 Task: Open the event Second Interview with AnchalD on '2023/10/14', change the date to 2023/12/27, change the font style of the description to Tahoma, set the availability to Busy, insert an emoji Earth, logged in from the account softage.10@softage.net and add another guest for the event, softage.1@softage.net. Change the alignment of the event description to Align center.Change the font color of the description to Blue and select an event charm, 
Action: Mouse moved to (282, 448)
Screenshot: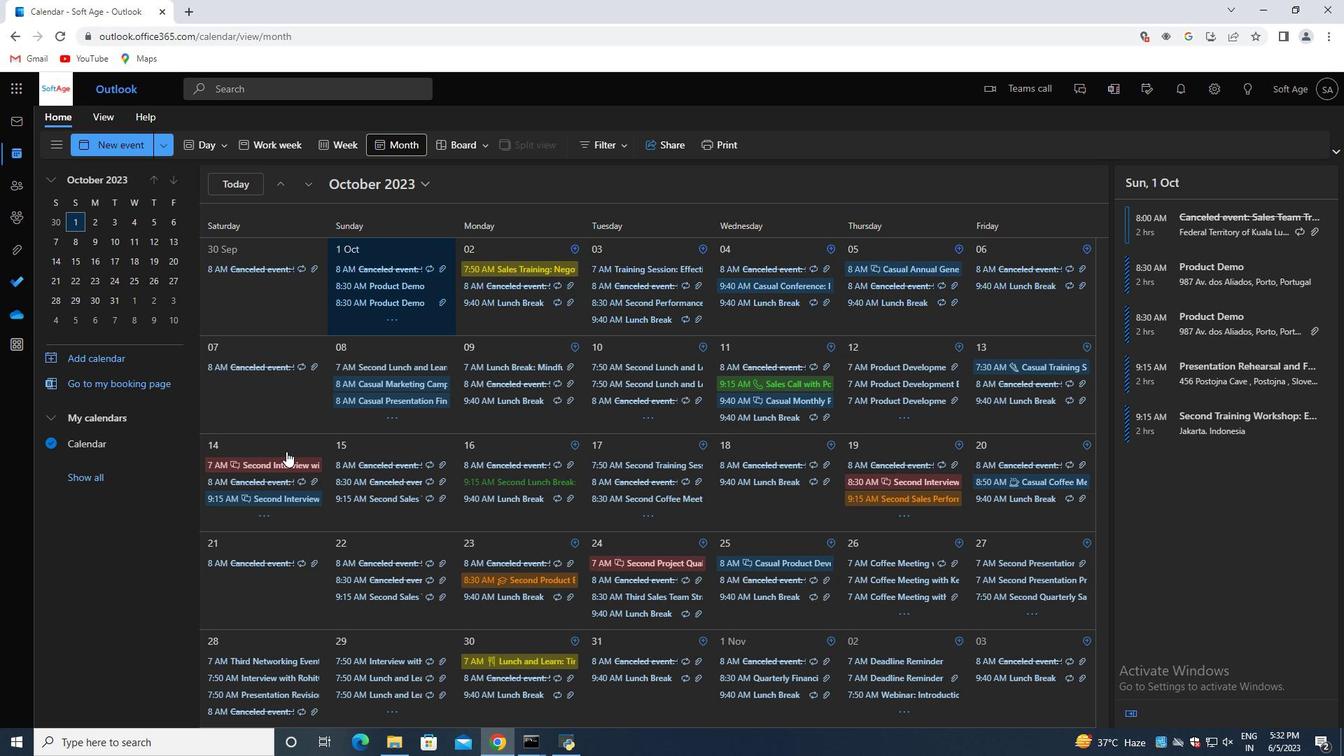 
Action: Mouse pressed left at (282, 448)
Screenshot: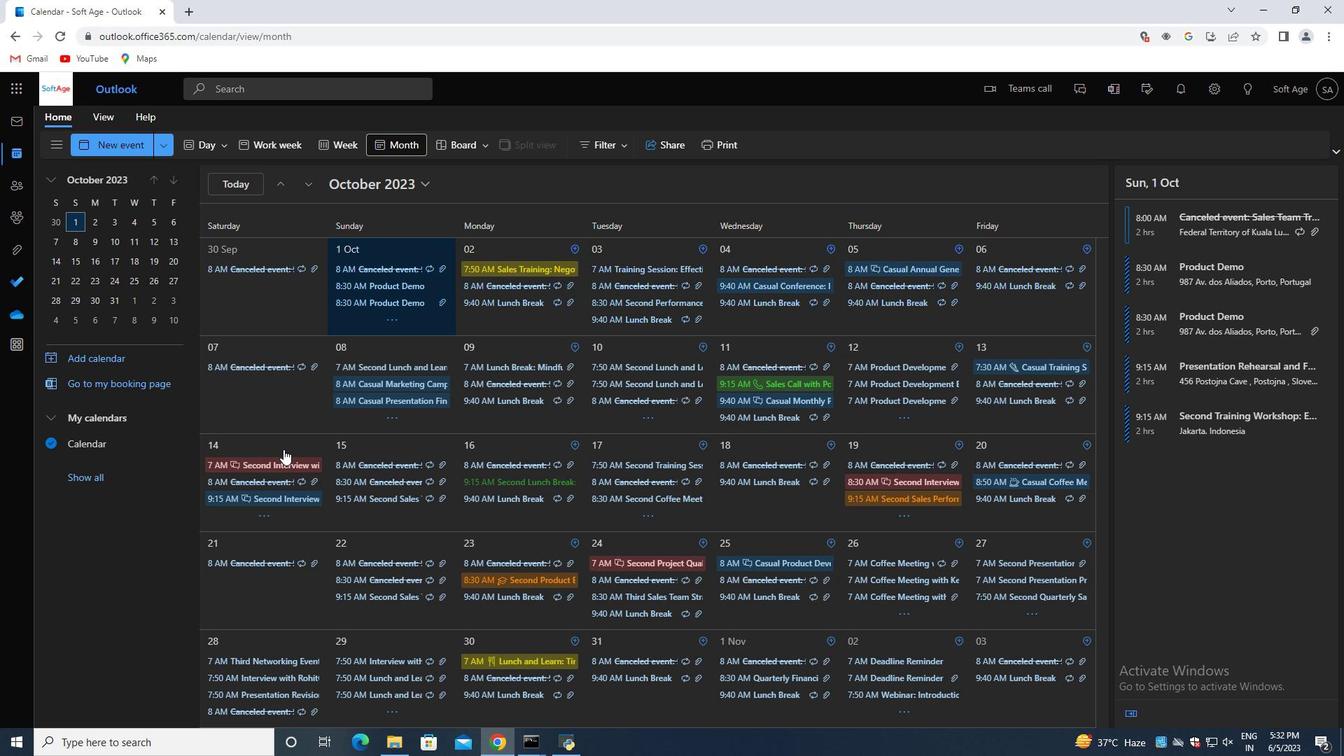 
Action: Mouse moved to (1321, 330)
Screenshot: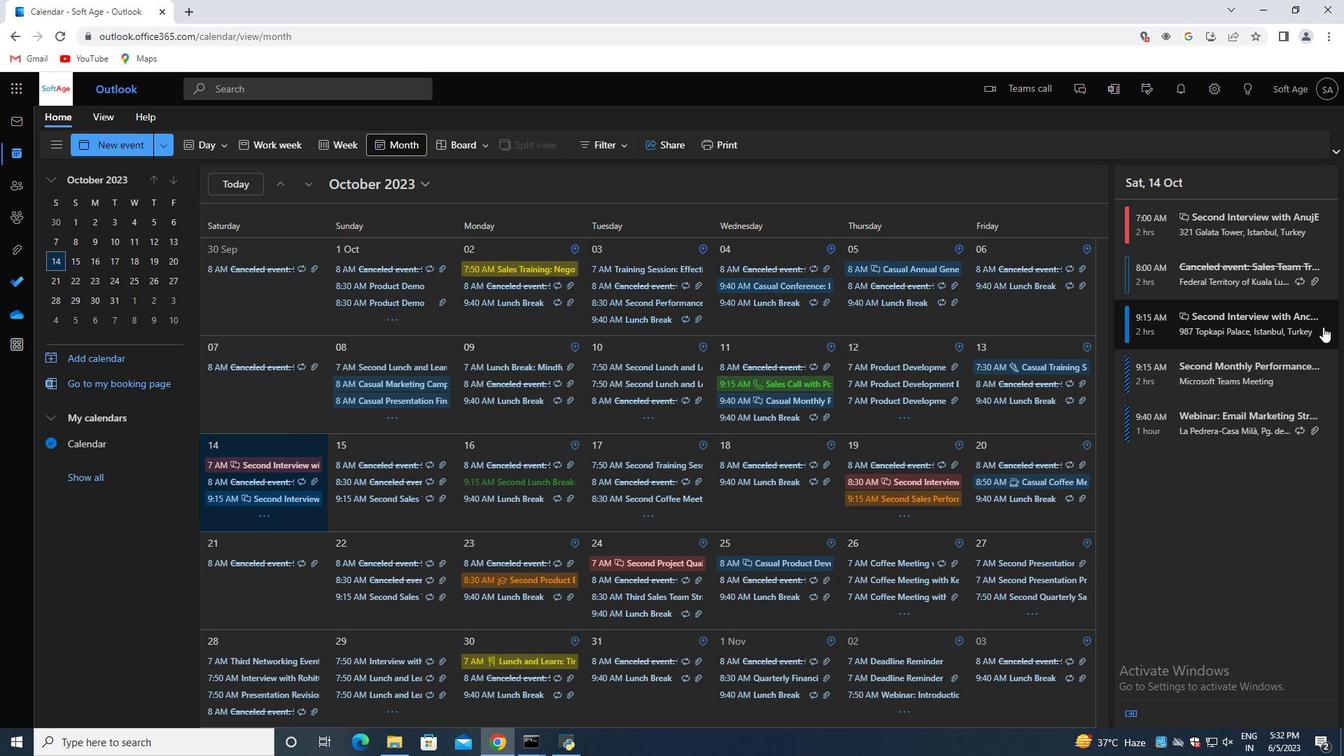 
Action: Mouse pressed left at (1321, 330)
Screenshot: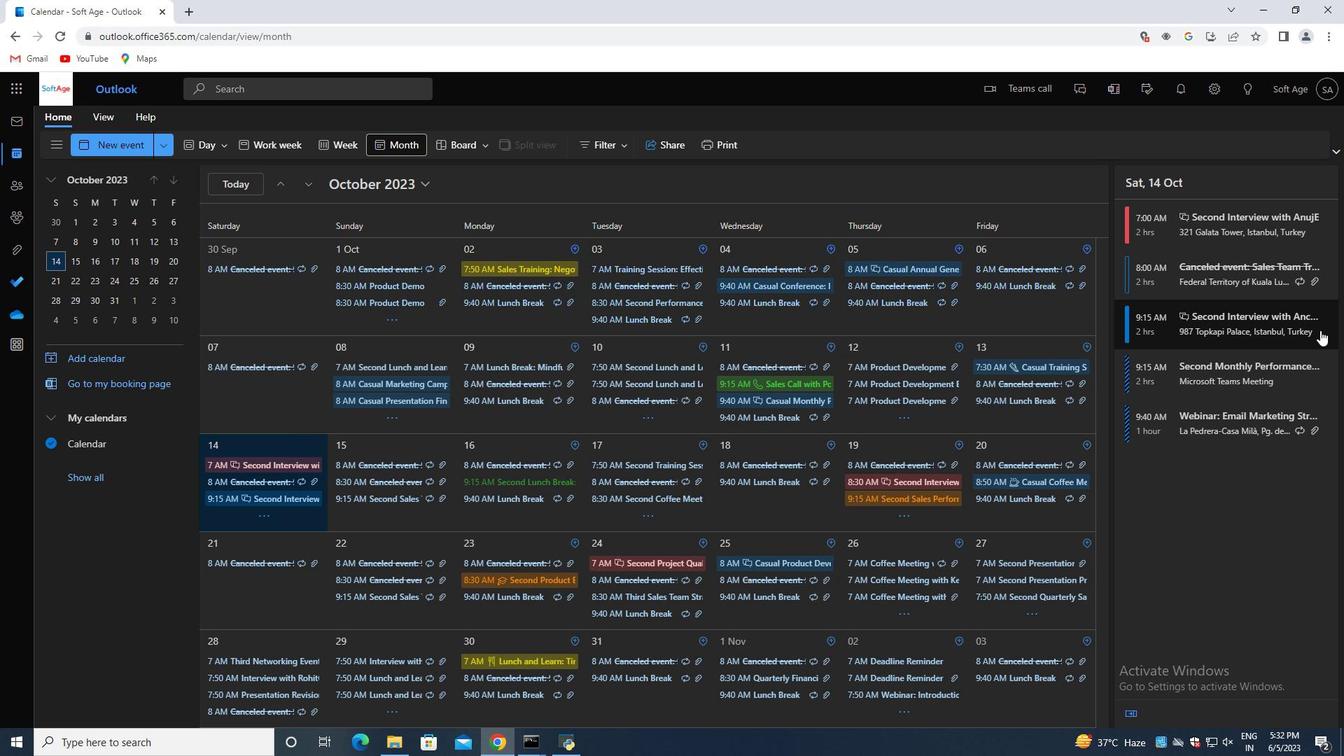 
Action: Mouse moved to (897, 523)
Screenshot: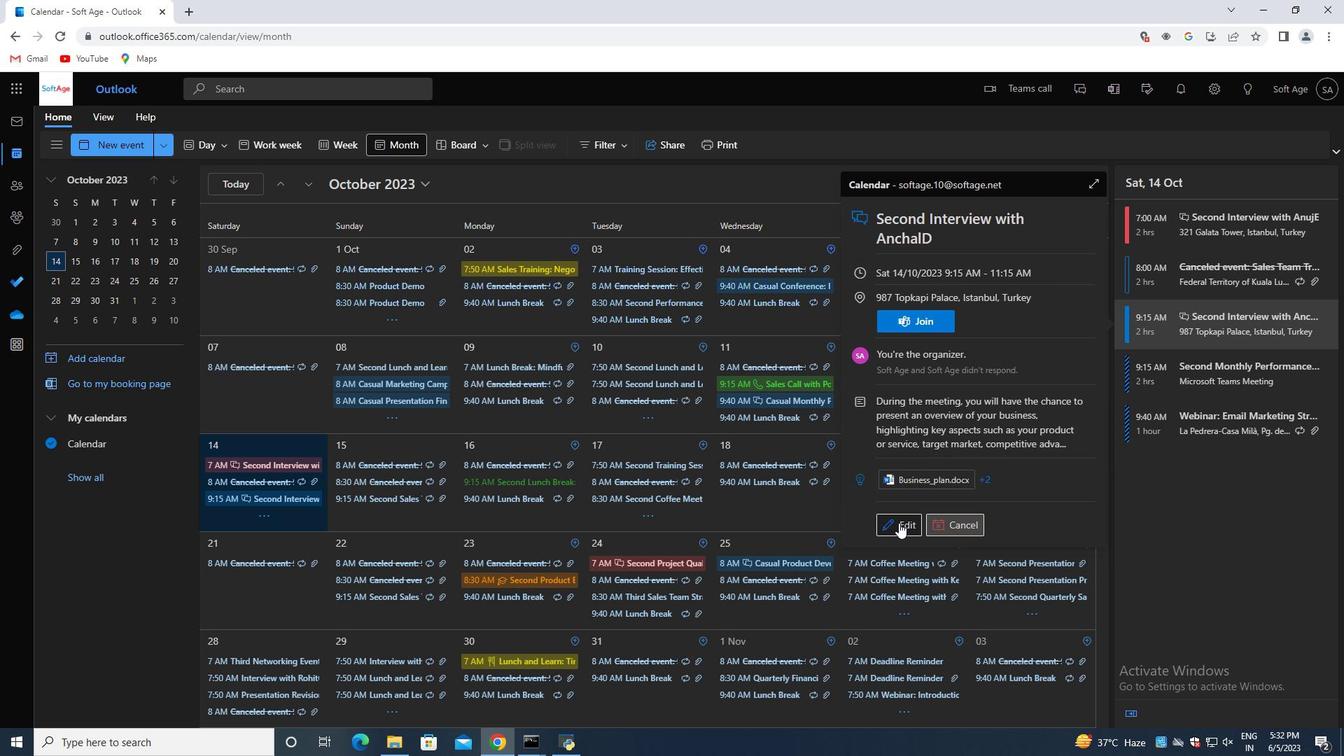 
Action: Mouse pressed left at (897, 523)
Screenshot: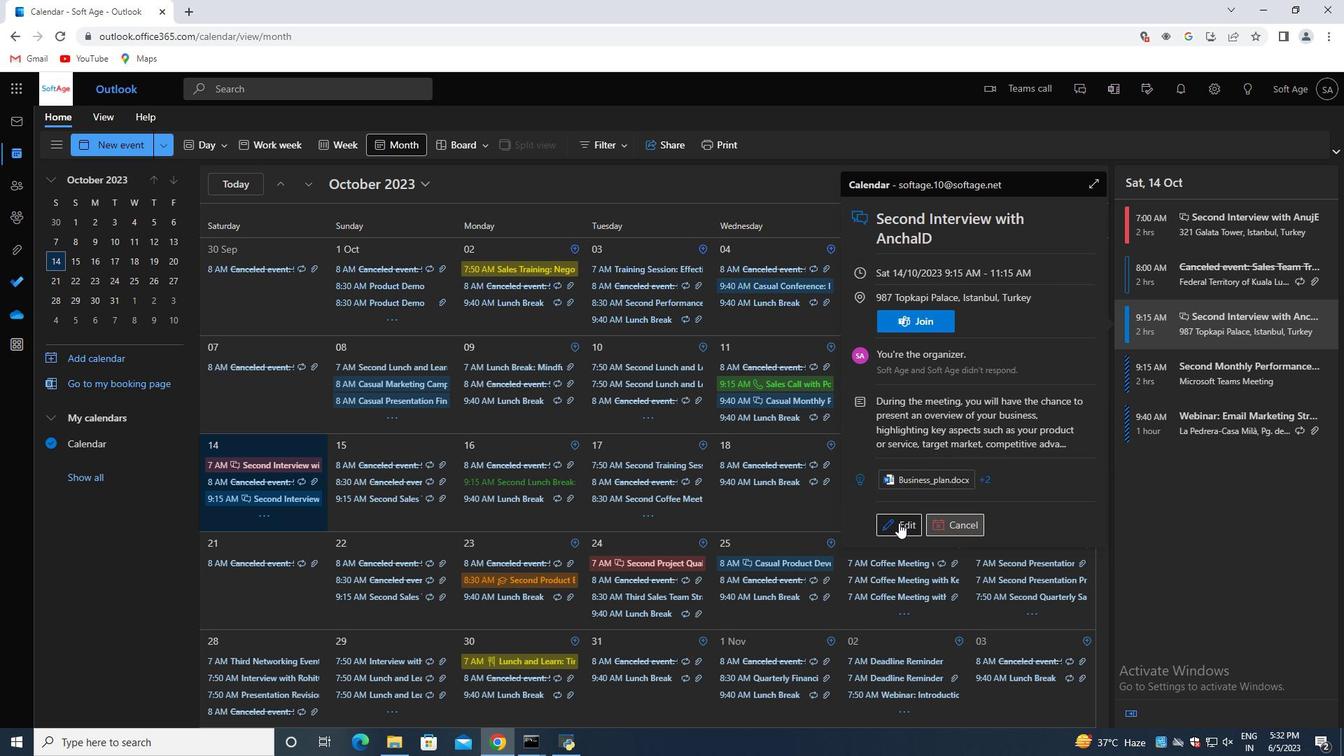 
Action: Mouse moved to (409, 388)
Screenshot: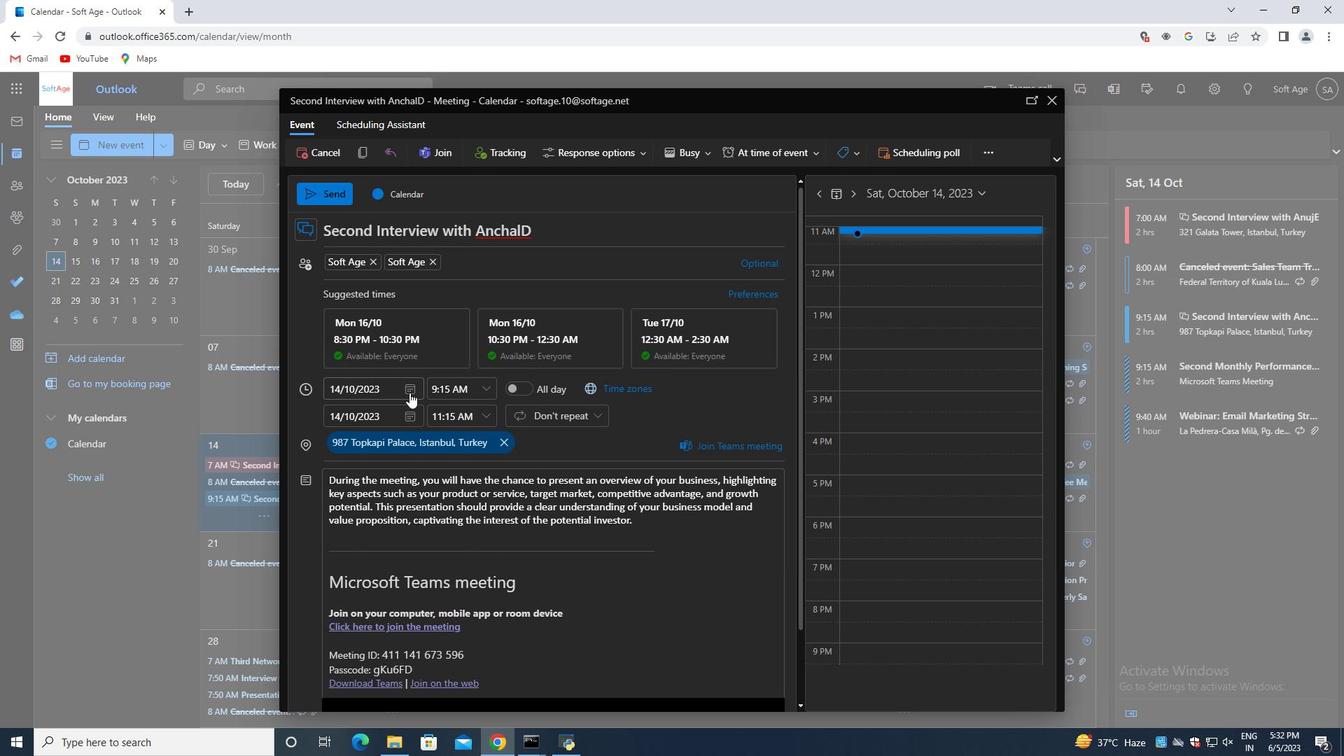 
Action: Mouse pressed left at (409, 388)
Screenshot: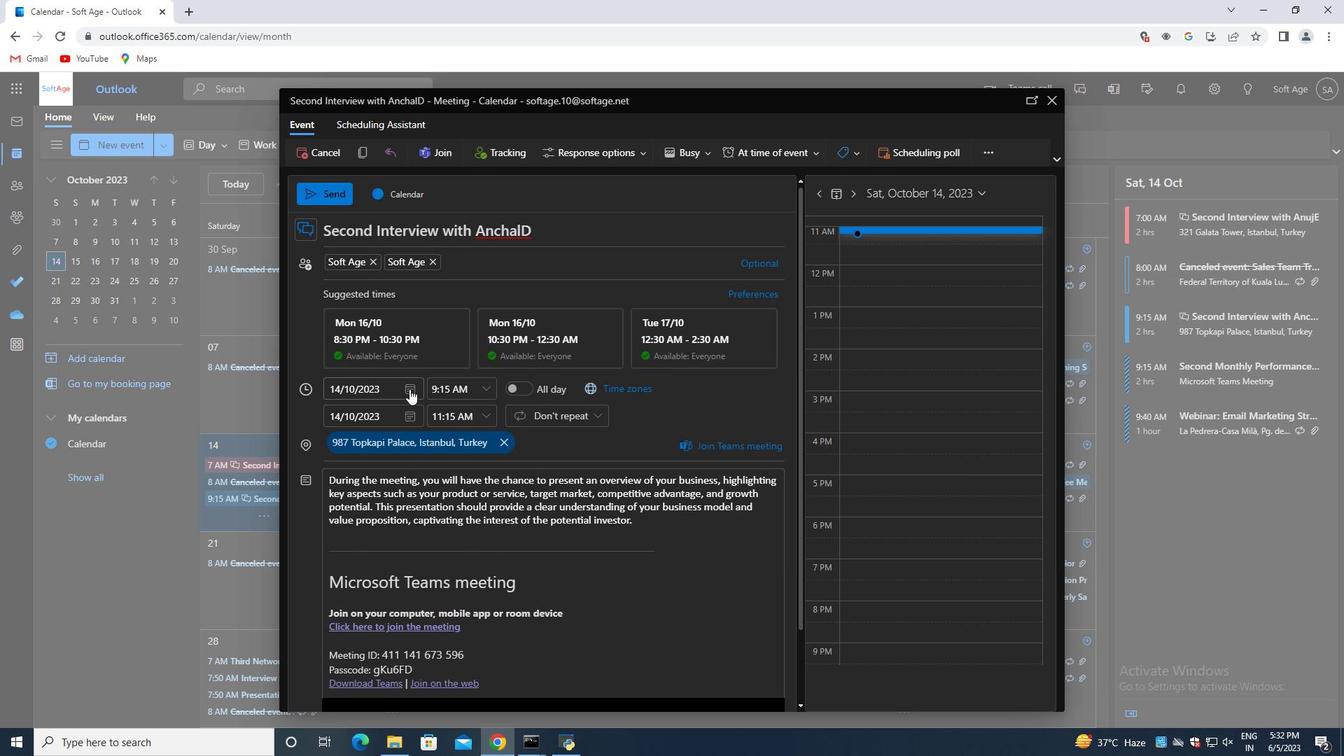 
Action: Mouse moved to (458, 418)
Screenshot: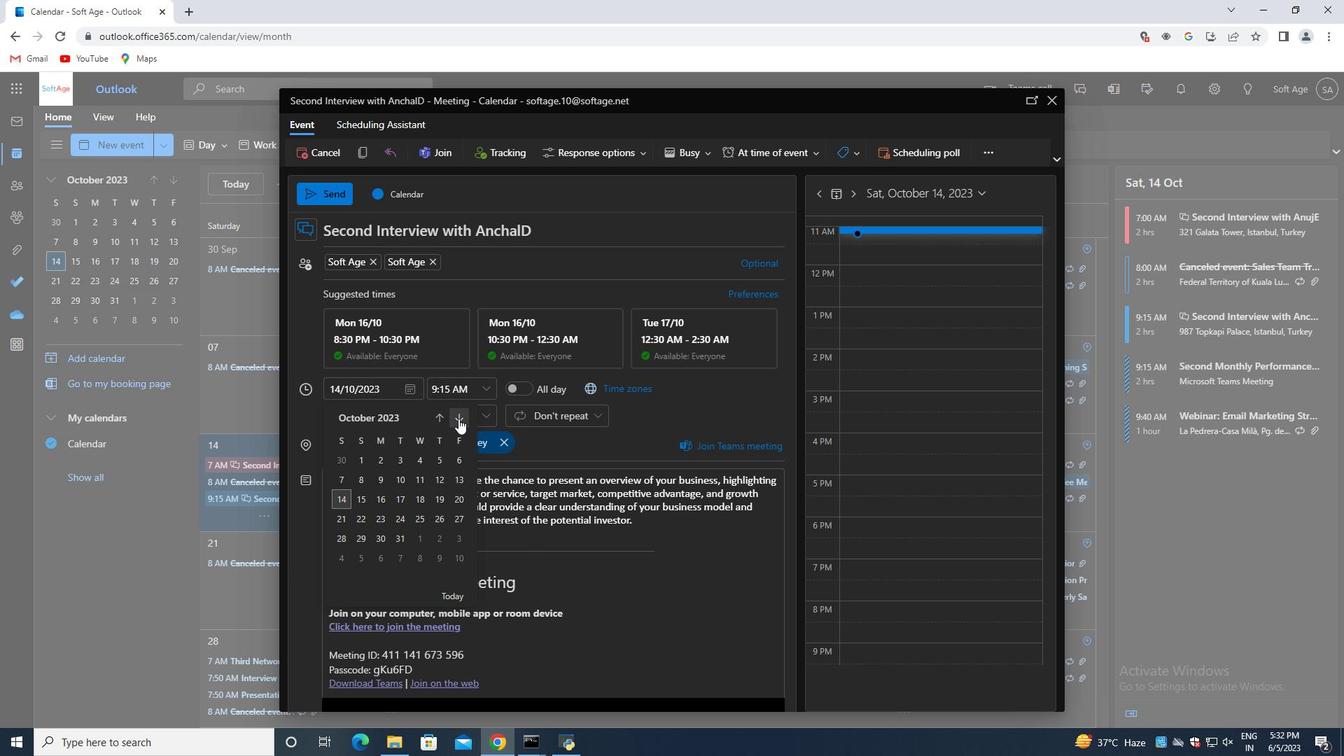 
Action: Mouse pressed left at (458, 418)
Screenshot: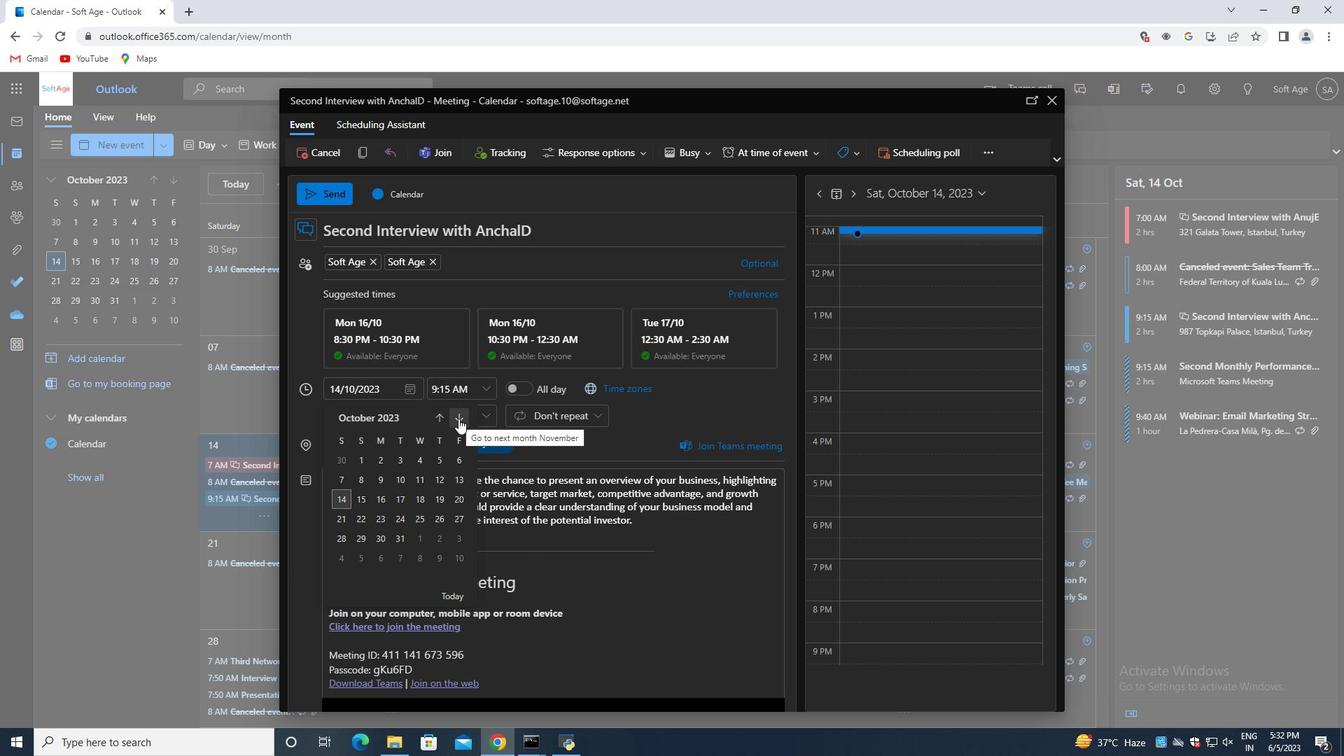 
Action: Mouse pressed left at (458, 418)
Screenshot: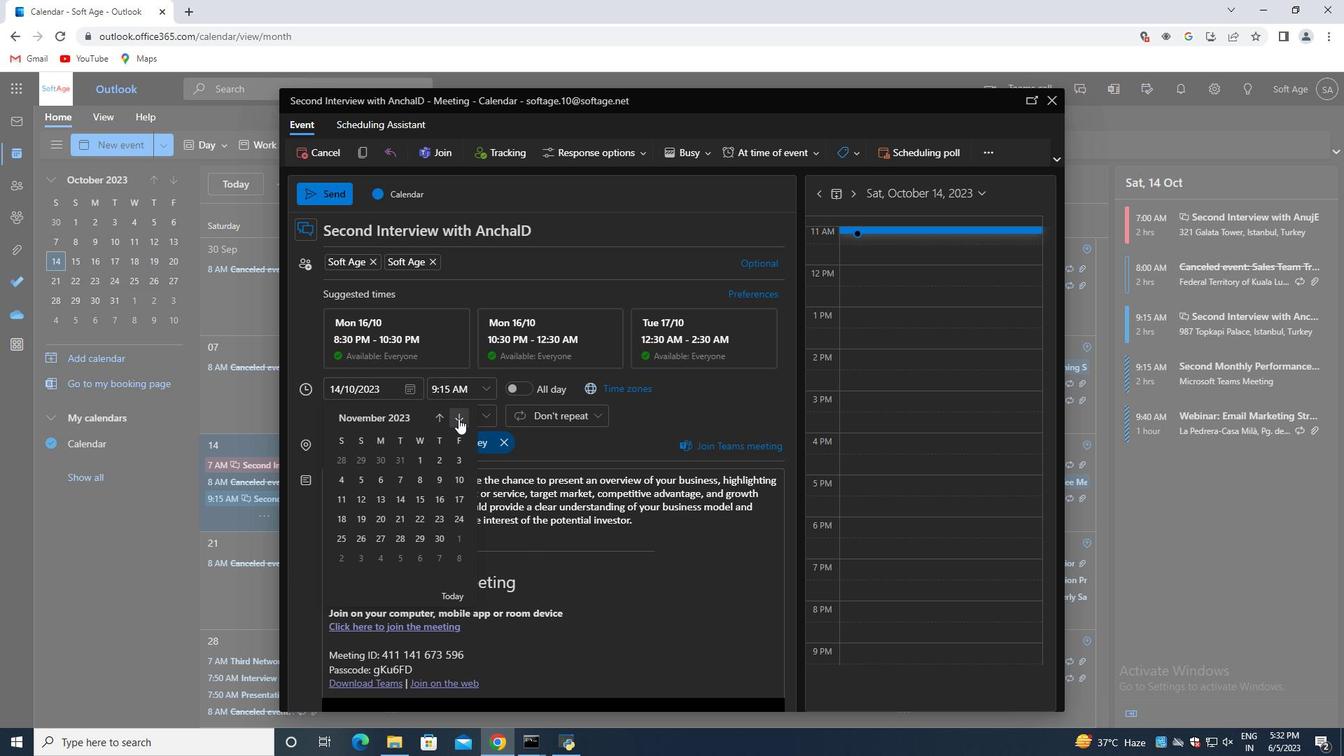 
Action: Mouse moved to (422, 535)
Screenshot: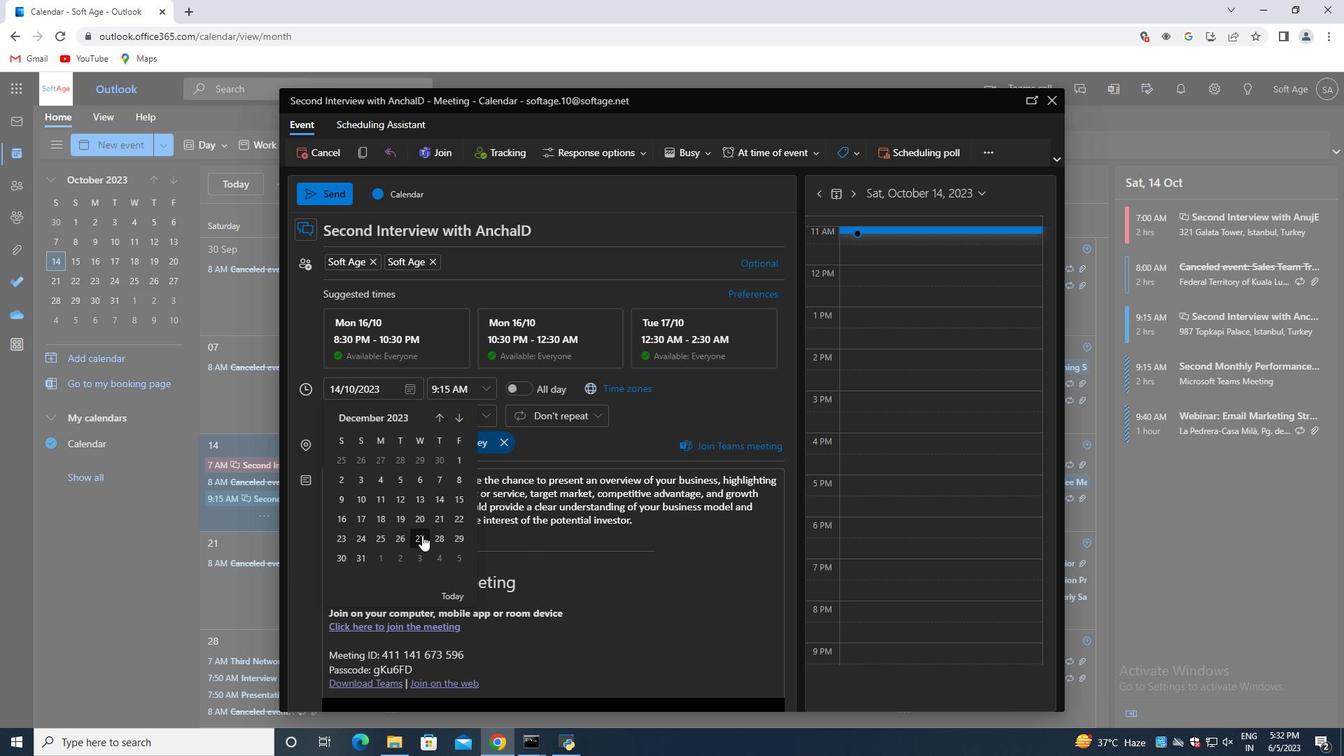 
Action: Mouse pressed left at (422, 535)
Screenshot: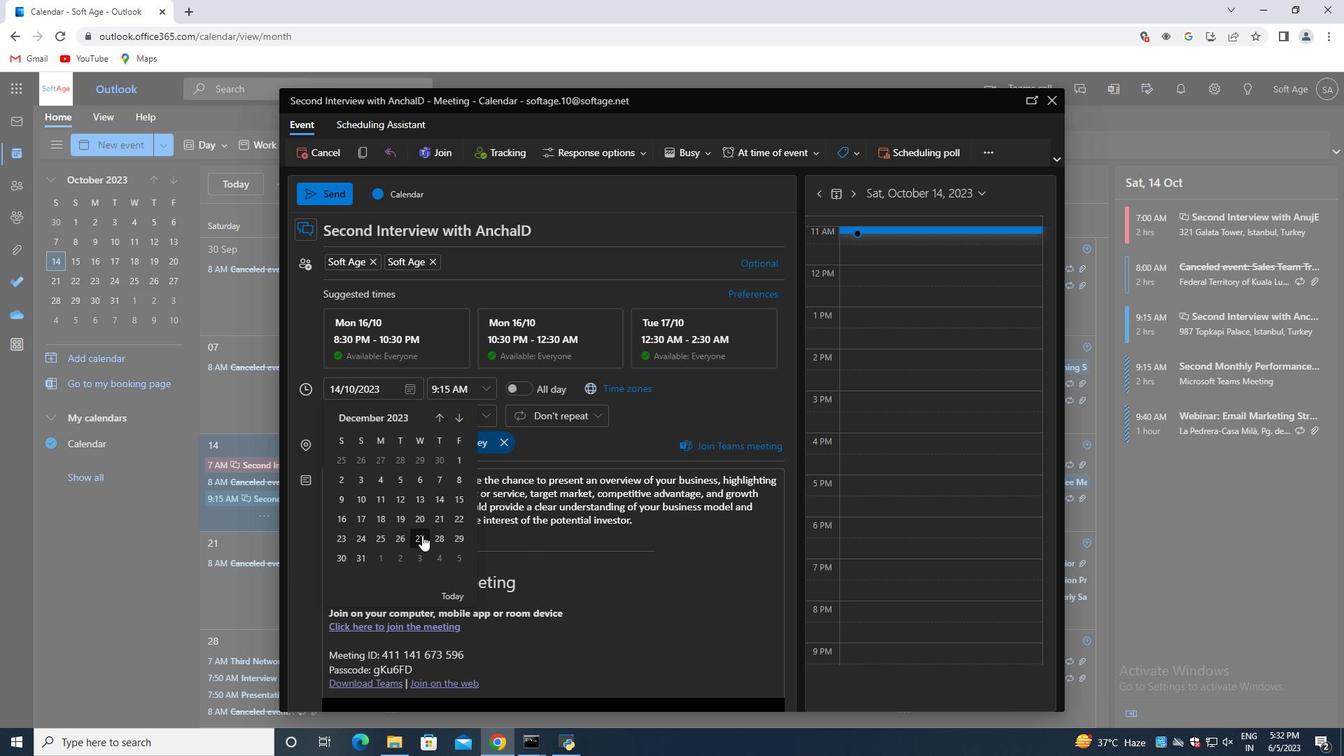 
Action: Mouse moved to (633, 523)
Screenshot: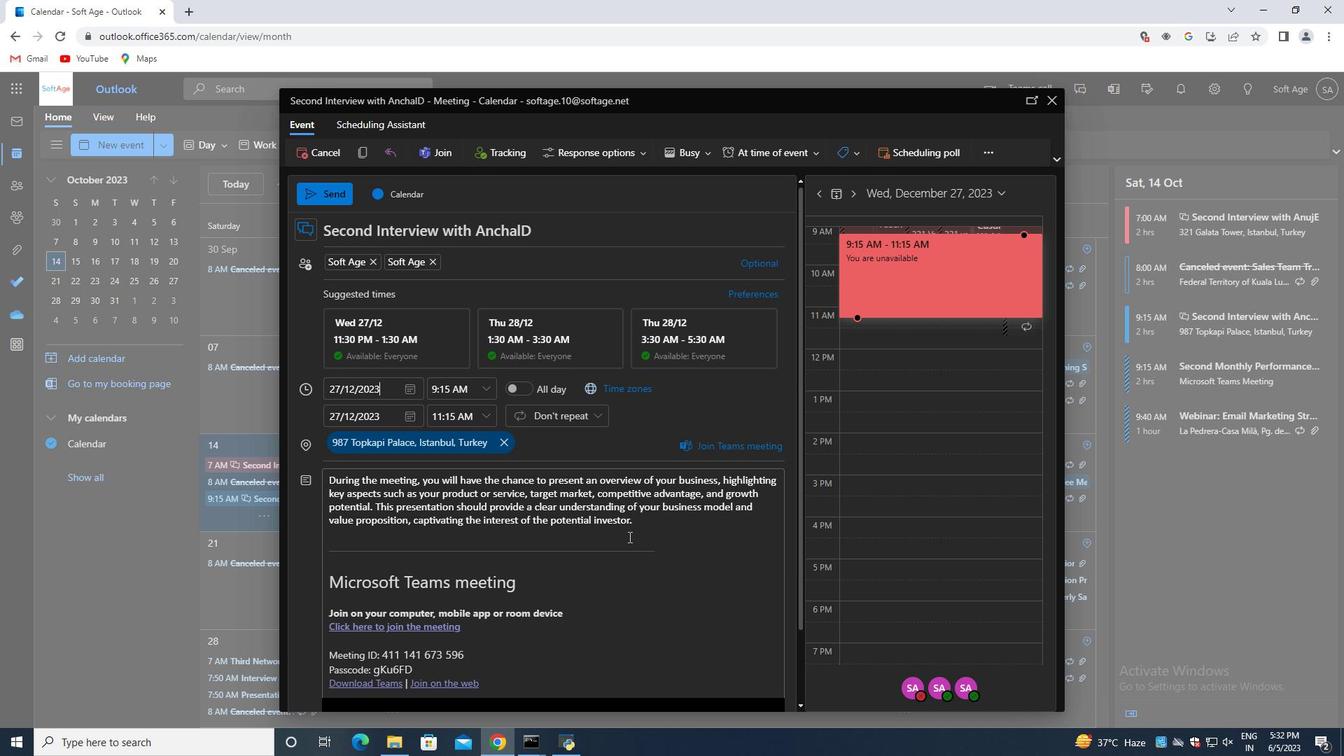 
Action: Mouse pressed left at (633, 523)
Screenshot: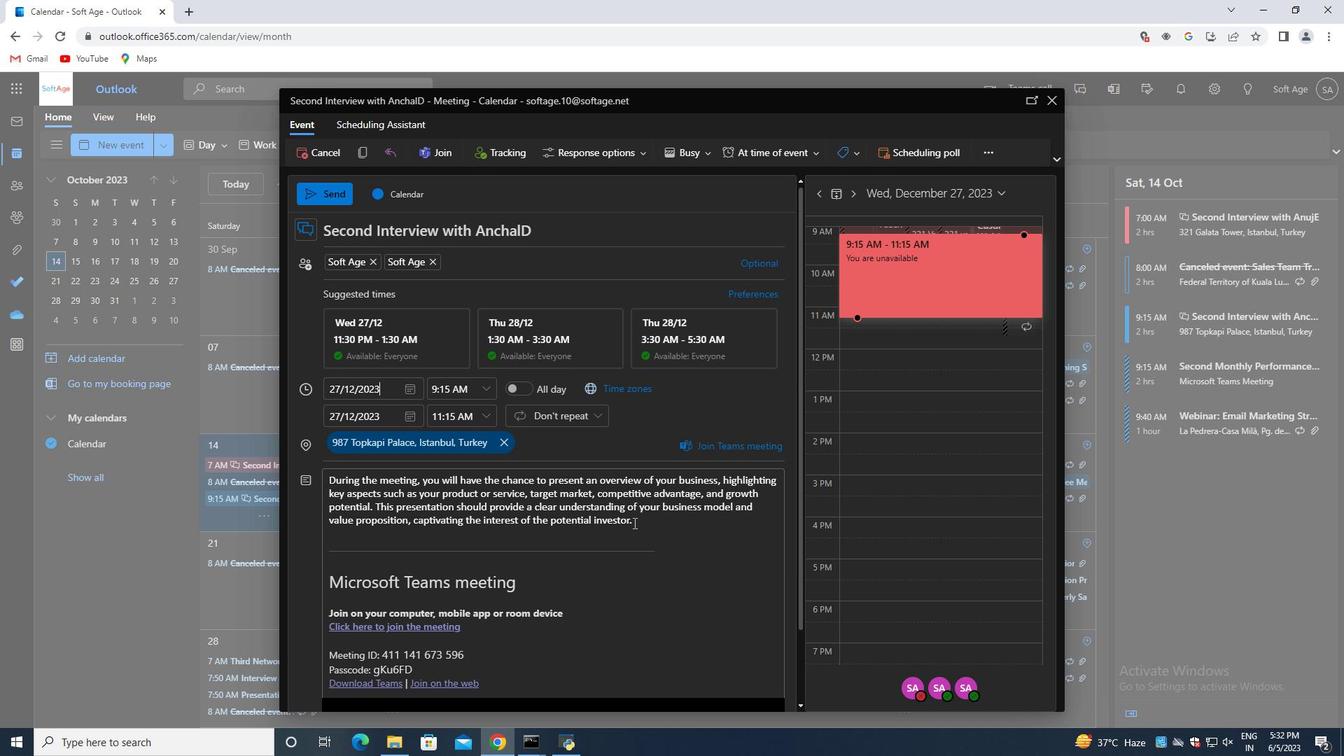 
Action: Mouse moved to (471, 617)
Screenshot: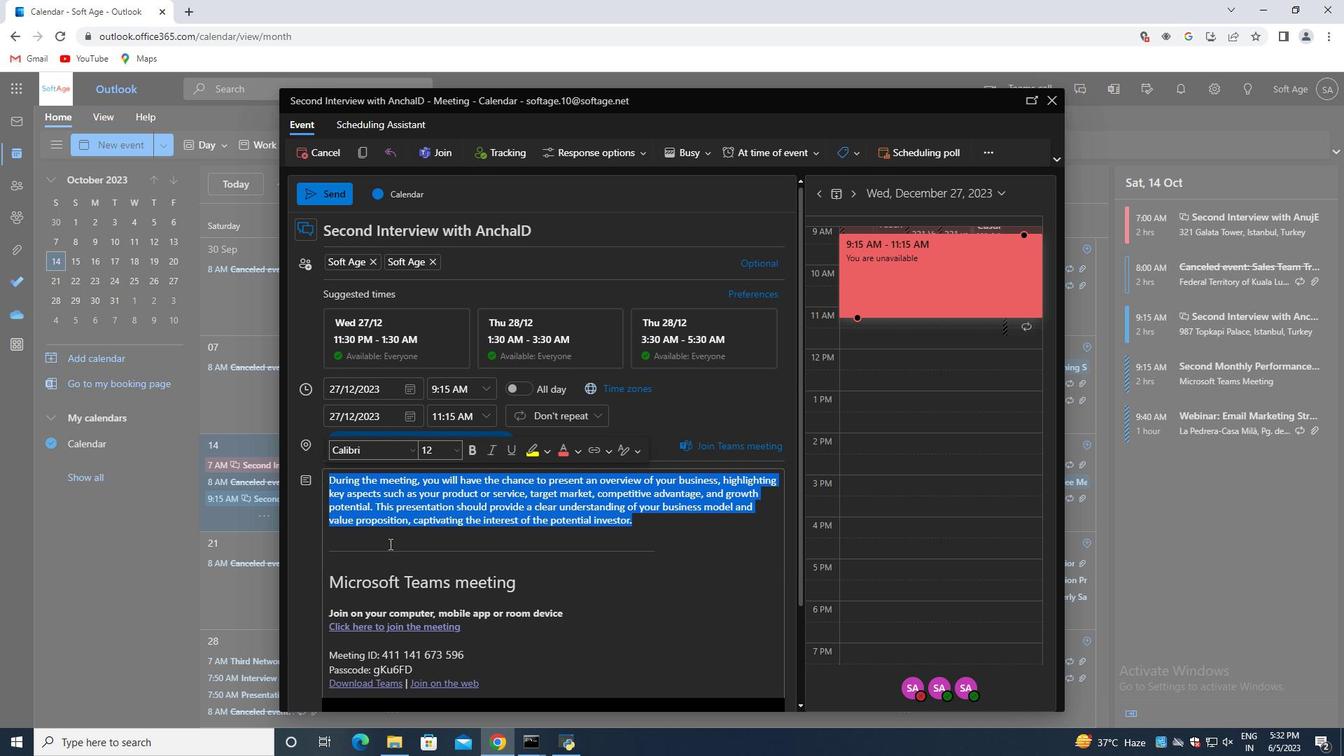 
Action: Mouse scrolled (471, 616) with delta (0, 0)
Screenshot: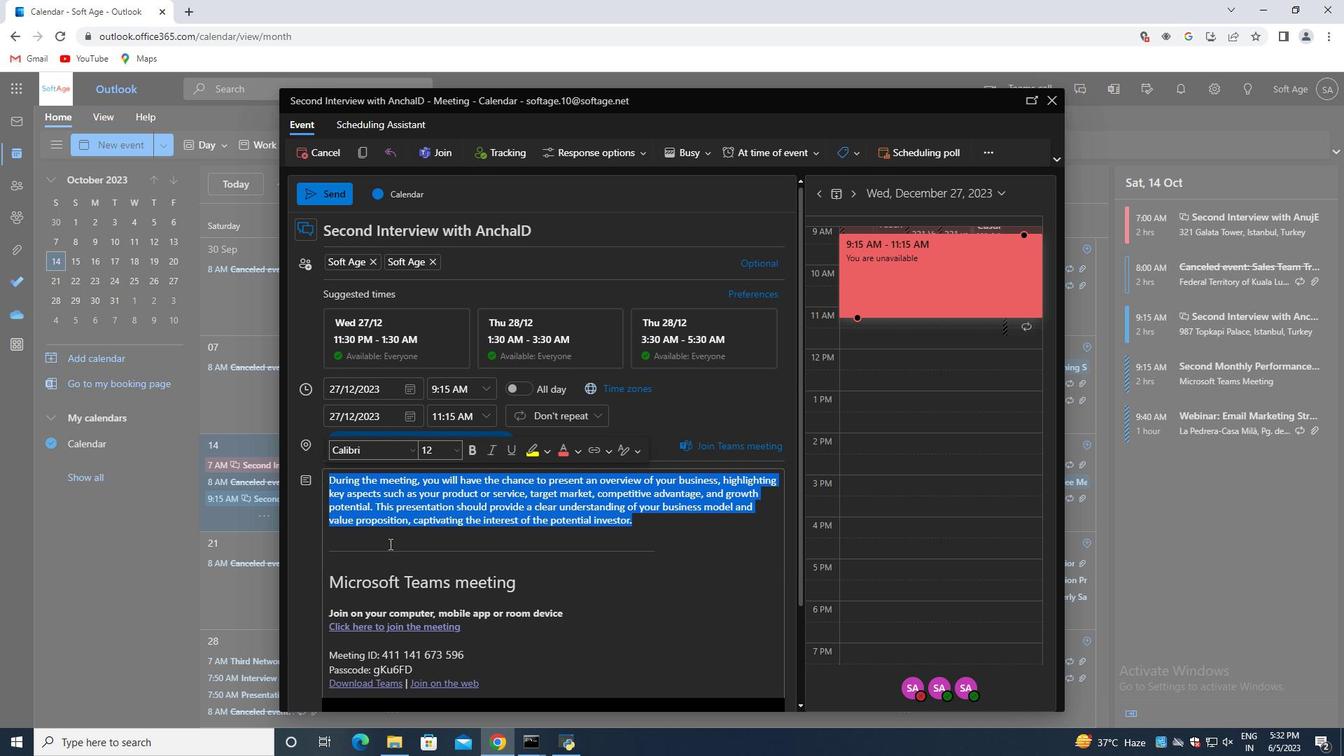 
Action: Mouse moved to (471, 619)
Screenshot: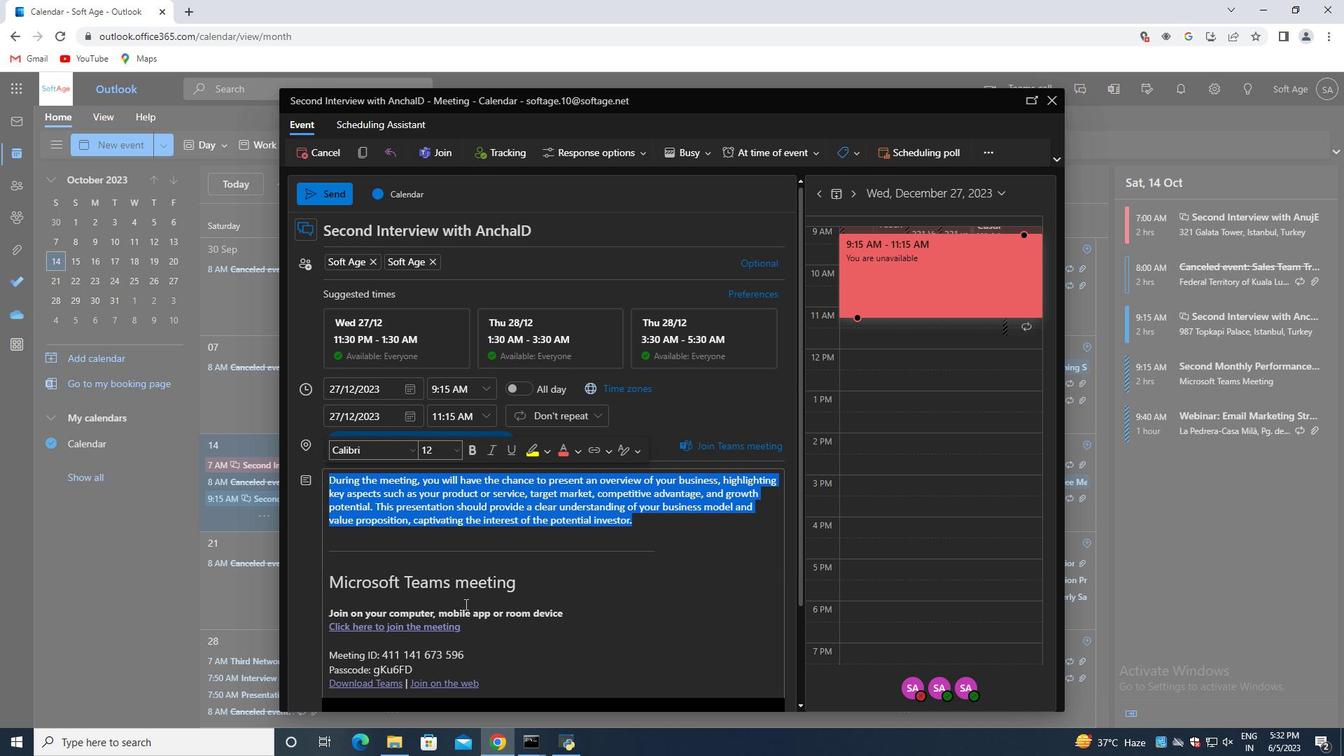 
Action: Mouse scrolled (471, 618) with delta (0, 0)
Screenshot: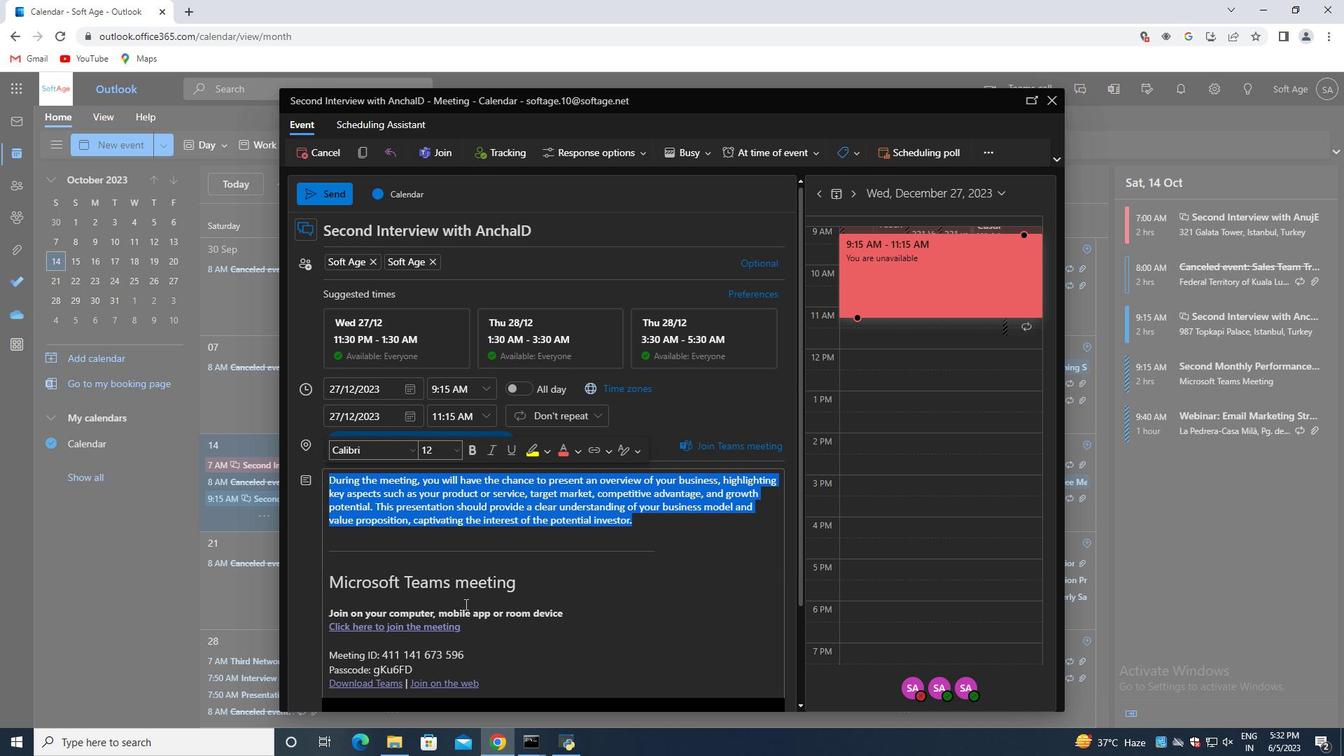 
Action: Mouse moved to (471, 622)
Screenshot: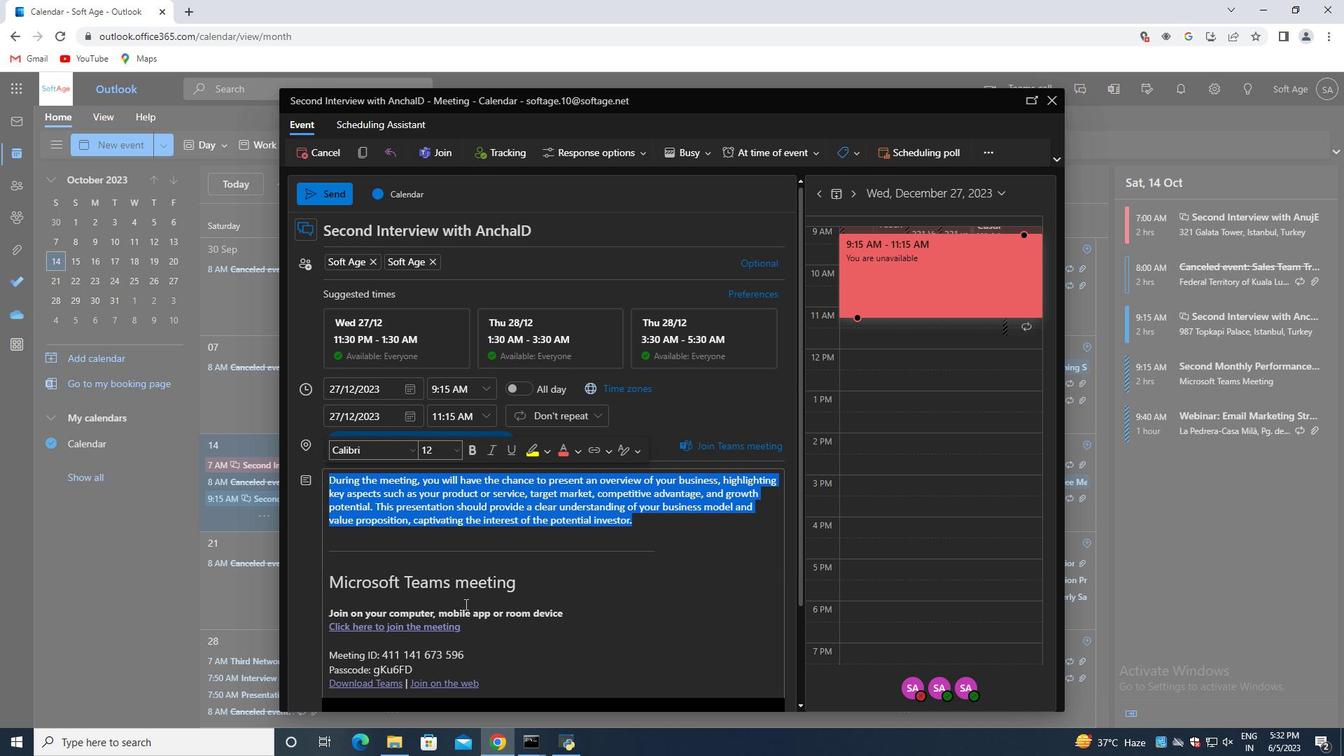 
Action: Mouse scrolled (471, 621) with delta (0, 0)
Screenshot: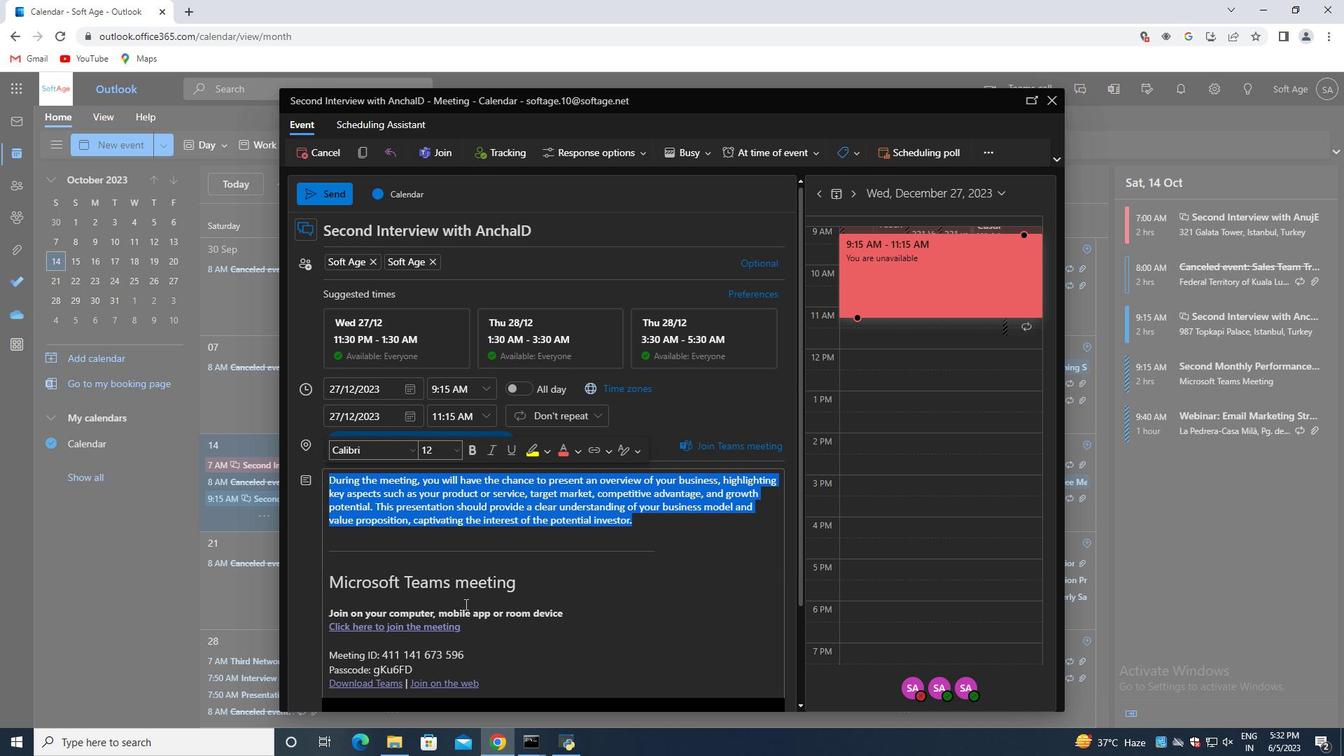 
Action: Mouse moved to (471, 626)
Screenshot: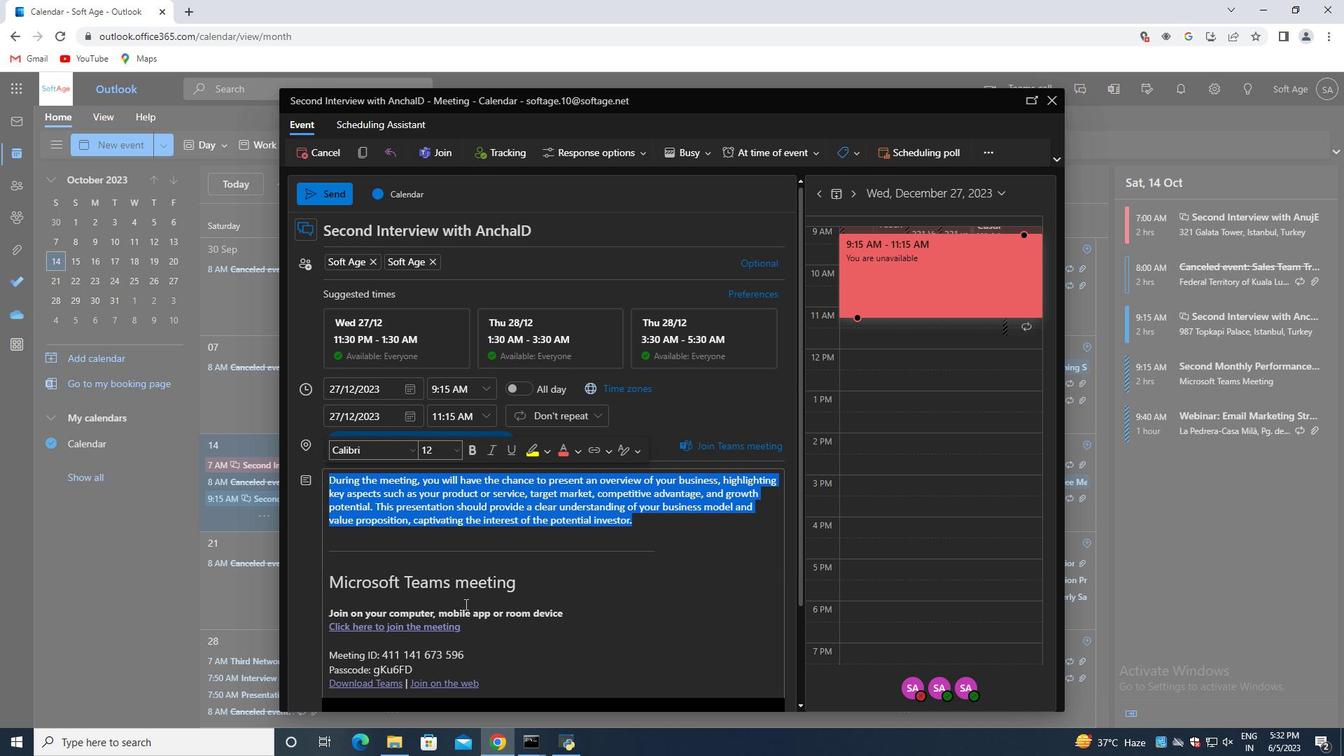 
Action: Mouse scrolled (471, 626) with delta (0, 0)
Screenshot: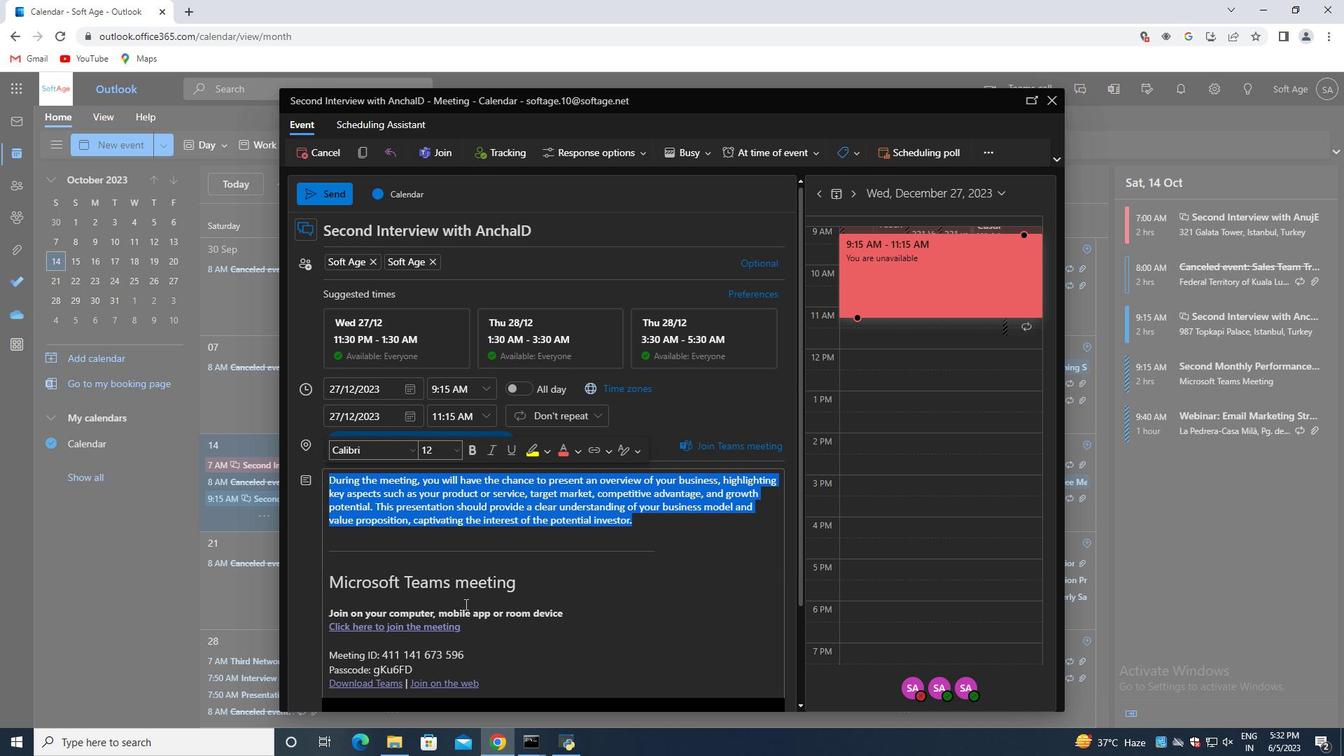 
Action: Mouse moved to (470, 631)
Screenshot: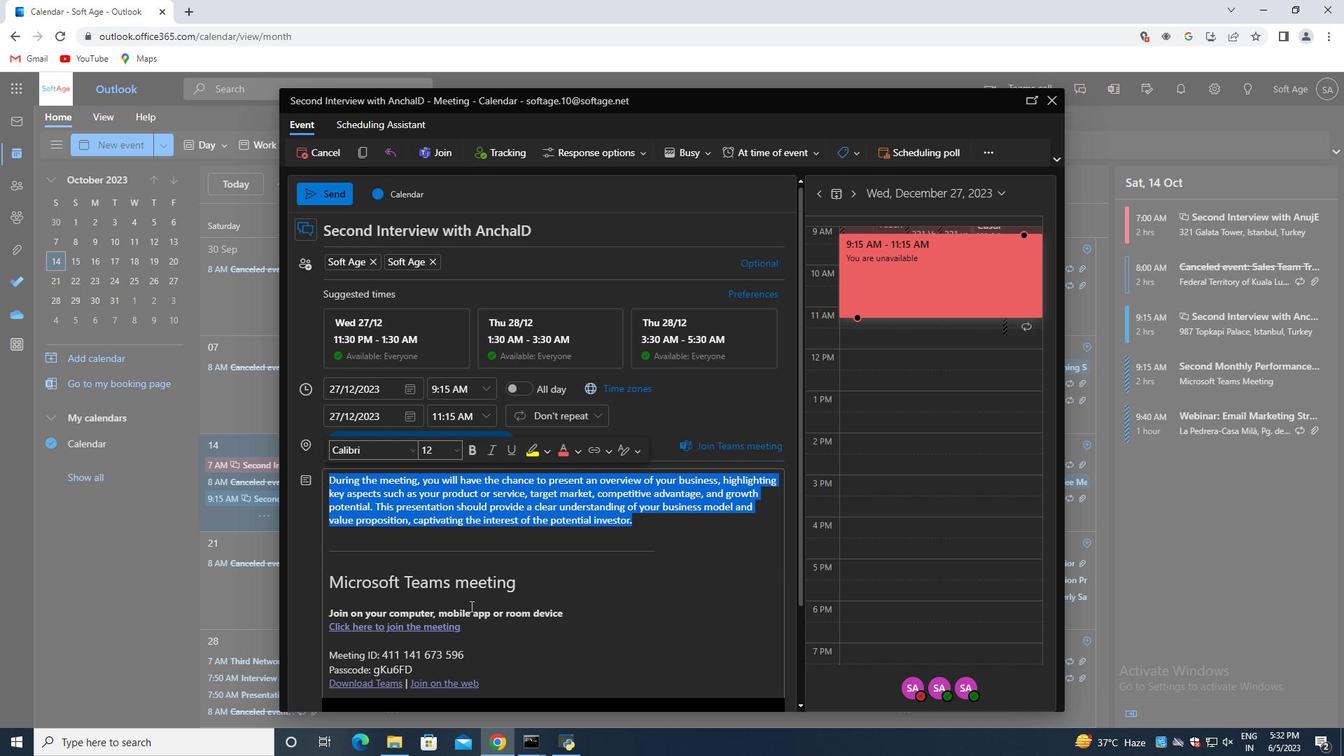 
Action: Mouse scrolled (470, 630) with delta (0, 0)
Screenshot: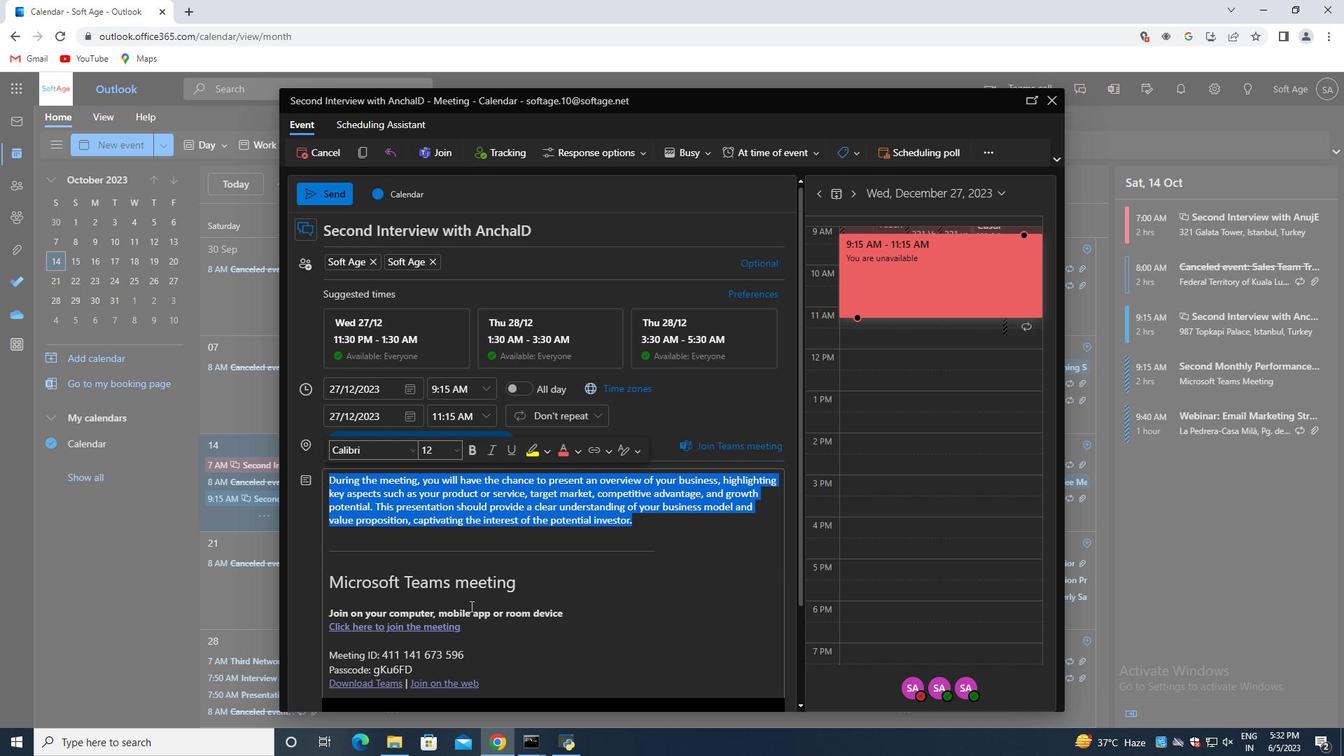 
Action: Mouse moved to (373, 647)
Screenshot: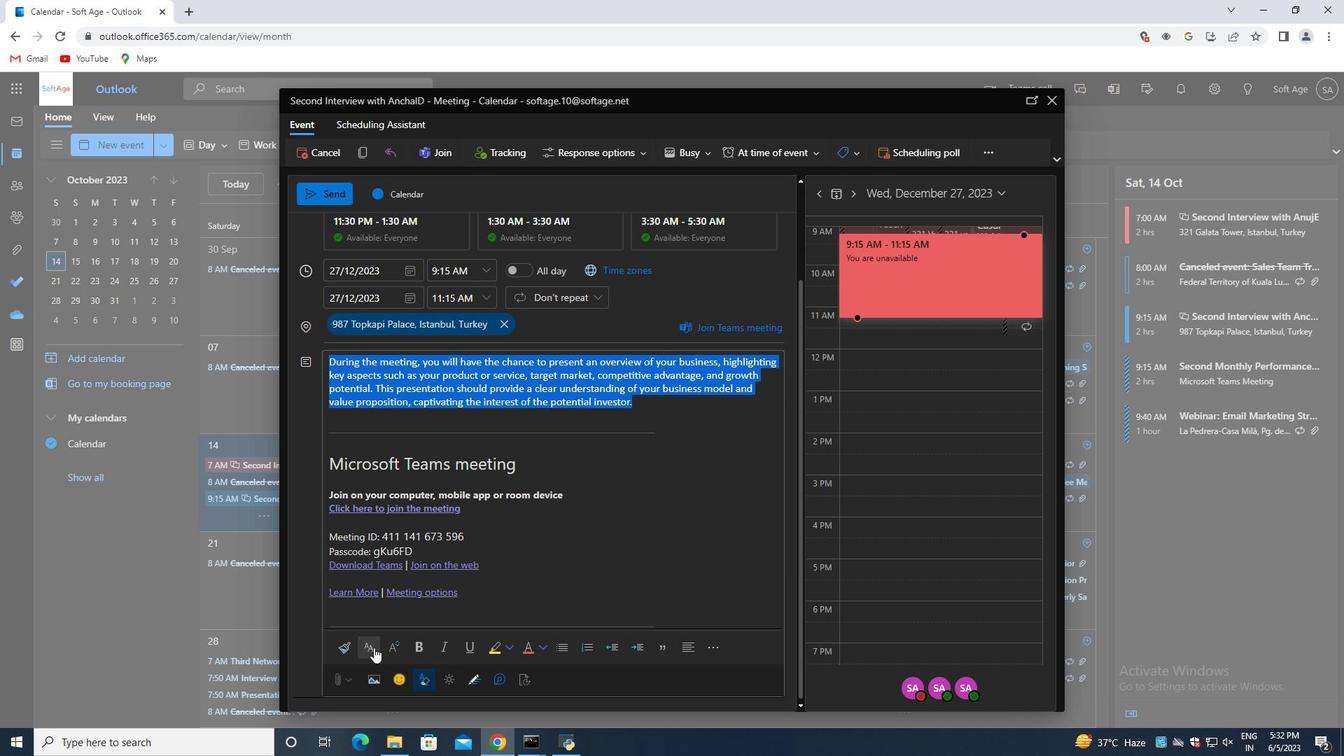 
Action: Mouse pressed left at (373, 647)
Screenshot: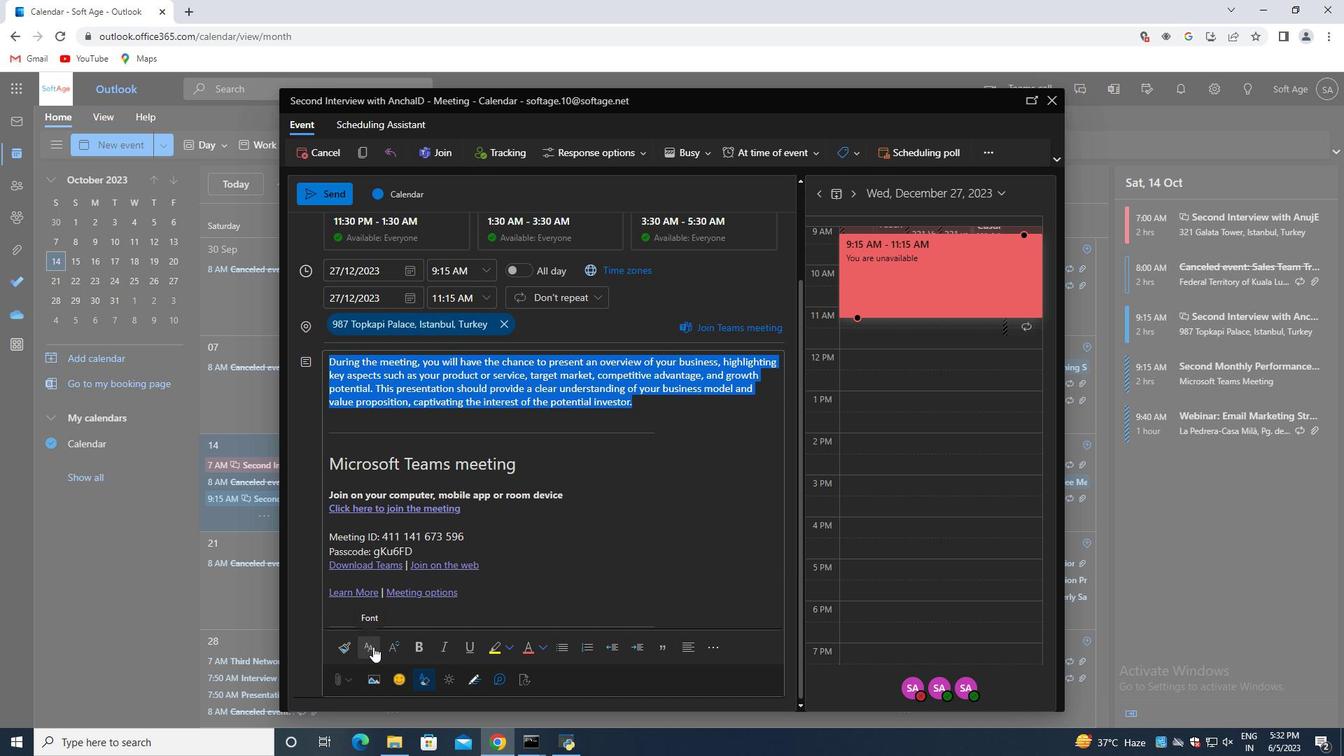 
Action: Mouse moved to (415, 605)
Screenshot: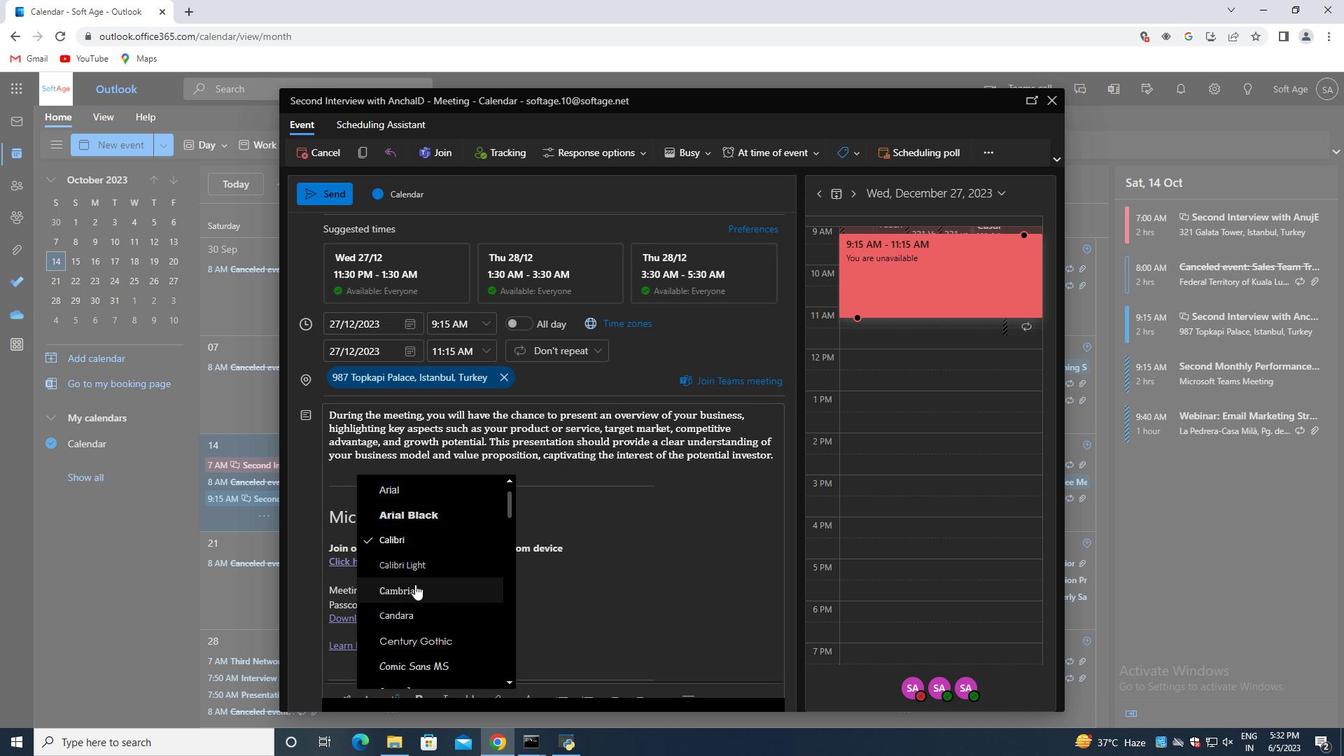 
Action: Mouse scrolled (415, 604) with delta (0, 0)
Screenshot: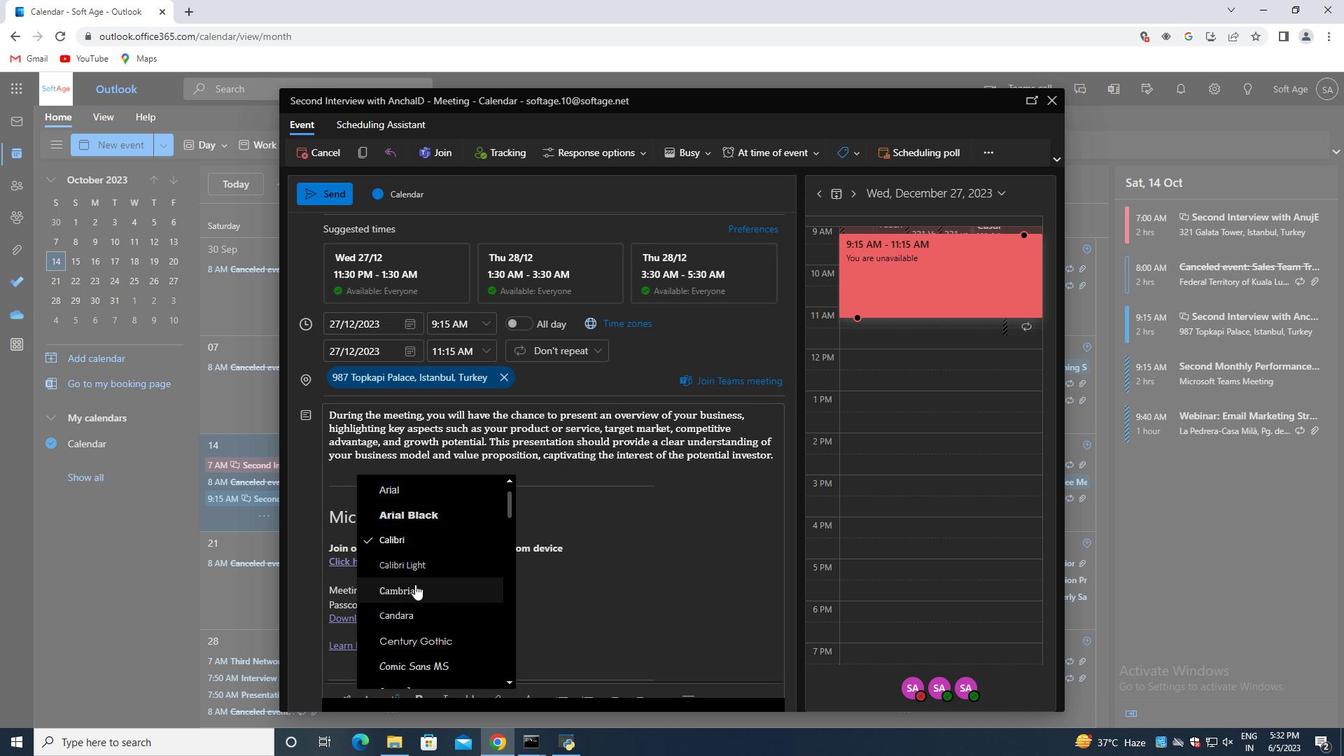 
Action: Mouse moved to (415, 609)
Screenshot: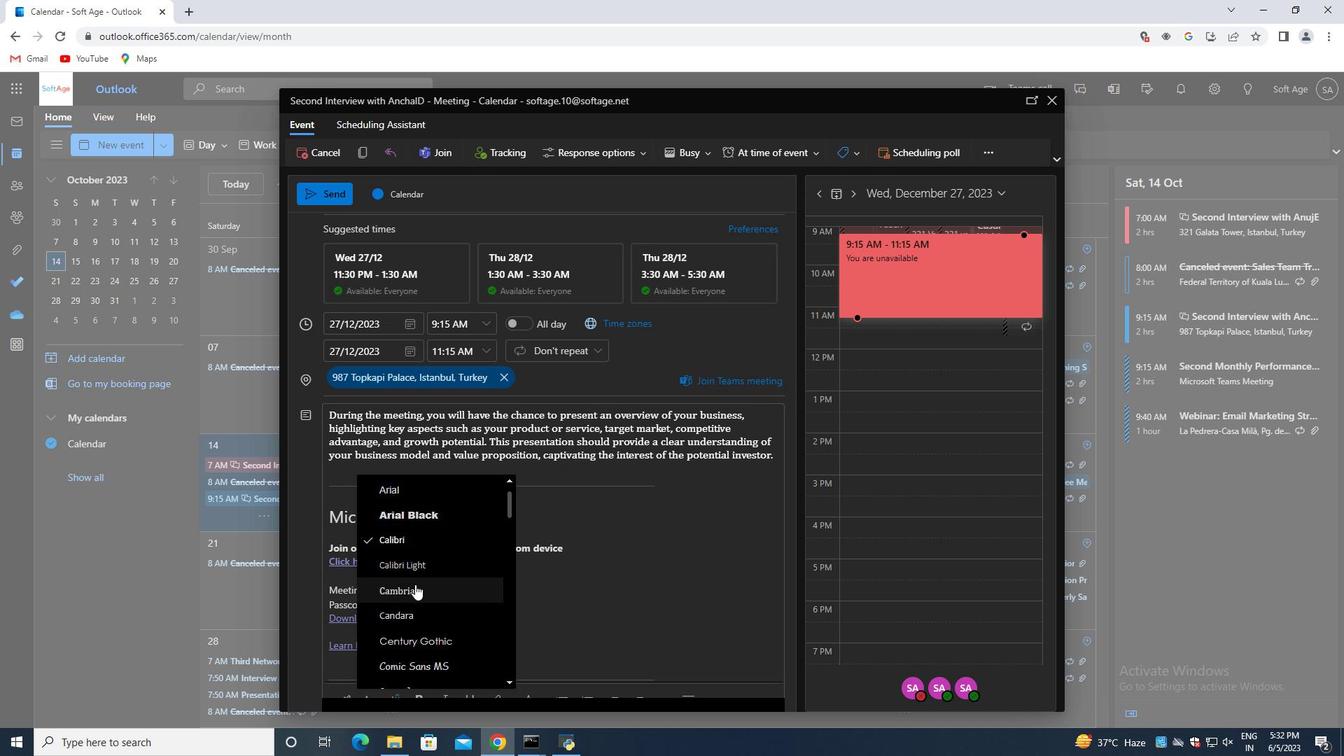 
Action: Mouse scrolled (415, 608) with delta (0, 0)
Screenshot: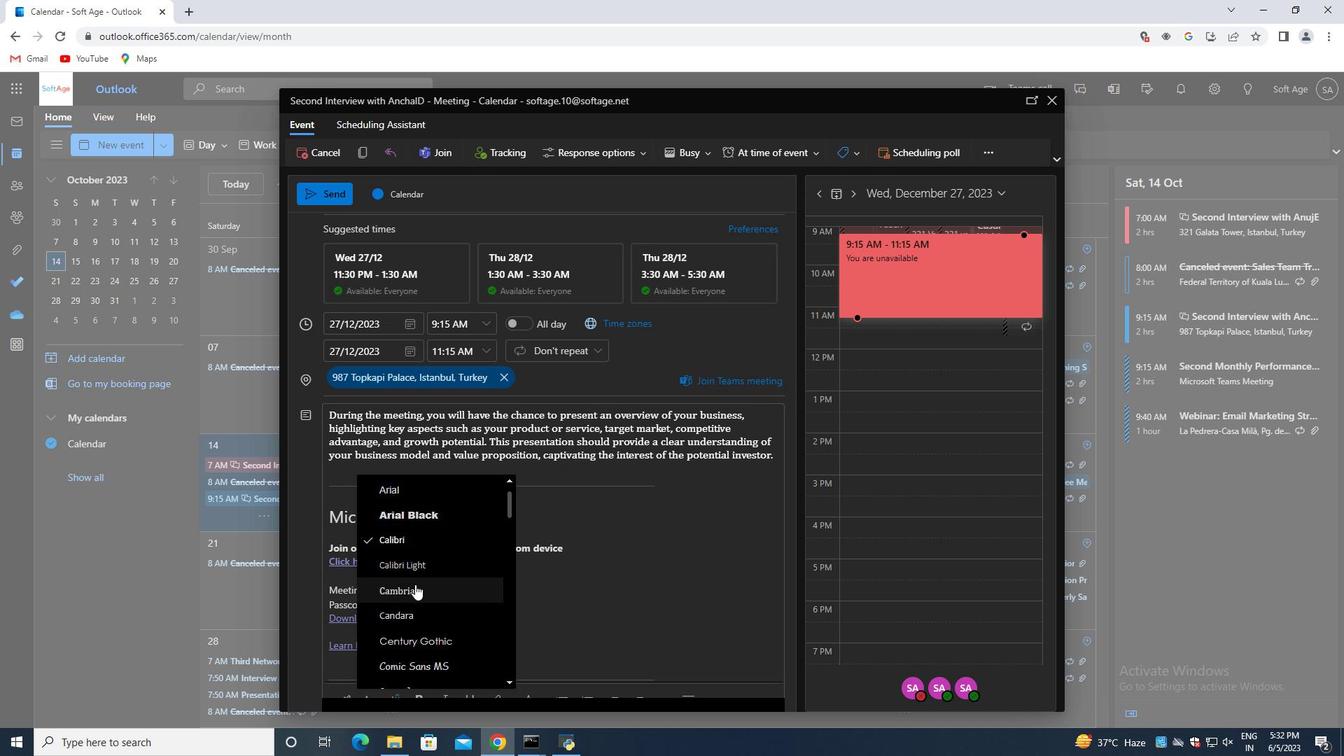 
Action: Mouse moved to (413, 612)
Screenshot: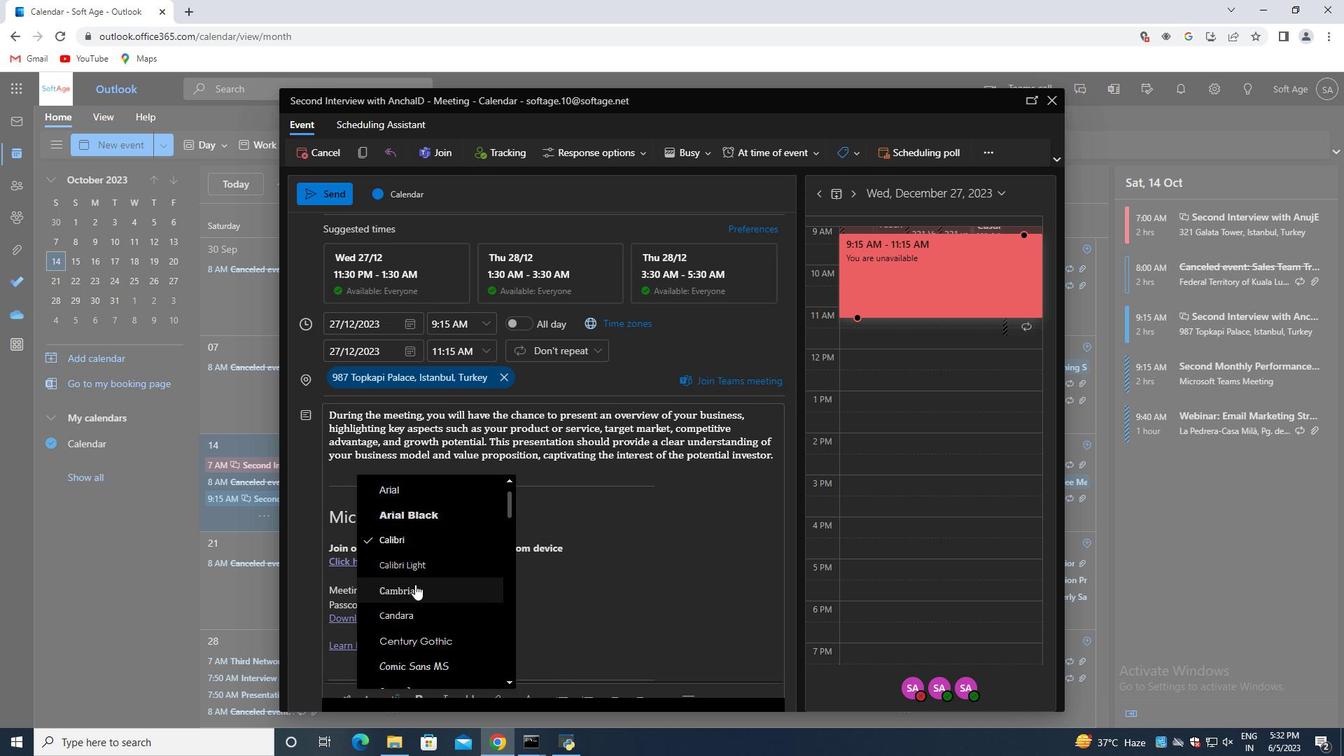 
Action: Mouse scrolled (413, 611) with delta (0, 0)
Screenshot: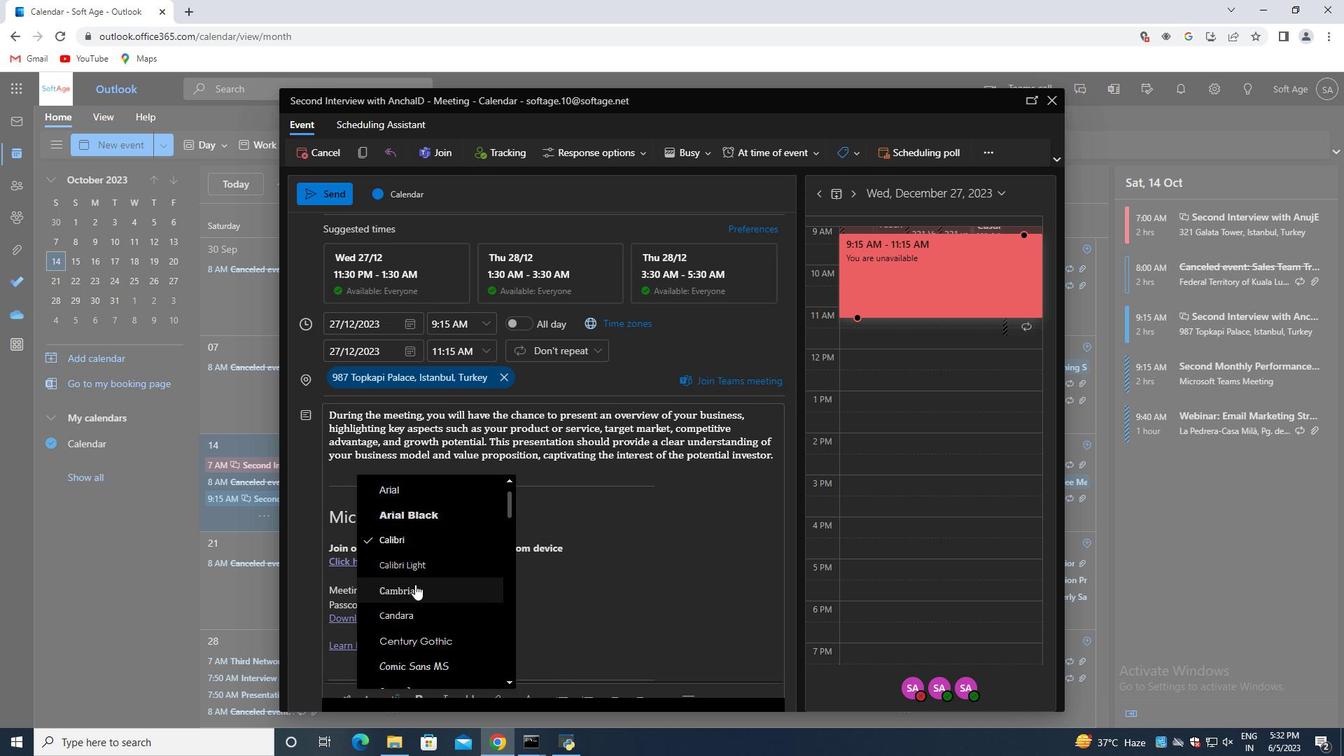 
Action: Mouse moved to (422, 605)
Screenshot: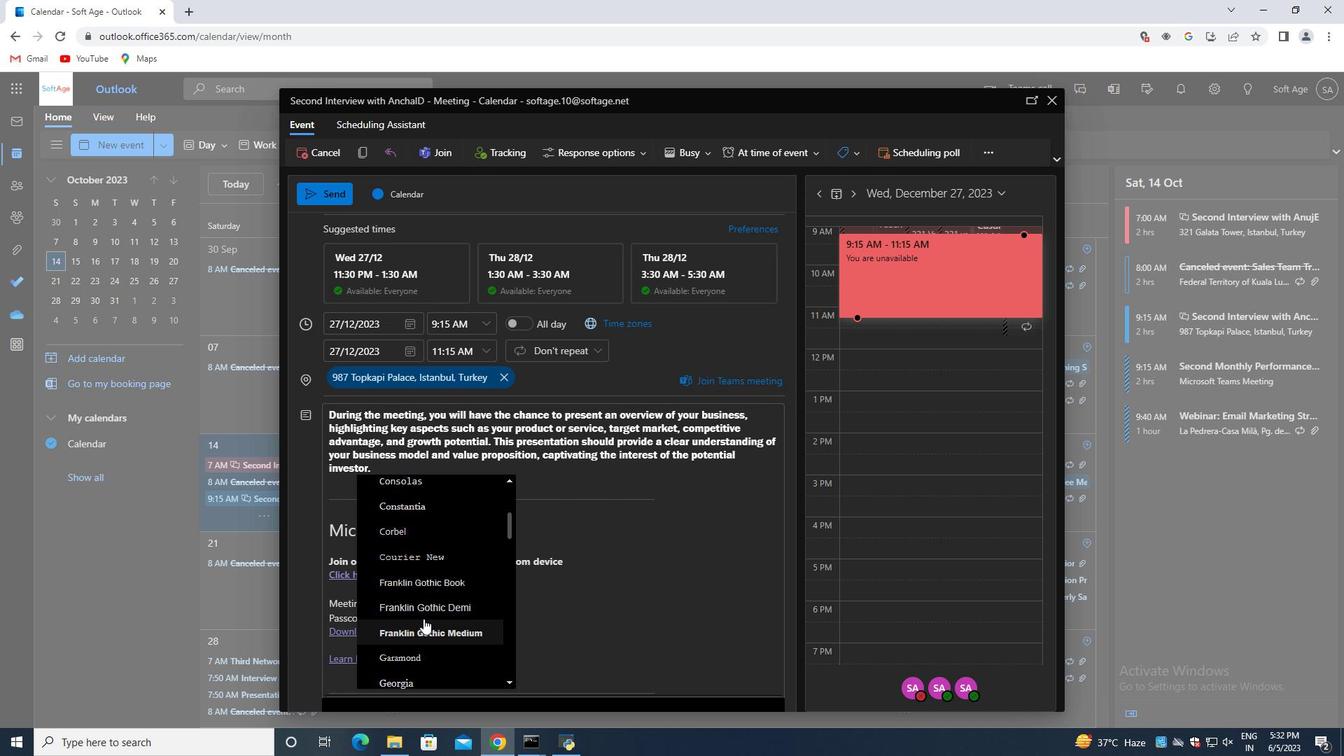 
Action: Mouse scrolled (422, 605) with delta (0, 0)
Screenshot: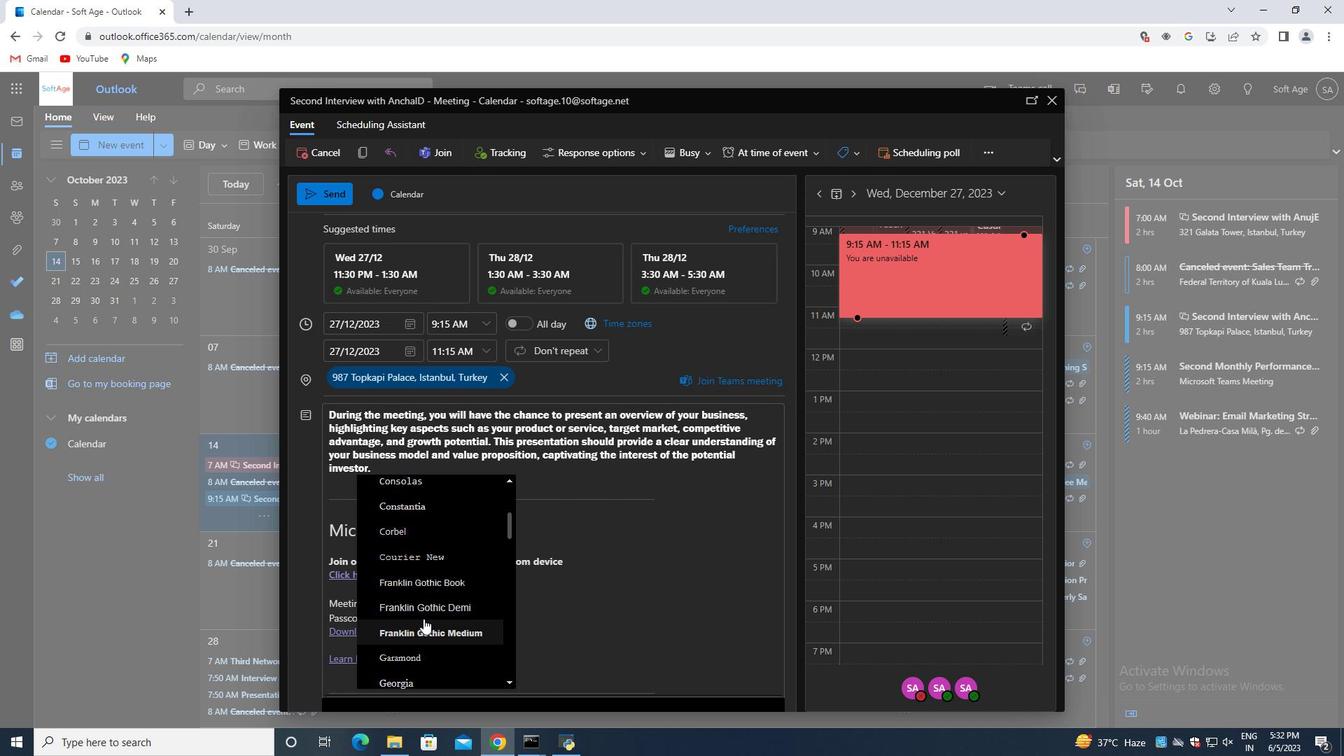 
Action: Mouse scrolled (422, 605) with delta (0, 0)
Screenshot: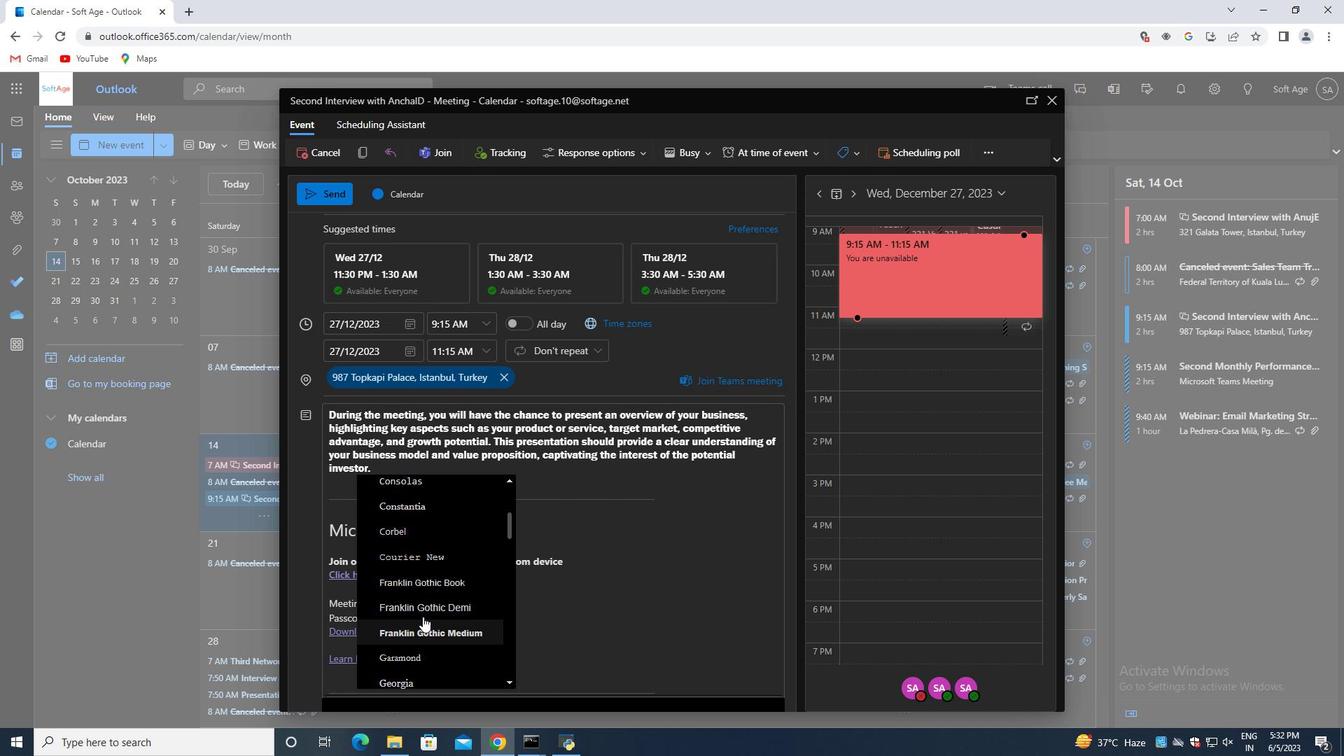 
Action: Mouse moved to (420, 594)
Screenshot: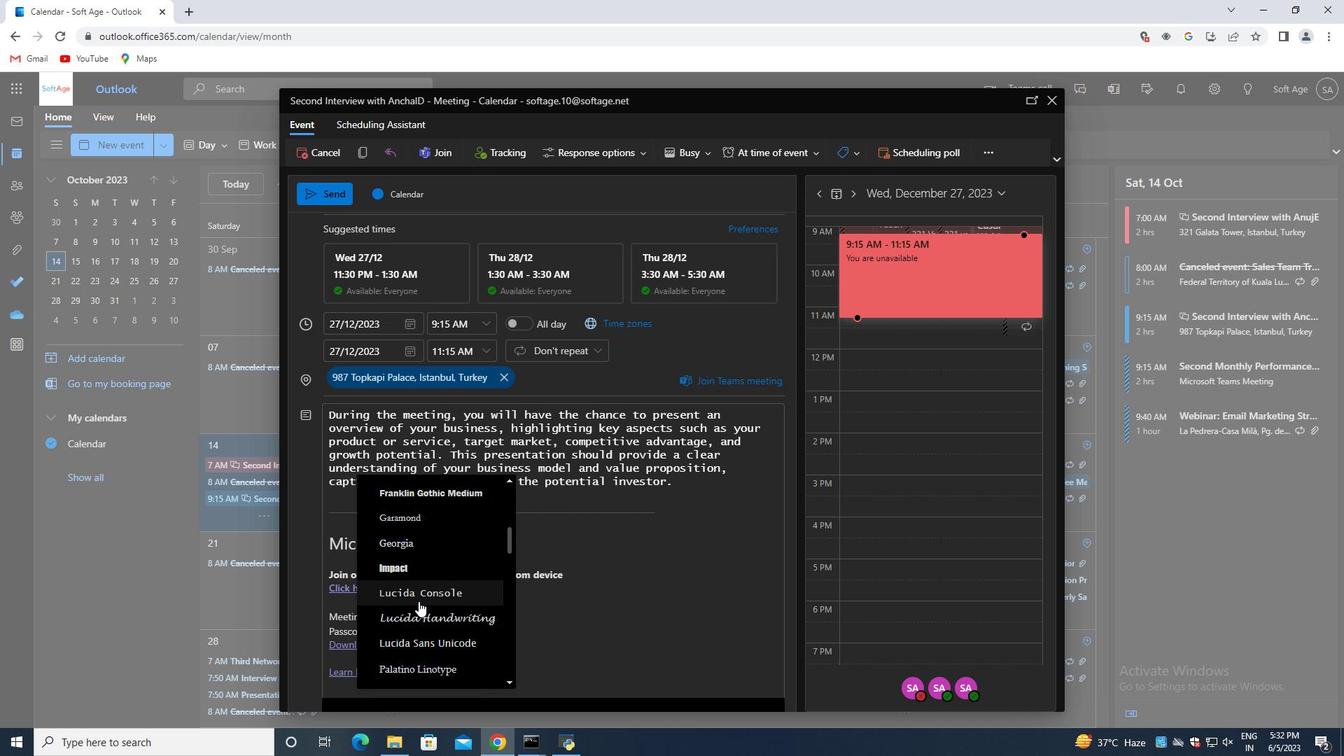 
Action: Mouse scrolled (420, 594) with delta (0, 0)
Screenshot: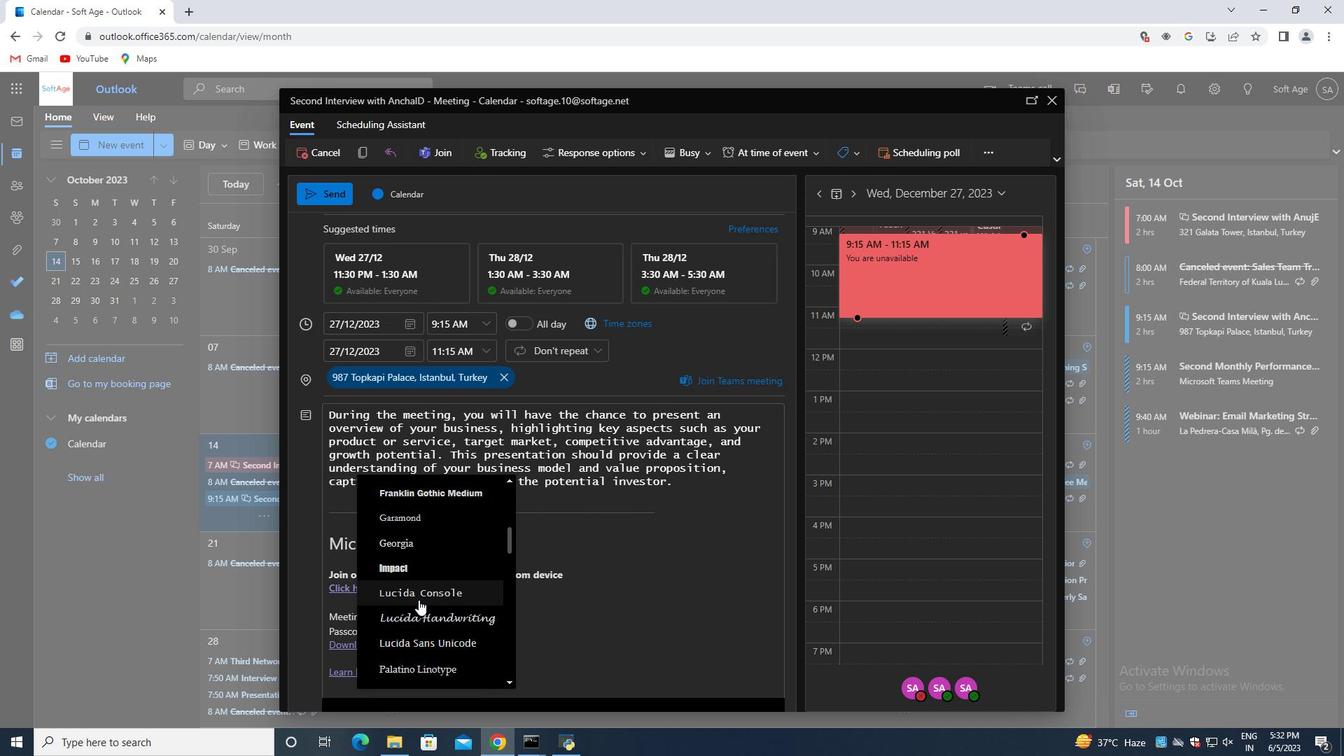 
Action: Mouse scrolled (420, 594) with delta (0, 0)
Screenshot: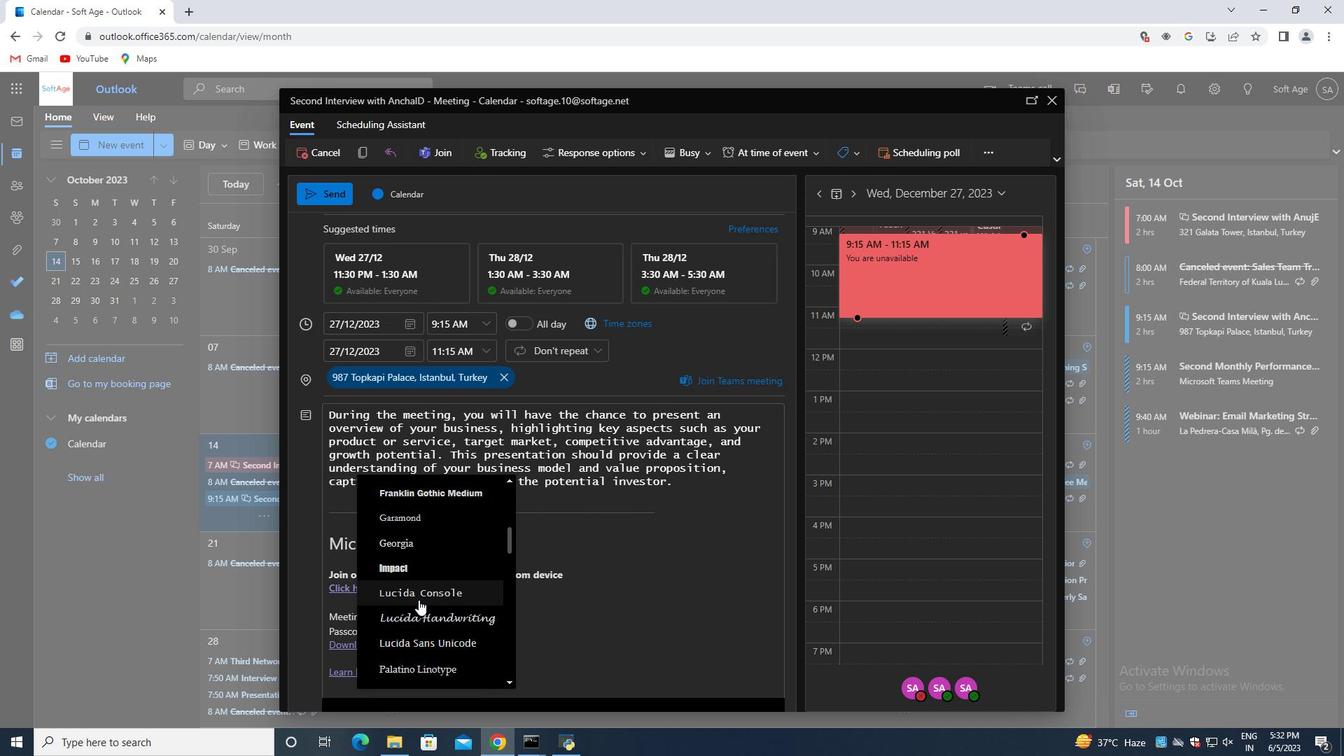 
Action: Mouse moved to (425, 594)
Screenshot: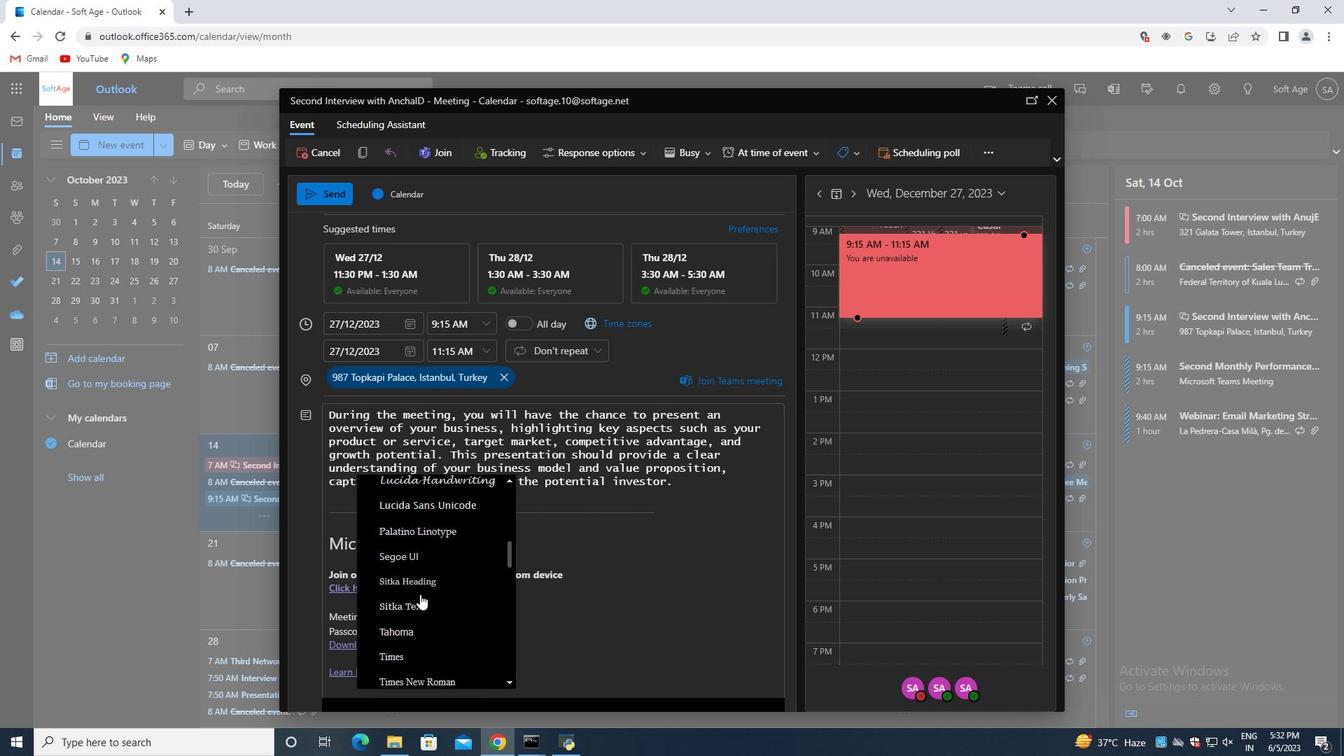 
Action: Mouse scrolled (425, 594) with delta (0, 0)
Screenshot: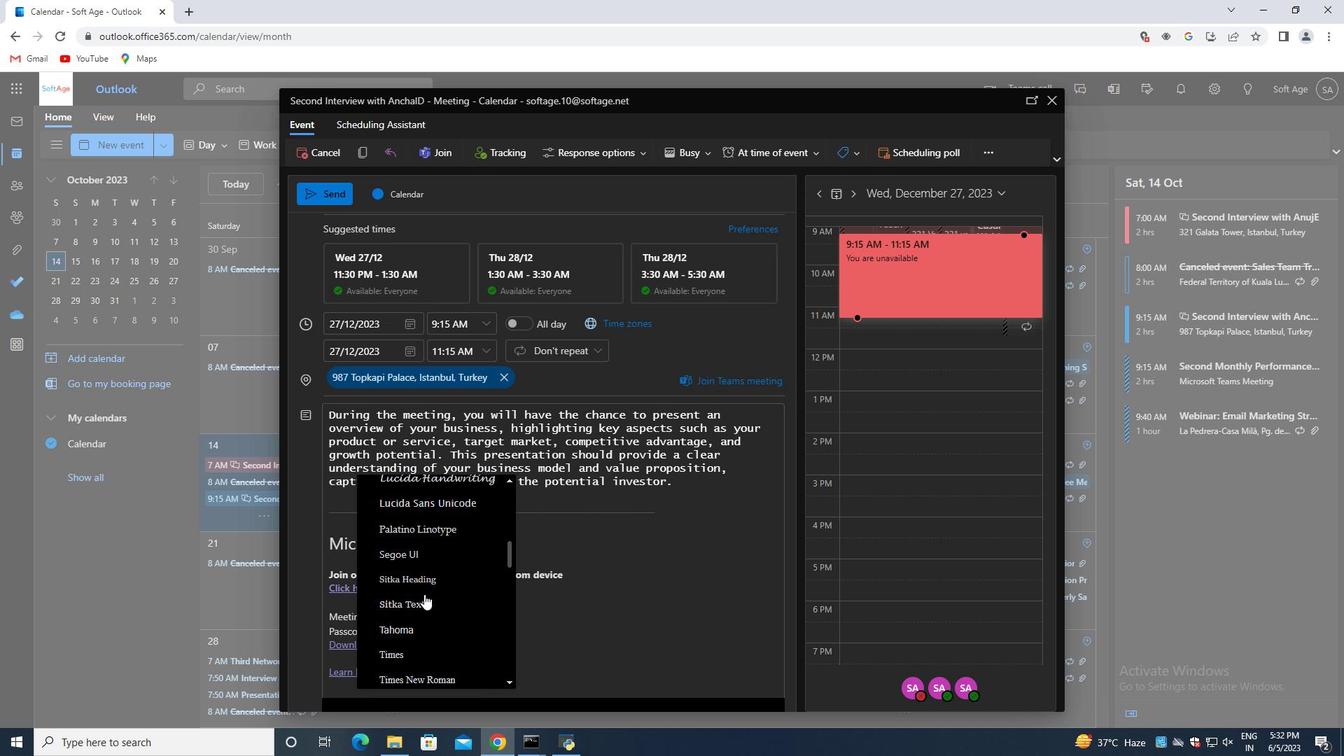 
Action: Mouse moved to (423, 561)
Screenshot: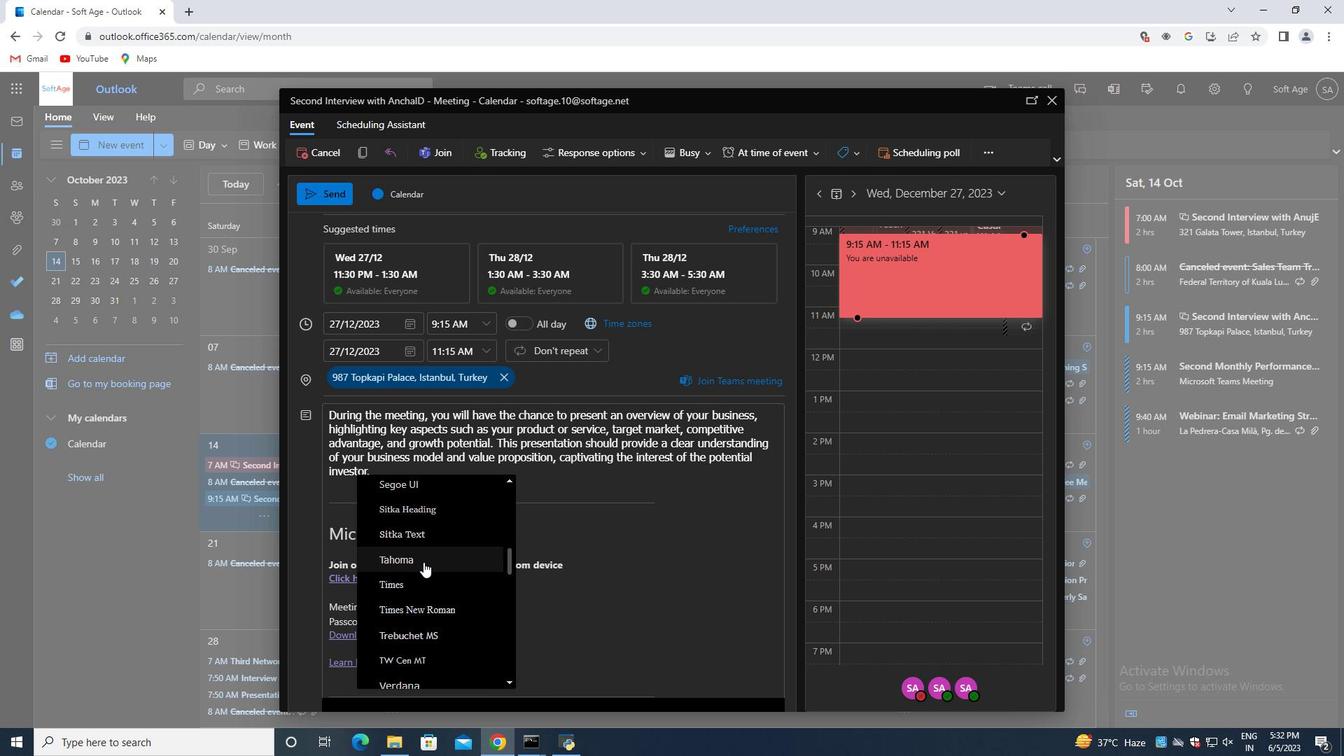 
Action: Mouse pressed left at (423, 561)
Screenshot: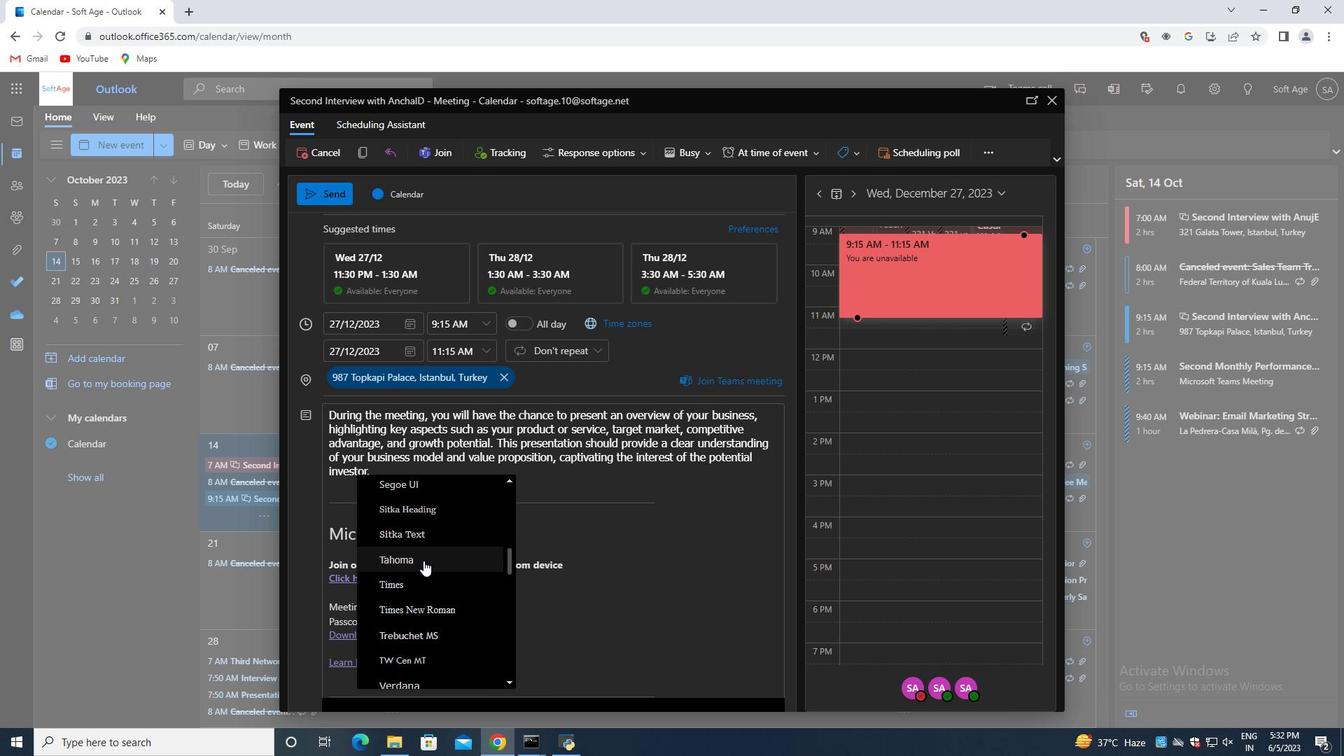 
Action: Mouse moved to (456, 515)
Screenshot: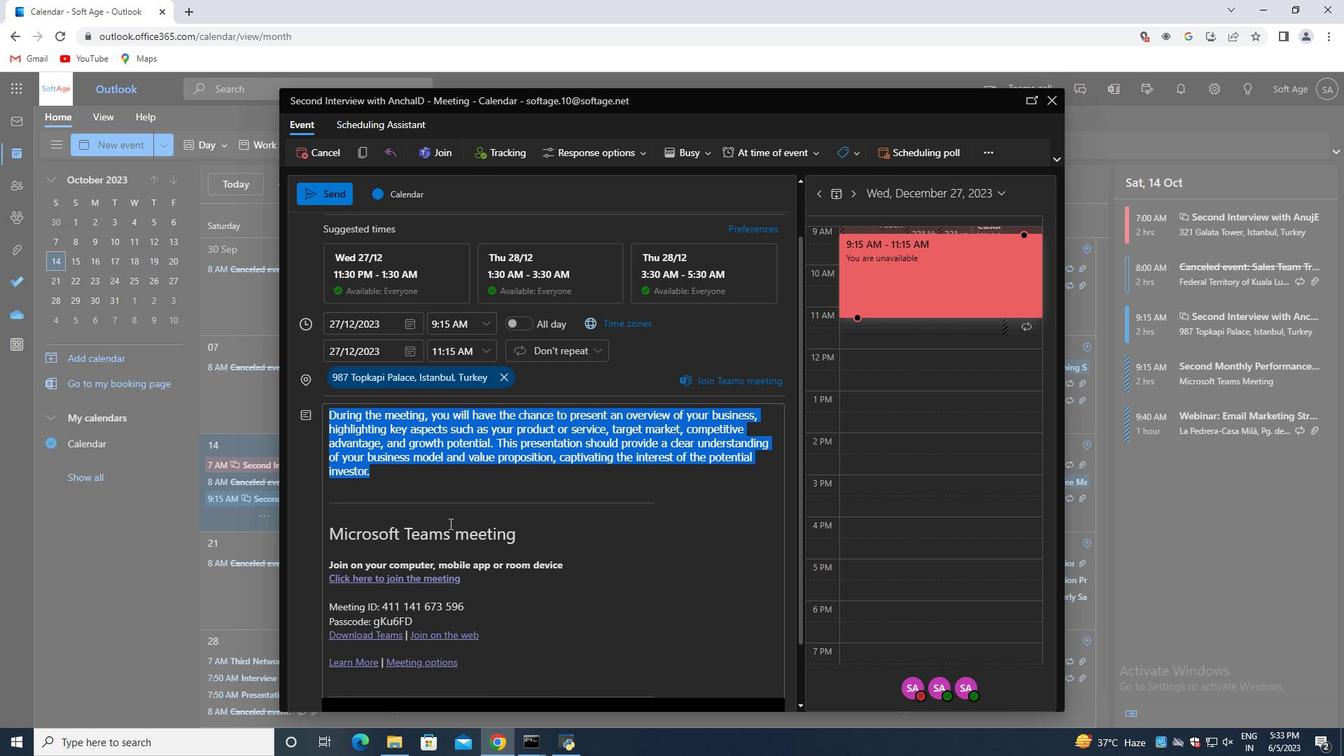 
Action: Mouse scrolled (456, 516) with delta (0, 0)
Screenshot: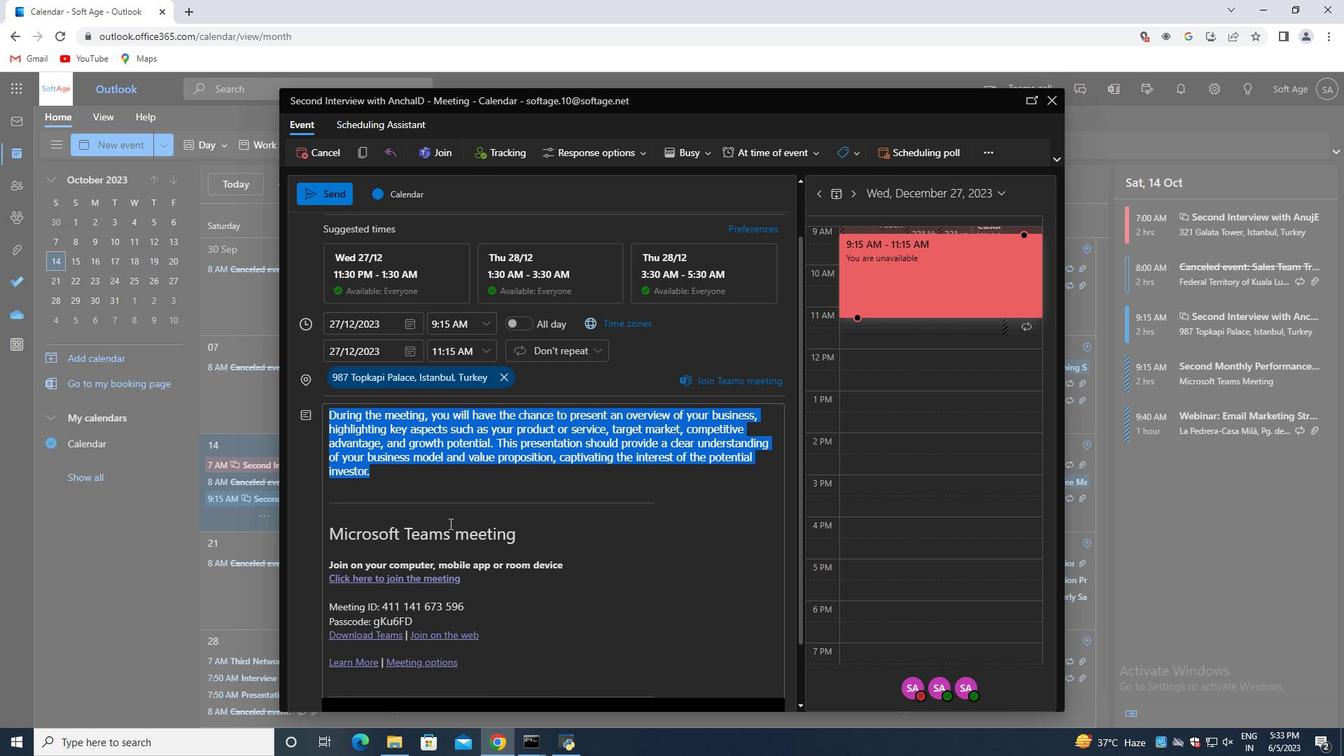 
Action: Mouse moved to (456, 514)
Screenshot: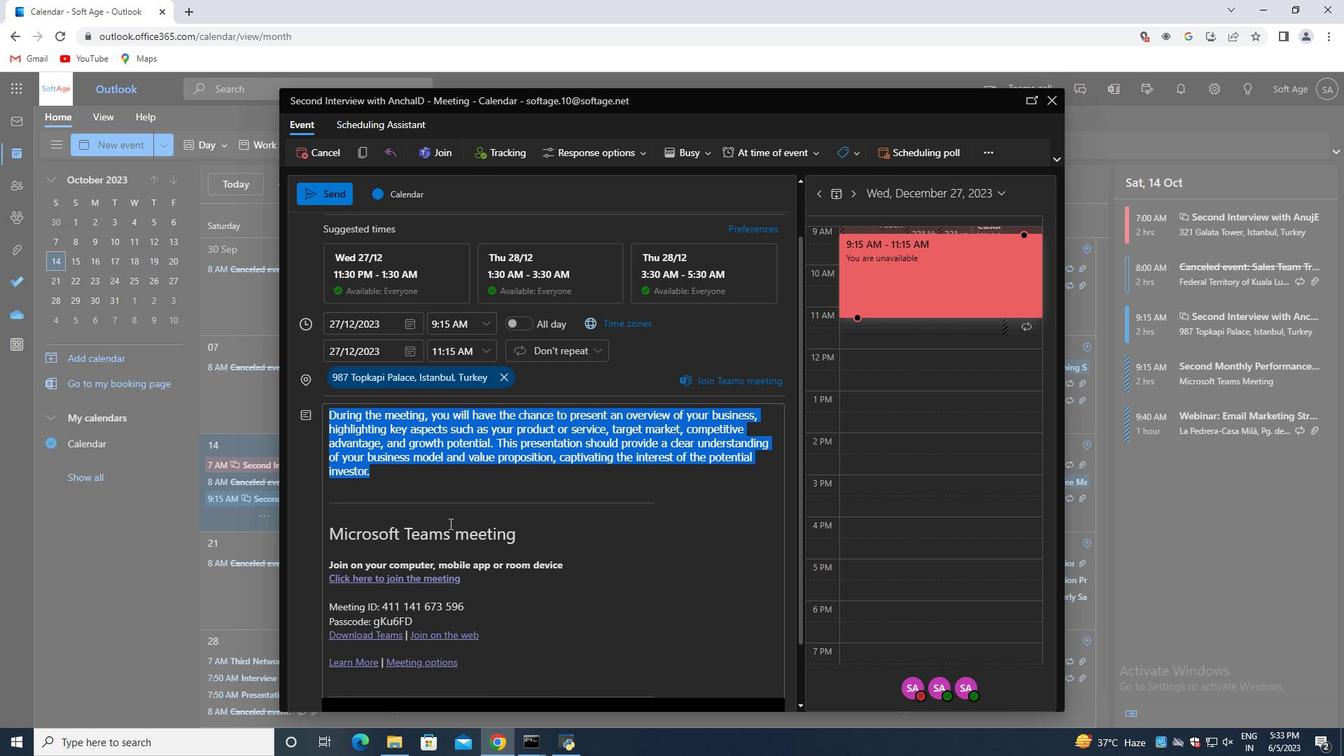 
Action: Mouse scrolled (456, 515) with delta (0, 0)
Screenshot: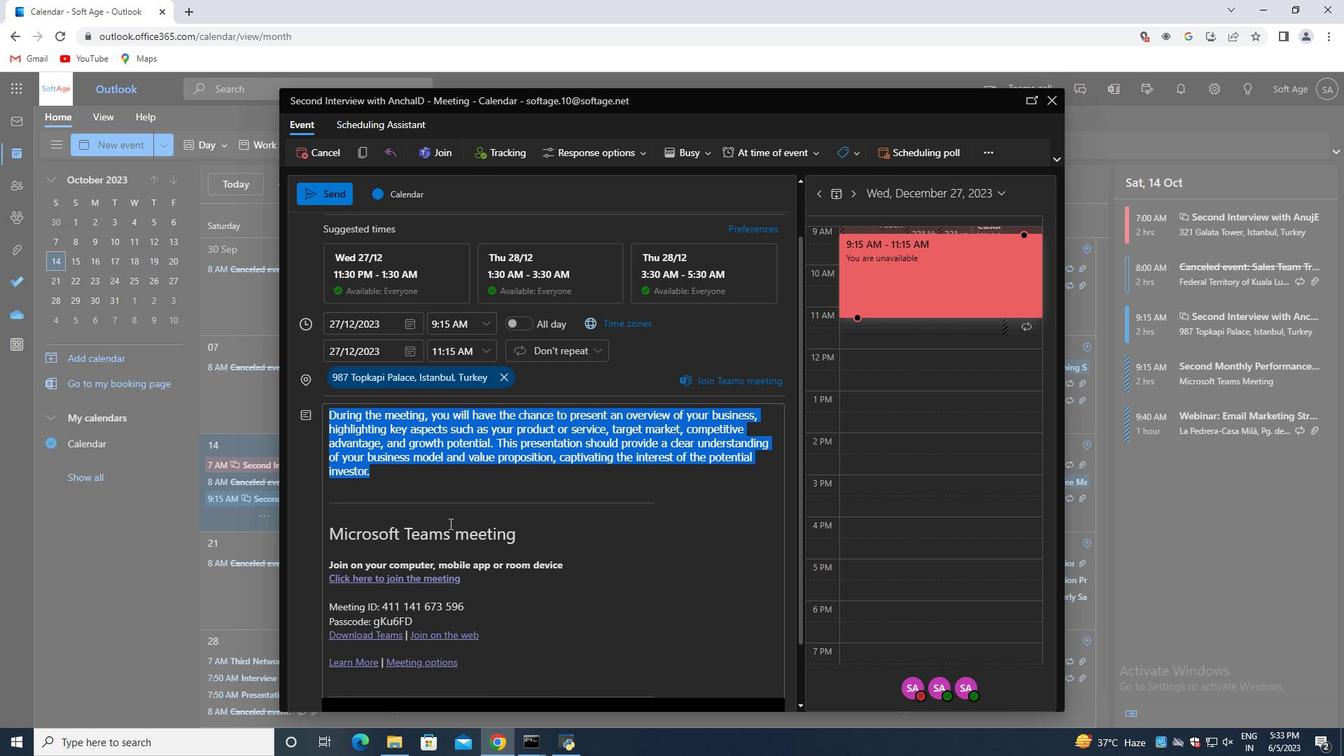 
Action: Mouse scrolled (456, 515) with delta (0, 0)
Screenshot: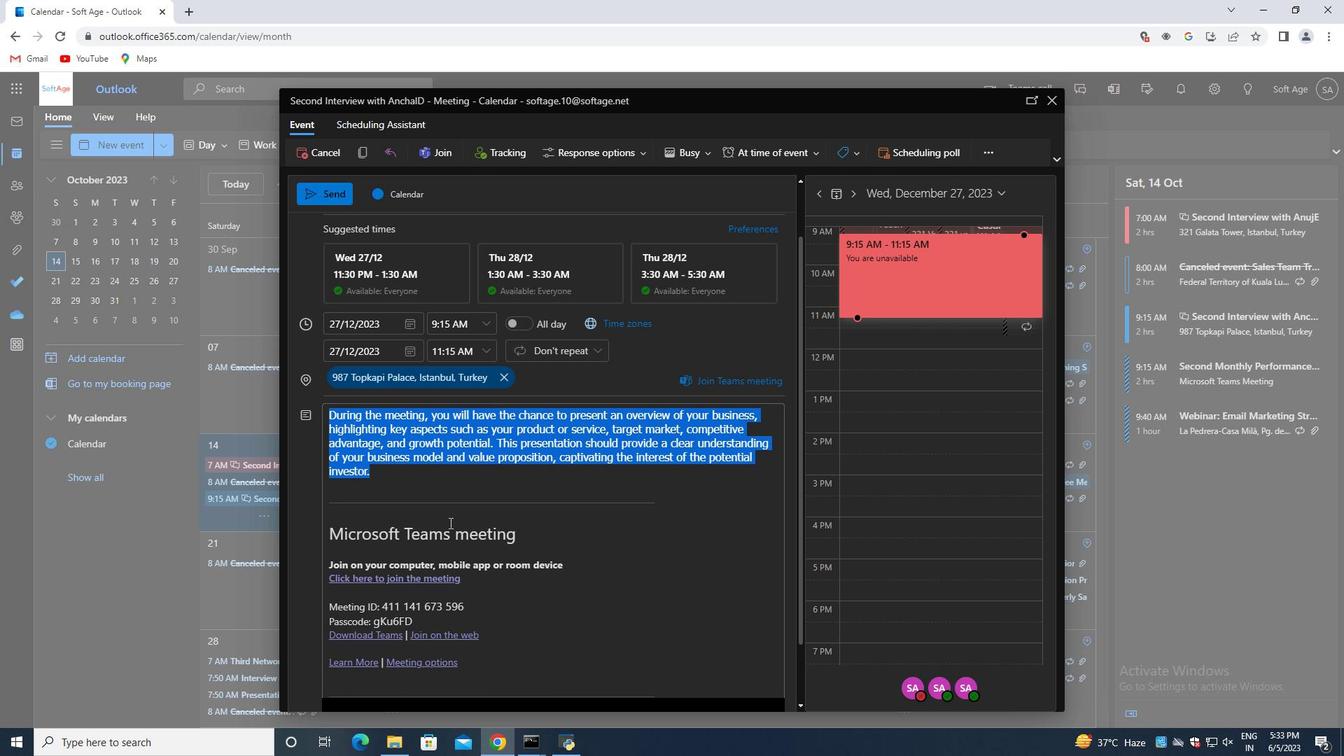 
Action: Mouse scrolled (456, 515) with delta (0, 0)
Screenshot: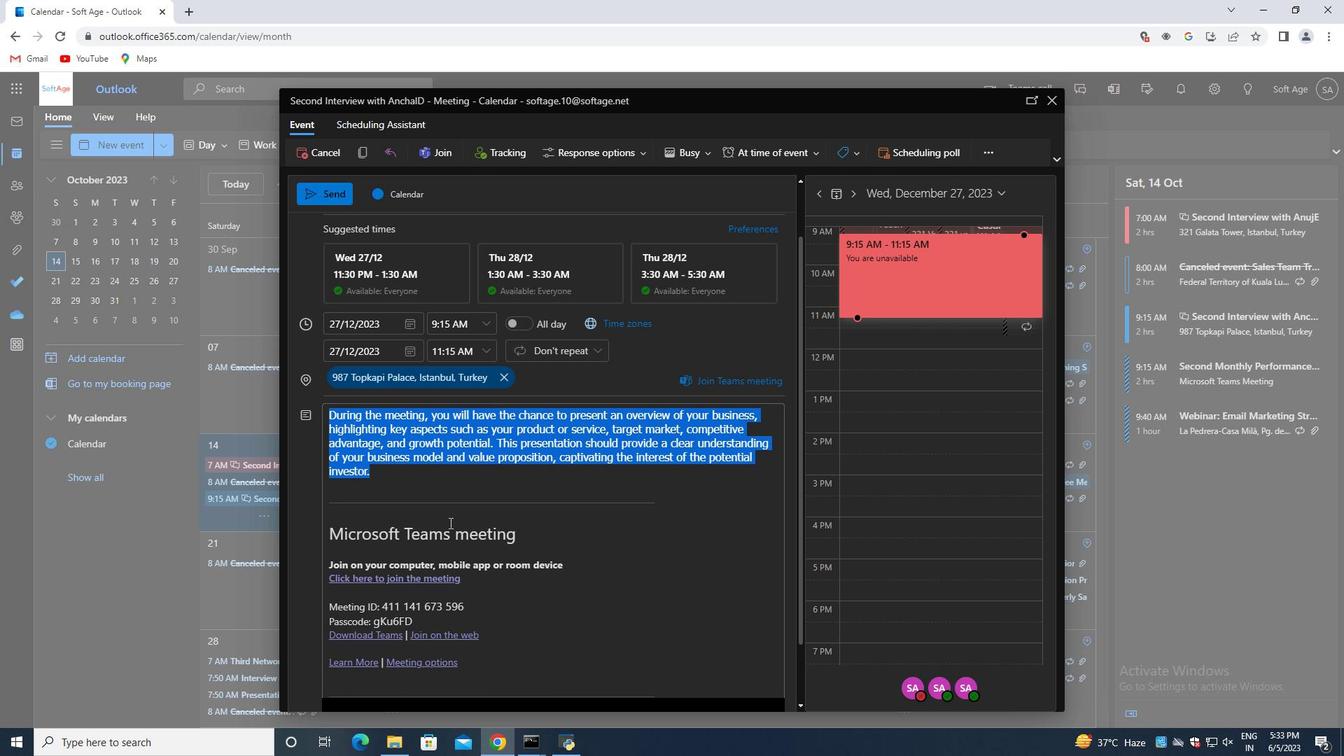 
Action: Mouse scrolled (456, 515) with delta (0, 0)
Screenshot: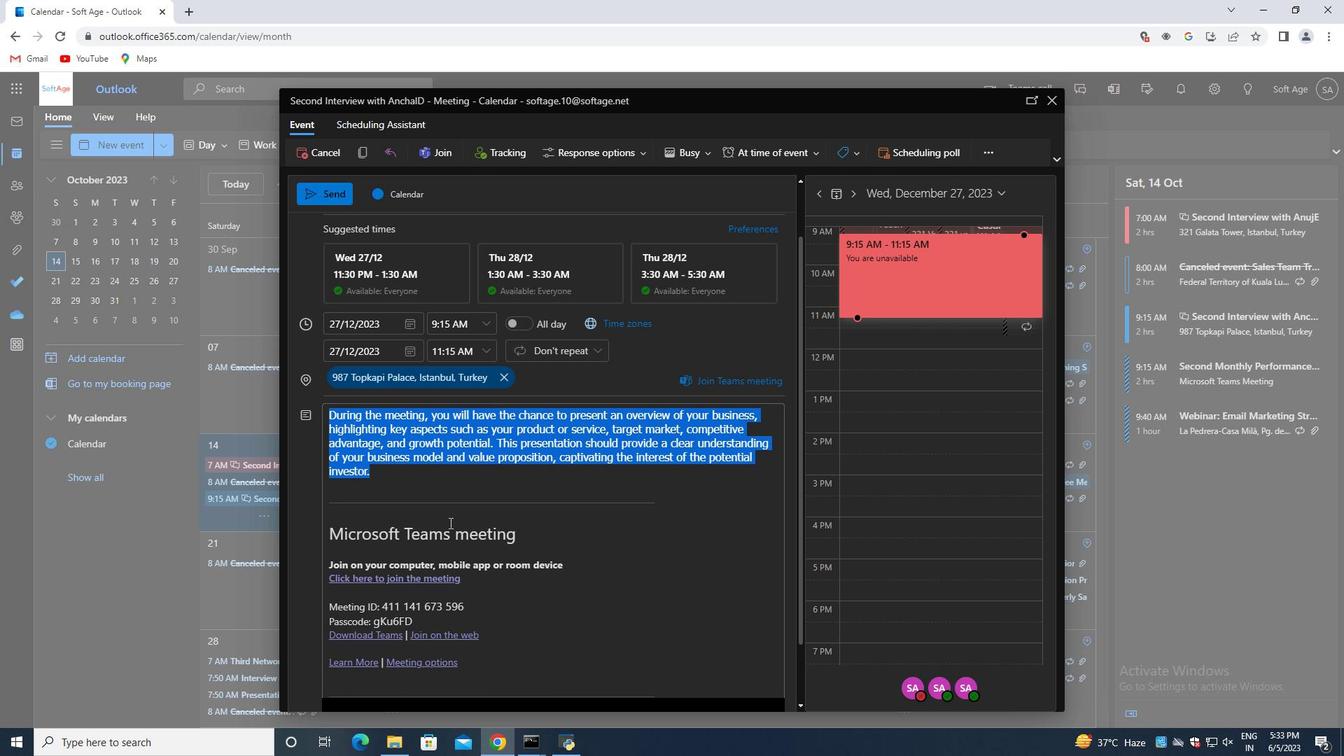 
Action: Mouse moved to (662, 323)
Screenshot: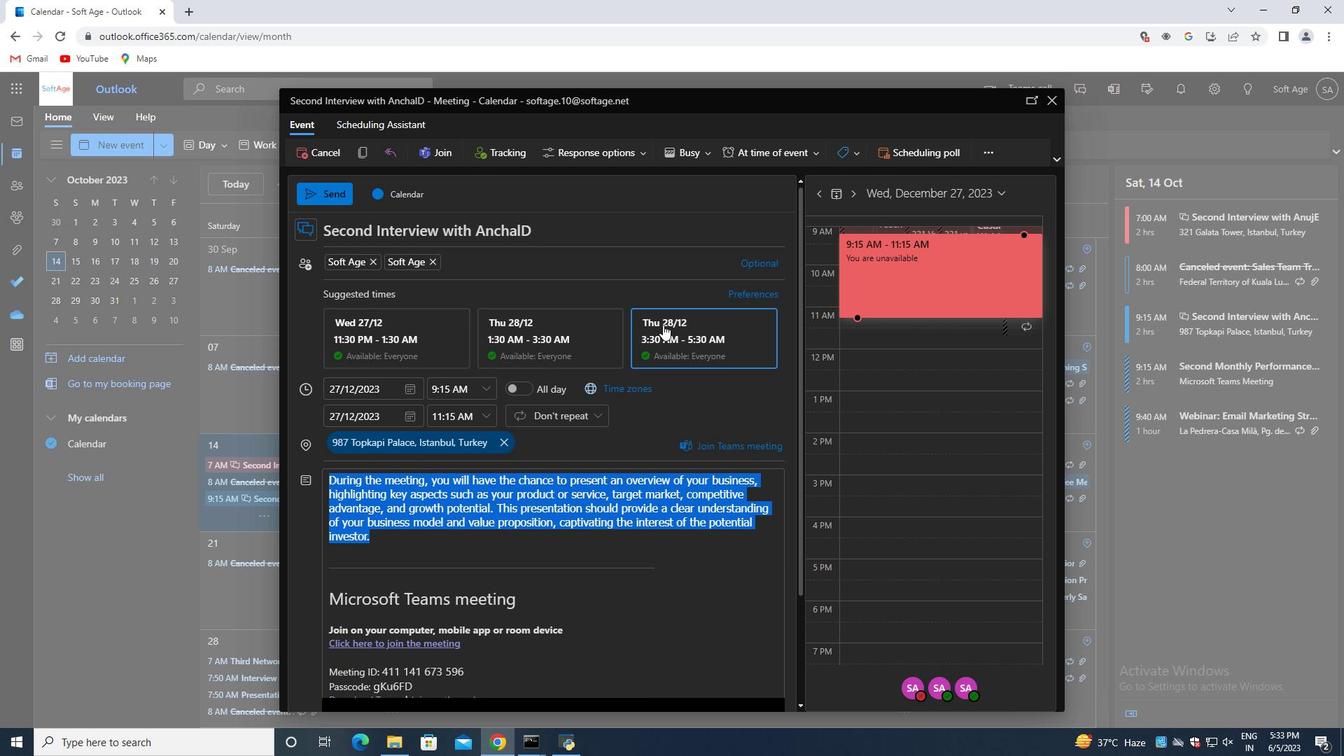 
Action: Mouse scrolled (662, 324) with delta (0, 0)
Screenshot: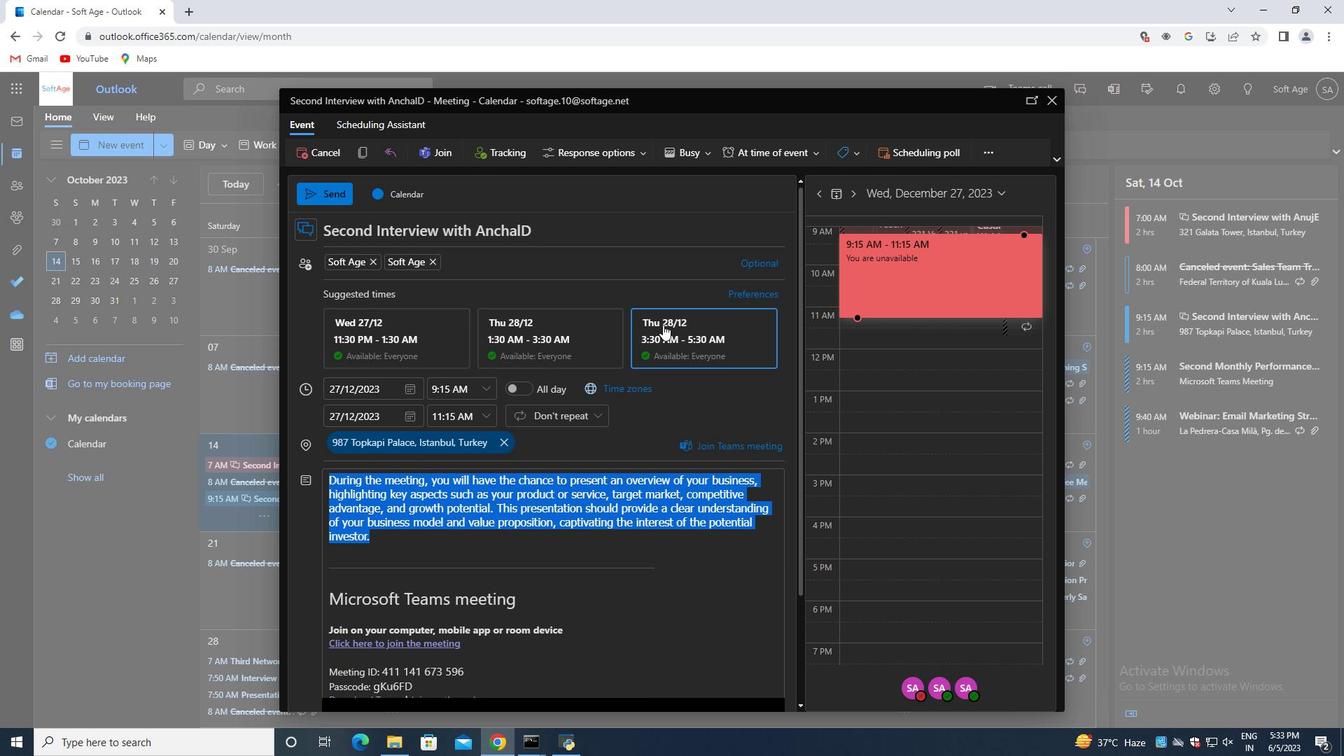 
Action: Mouse moved to (662, 322)
Screenshot: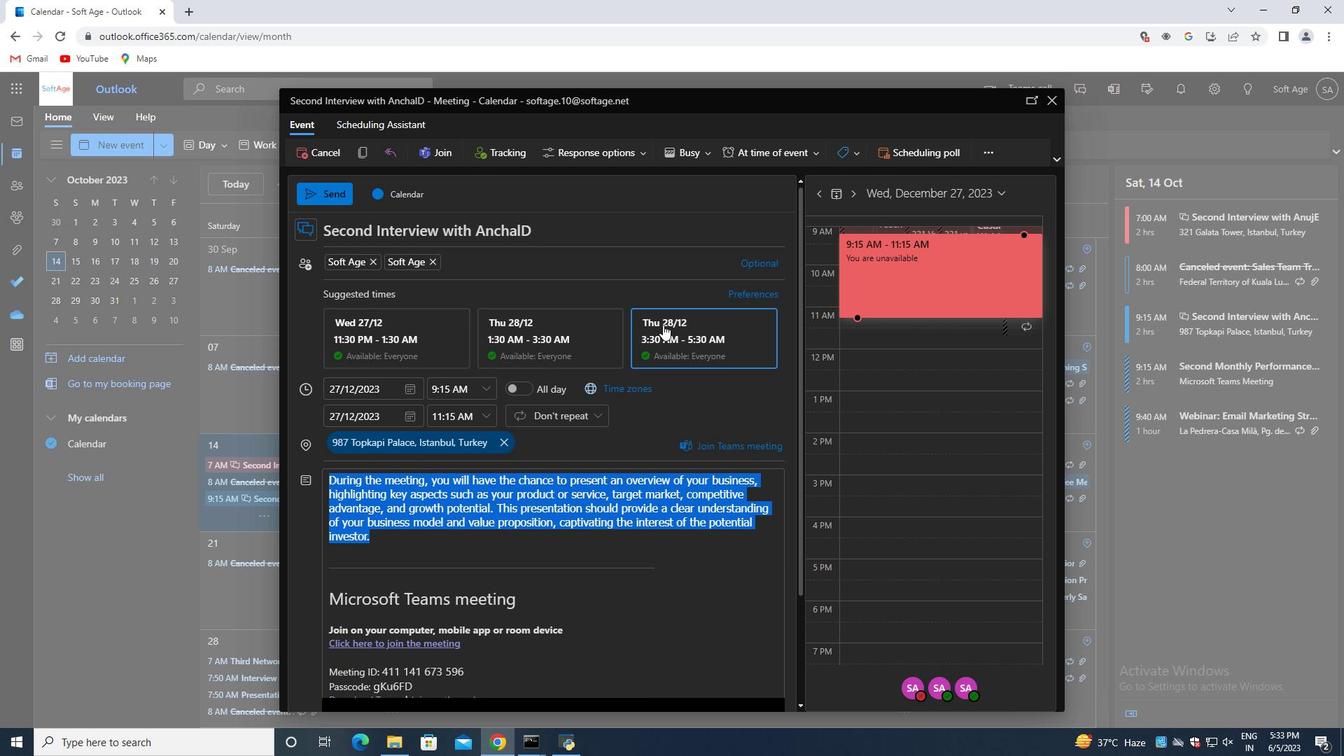 
Action: Mouse scrolled (662, 323) with delta (0, 0)
Screenshot: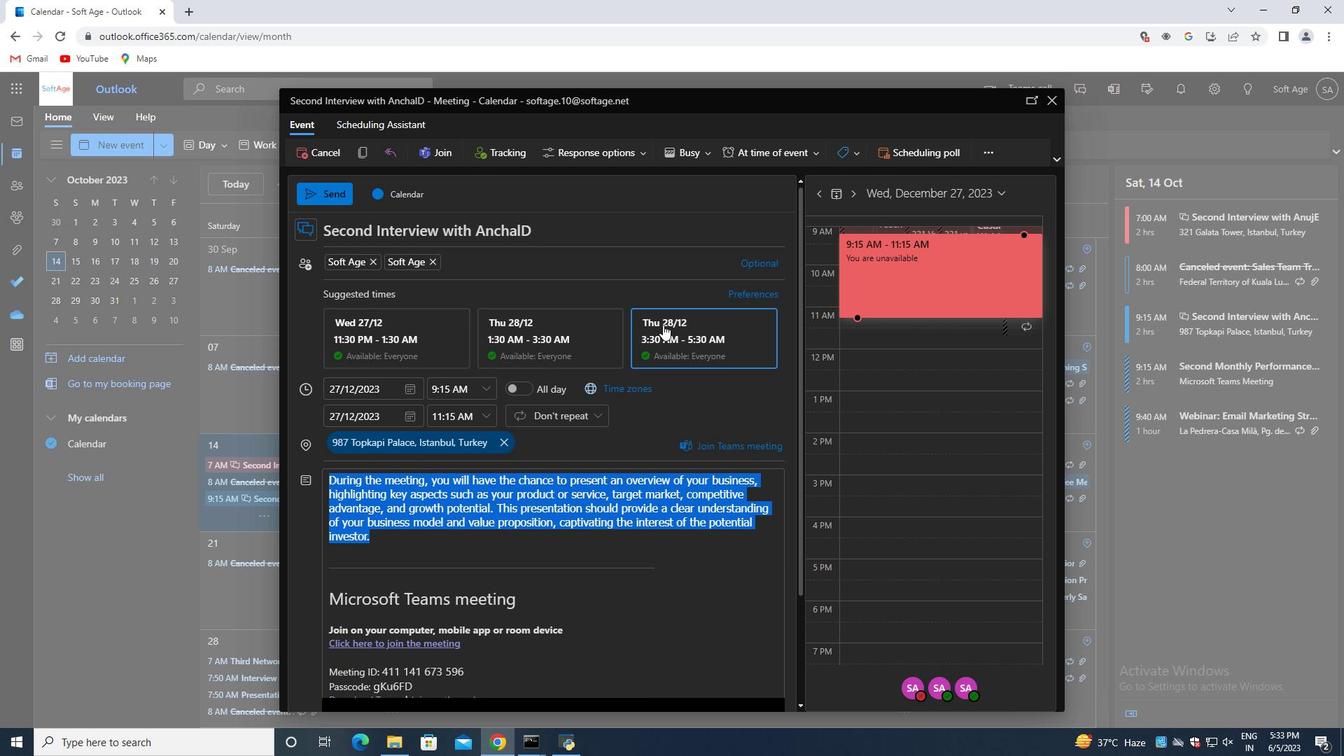 
Action: Mouse scrolled (662, 323) with delta (0, 0)
Screenshot: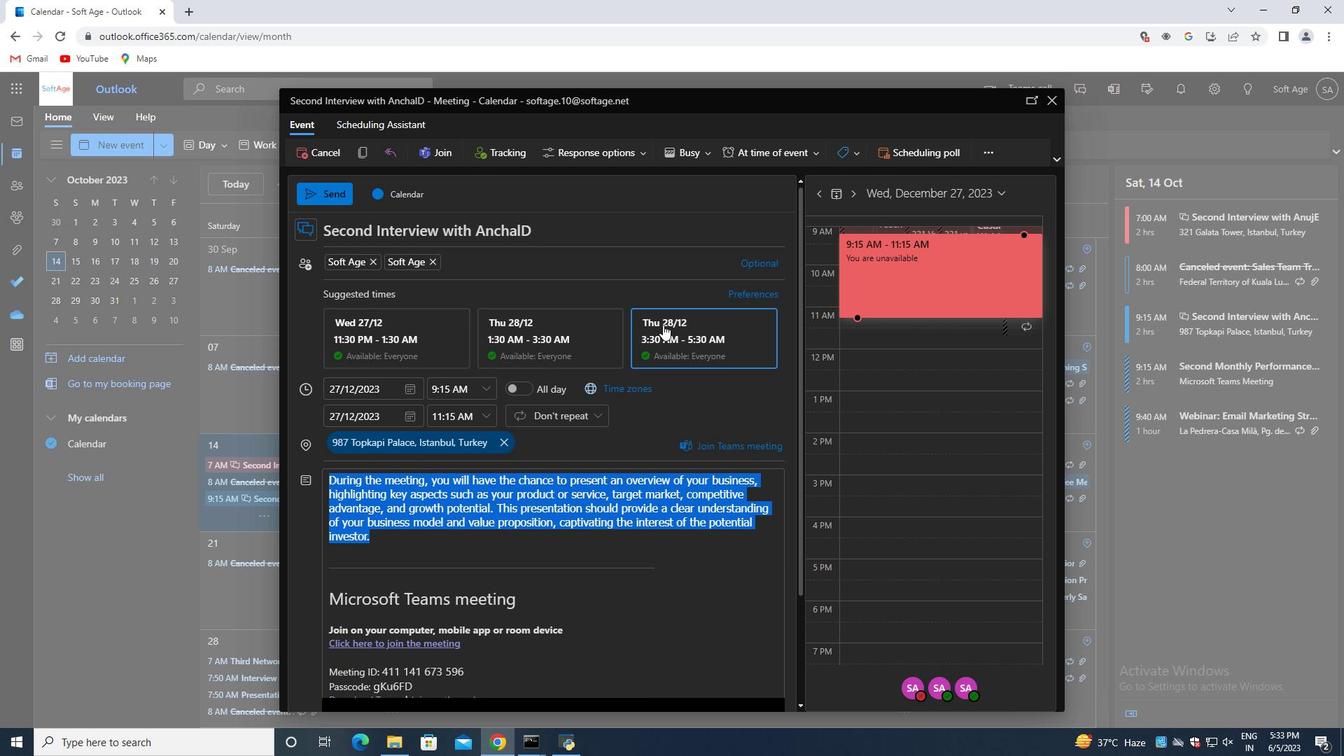 
Action: Mouse scrolled (662, 323) with delta (0, 0)
Screenshot: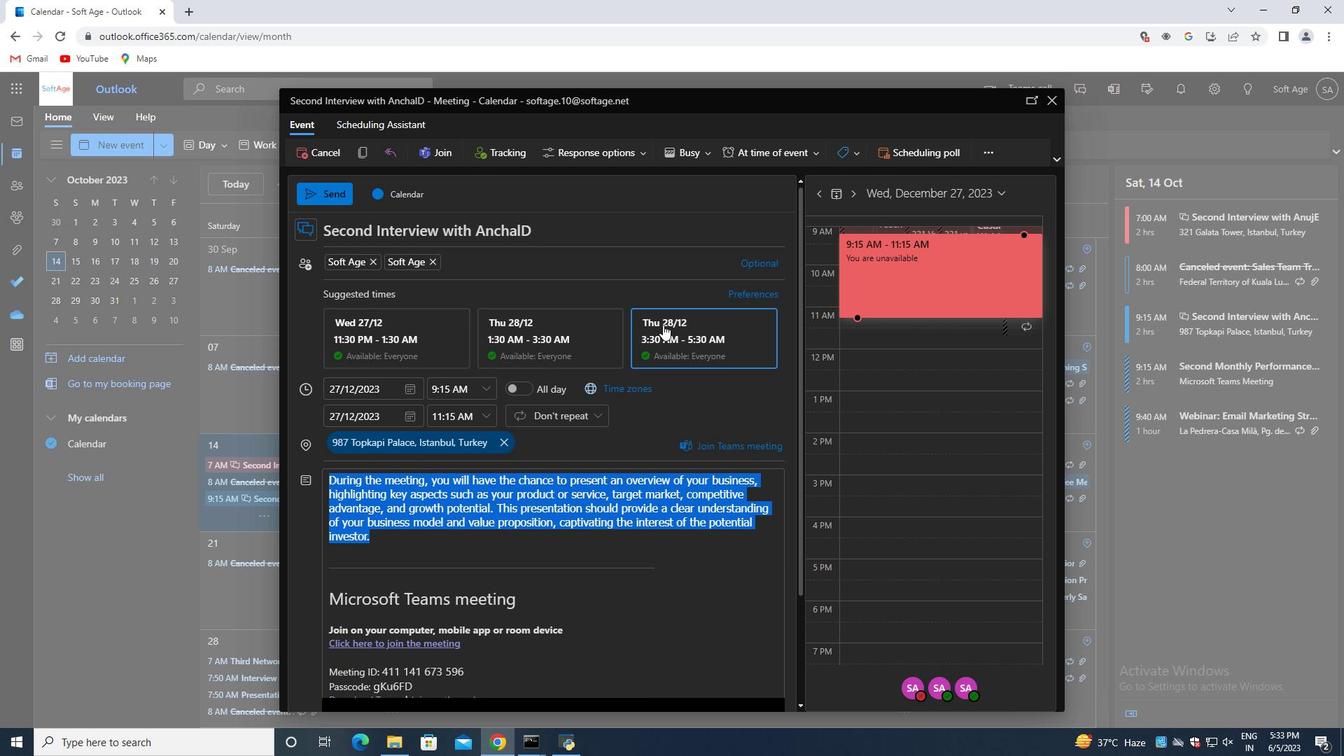 
Action: Mouse scrolled (662, 323) with delta (0, 0)
Screenshot: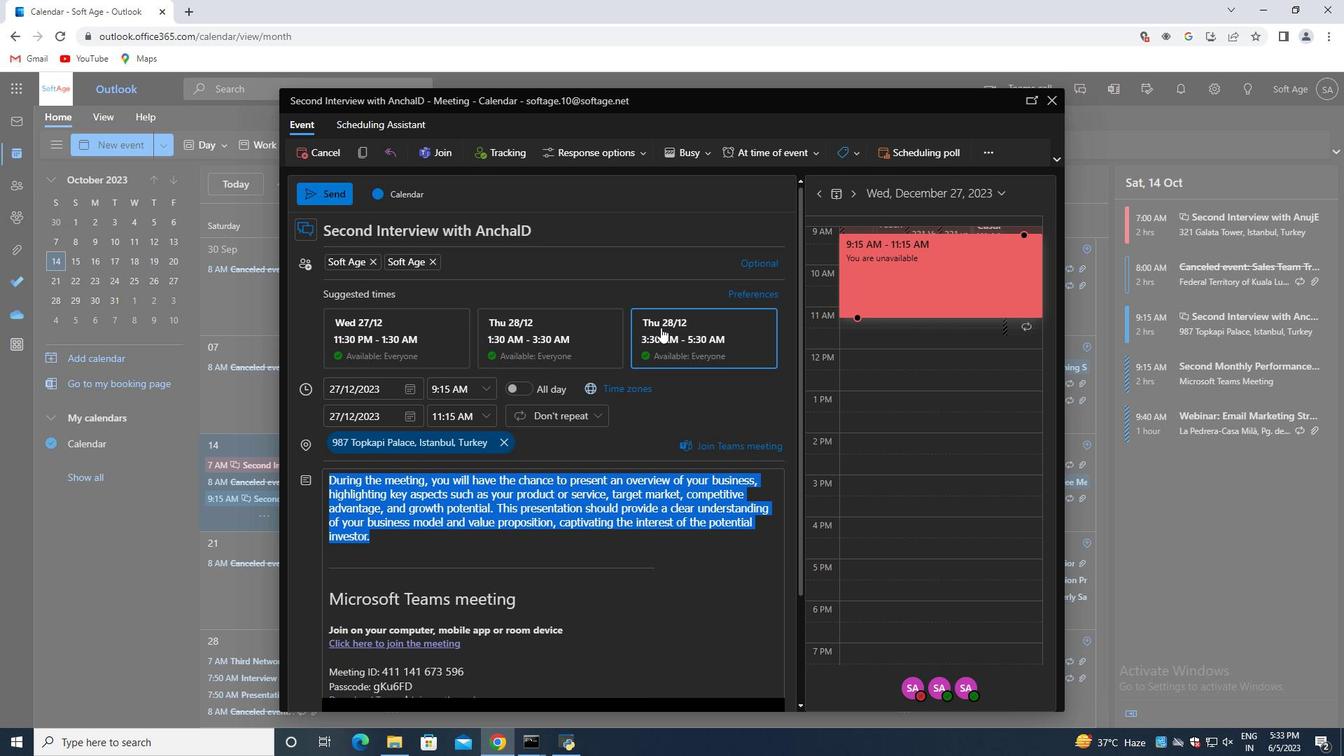 
Action: Mouse moved to (687, 155)
Screenshot: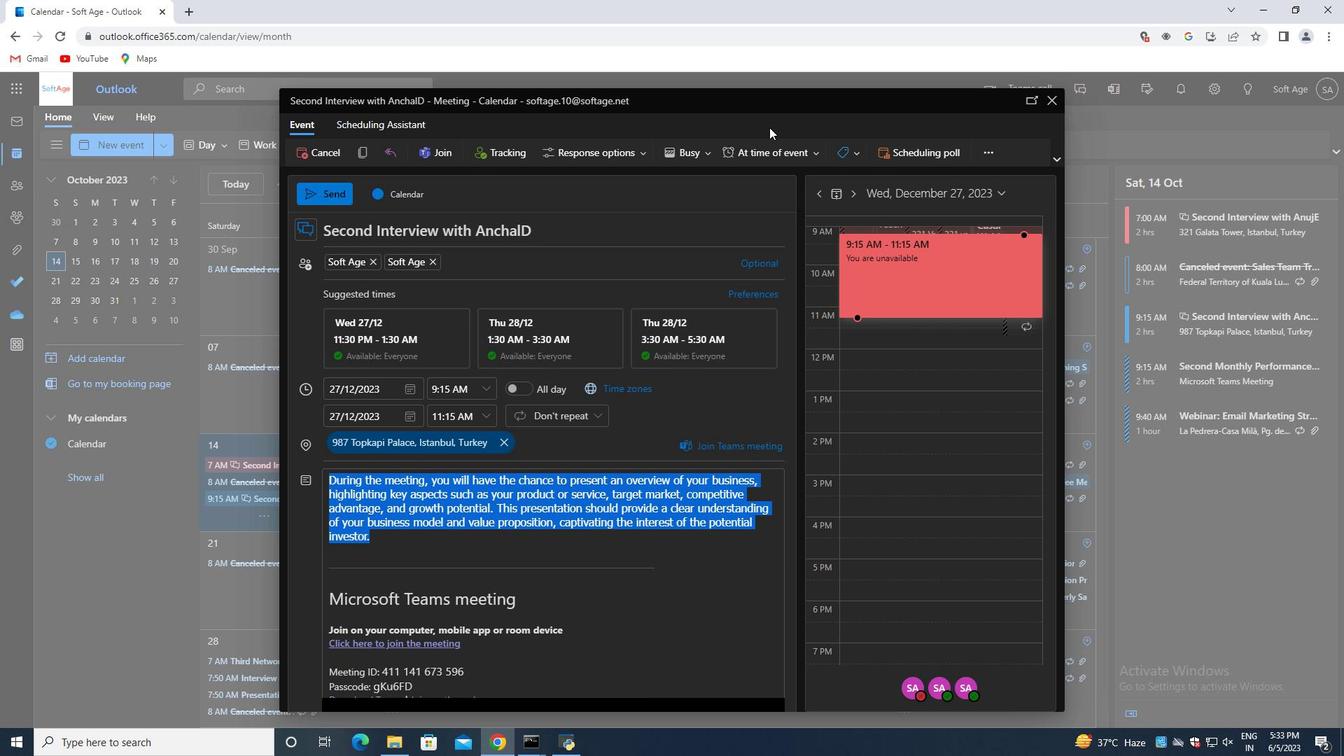 
Action: Mouse pressed left at (687, 155)
Screenshot: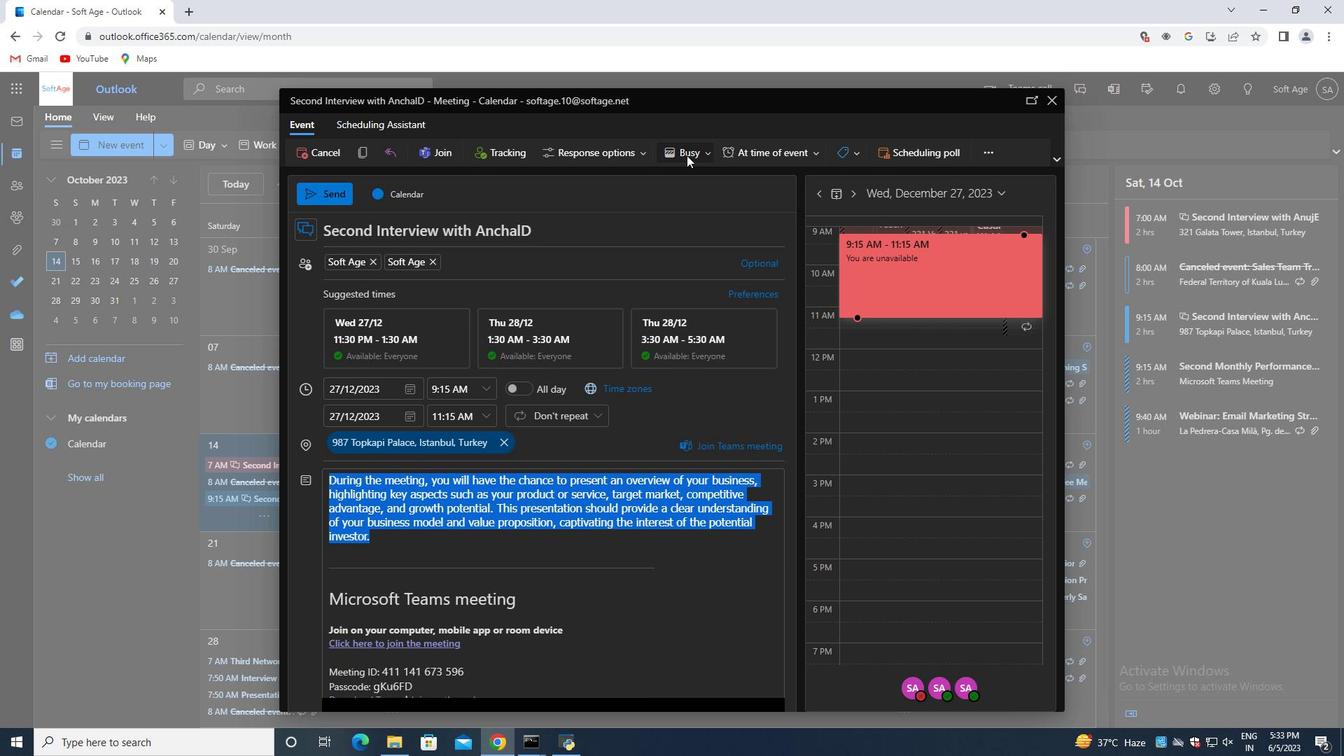 
Action: Mouse moved to (646, 256)
Screenshot: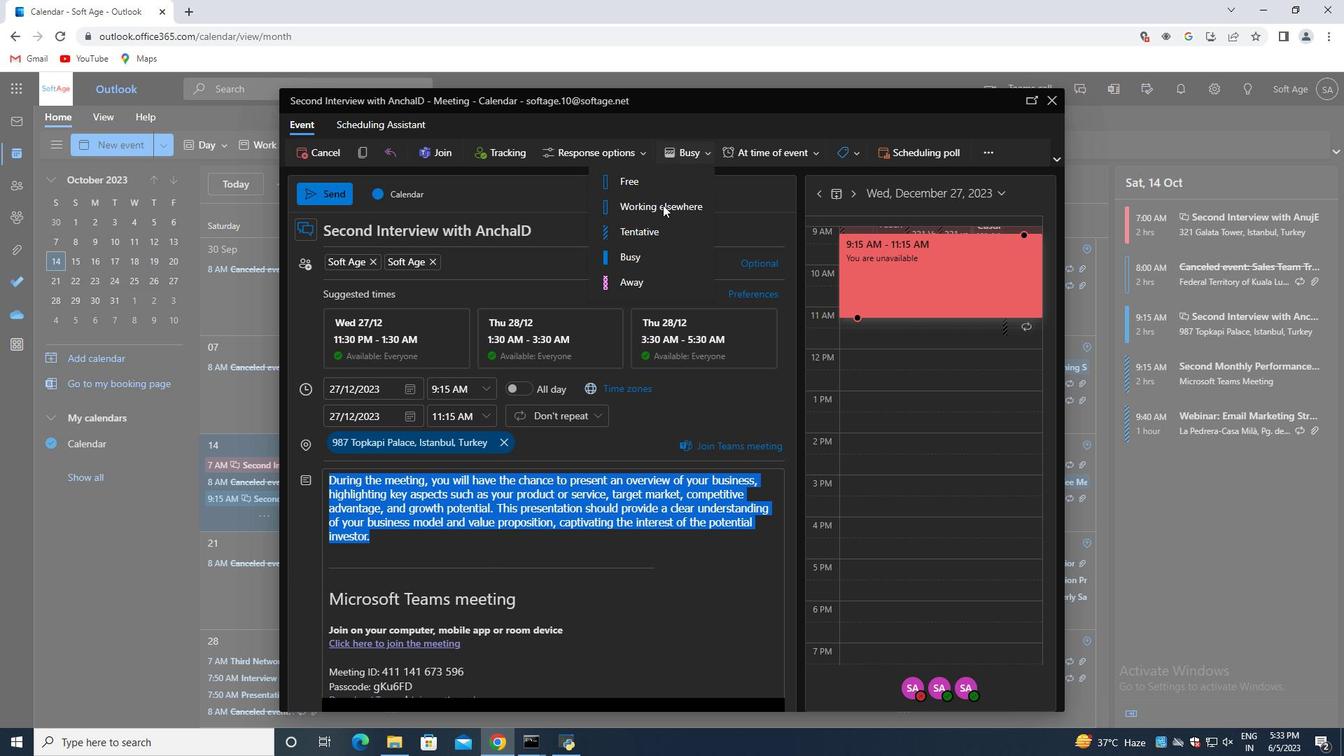 
Action: Mouse pressed left at (646, 256)
Screenshot: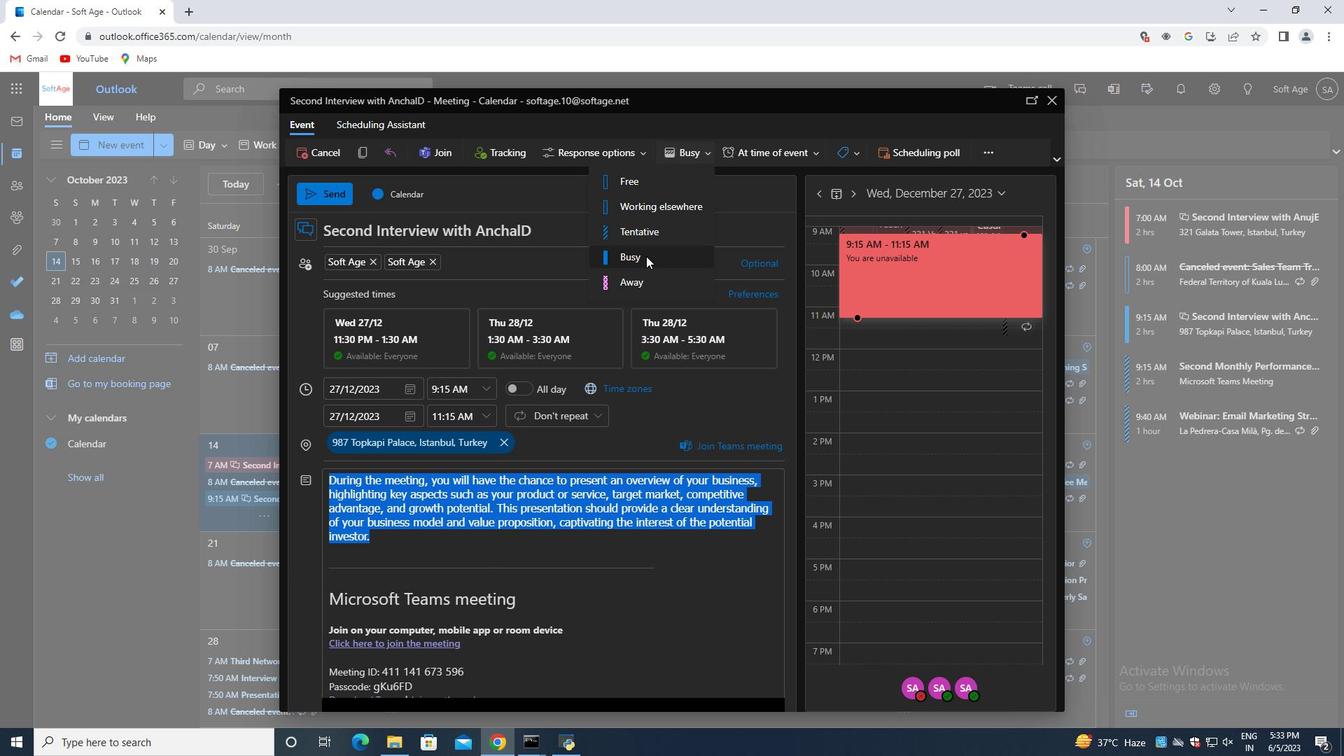 
Action: Mouse moved to (405, 543)
Screenshot: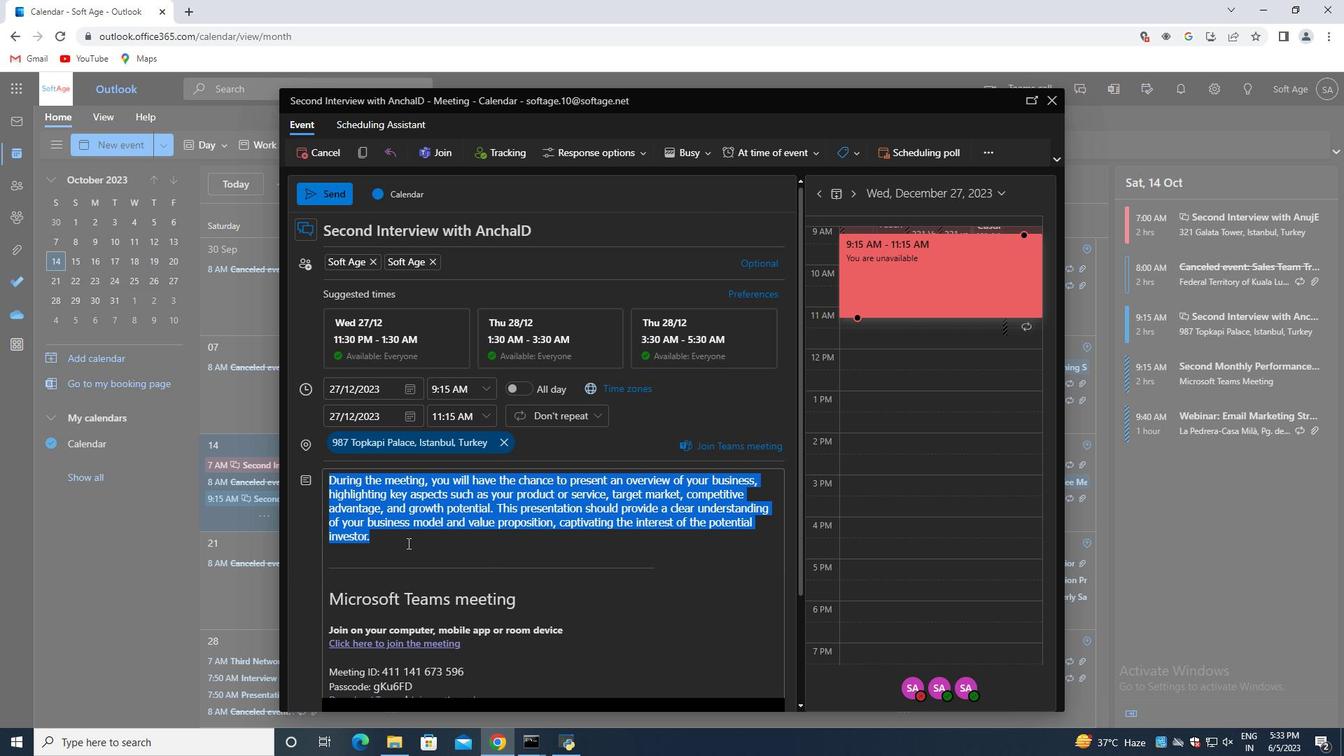 
Action: Mouse pressed left at (405, 543)
Screenshot: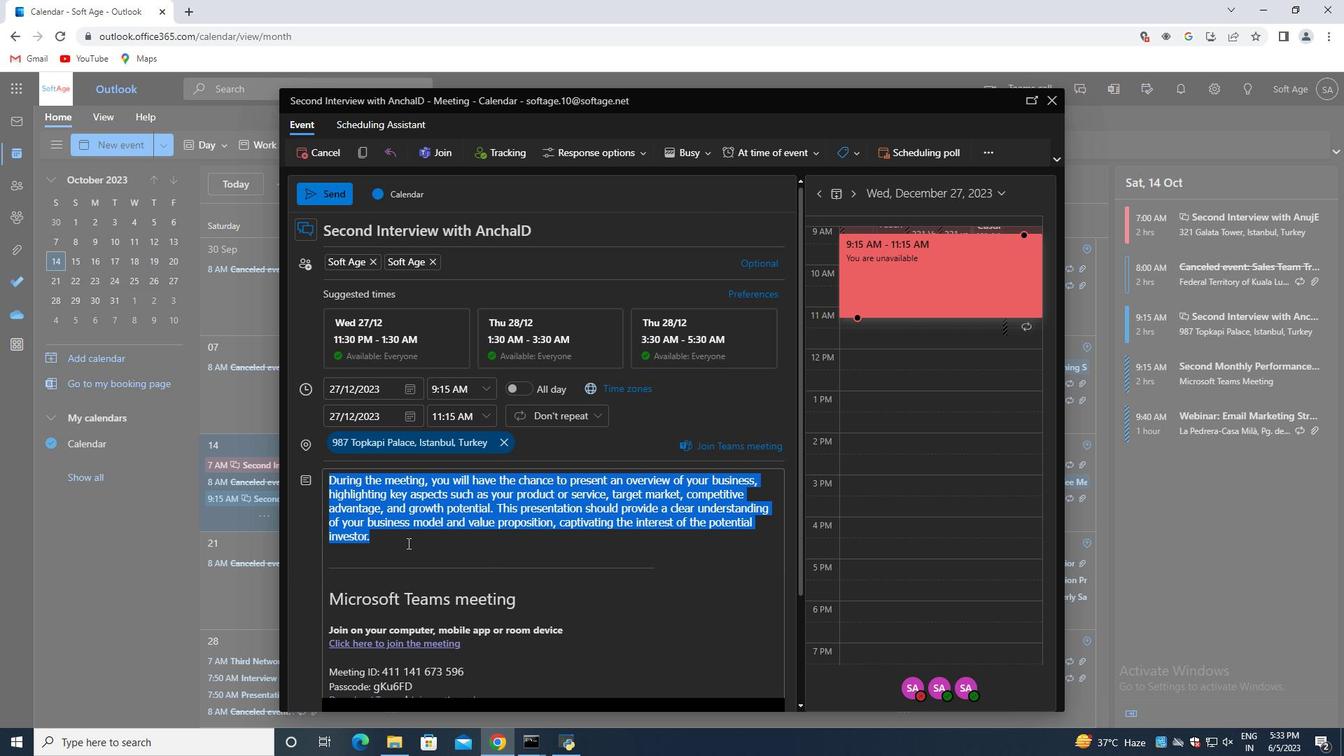 
Action: Mouse moved to (378, 536)
Screenshot: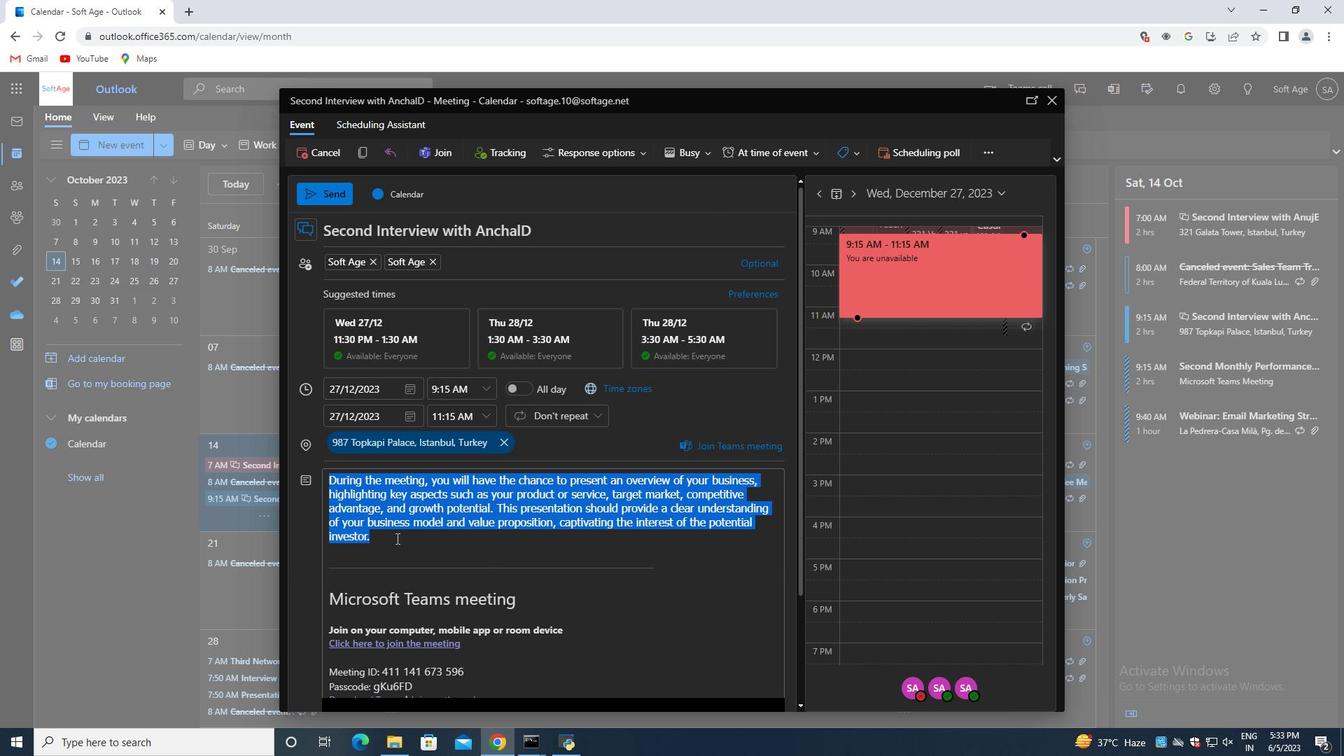 
Action: Mouse pressed left at (378, 536)
Screenshot: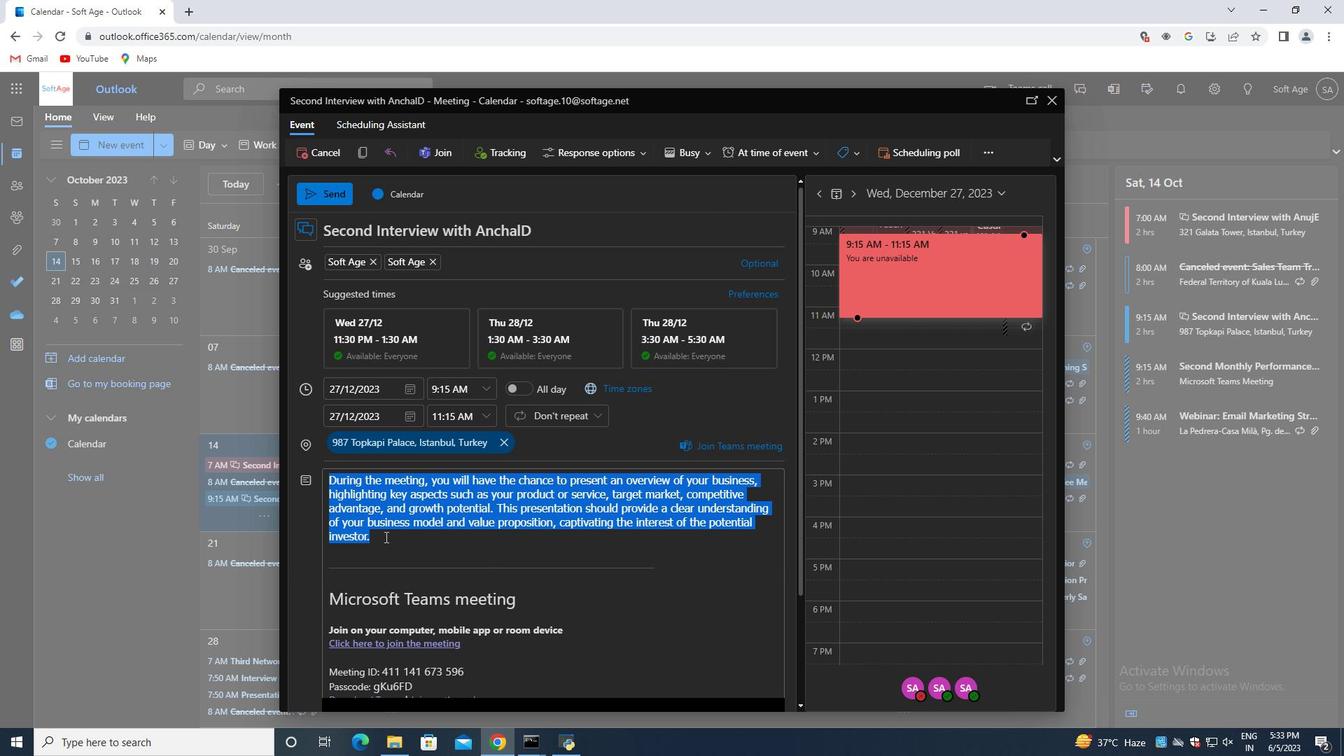 
Action: Mouse moved to (383, 544)
Screenshot: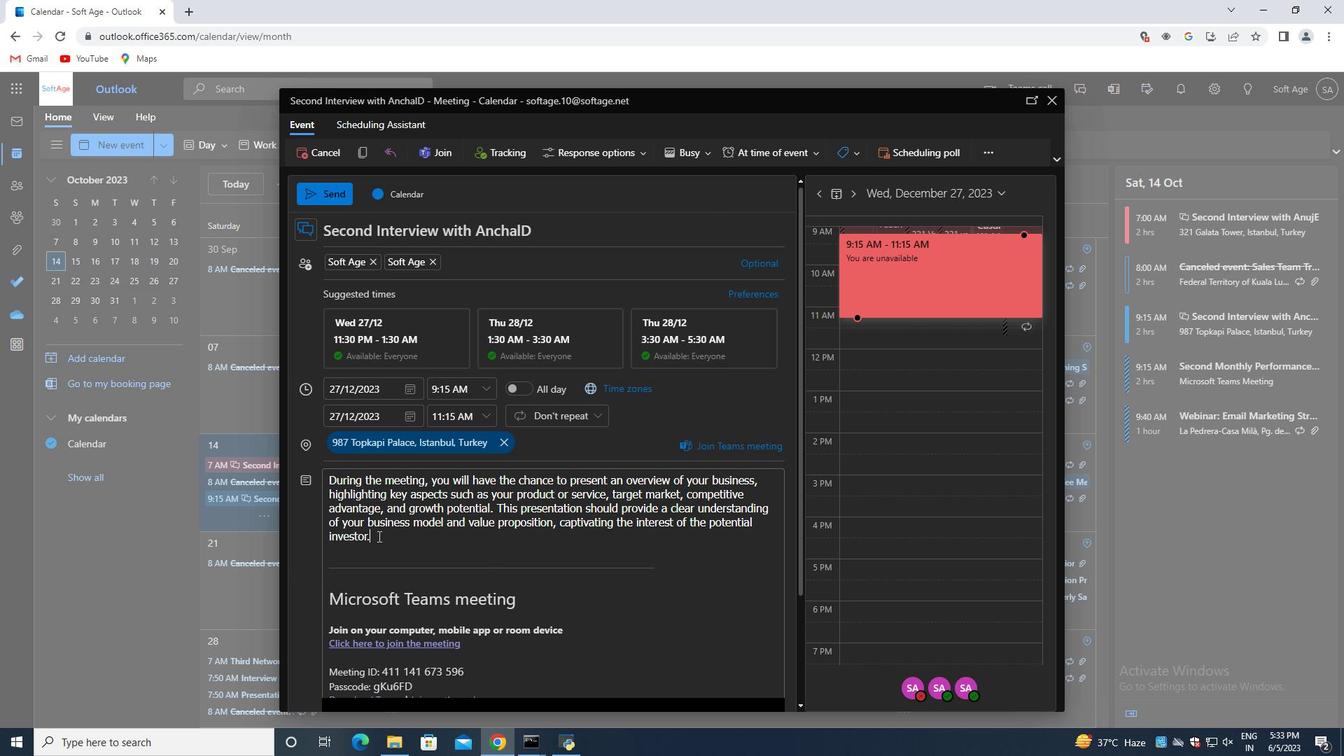 
Action: Mouse scrolled (383, 543) with delta (0, 0)
Screenshot: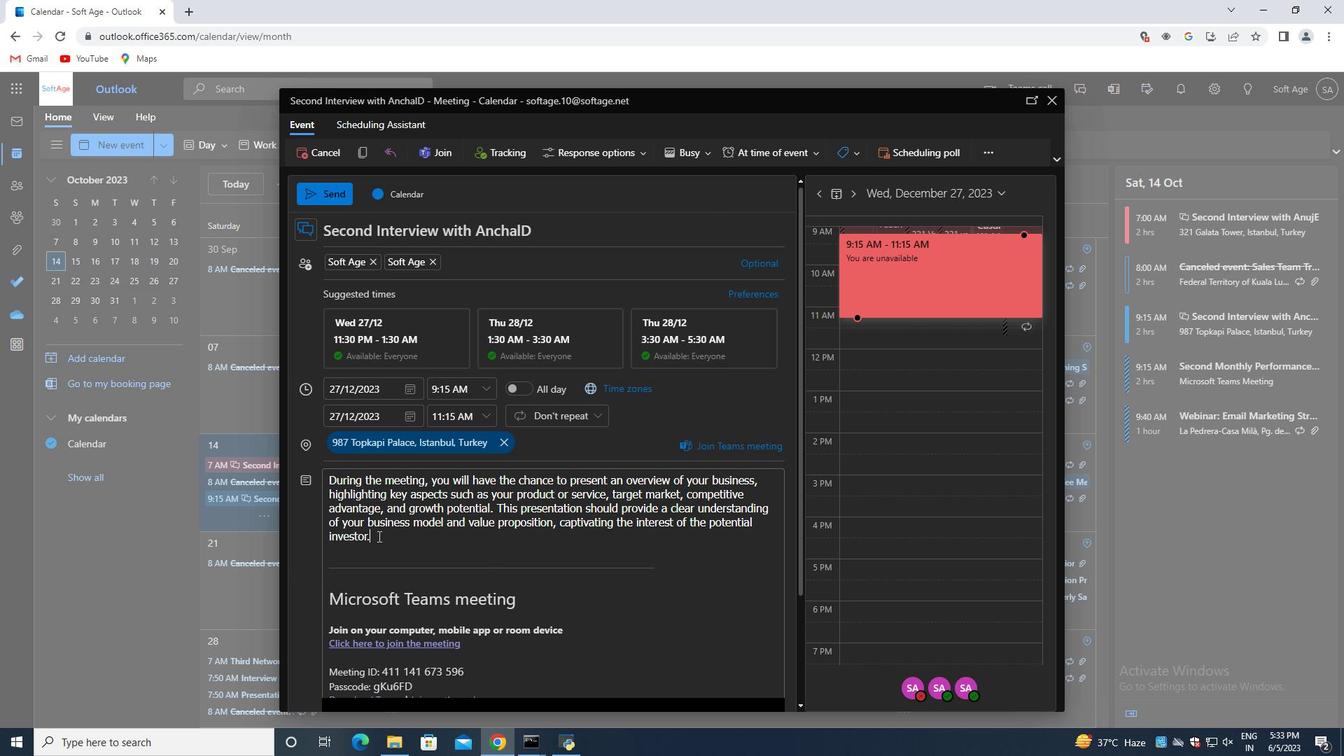 
Action: Mouse moved to (388, 550)
Screenshot: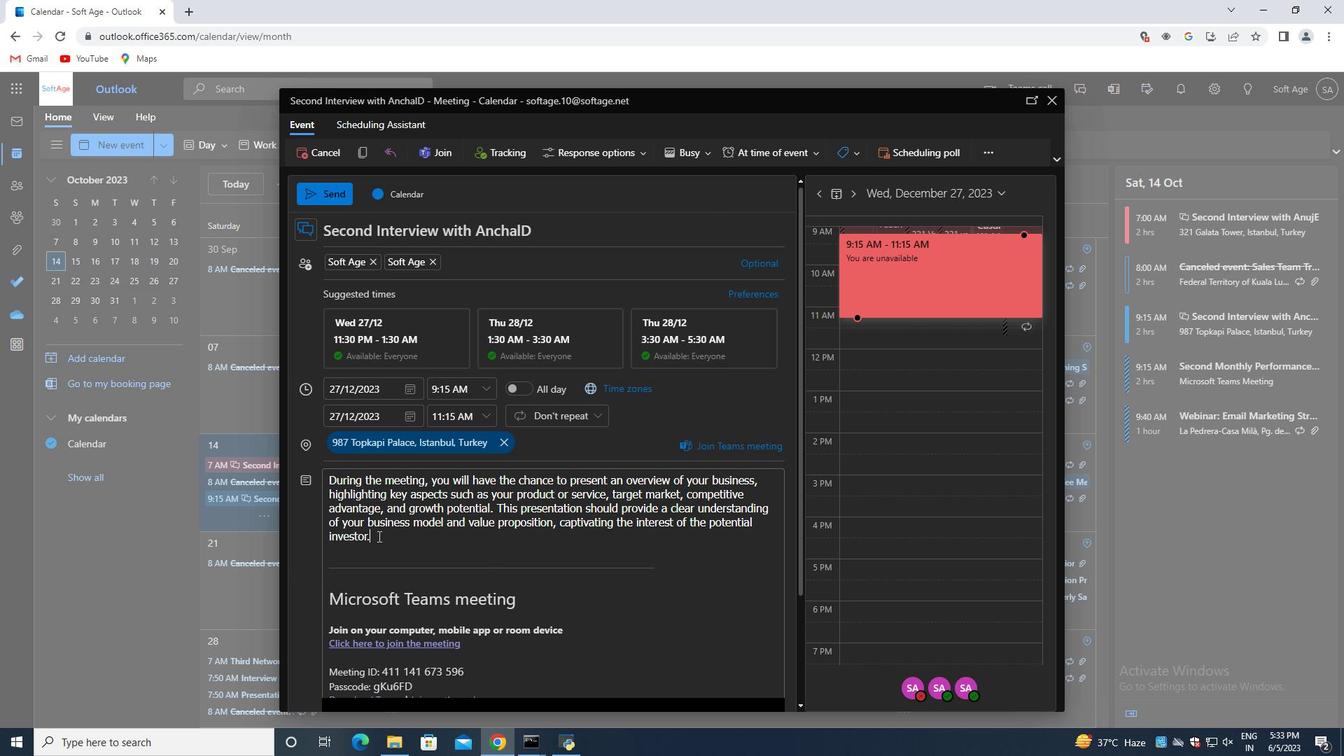 
Action: Mouse scrolled (388, 549) with delta (0, 0)
Screenshot: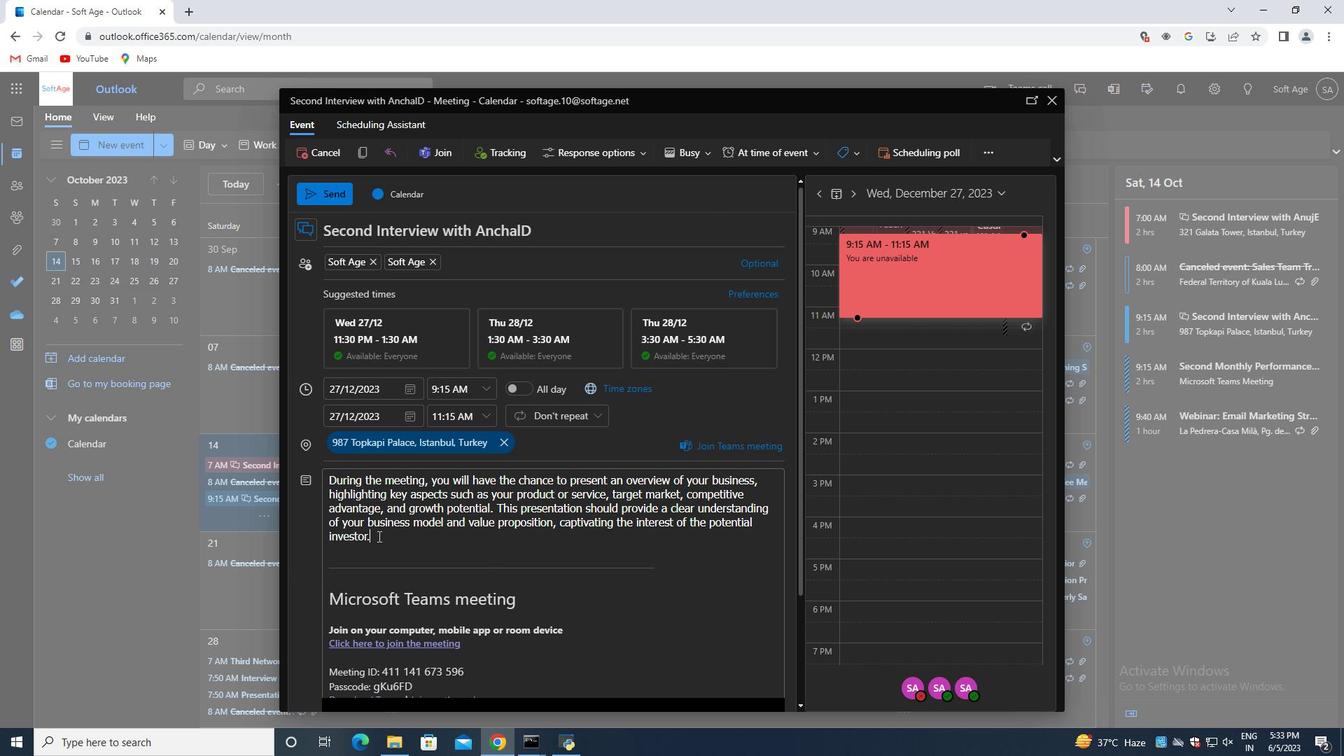 
Action: Mouse moved to (388, 550)
Screenshot: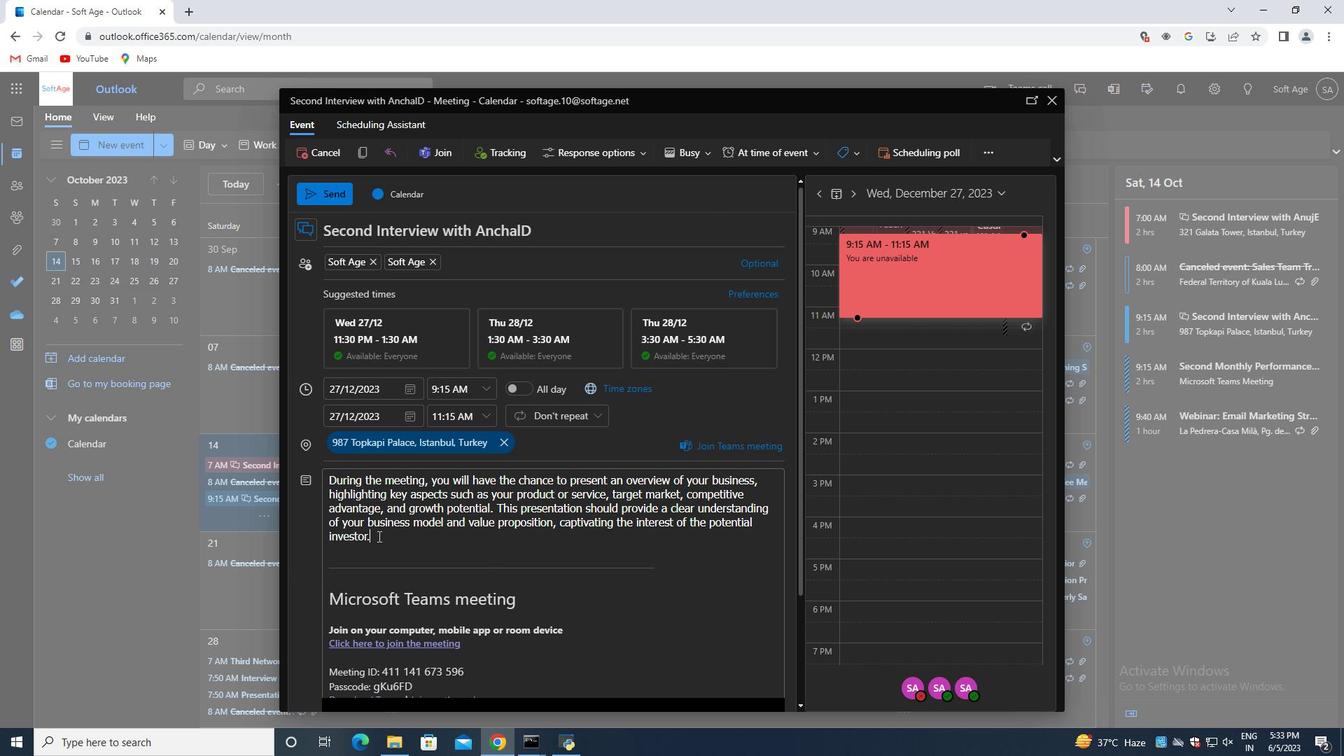 
Action: Mouse scrolled (388, 549) with delta (0, 0)
Screenshot: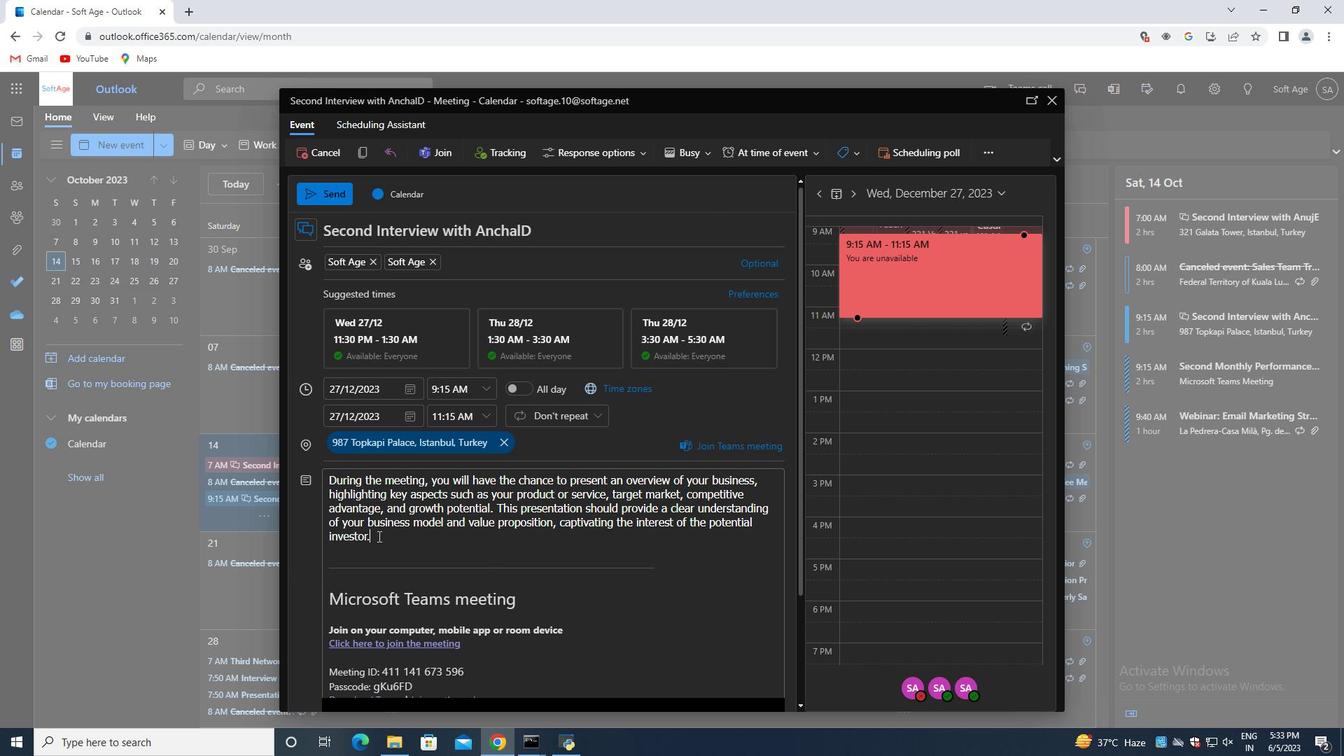 
Action: Mouse moved to (390, 553)
Screenshot: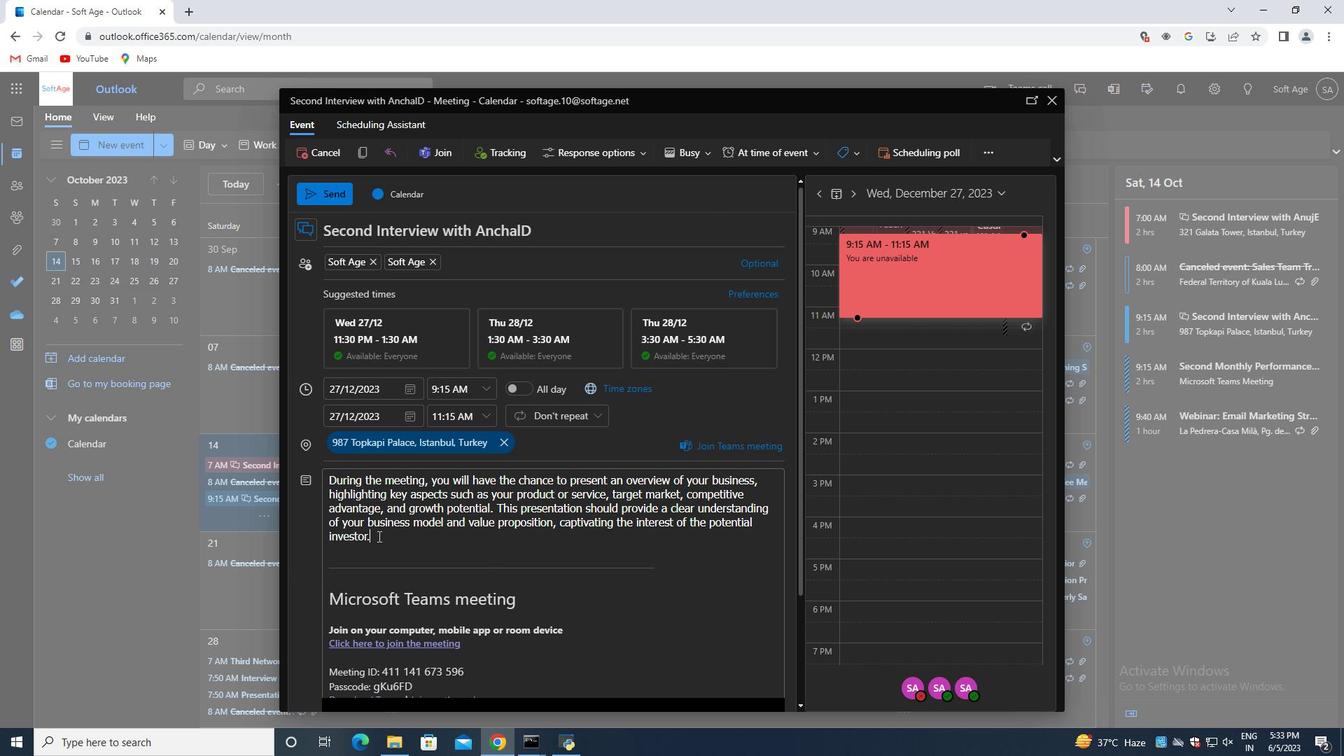 
Action: Mouse scrolled (390, 551) with delta (0, 0)
Screenshot: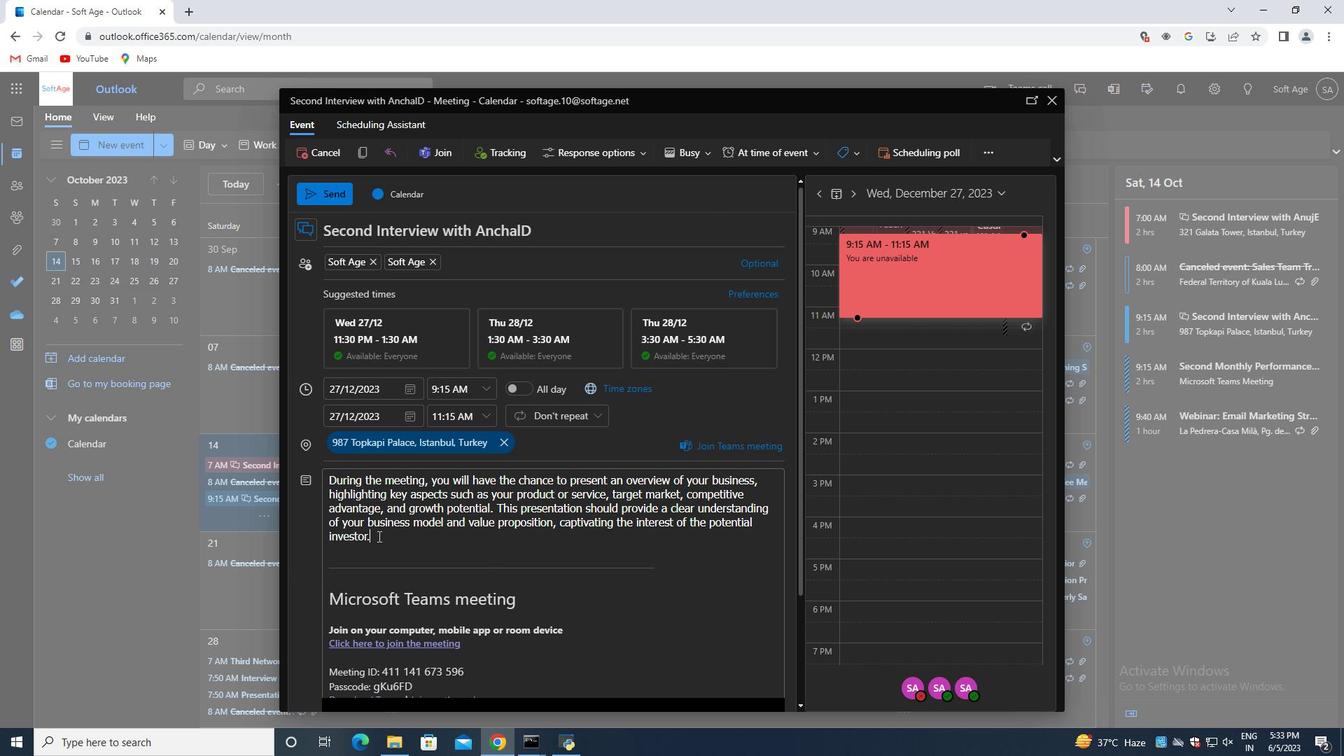 
Action: Mouse moved to (392, 554)
Screenshot: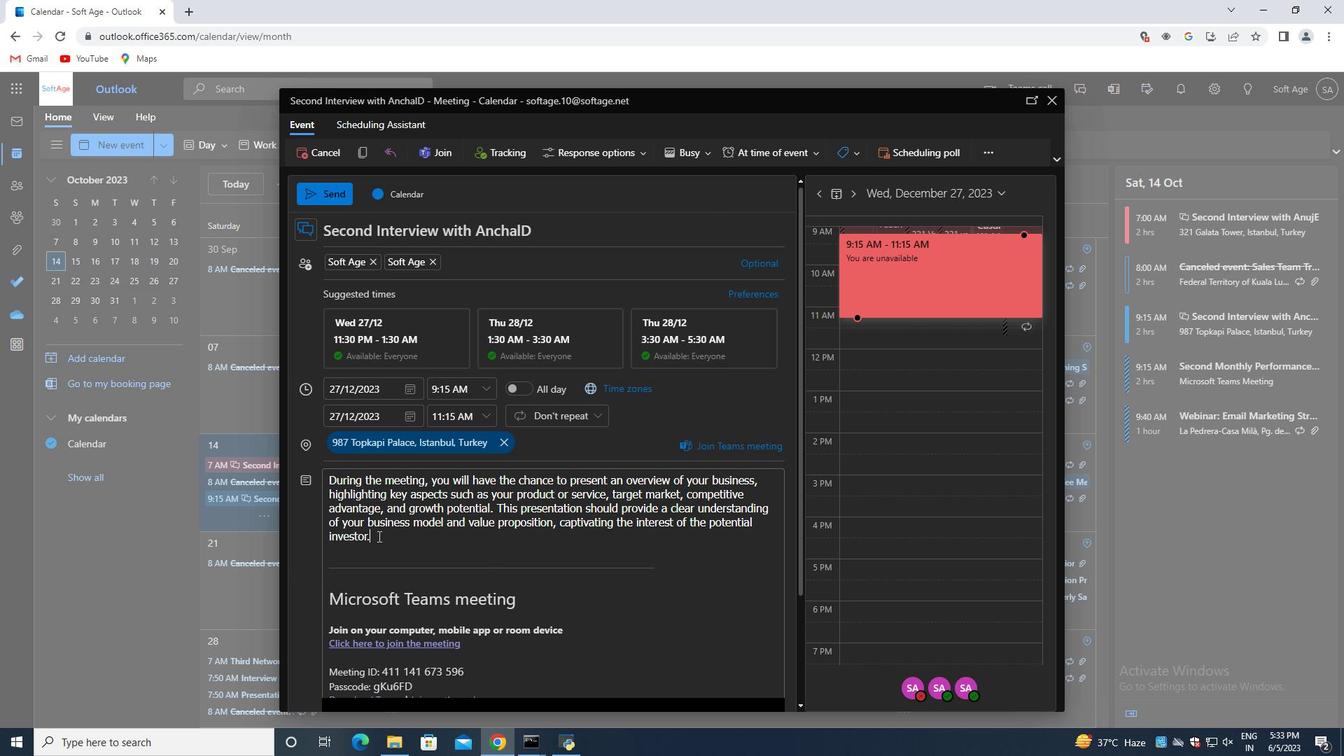 
Action: Mouse scrolled (391, 552) with delta (0, 0)
Screenshot: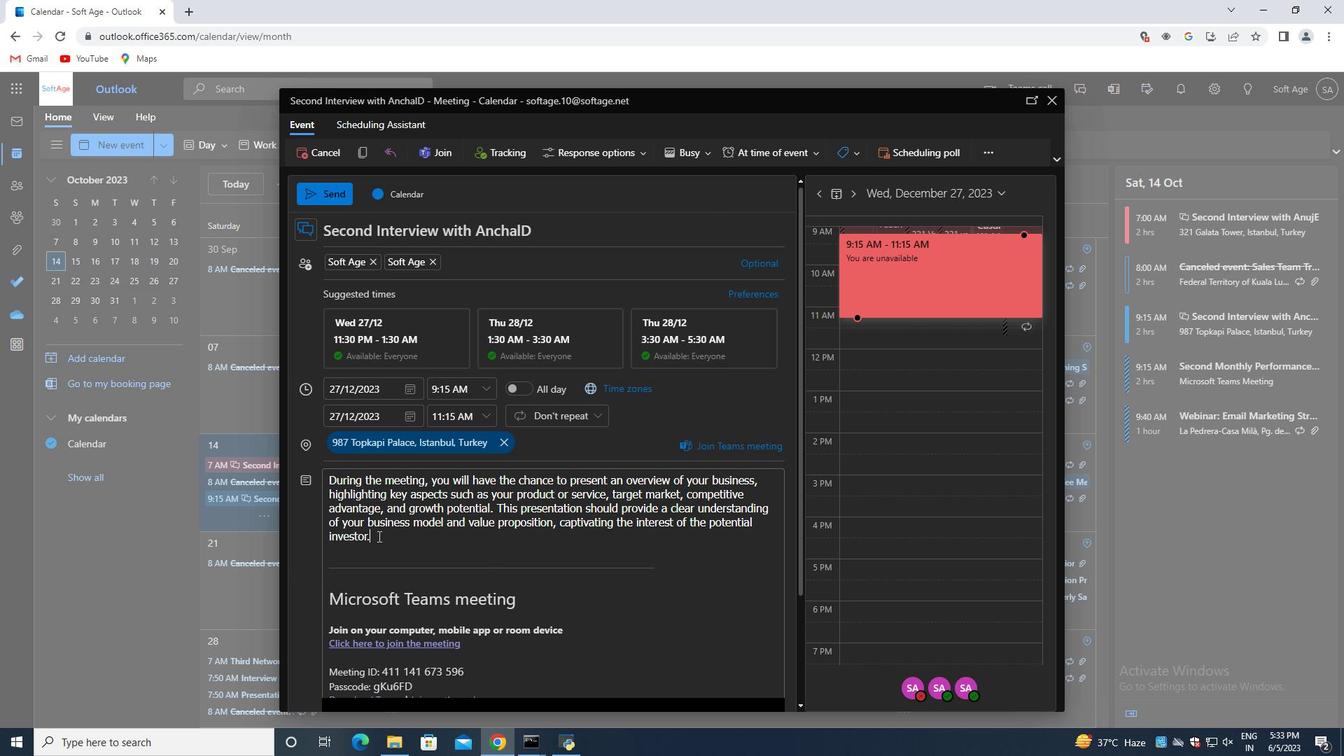 
Action: Mouse moved to (392, 556)
Screenshot: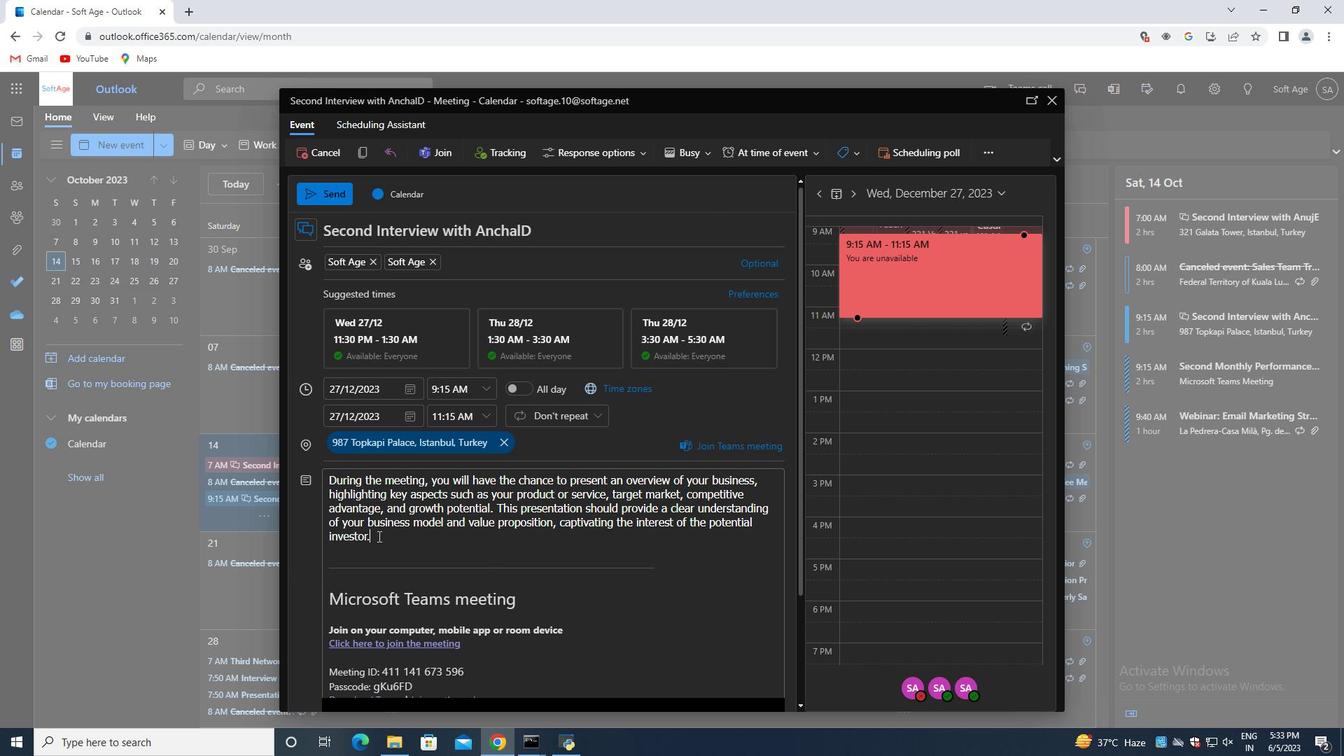 
Action: Mouse scrolled (392, 556) with delta (0, 0)
Screenshot: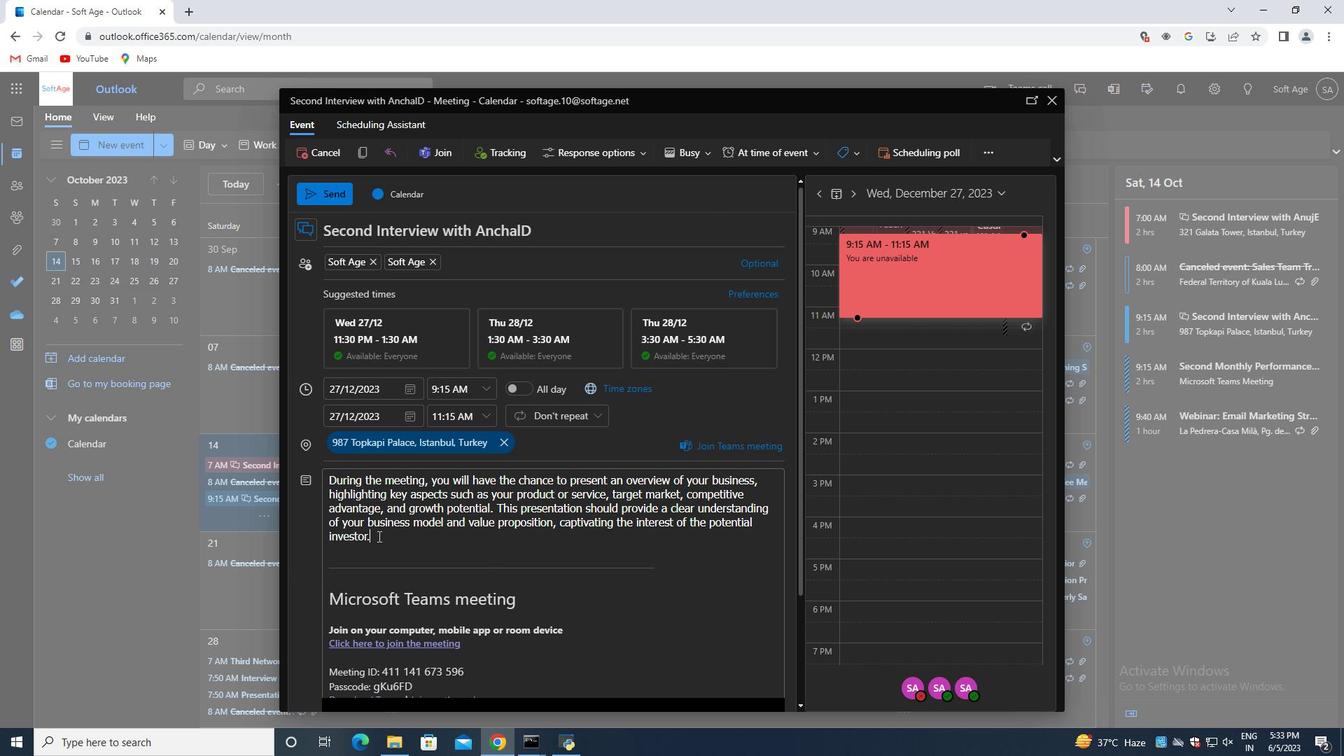 
Action: Mouse moved to (420, 551)
Screenshot: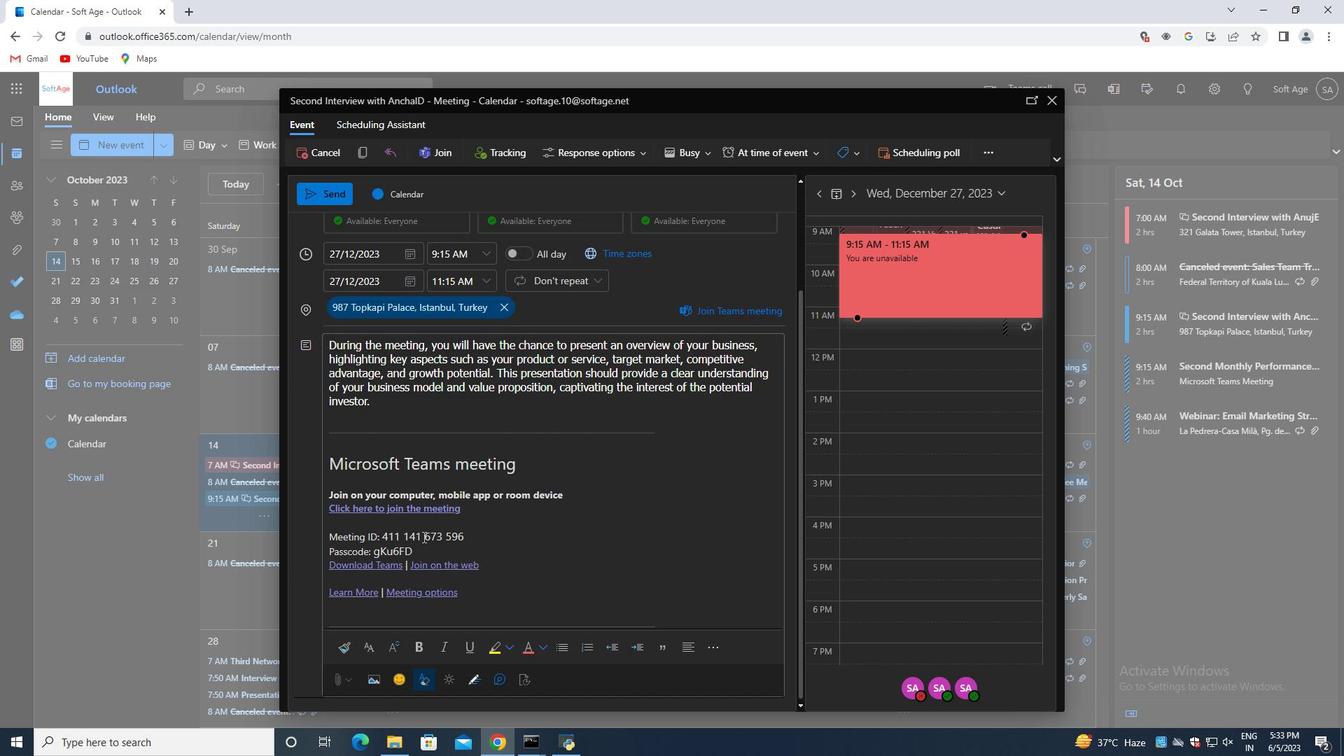 
Action: Mouse scrolled (420, 551) with delta (0, 0)
Screenshot: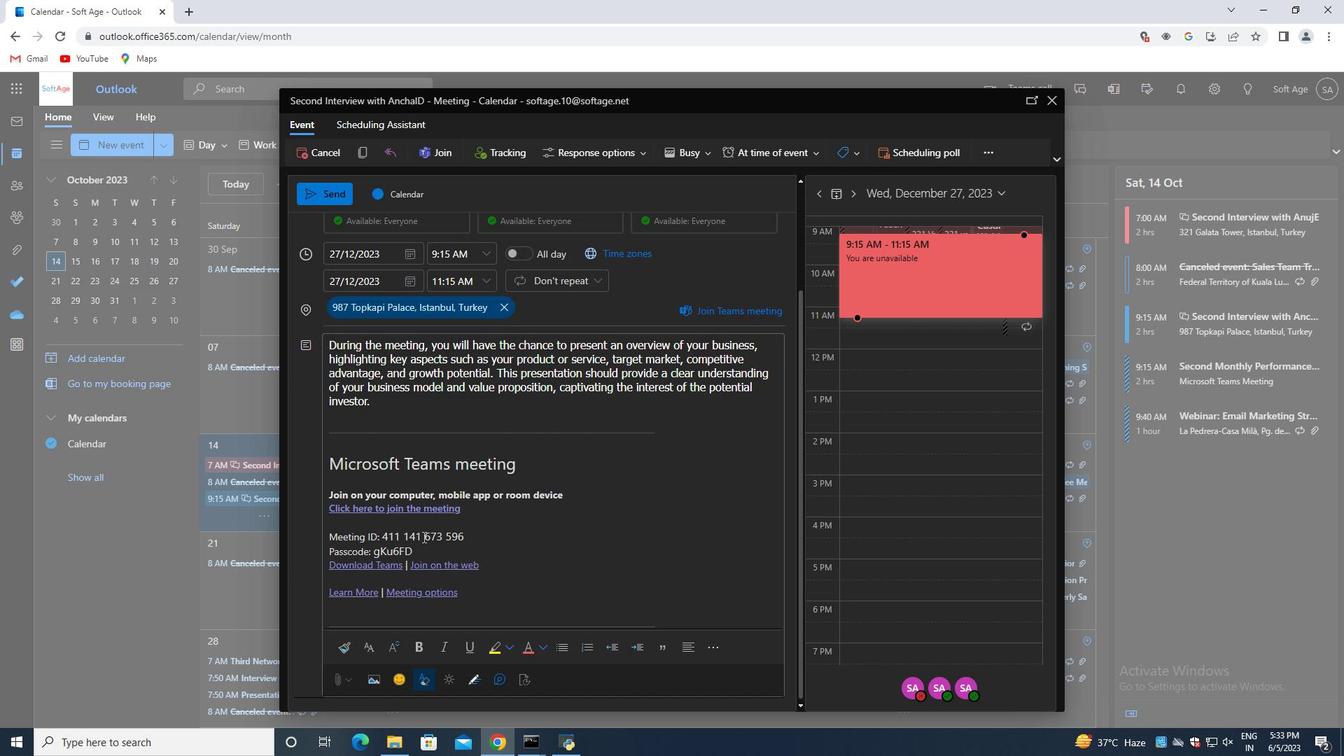 
Action: Mouse moved to (409, 577)
Screenshot: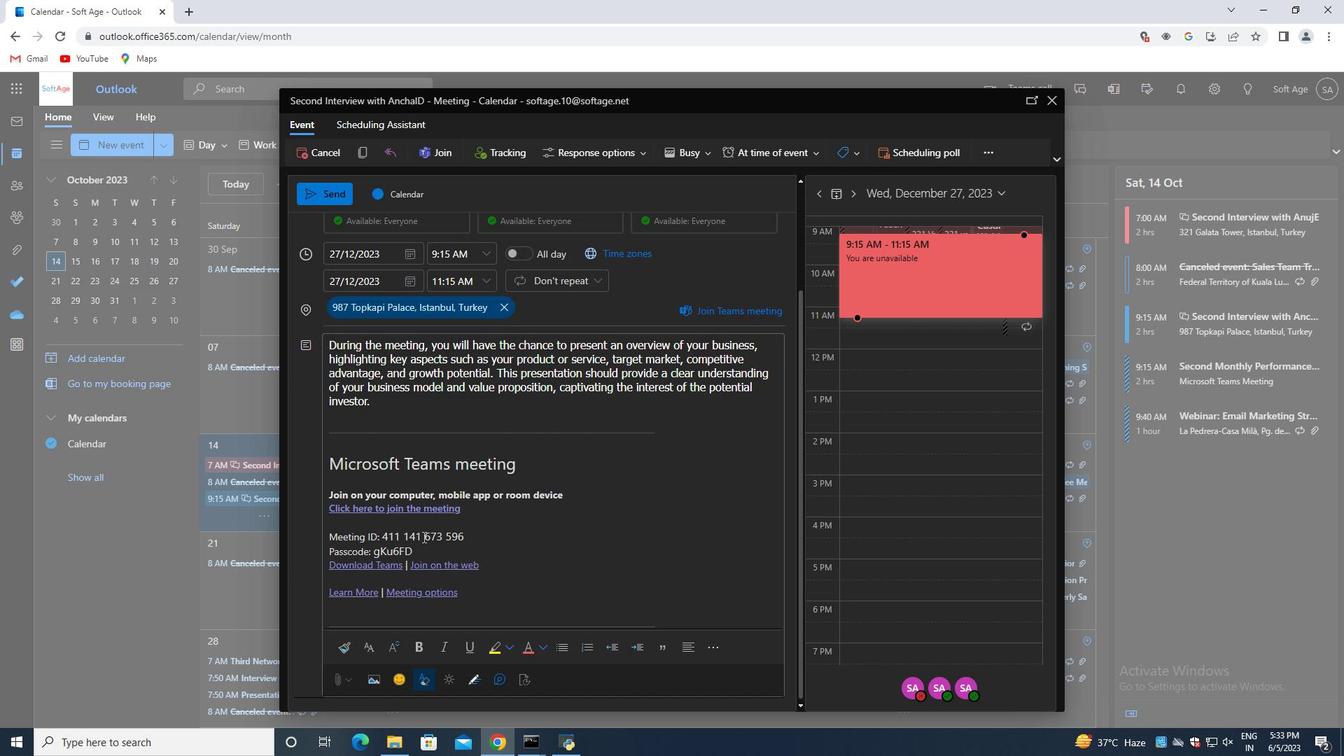 
Action: Mouse scrolled (409, 576) with delta (0, 0)
Screenshot: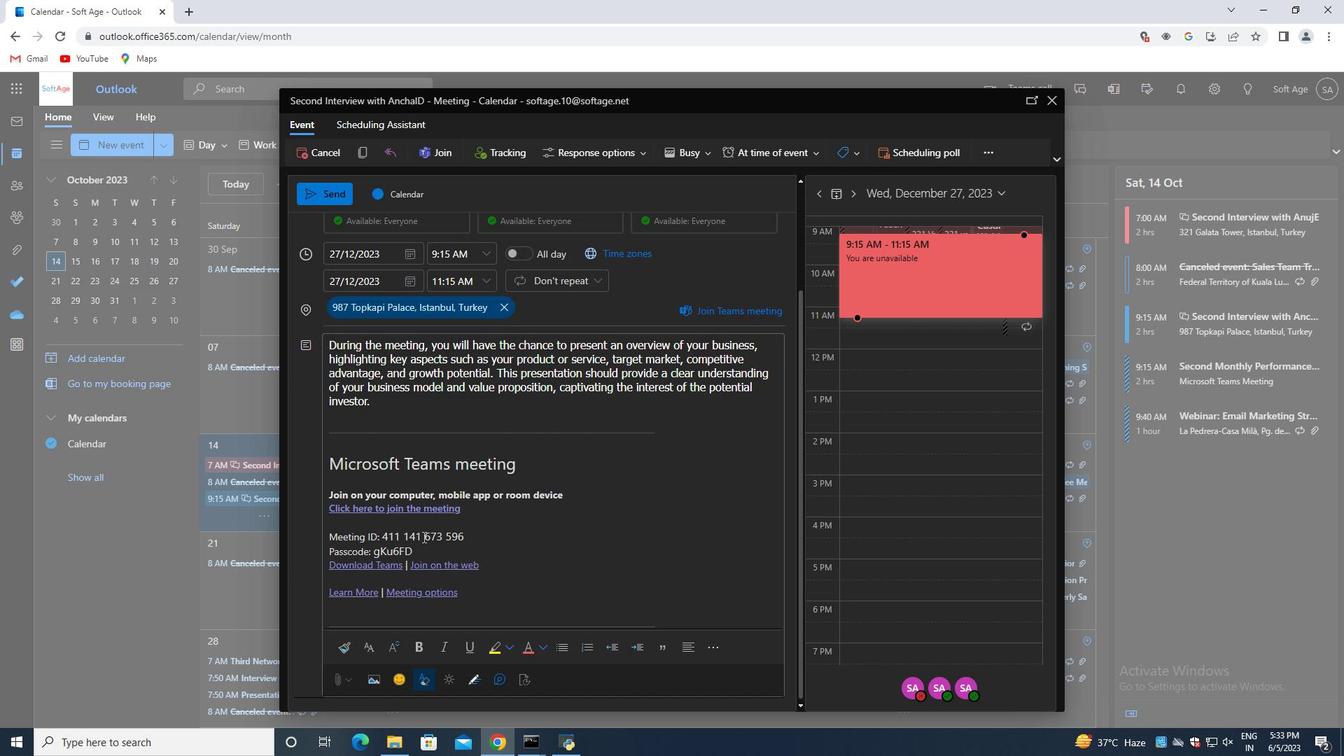 
Action: Mouse moved to (402, 601)
Screenshot: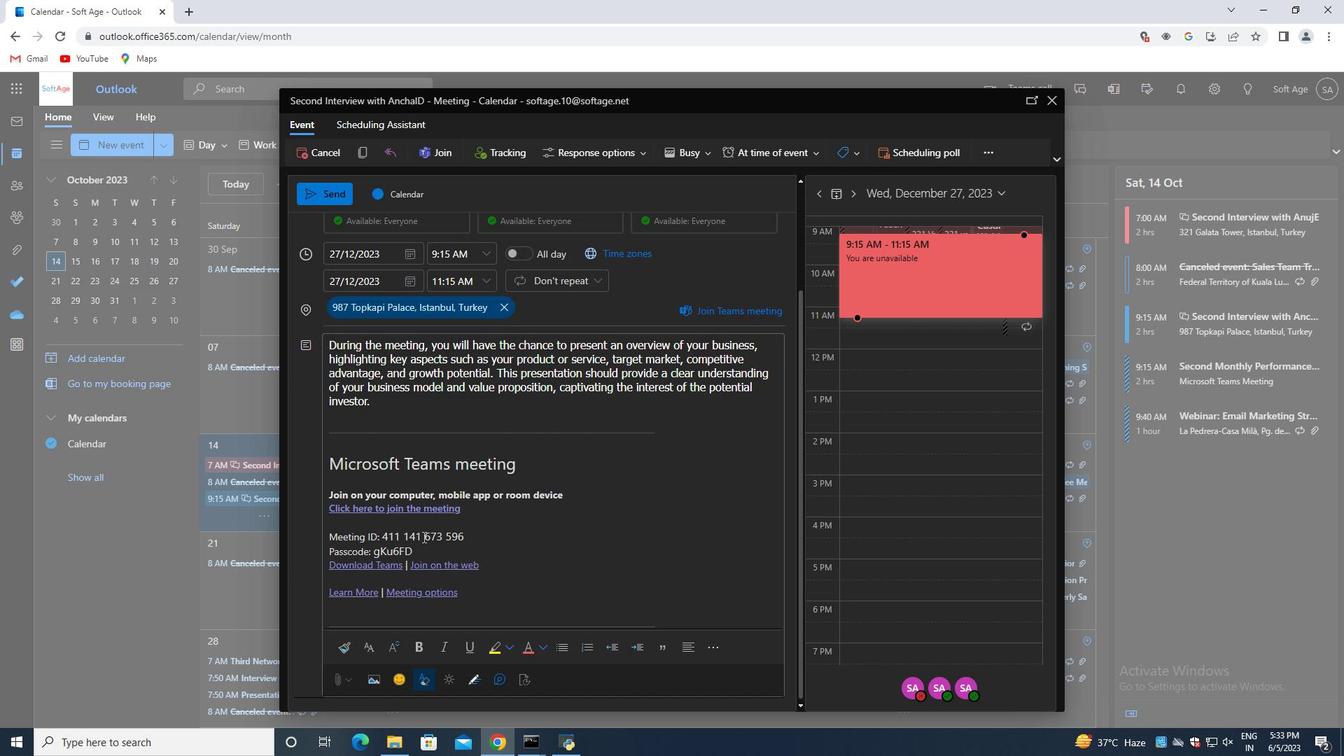 
Action: Mouse scrolled (402, 601) with delta (0, 0)
Screenshot: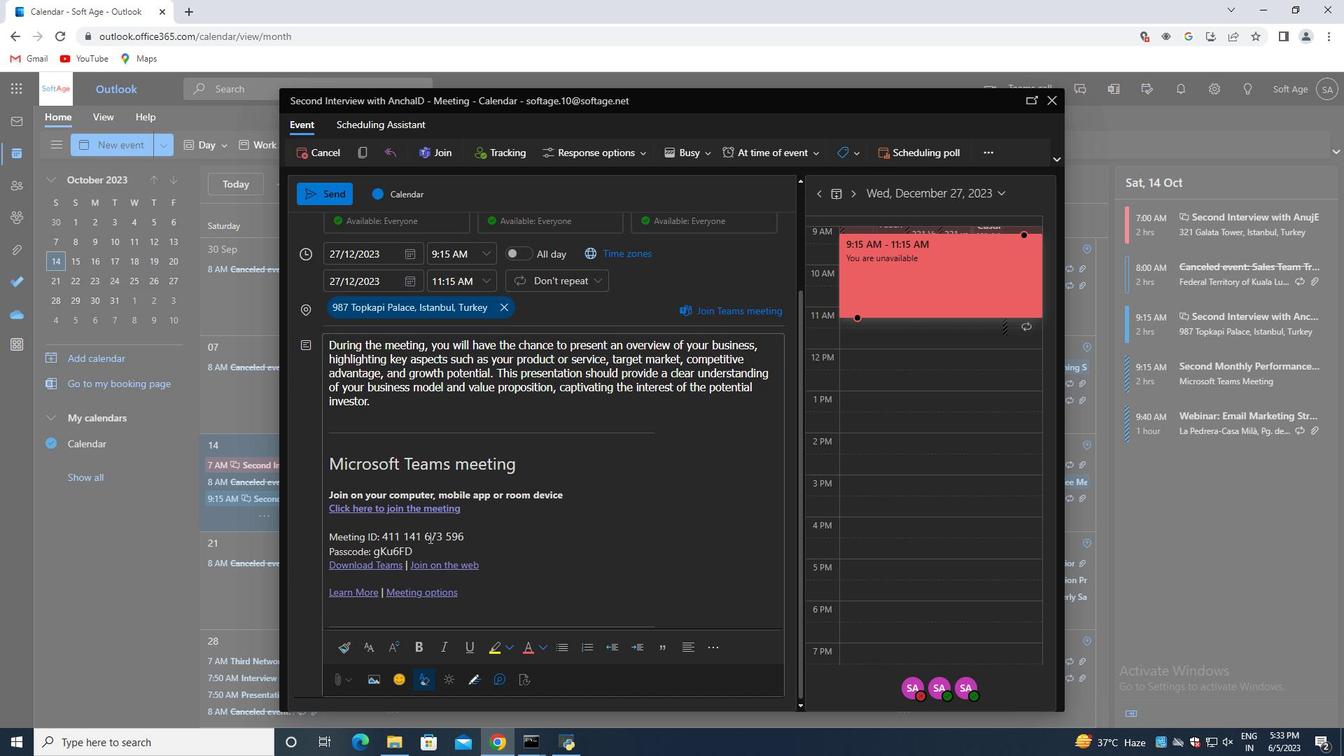 
Action: Mouse moved to (399, 617)
Screenshot: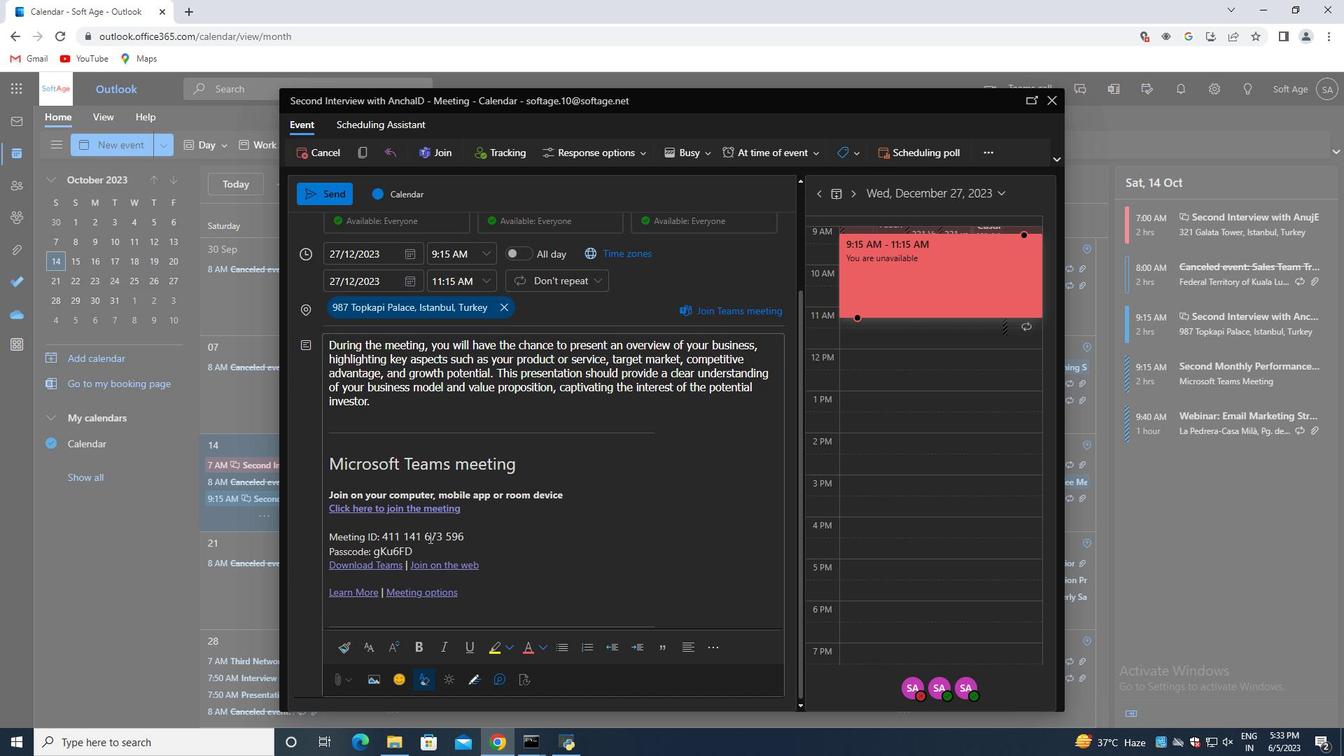 
Action: Mouse scrolled (399, 617) with delta (0, 0)
Screenshot: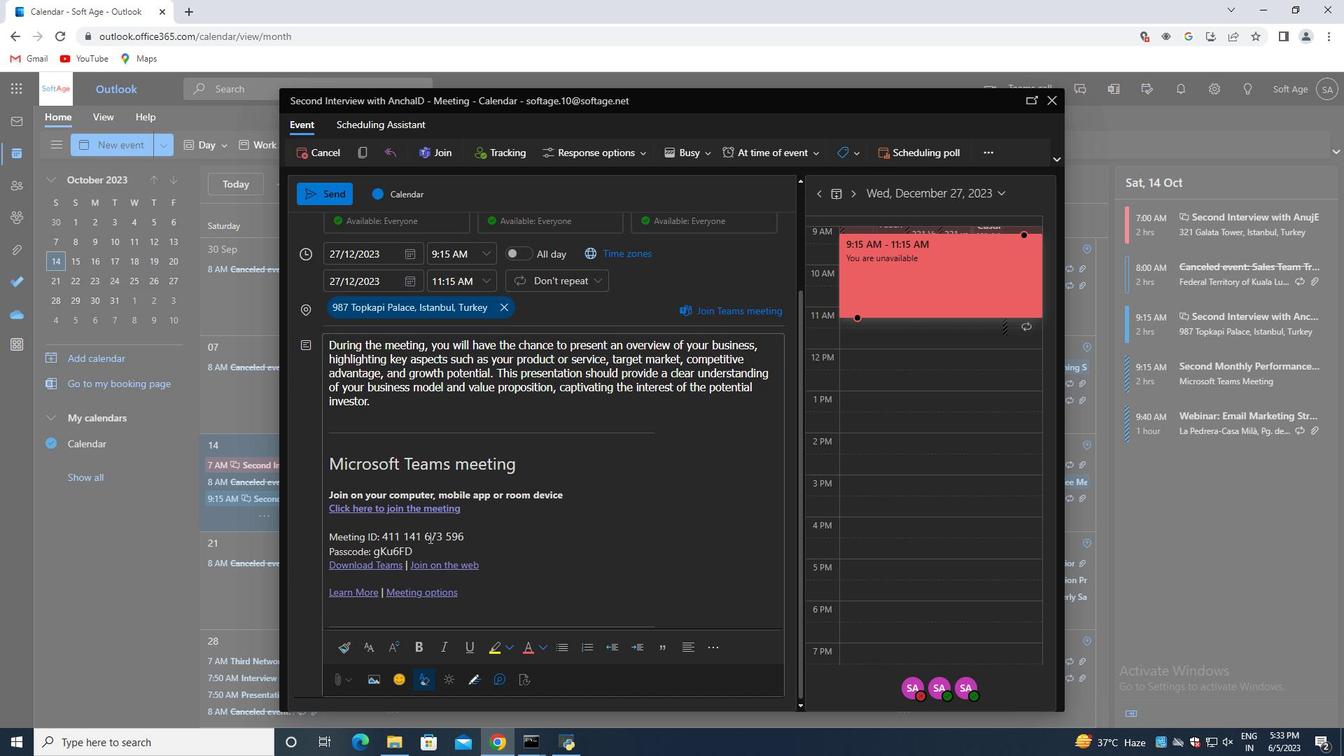 
Action: Mouse moved to (400, 685)
Screenshot: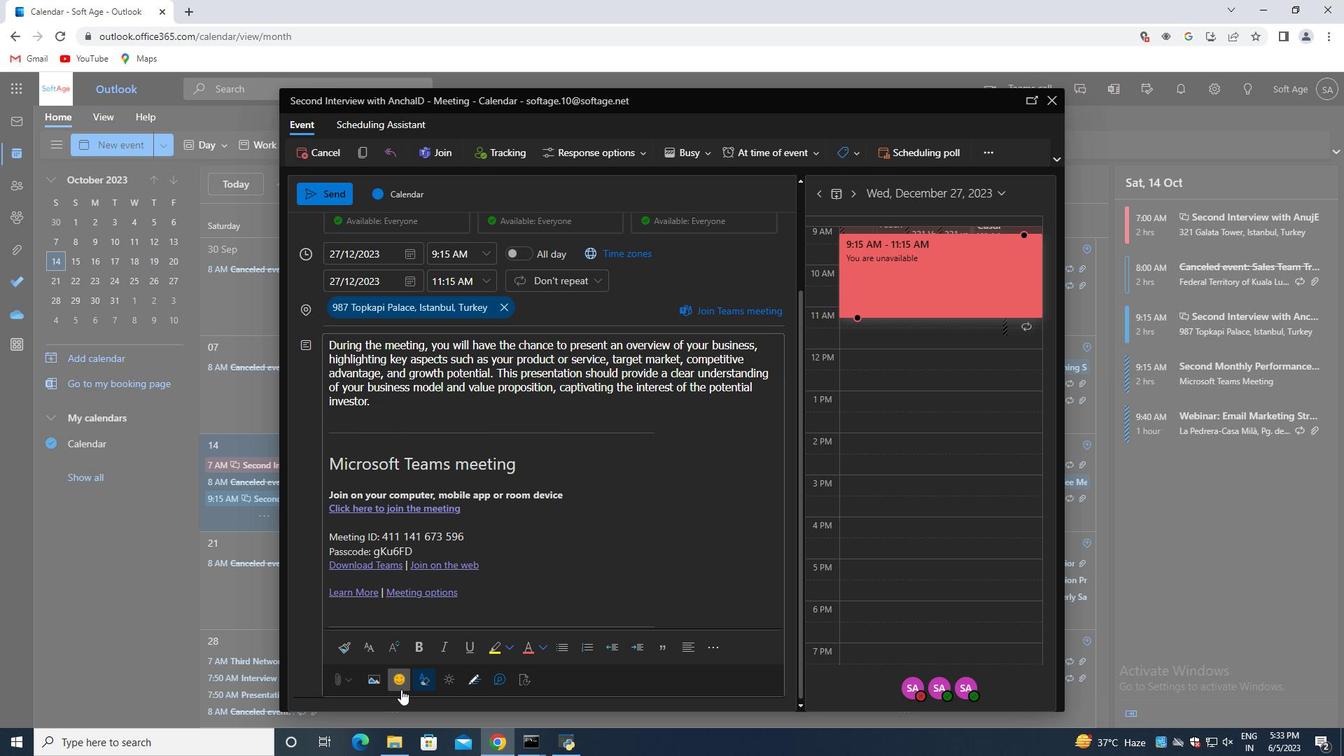
Action: Mouse pressed left at (400, 685)
Screenshot: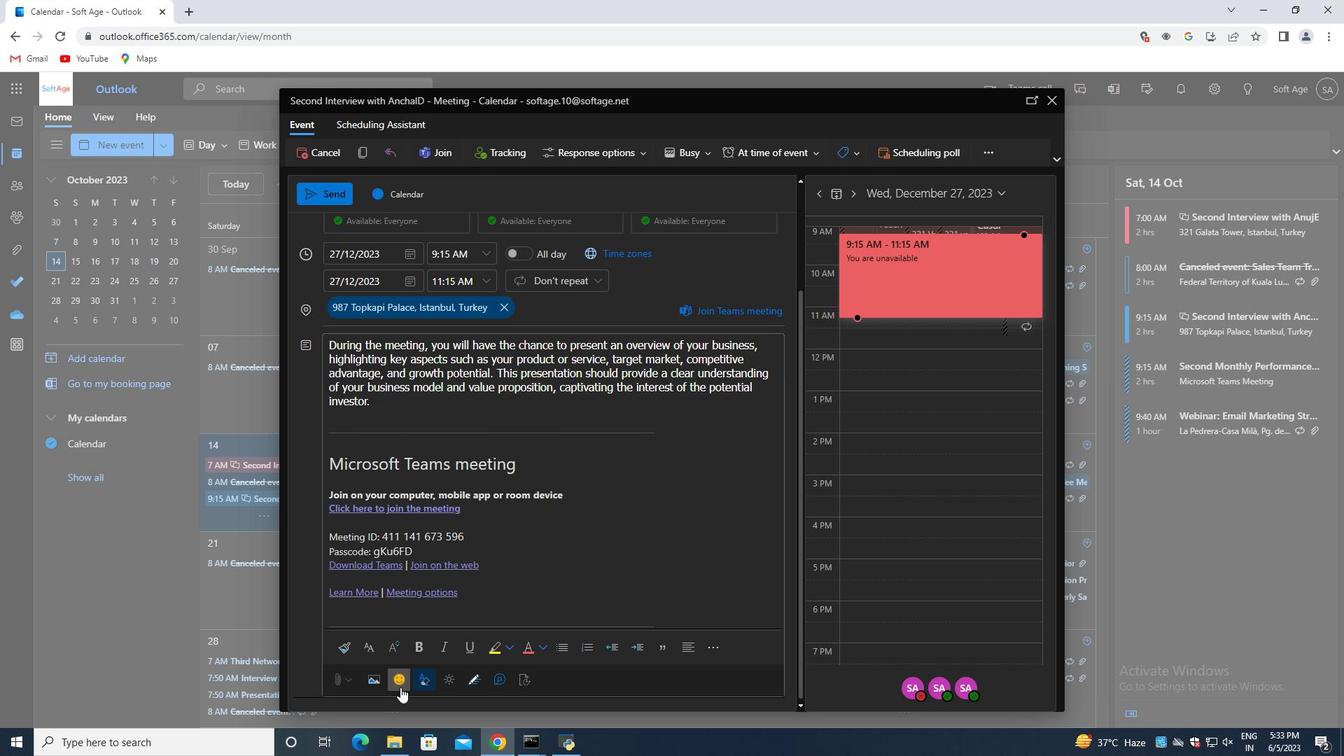 
Action: Mouse moved to (907, 306)
Screenshot: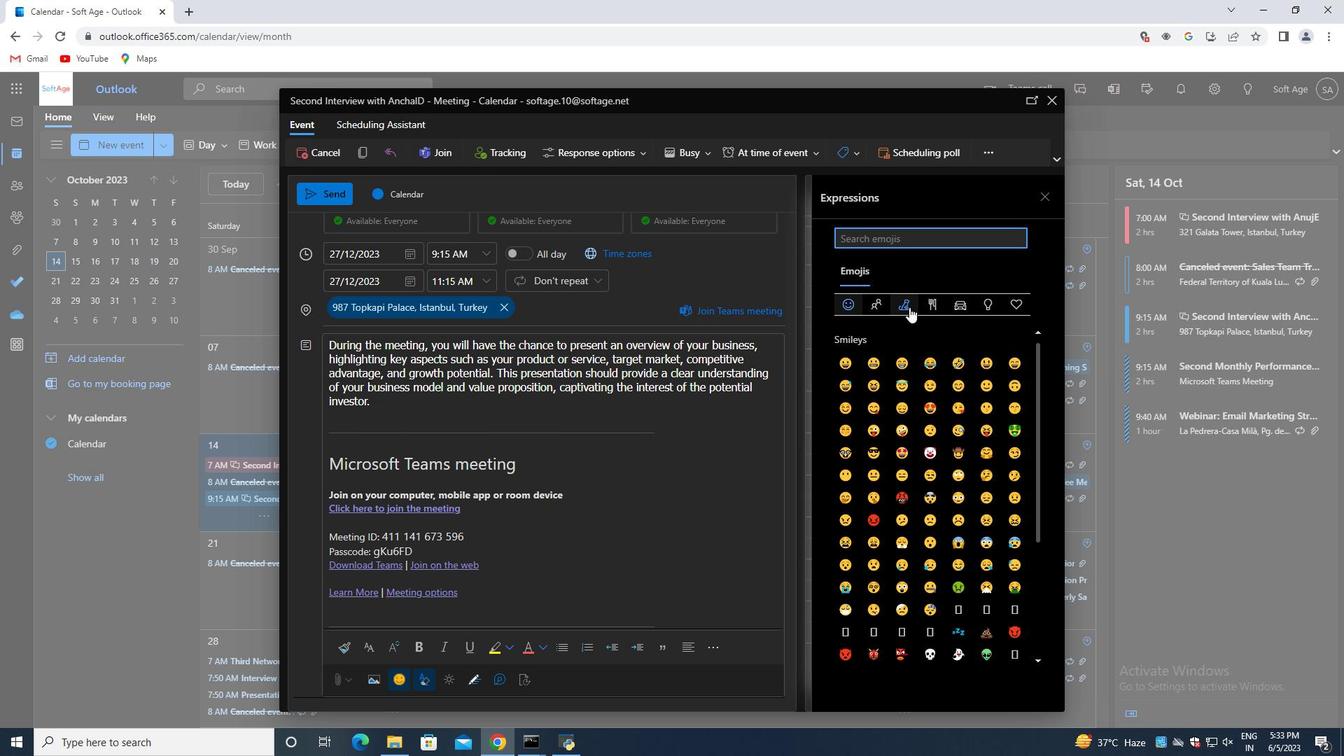 
Action: Mouse pressed left at (907, 306)
Screenshot: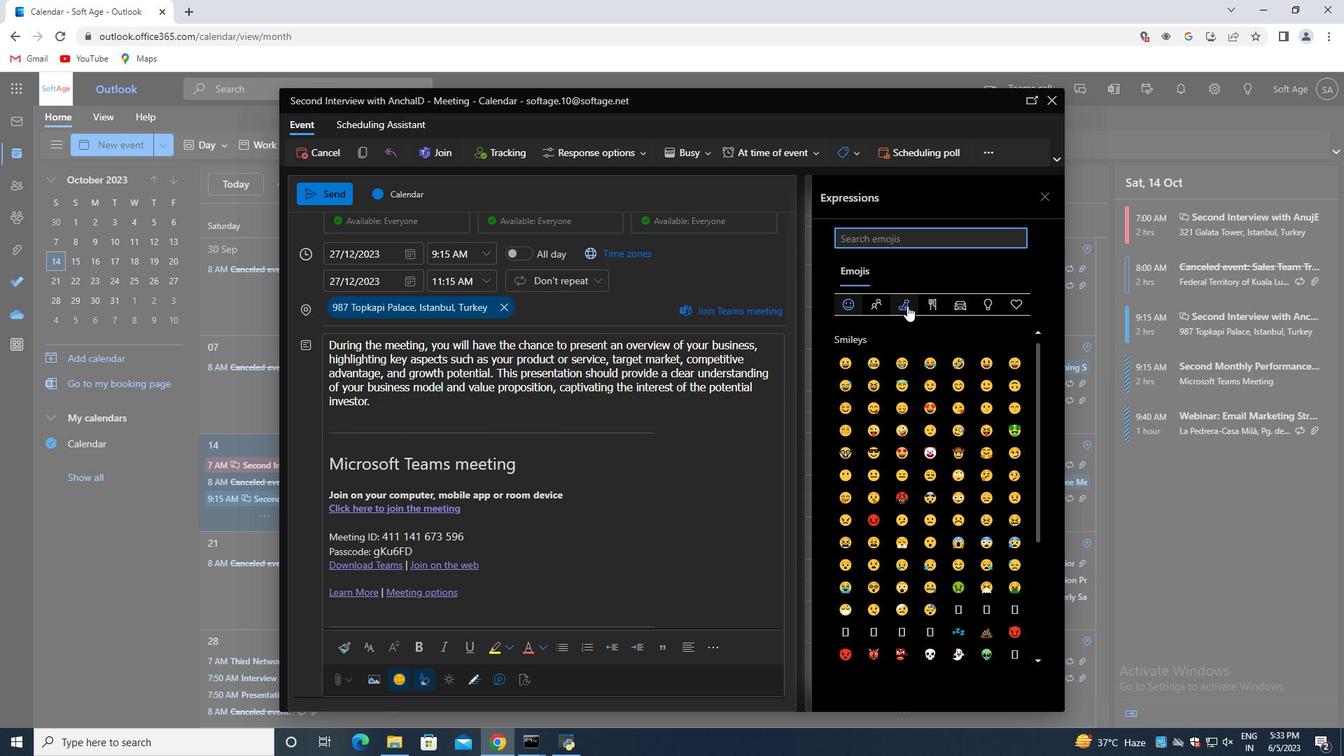 
Action: Mouse moved to (949, 537)
Screenshot: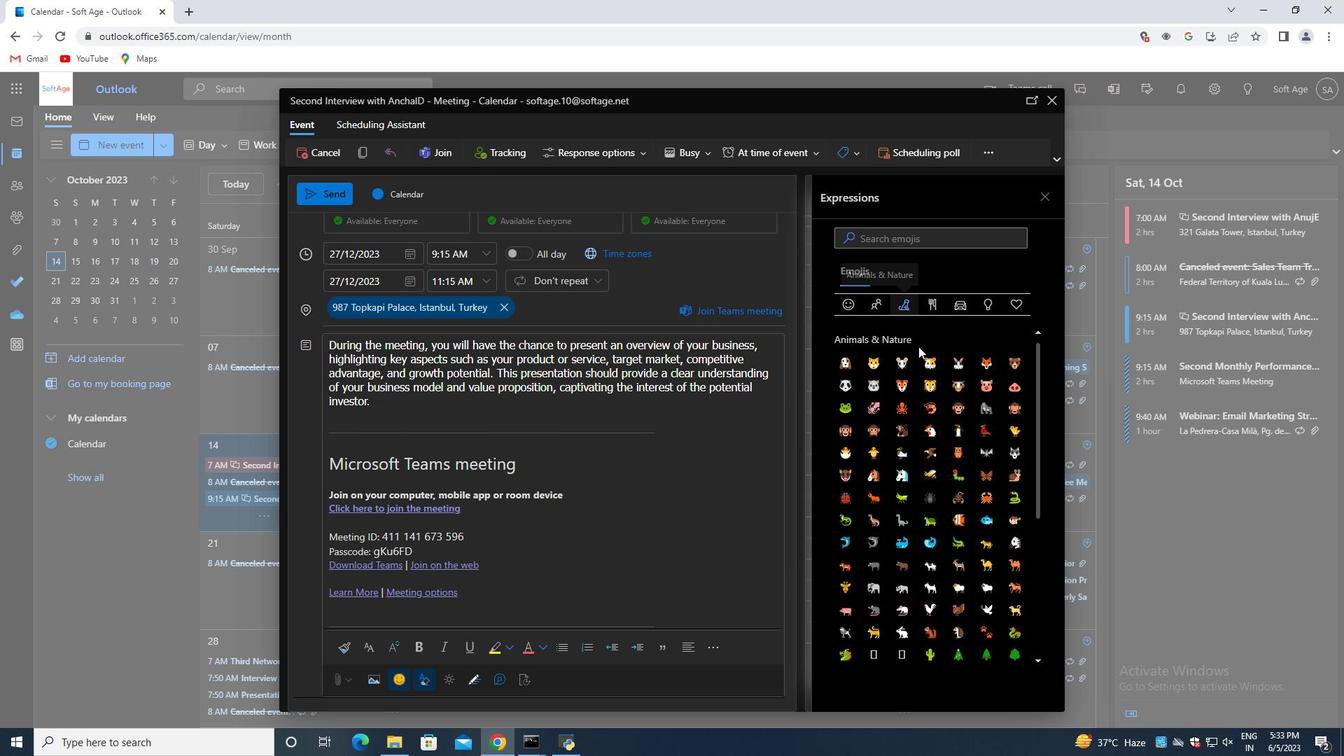 
Action: Mouse scrolled (949, 530) with delta (0, 0)
Screenshot: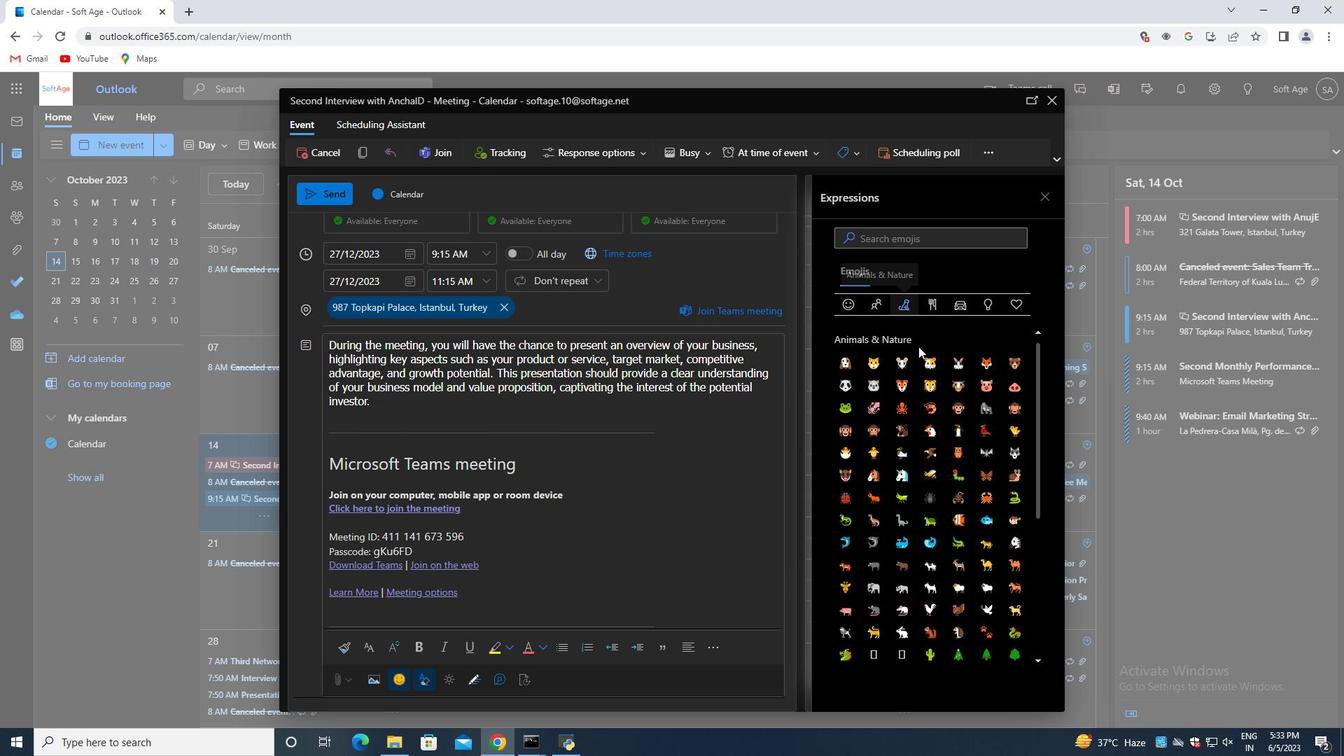 
Action: Mouse moved to (948, 549)
Screenshot: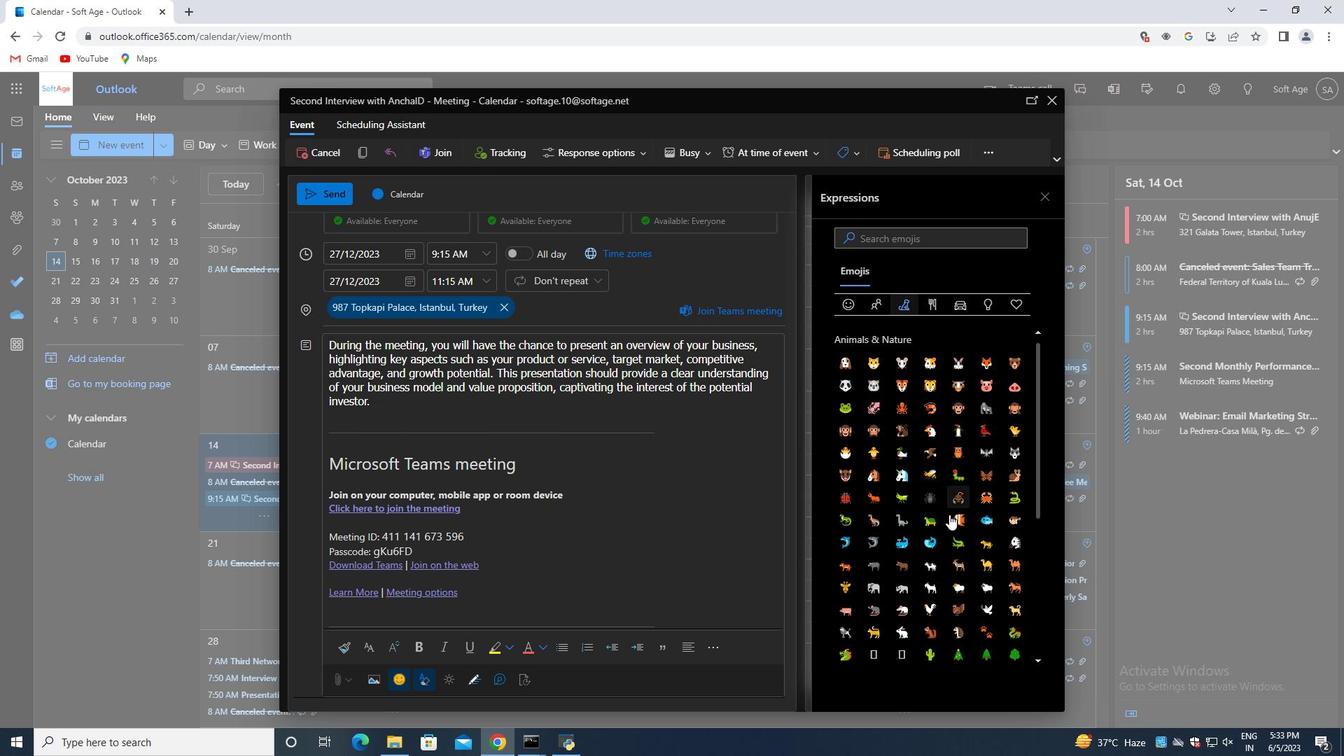 
Action: Mouse scrolled (949, 539) with delta (0, 0)
Screenshot: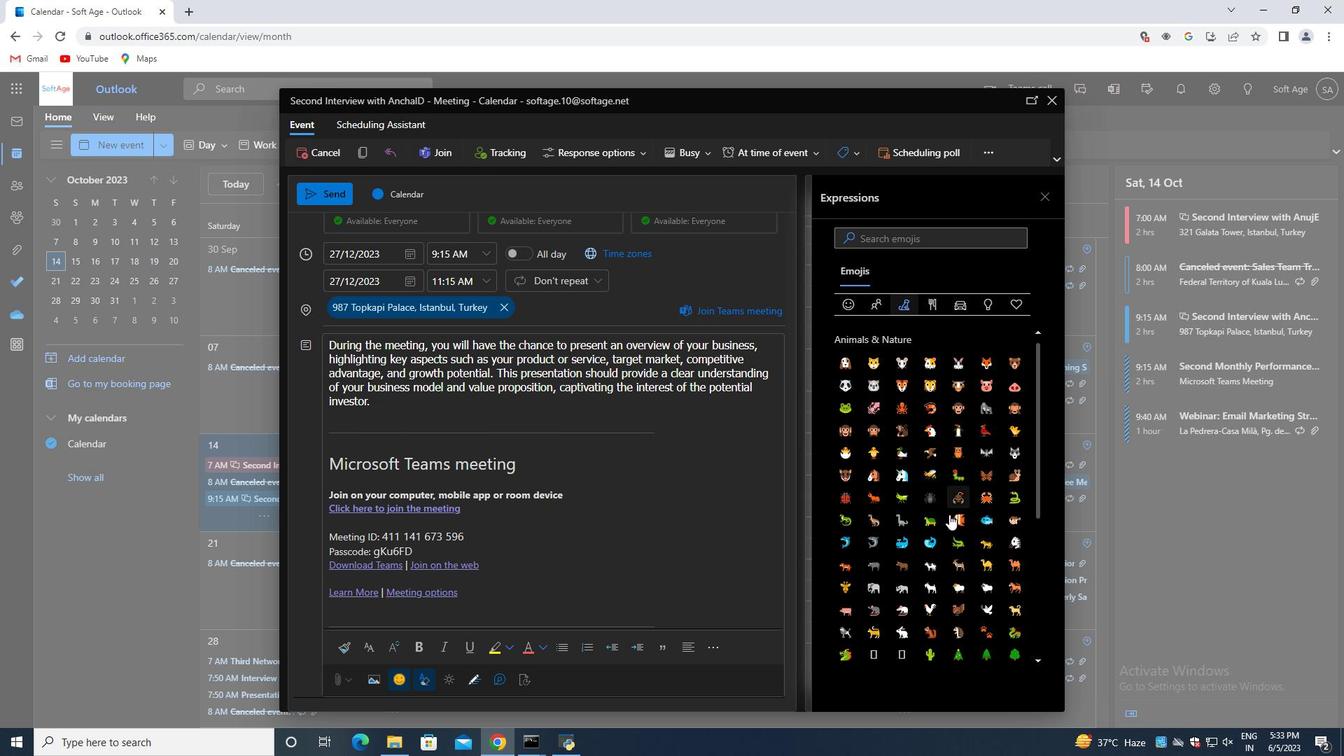 
Action: Mouse moved to (948, 552)
Screenshot: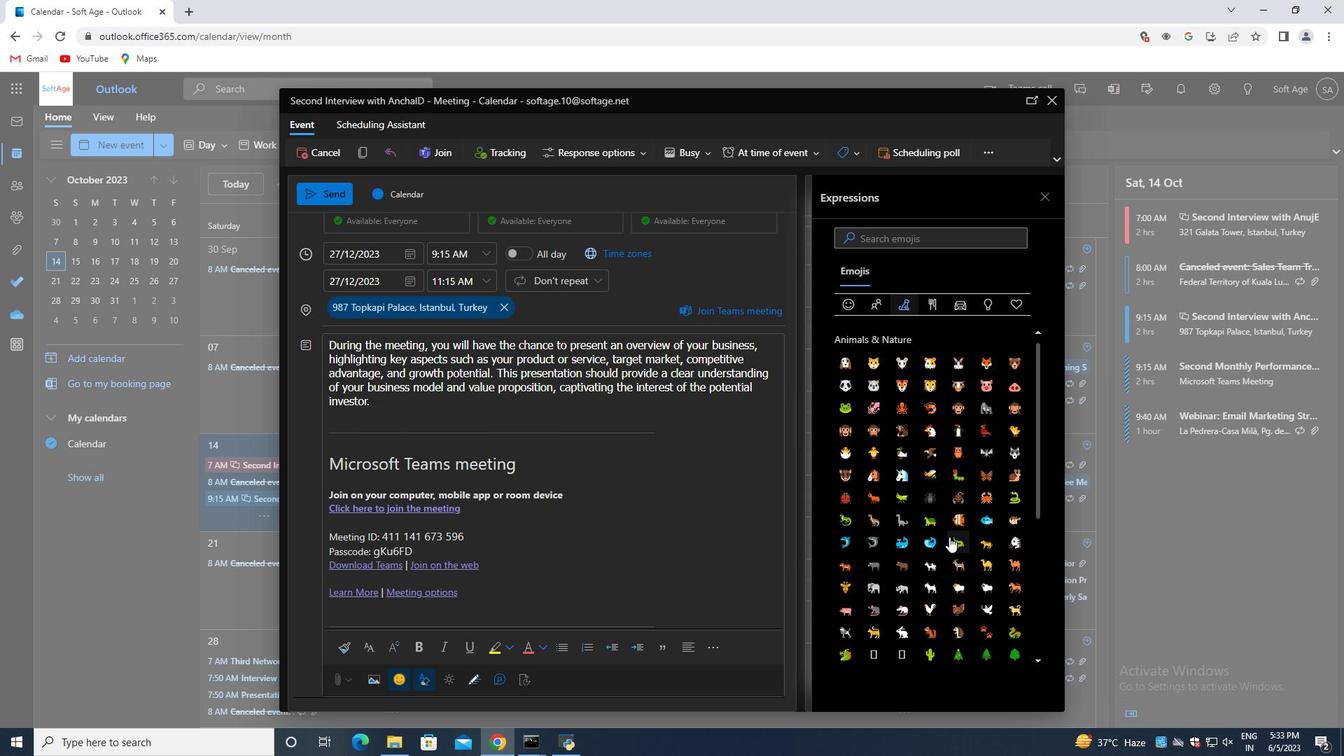 
Action: Mouse scrolled (949, 546) with delta (0, 0)
Screenshot: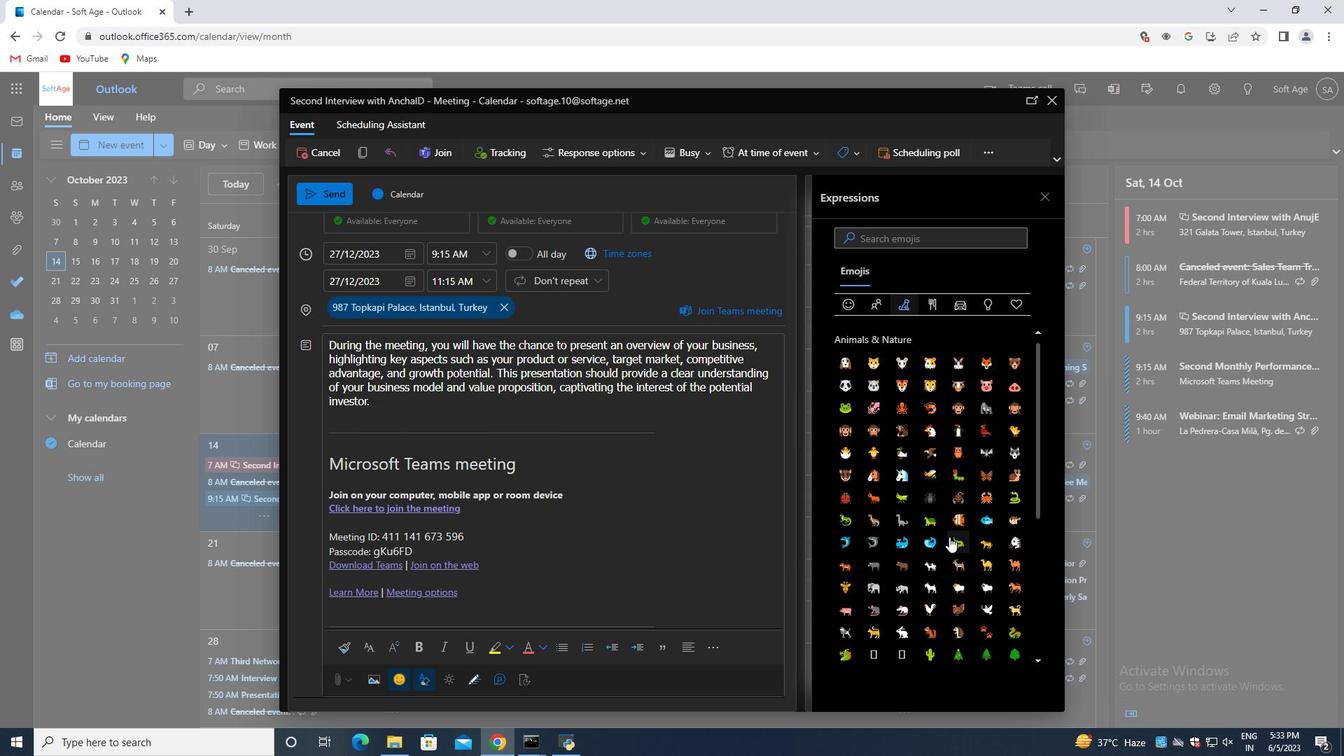 
Action: Mouse moved to (947, 554)
Screenshot: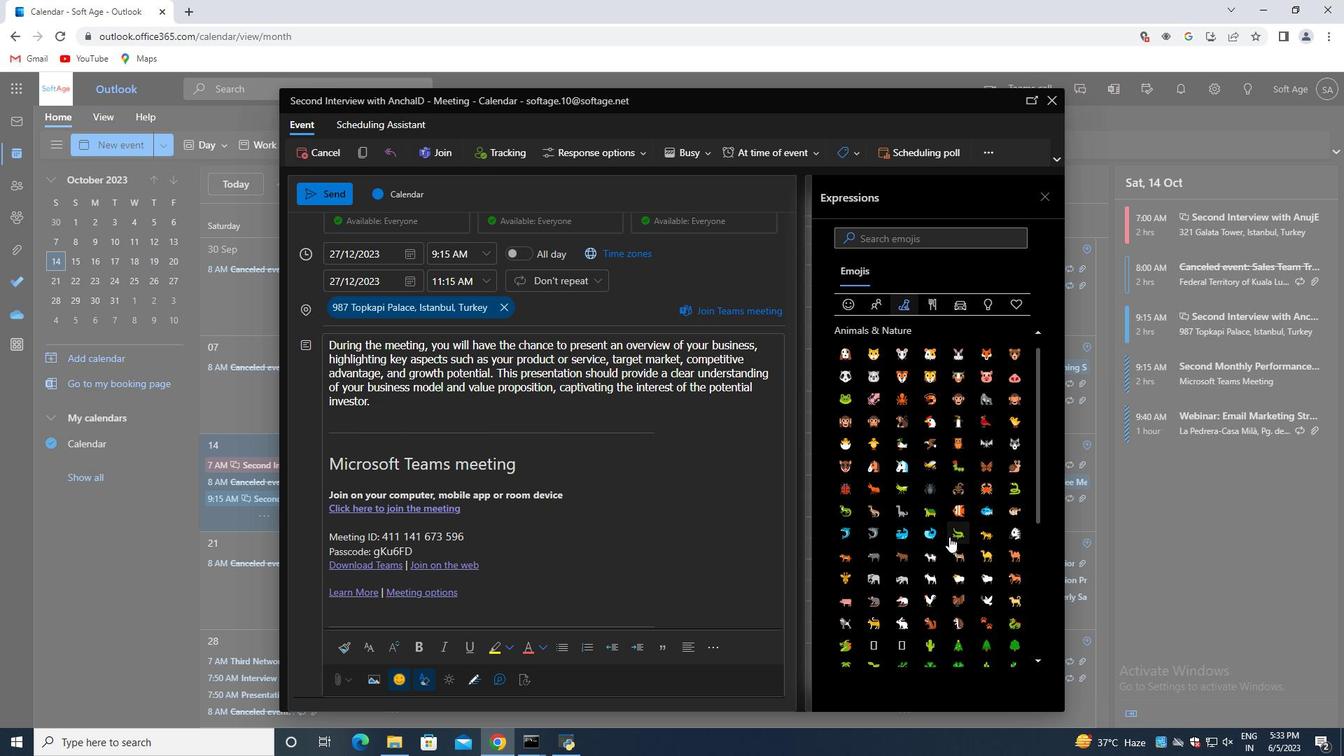 
Action: Mouse scrolled (948, 551) with delta (0, 0)
Screenshot: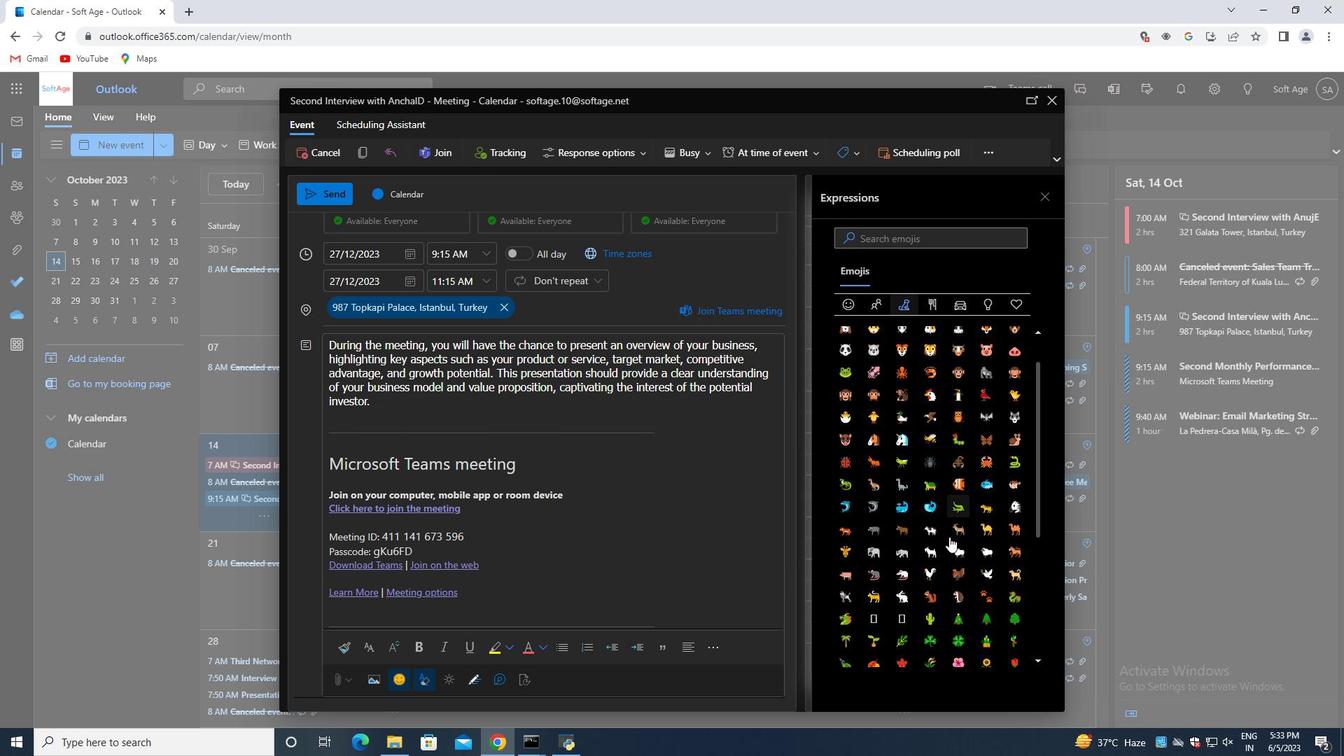 
Action: Mouse moved to (947, 555)
Screenshot: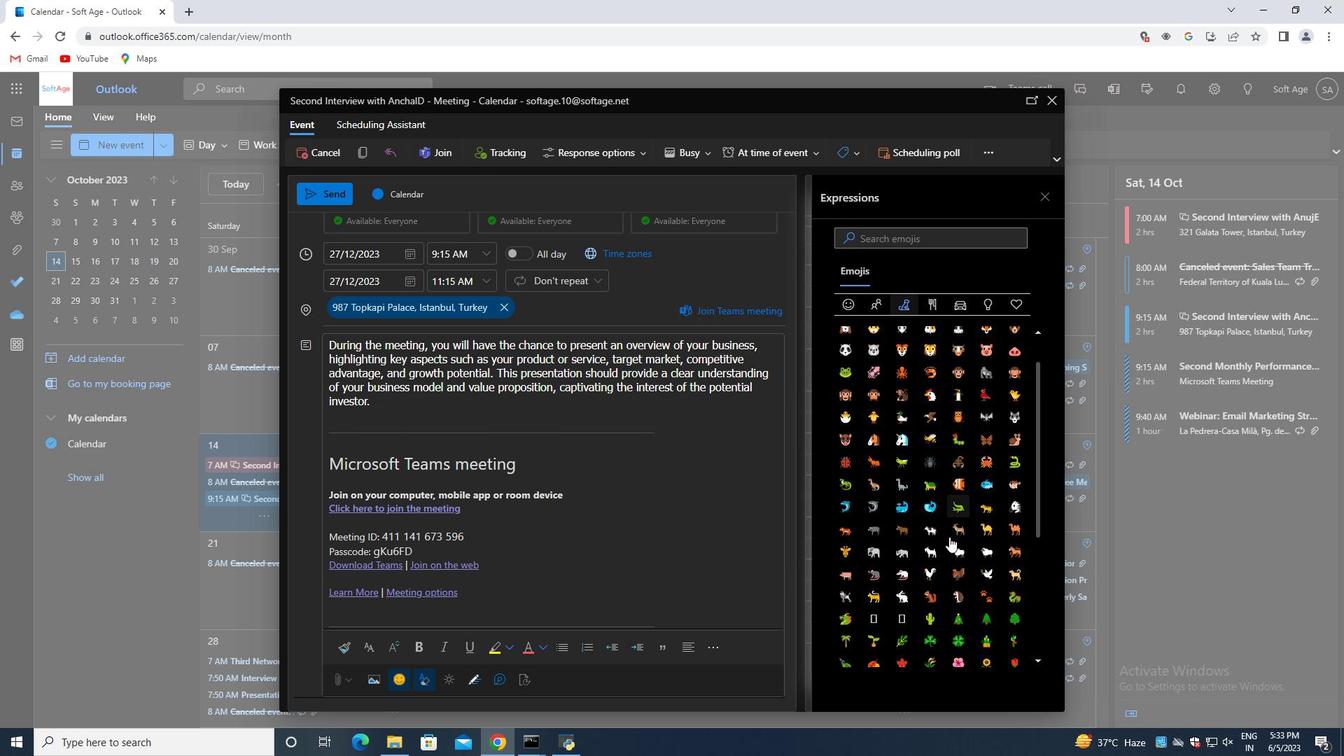 
Action: Mouse scrolled (947, 554) with delta (0, 0)
Screenshot: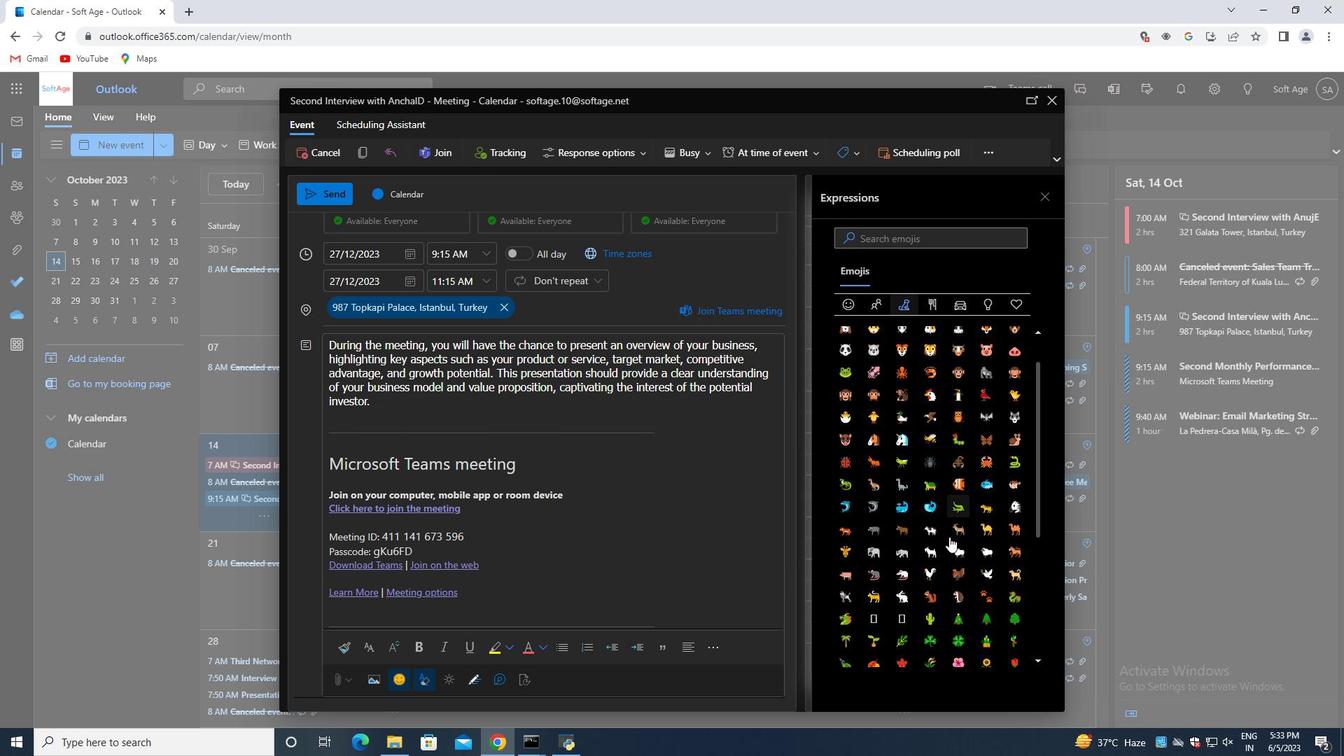 
Action: Mouse moved to (941, 586)
Screenshot: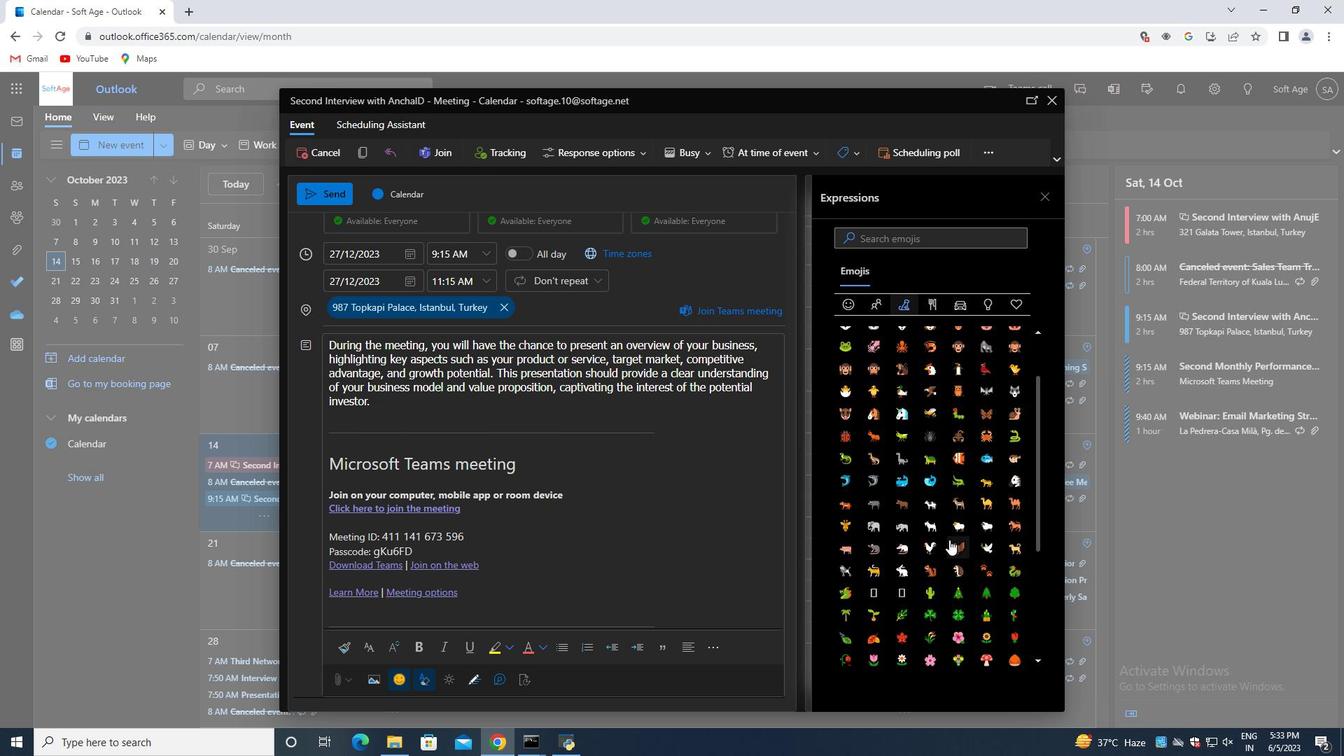 
Action: Mouse scrolled (946, 556) with delta (0, 0)
Screenshot: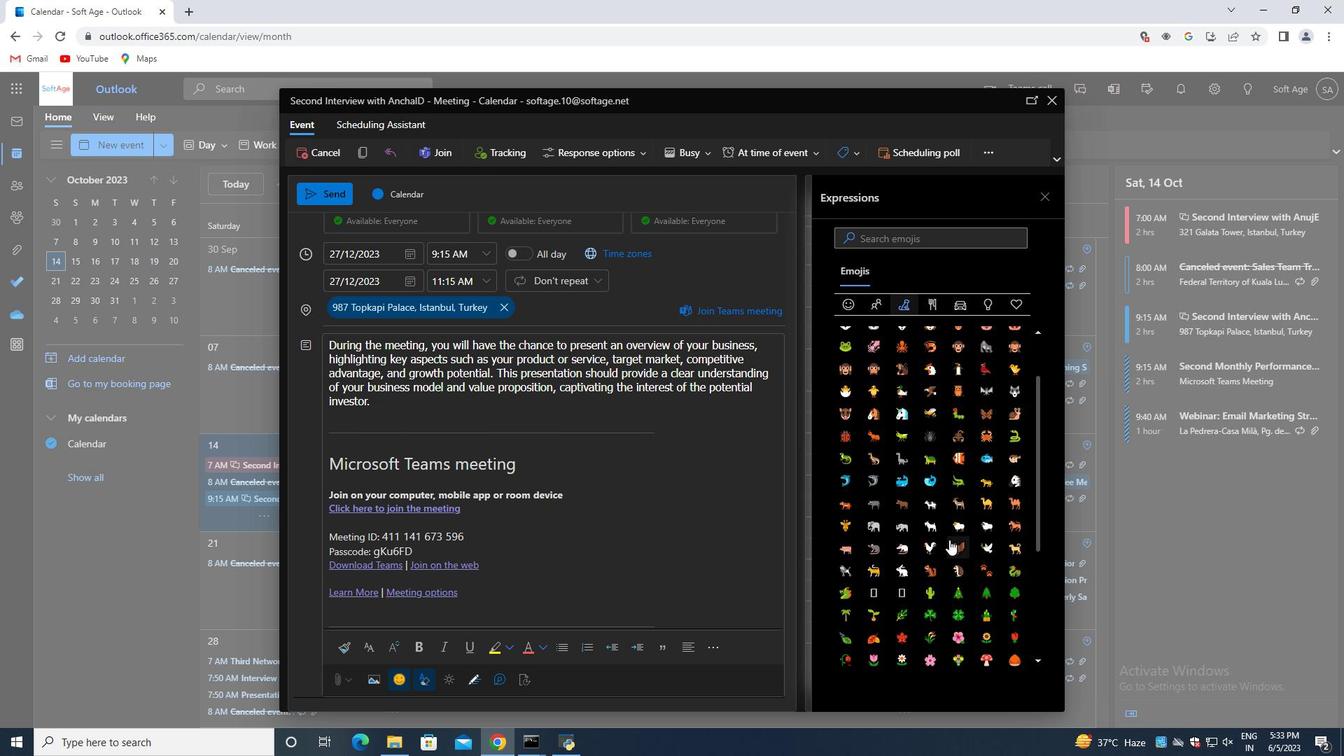 
Action: Mouse moved to (939, 589)
Screenshot: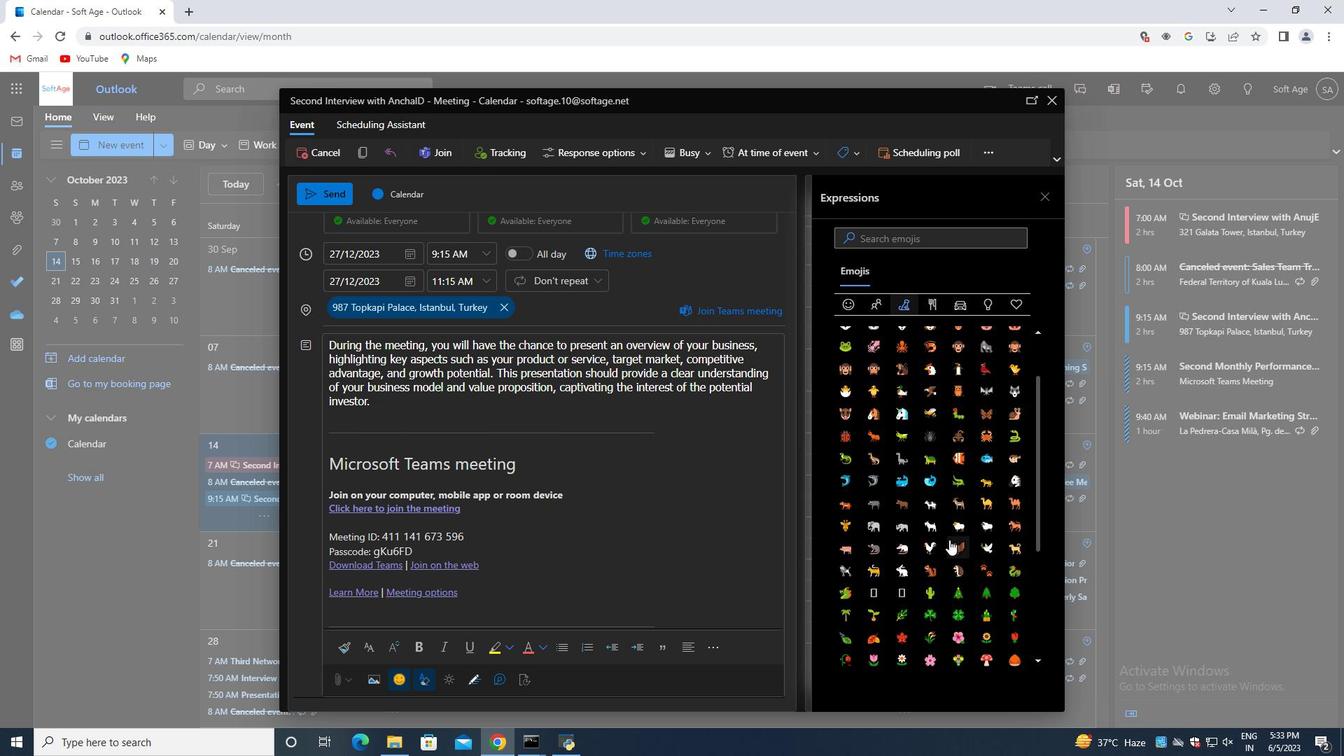 
Action: Mouse scrolled (946, 561) with delta (0, 0)
Screenshot: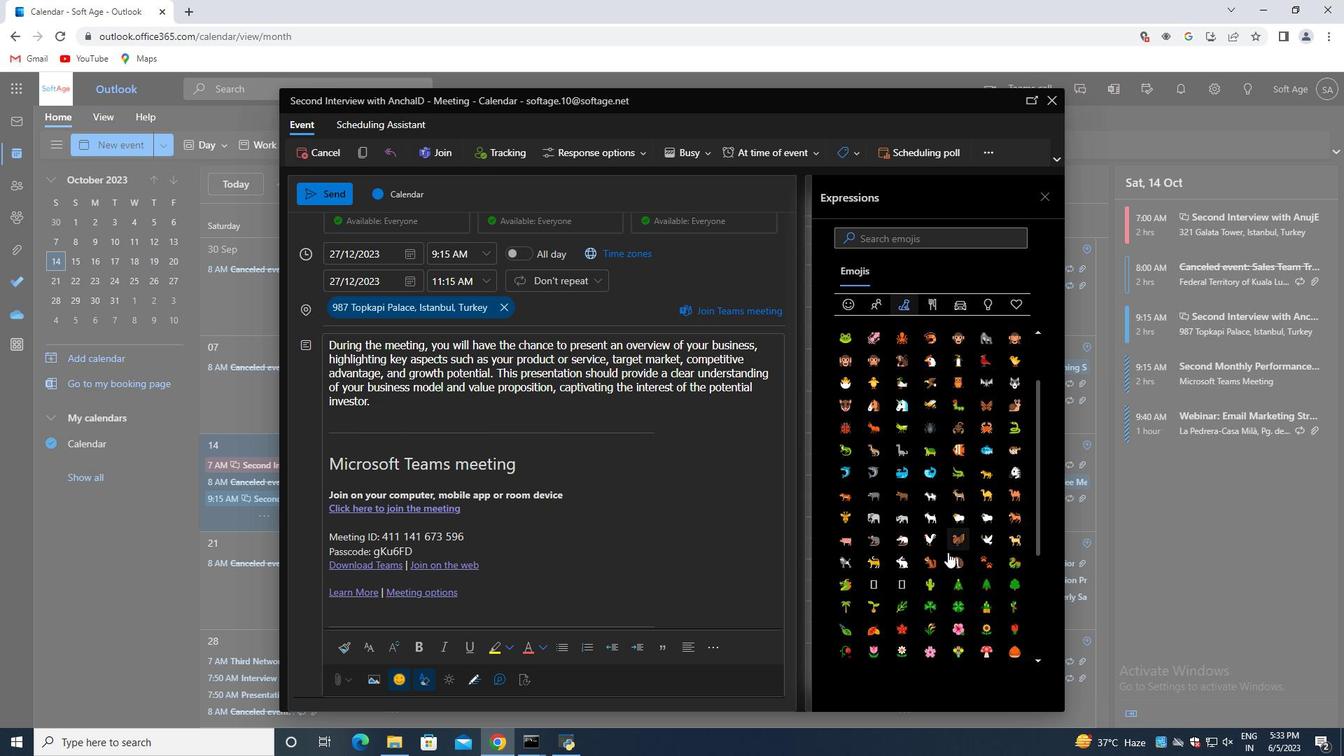 
Action: Mouse moved to (937, 593)
Screenshot: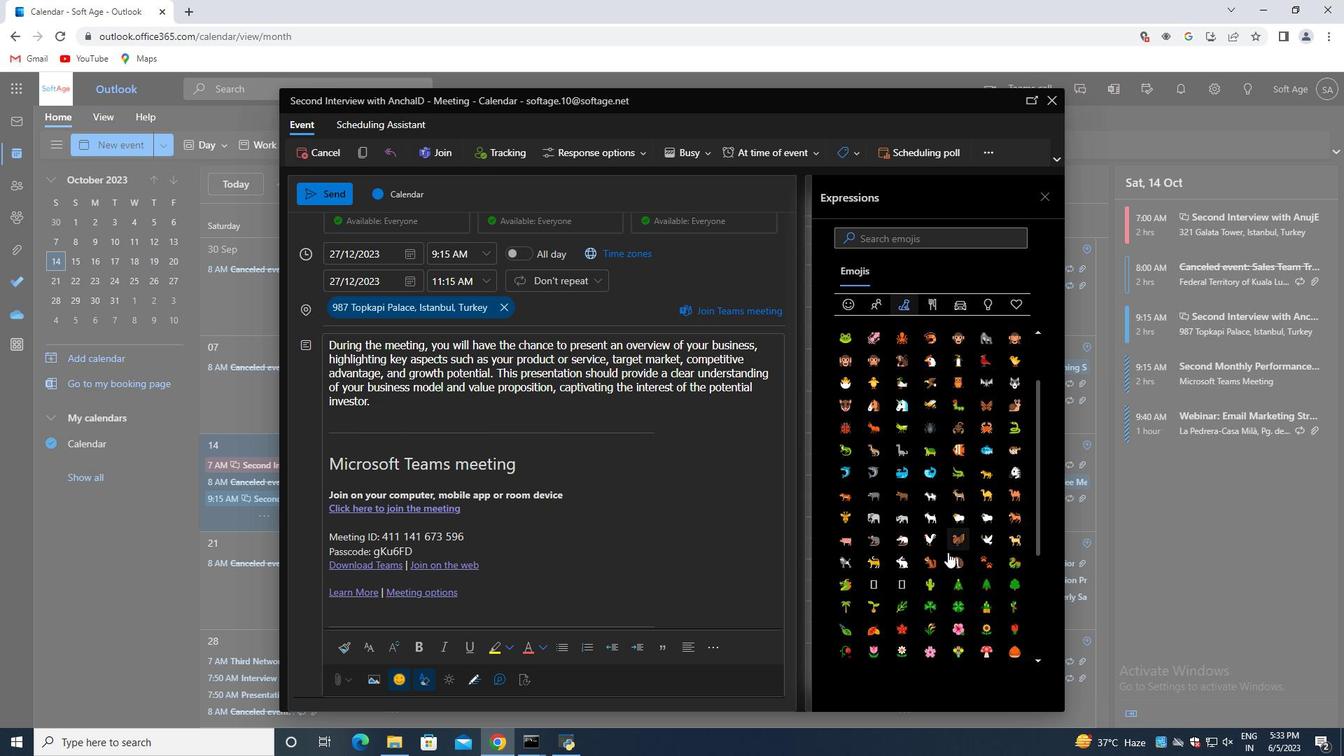 
Action: Mouse scrolled (939, 588) with delta (0, 0)
Screenshot: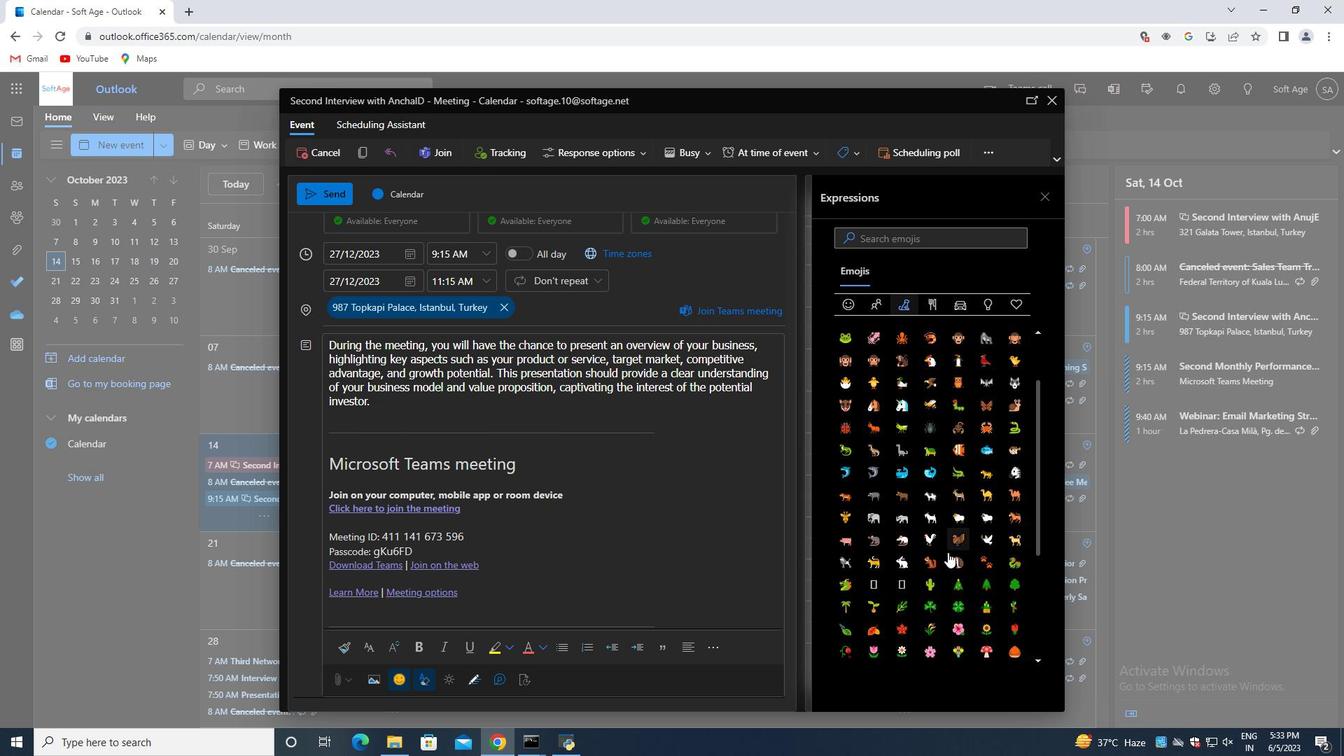 
Action: Mouse moved to (930, 600)
Screenshot: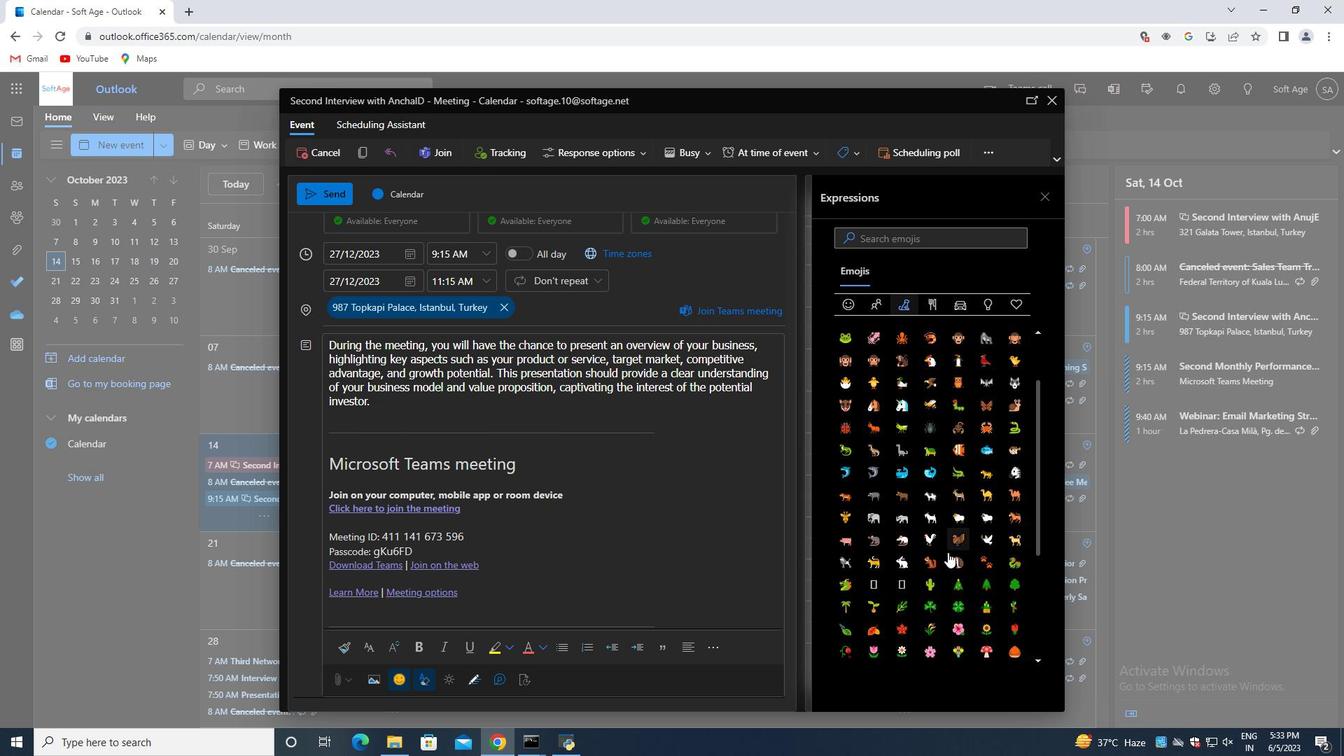 
Action: Mouse scrolled (933, 596) with delta (0, 0)
Screenshot: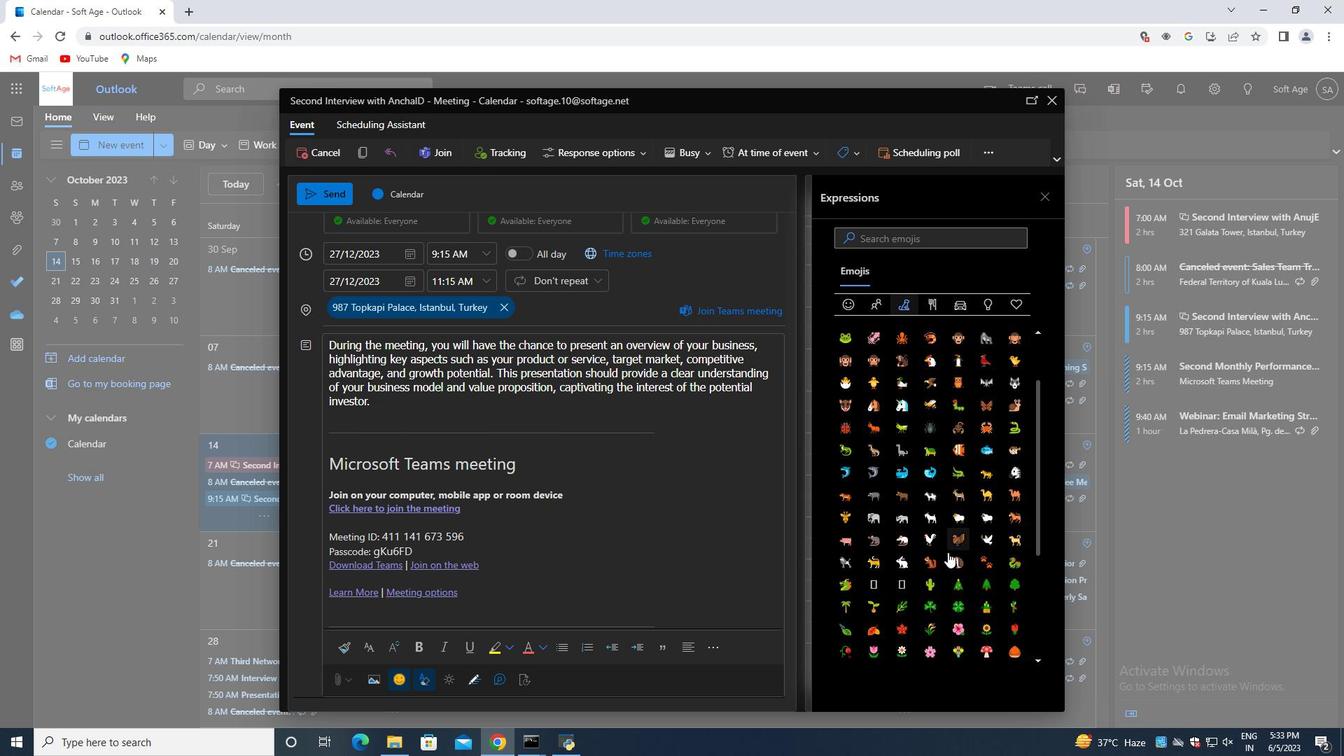
Action: Mouse moved to (928, 603)
Screenshot: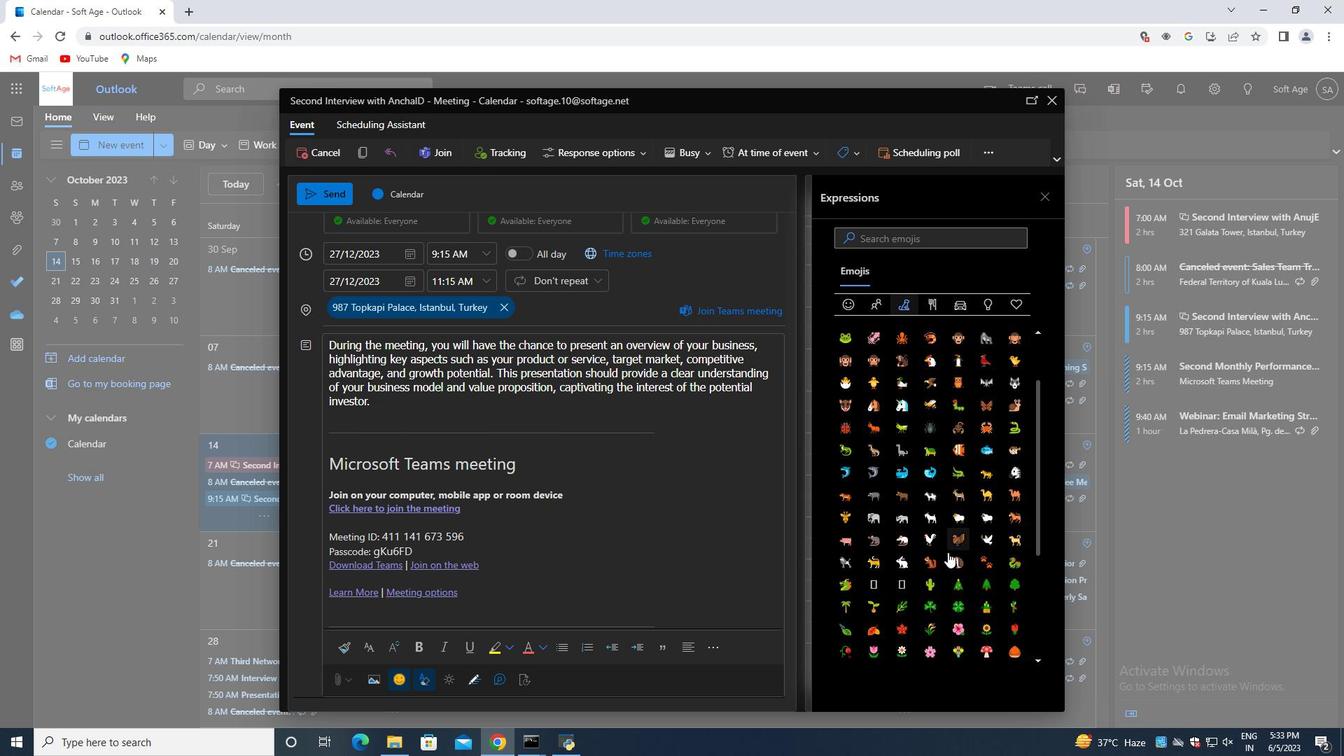 
Action: Mouse scrolled (930, 599) with delta (0, 0)
Screenshot: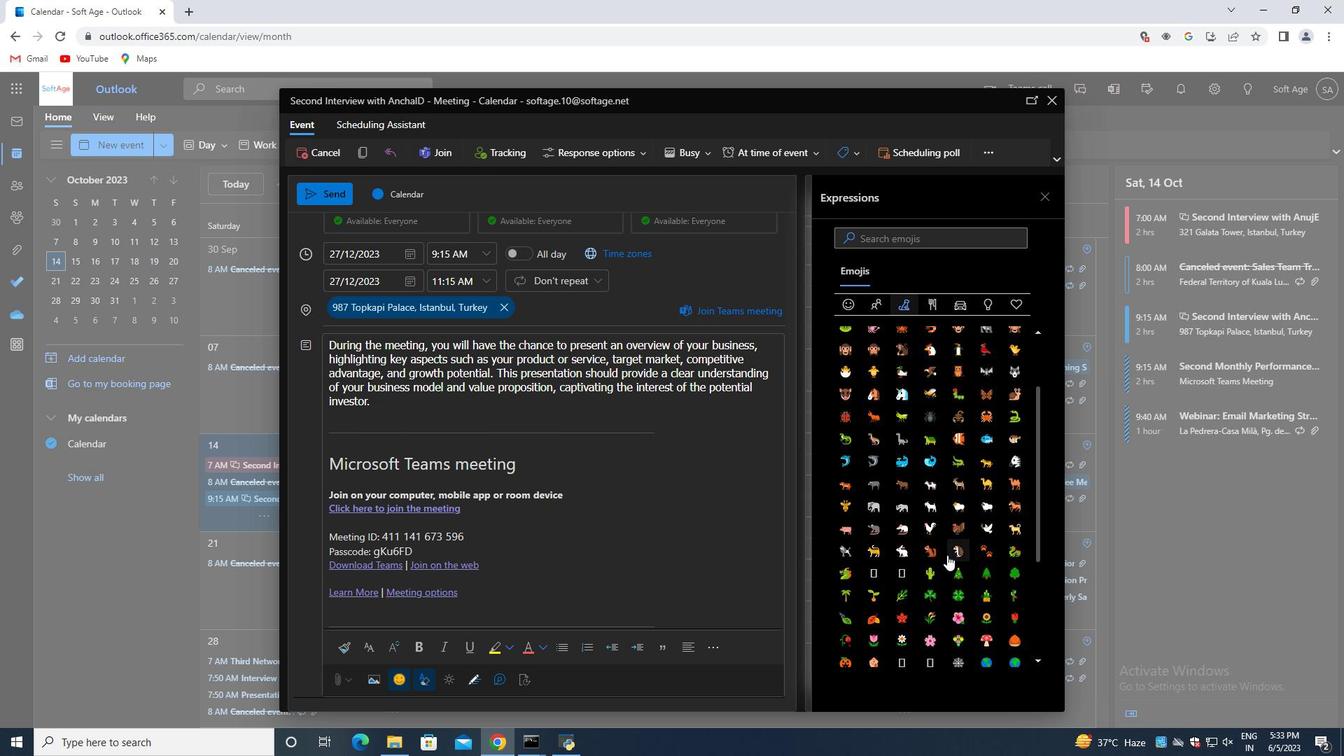 
Action: Mouse moved to (923, 622)
Screenshot: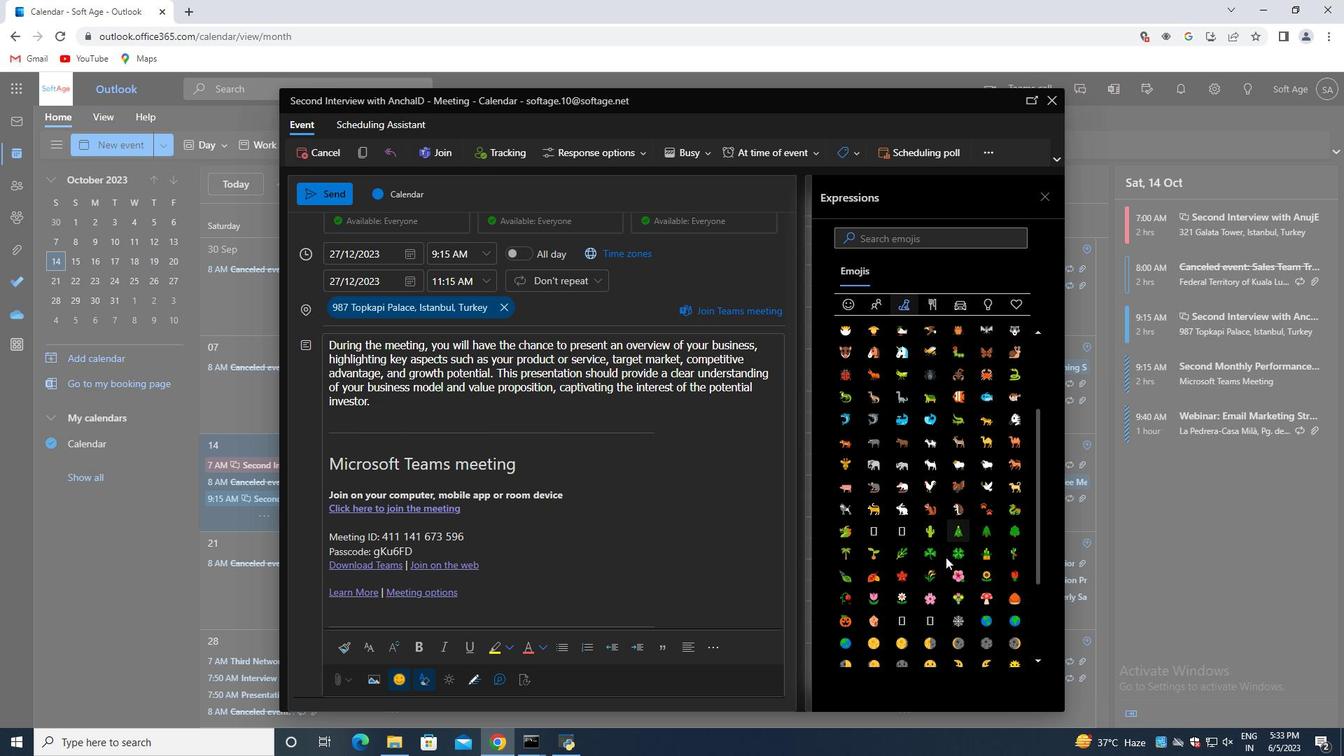 
Action: Mouse scrolled (928, 603) with delta (0, 0)
Screenshot: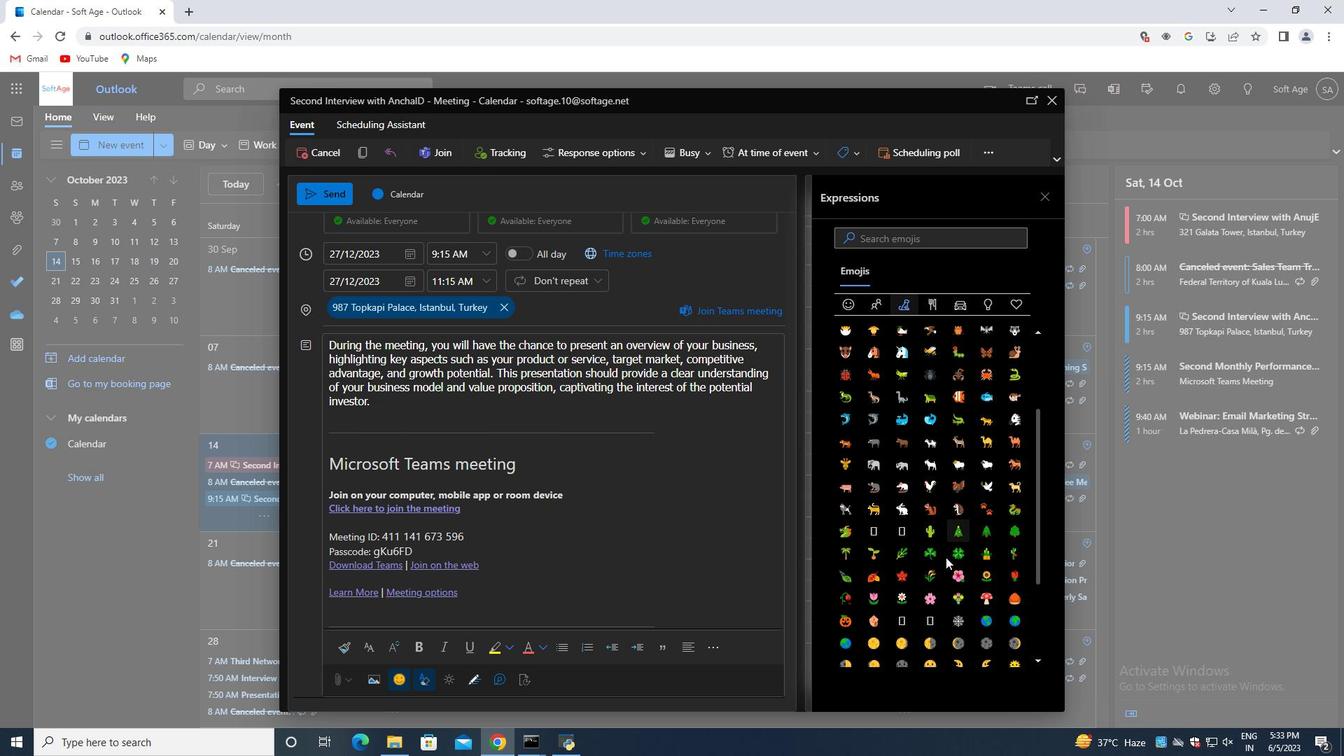 
Action: Mouse moved to (923, 622)
Screenshot: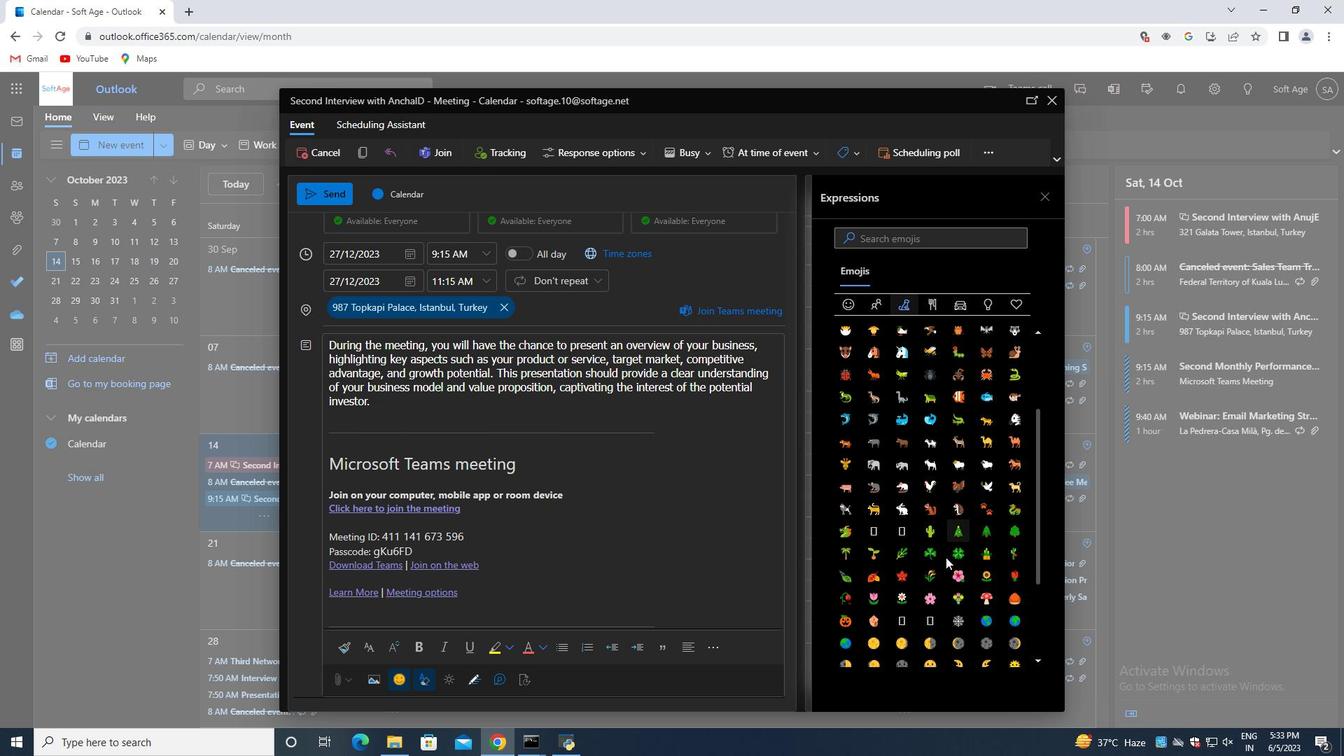 
Action: Mouse scrolled (925, 608) with delta (0, 0)
Screenshot: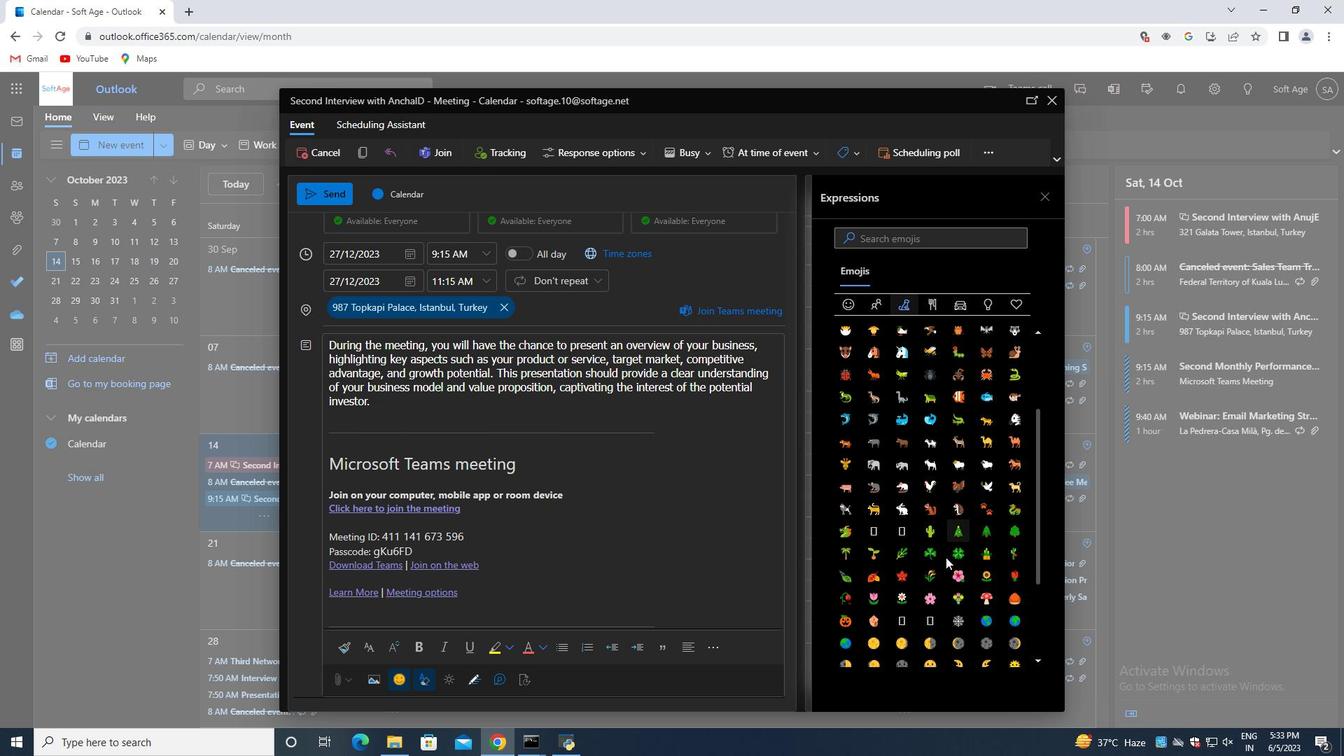 
Action: Mouse moved to (923, 623)
Screenshot: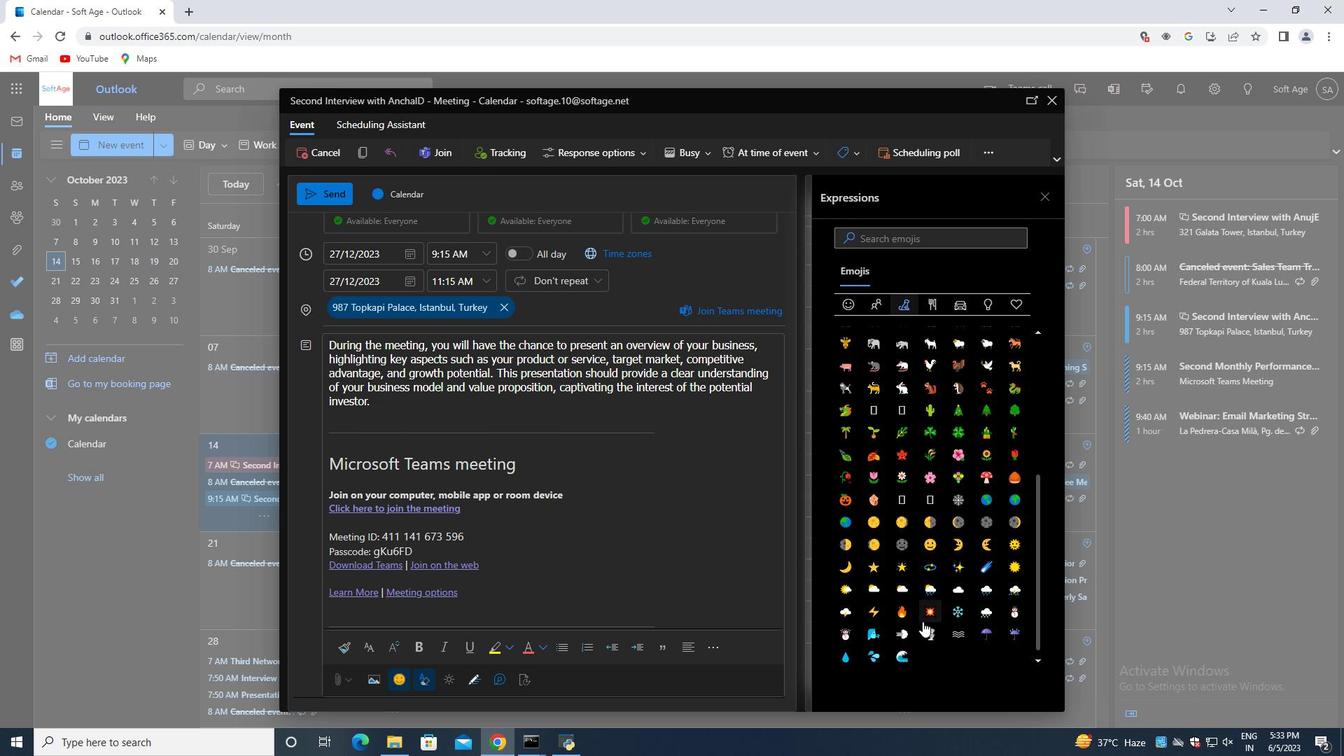 
Action: Mouse scrolled (923, 622) with delta (0, 0)
Screenshot: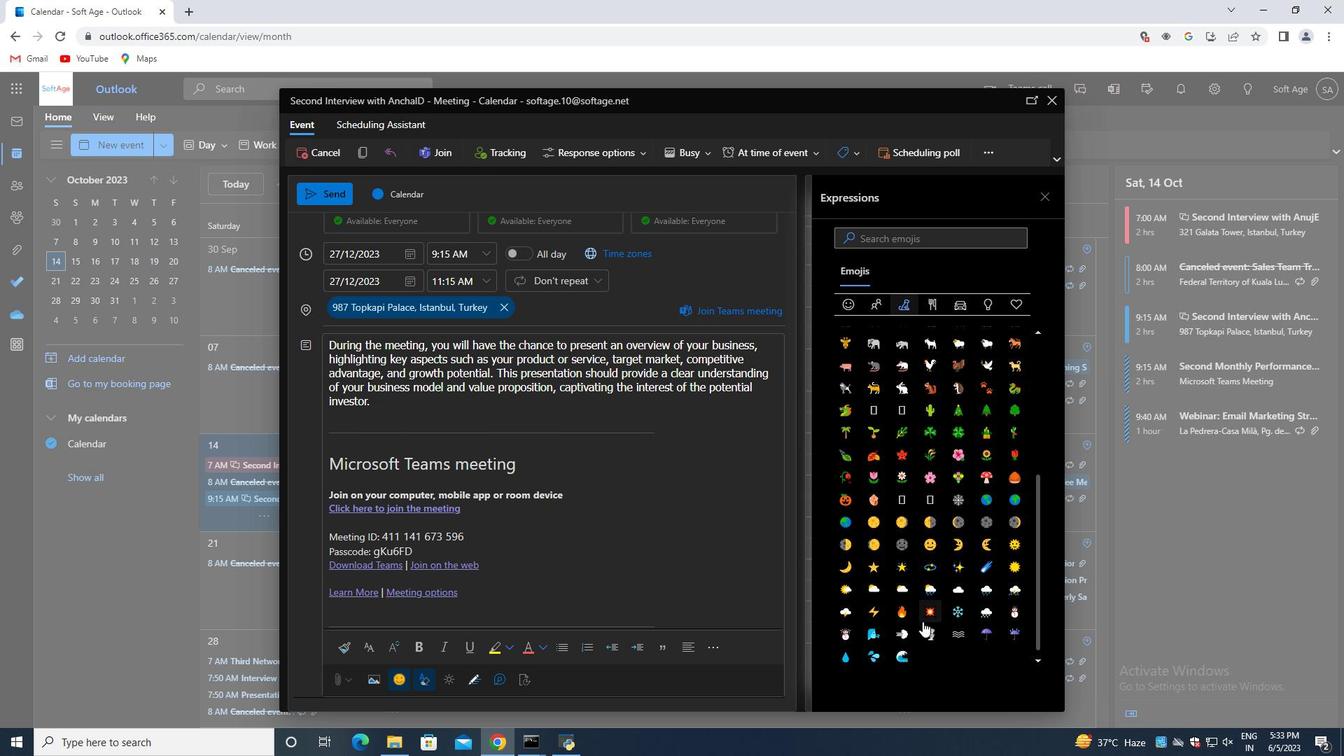 
Action: Mouse moved to (929, 622)
Screenshot: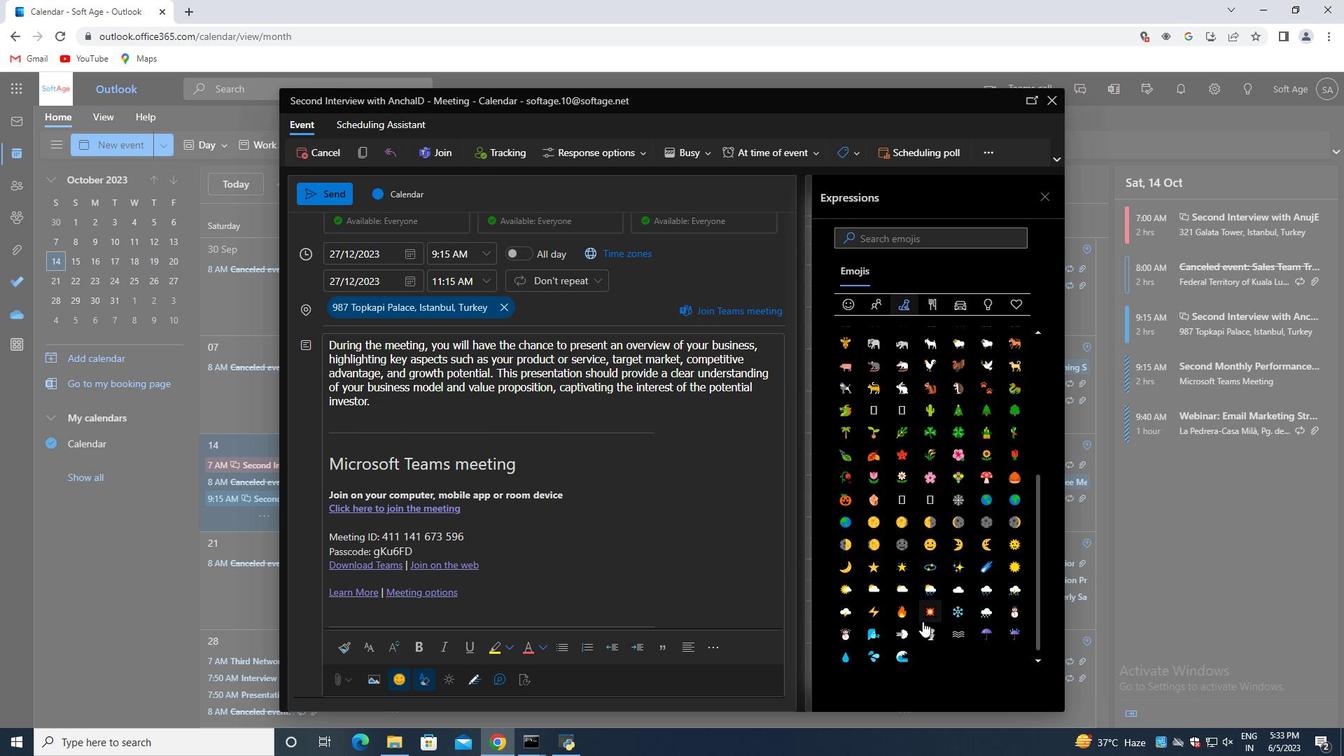 
Action: Mouse scrolled (929, 621) with delta (0, 0)
Screenshot: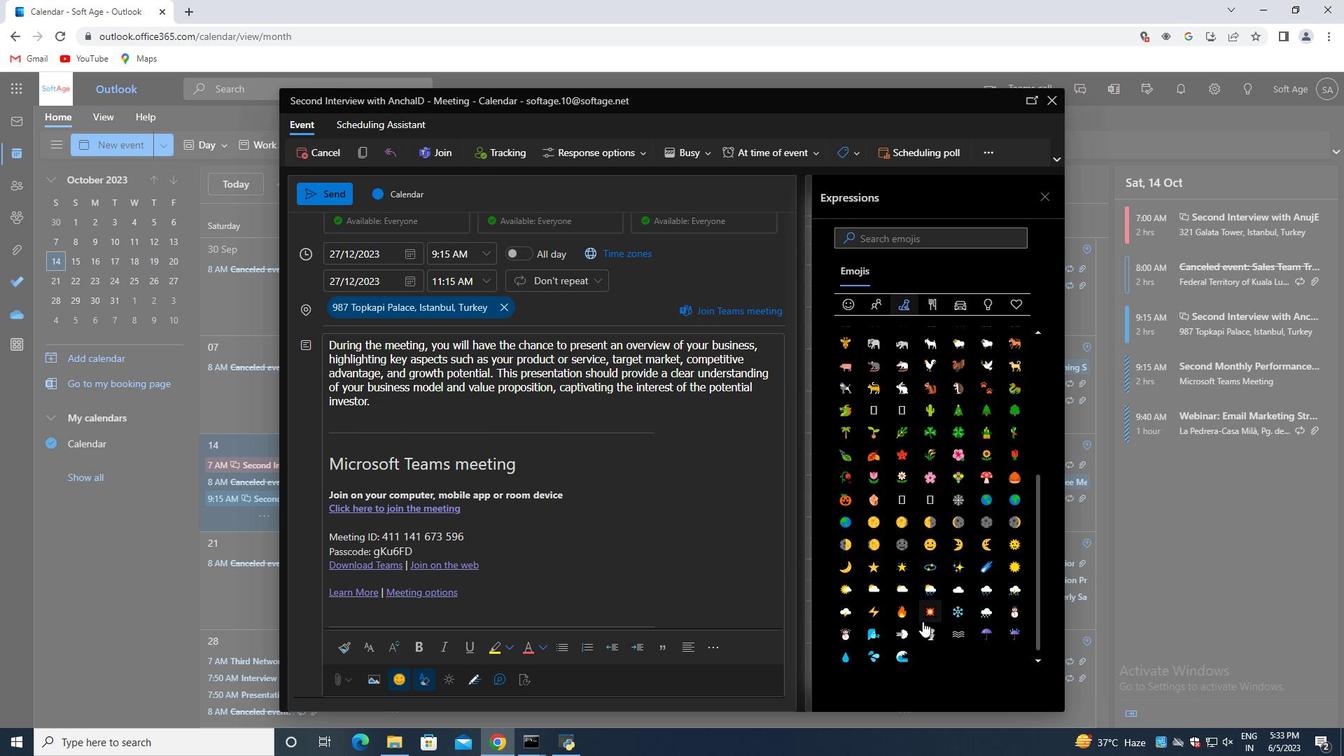 
Action: Mouse moved to (993, 499)
Screenshot: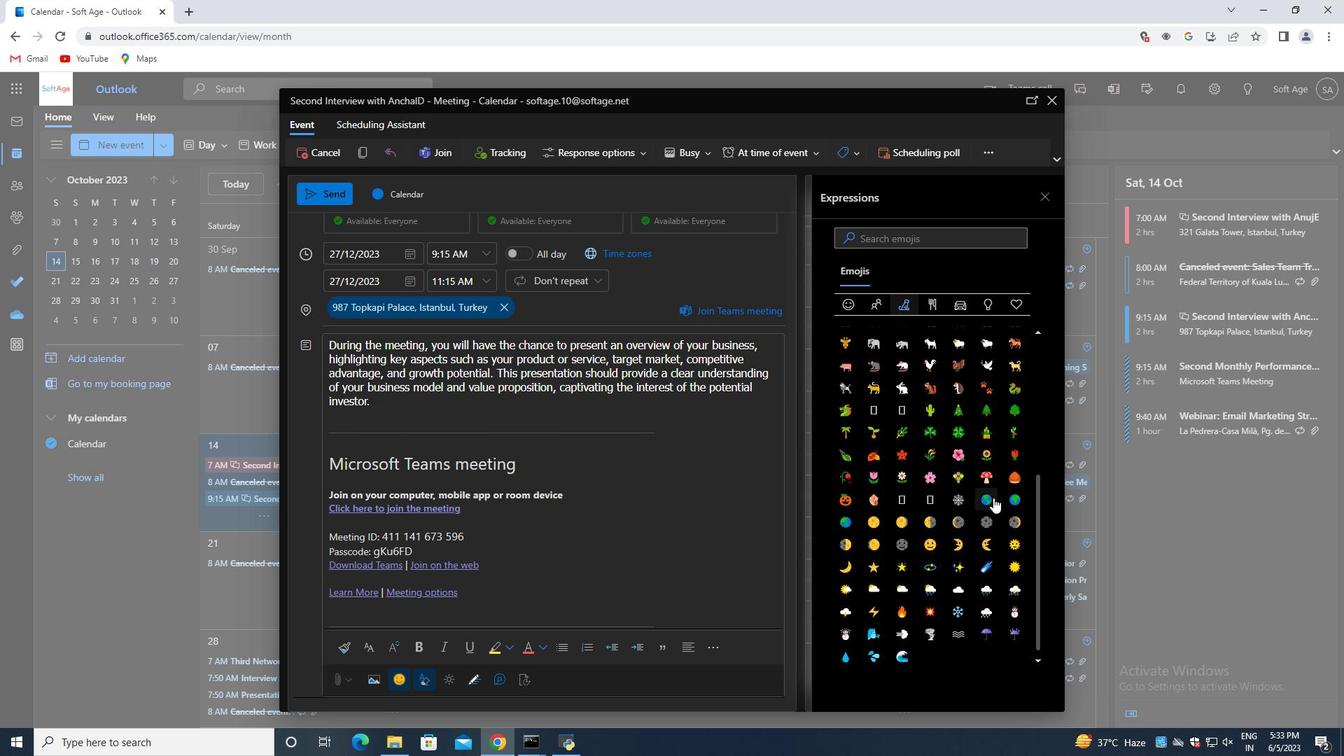 
Action: Mouse pressed left at (993, 499)
Screenshot: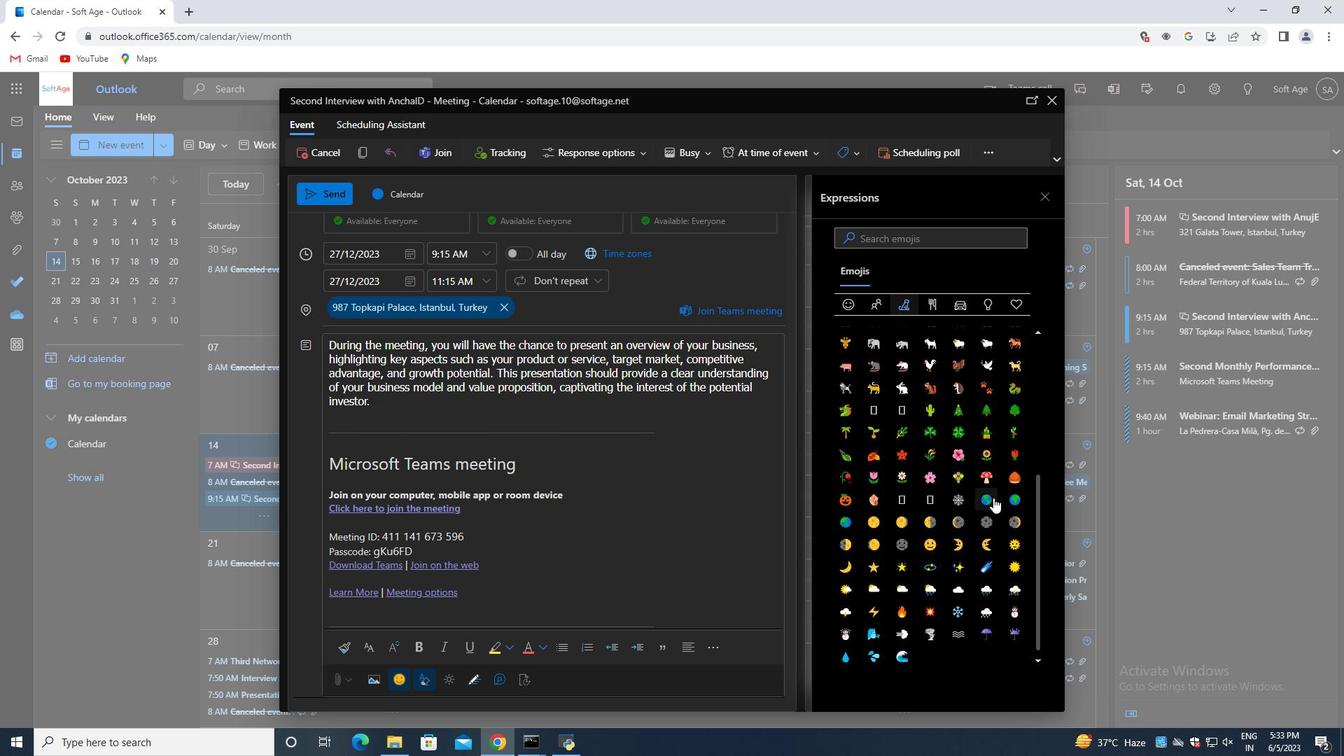 
Action: Mouse moved to (426, 401)
Screenshot: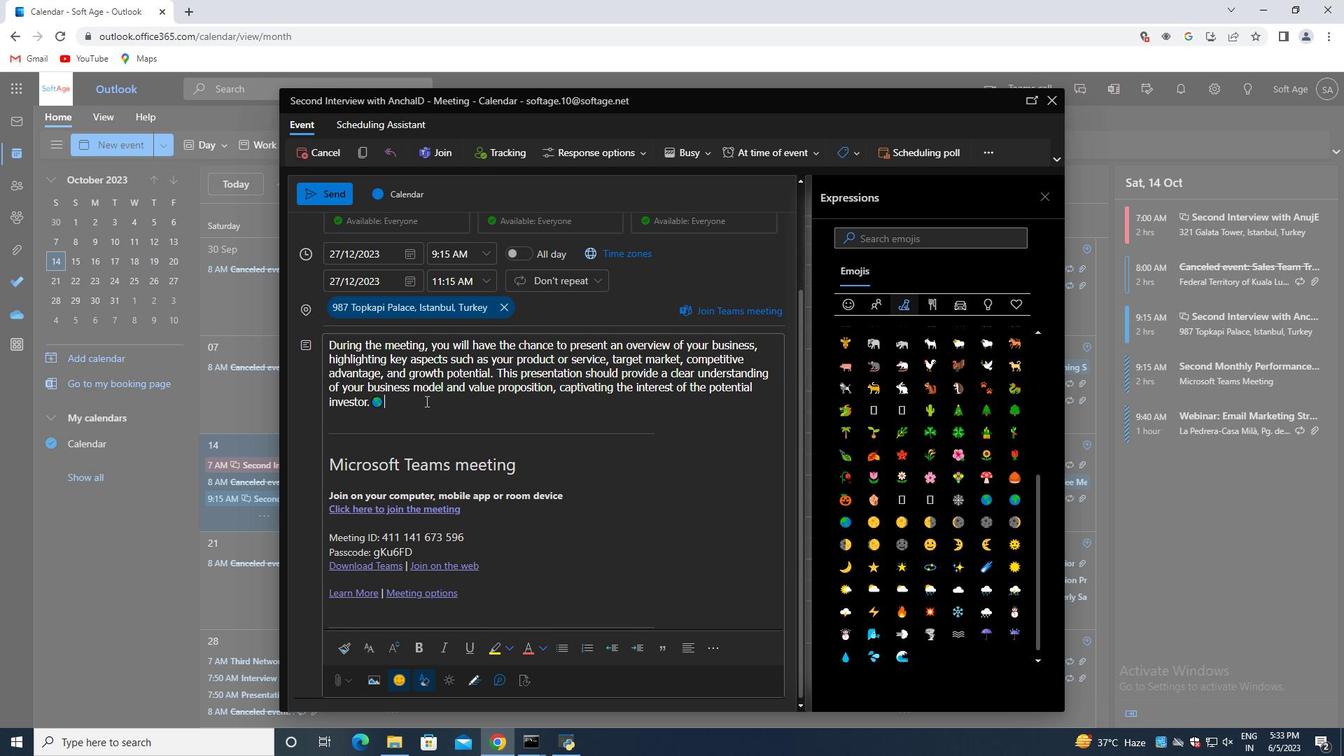 
Action: Mouse scrolled (426, 402) with delta (0, 0)
Screenshot: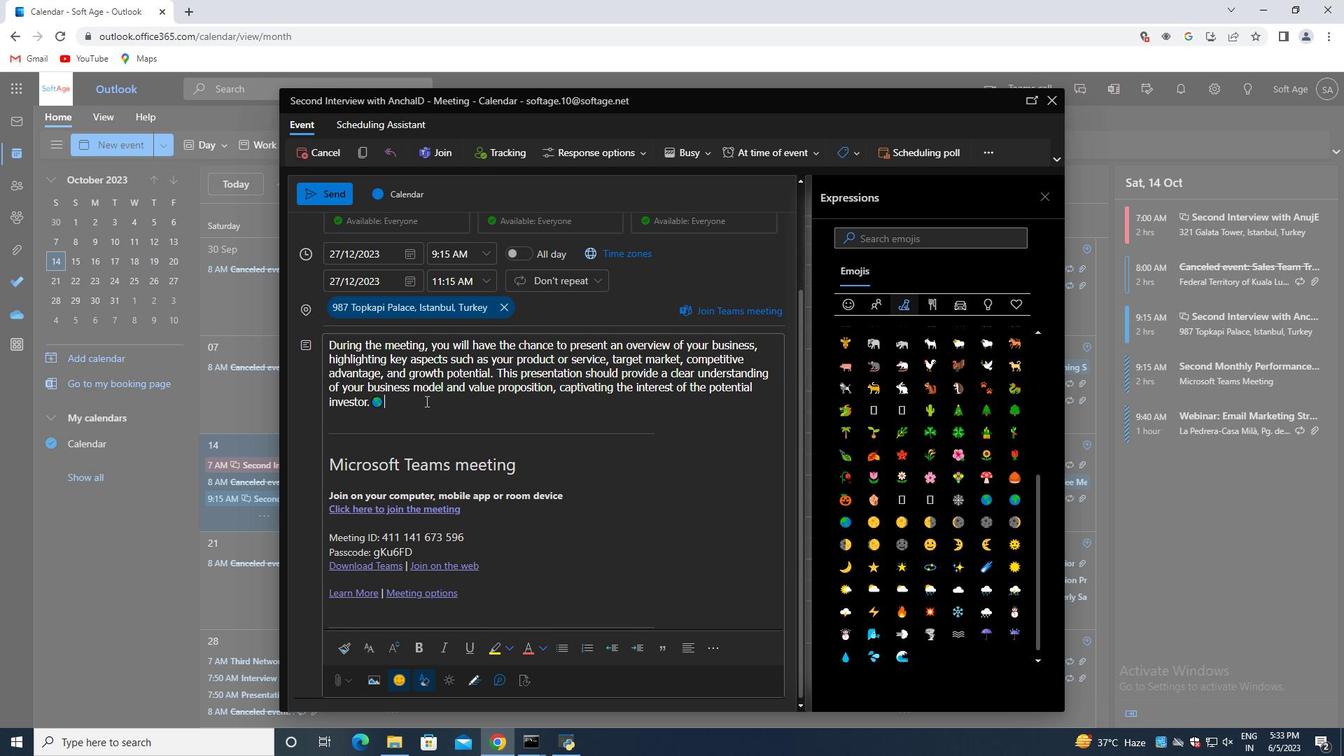 
Action: Mouse moved to (430, 402)
Screenshot: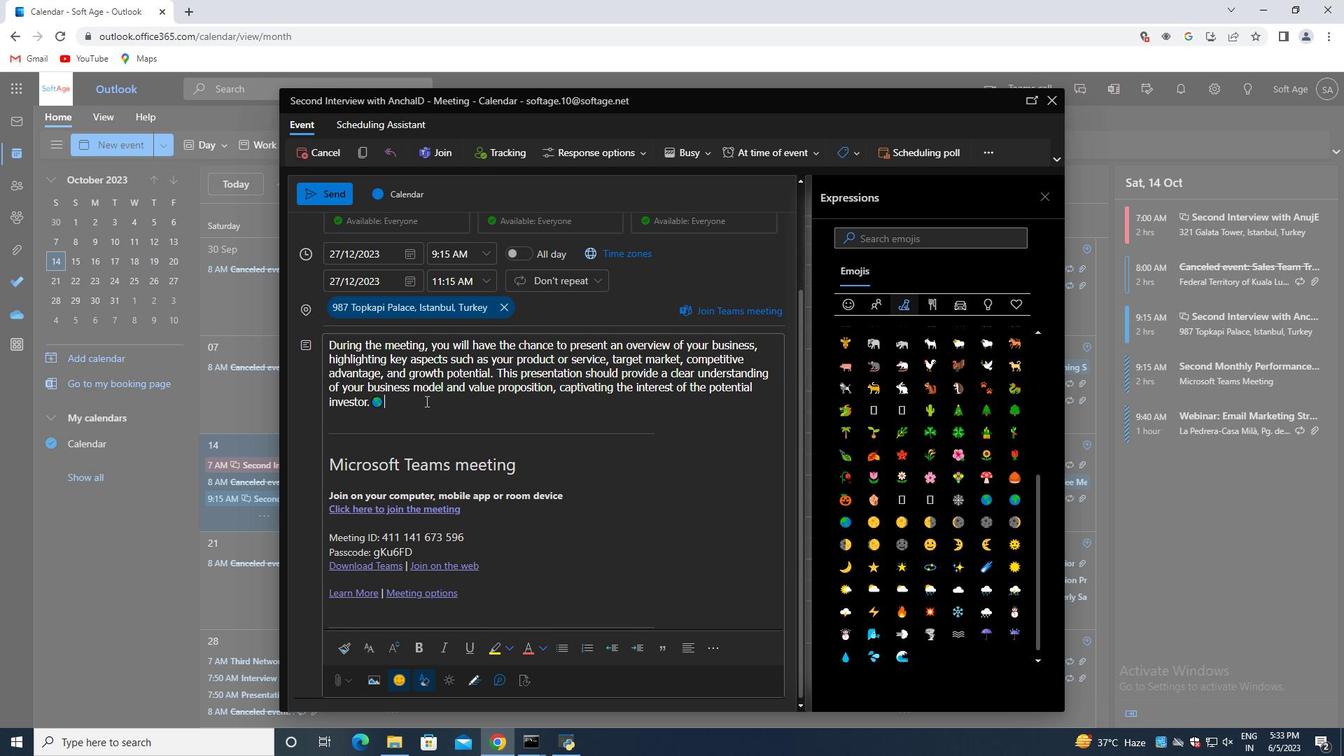 
Action: Mouse scrolled (430, 402) with delta (0, 0)
Screenshot: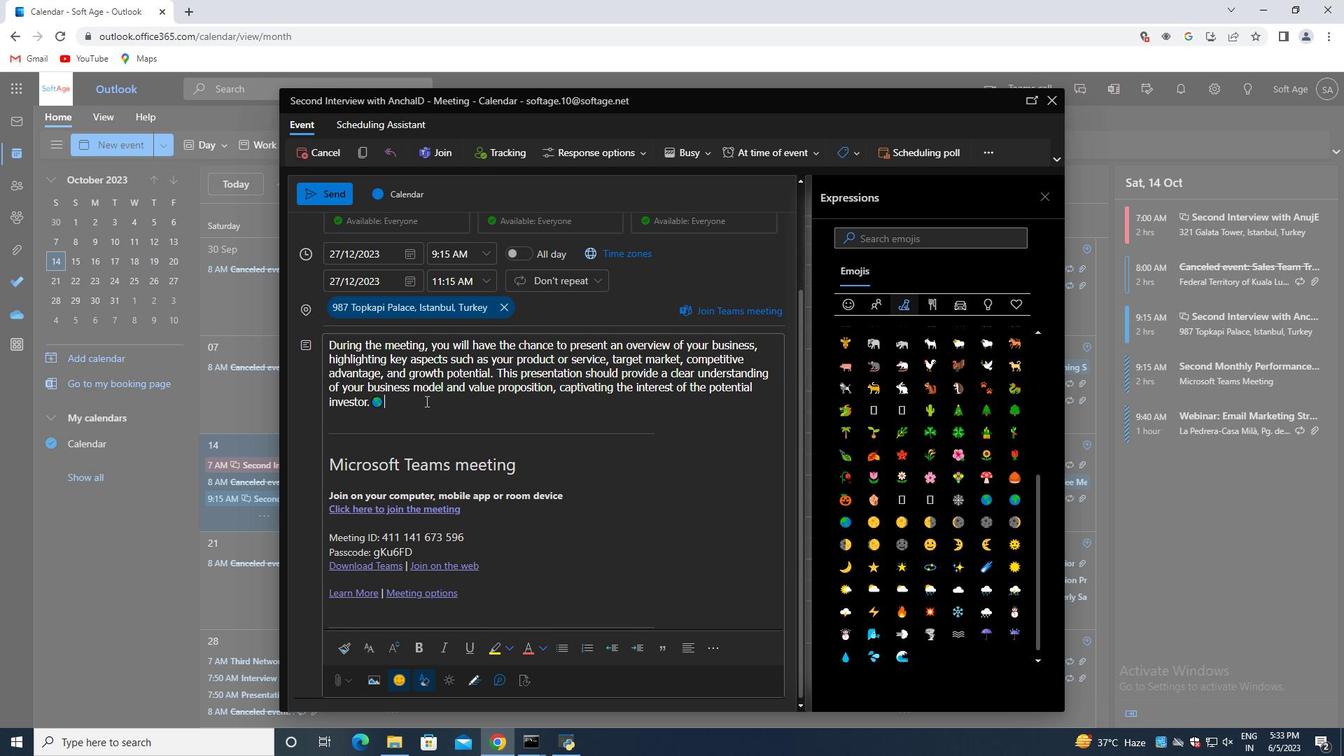 
Action: Mouse scrolled (430, 402) with delta (0, 0)
Screenshot: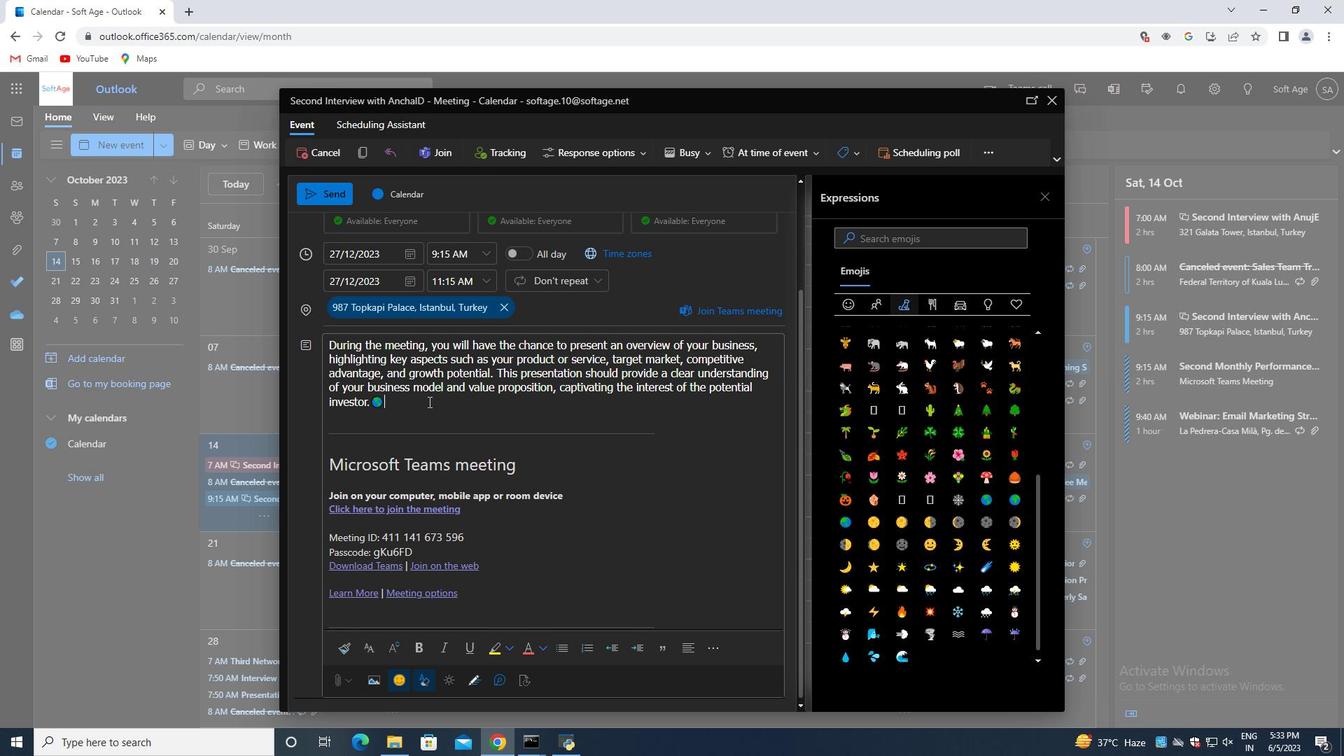 
Action: Mouse scrolled (430, 402) with delta (0, 0)
Screenshot: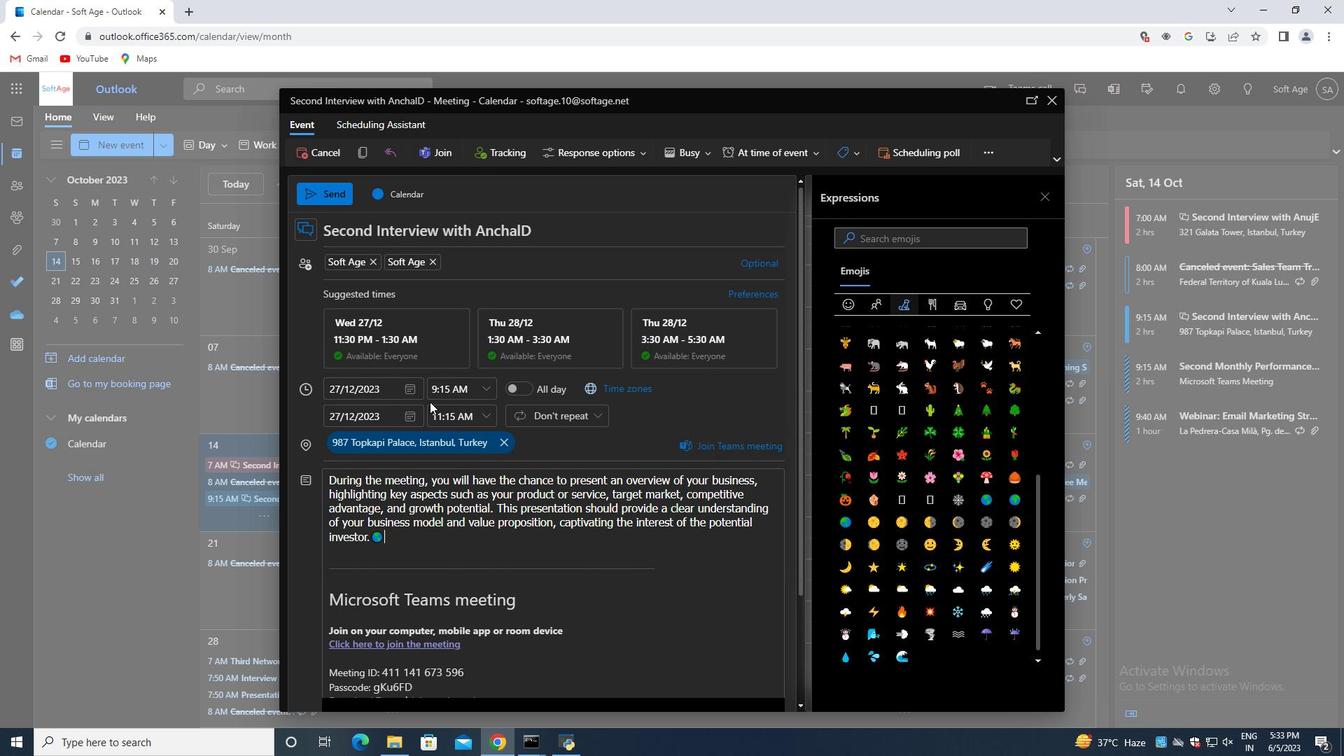 
Action: Mouse scrolled (430, 402) with delta (0, 0)
Screenshot: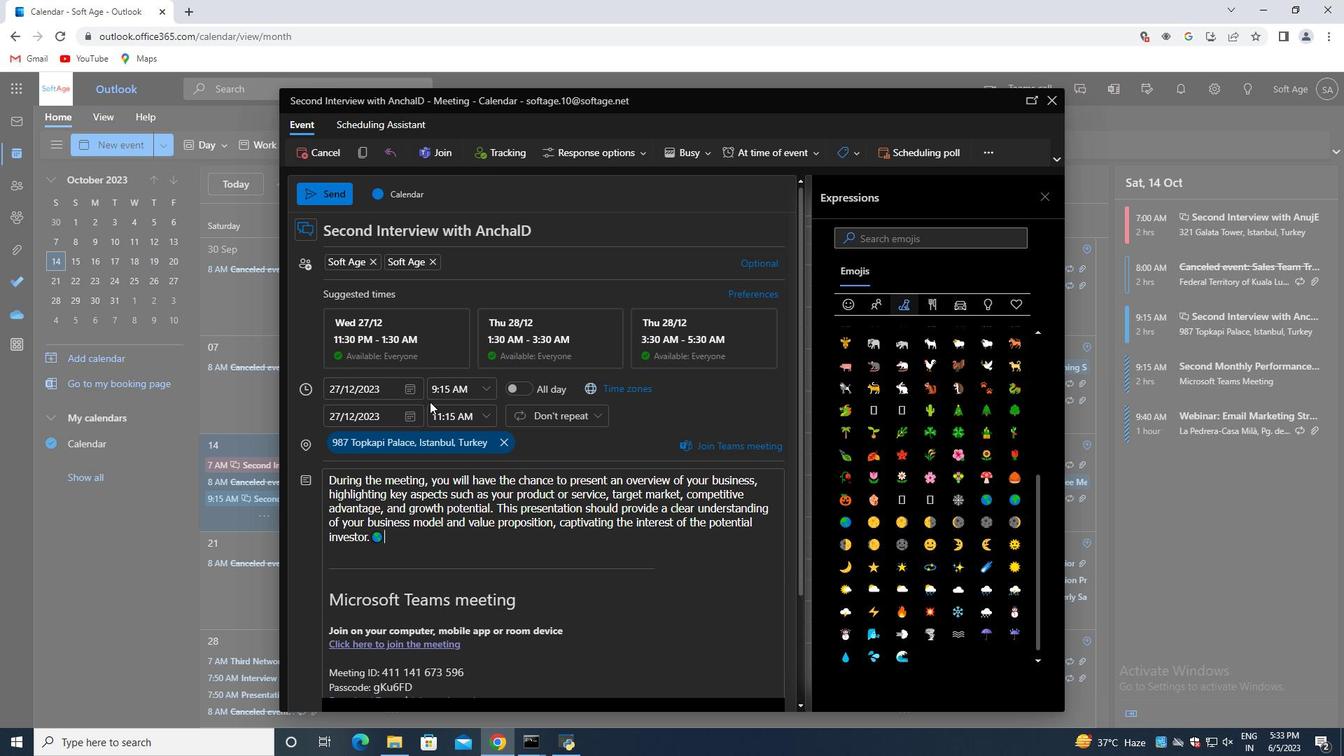 
Action: Mouse scrolled (430, 402) with delta (0, 0)
Screenshot: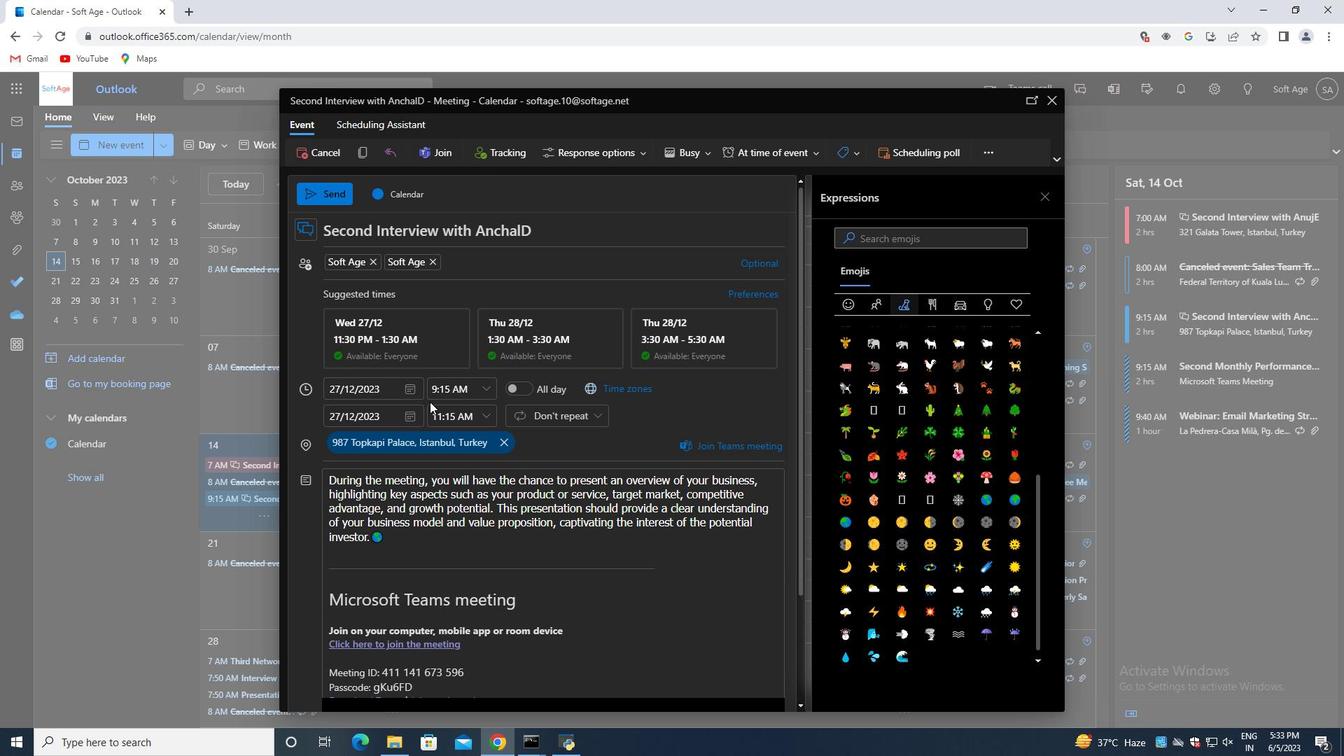 
Action: Mouse scrolled (430, 402) with delta (0, 0)
Screenshot: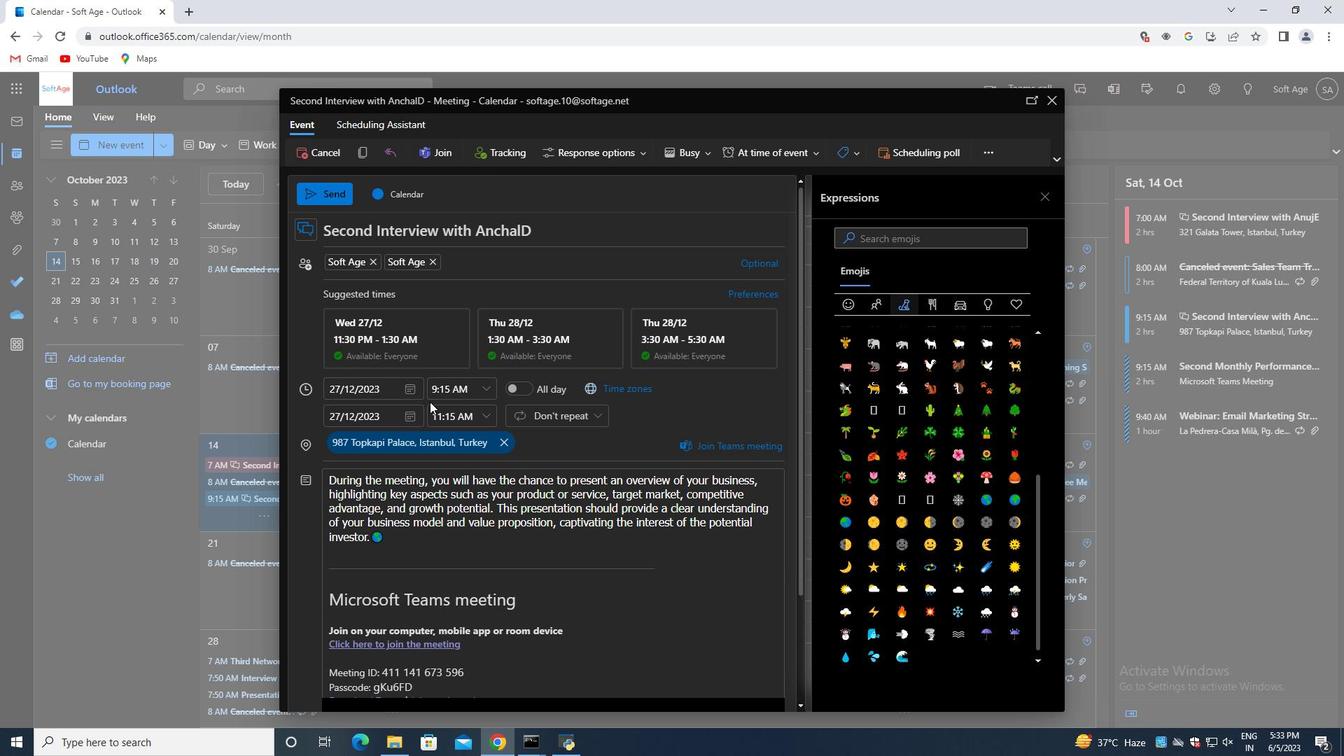 
Action: Mouse scrolled (430, 402) with delta (0, 0)
Screenshot: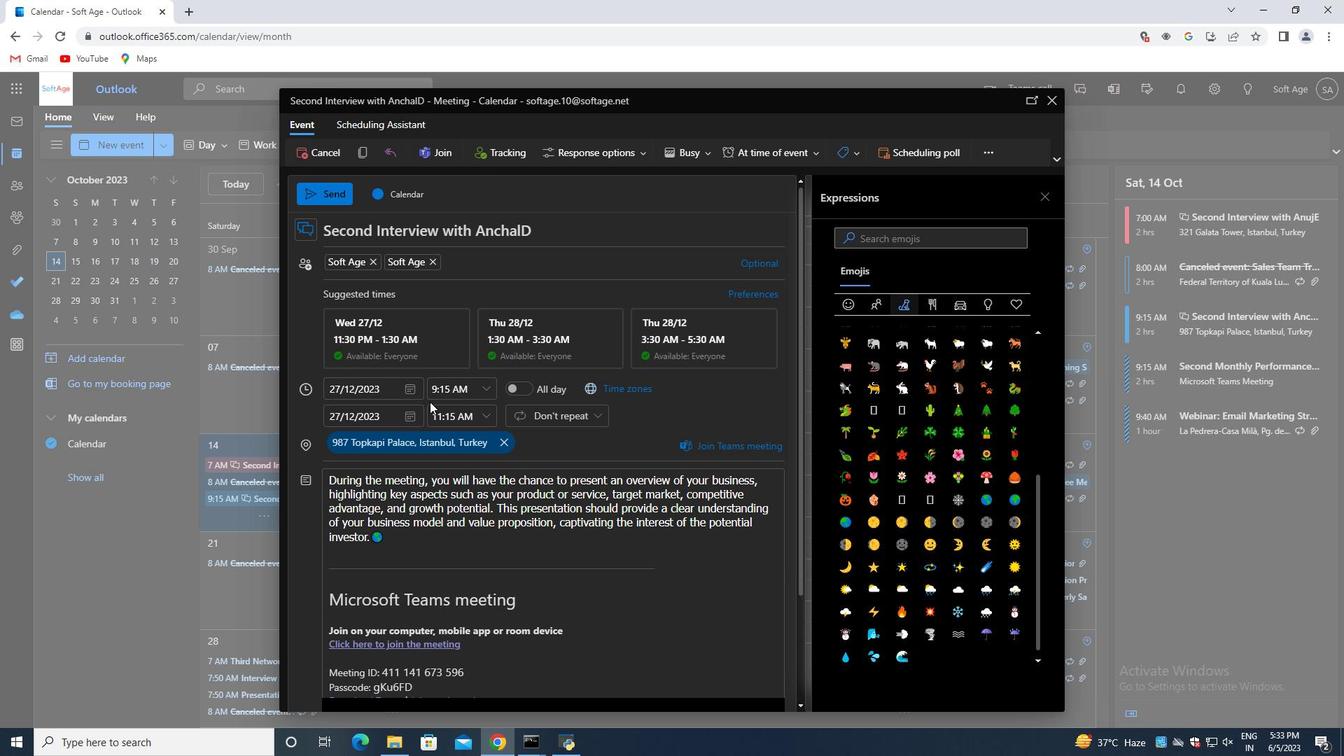
Action: Mouse scrolled (430, 402) with delta (0, 0)
Screenshot: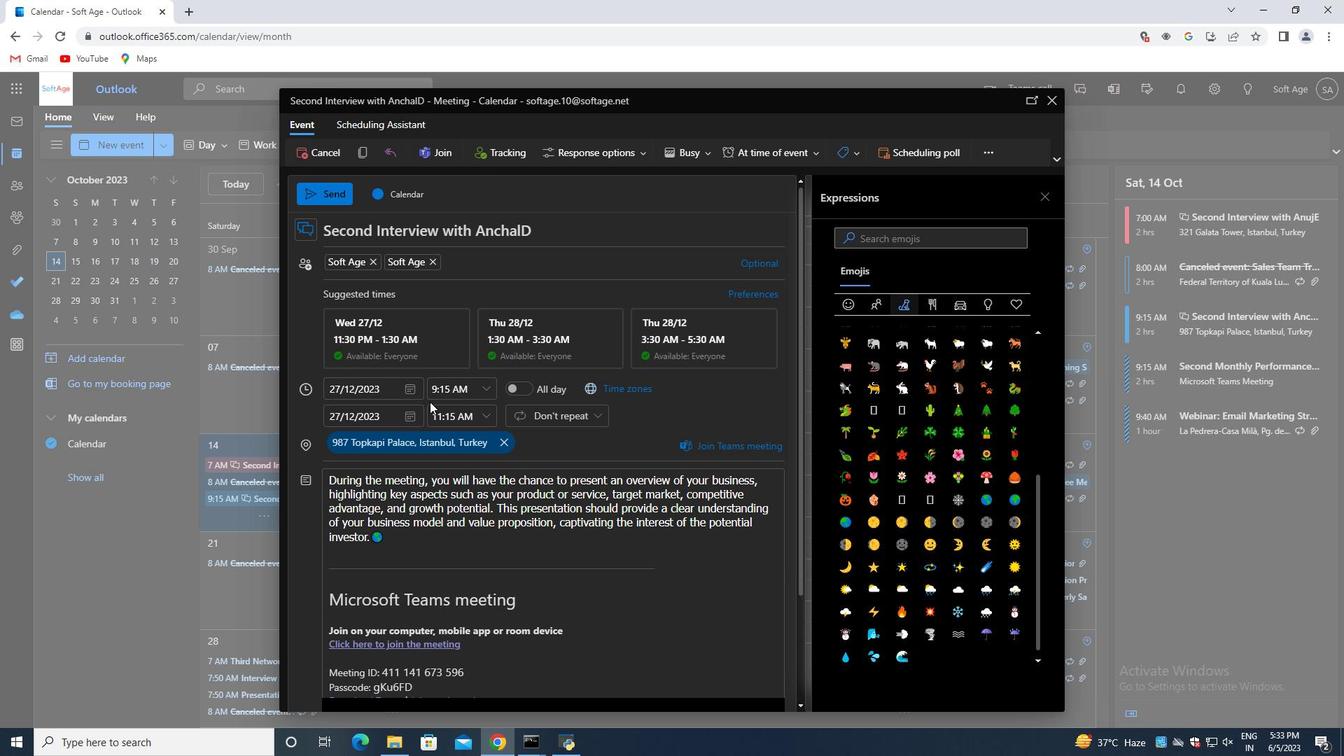 
Action: Mouse moved to (472, 263)
Screenshot: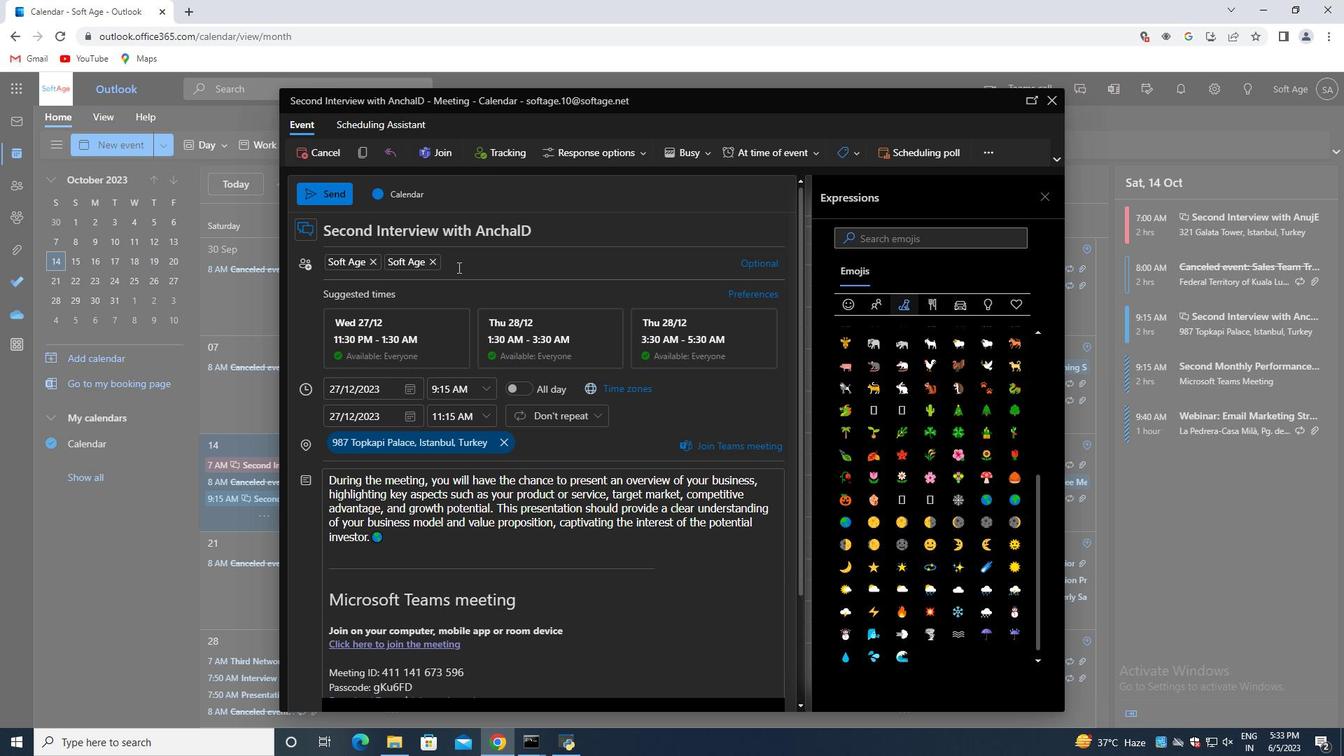 
Action: Mouse pressed left at (472, 263)
Screenshot: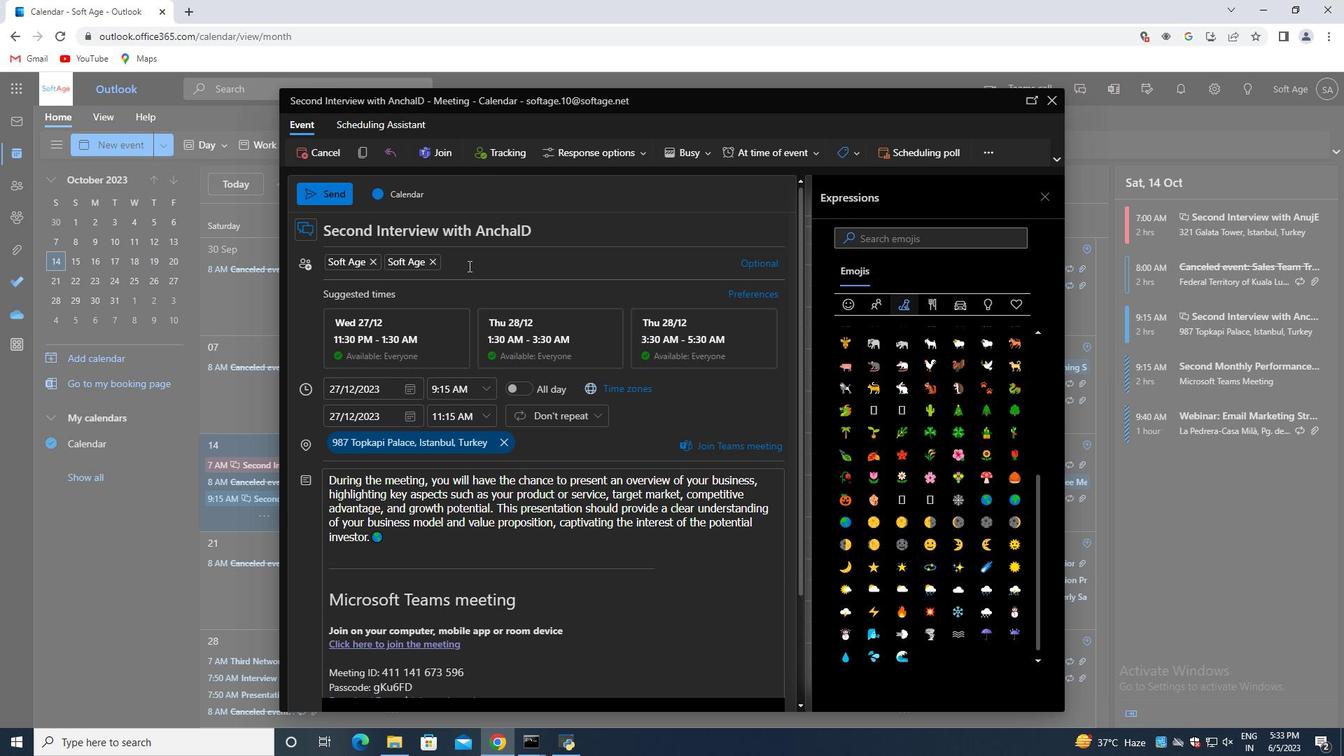 
Action: Mouse moved to (470, 262)
Screenshot: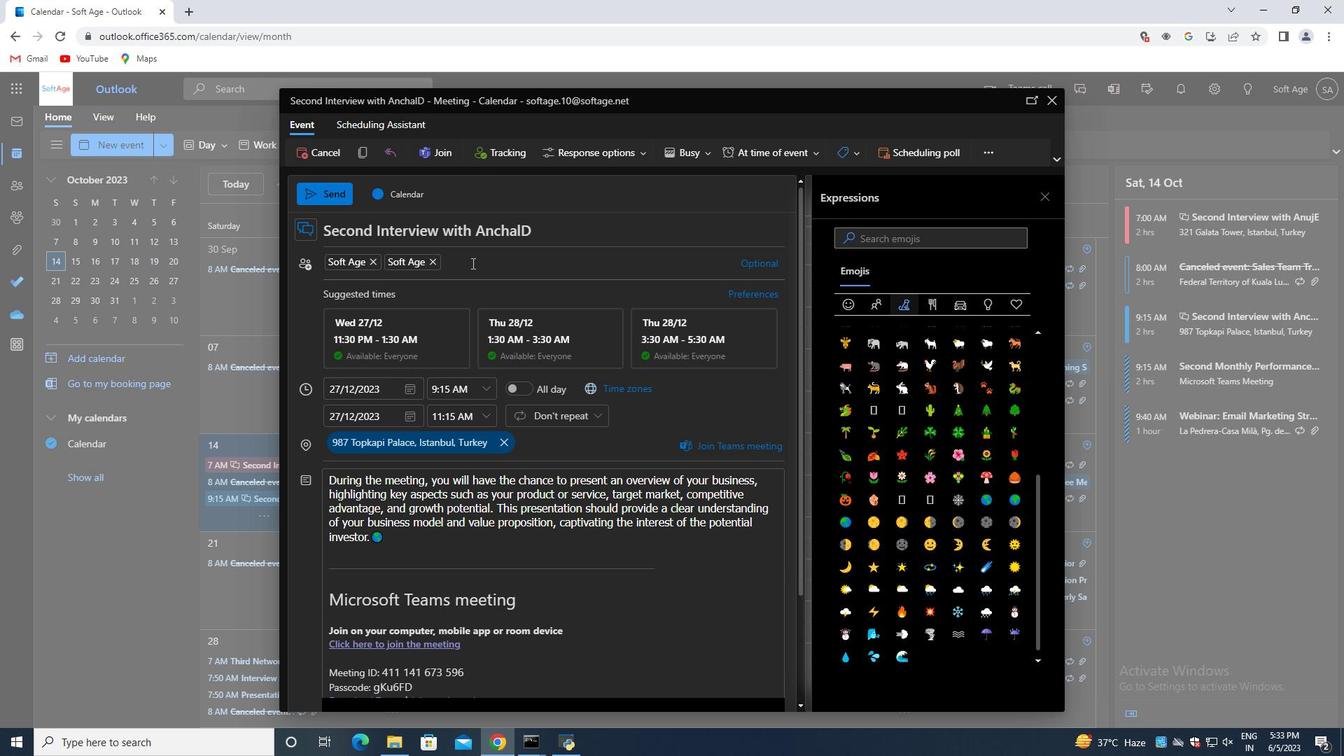 
Action: Key pressed softage.1<Key.shift>@softage.net<Key.enter>
Screenshot: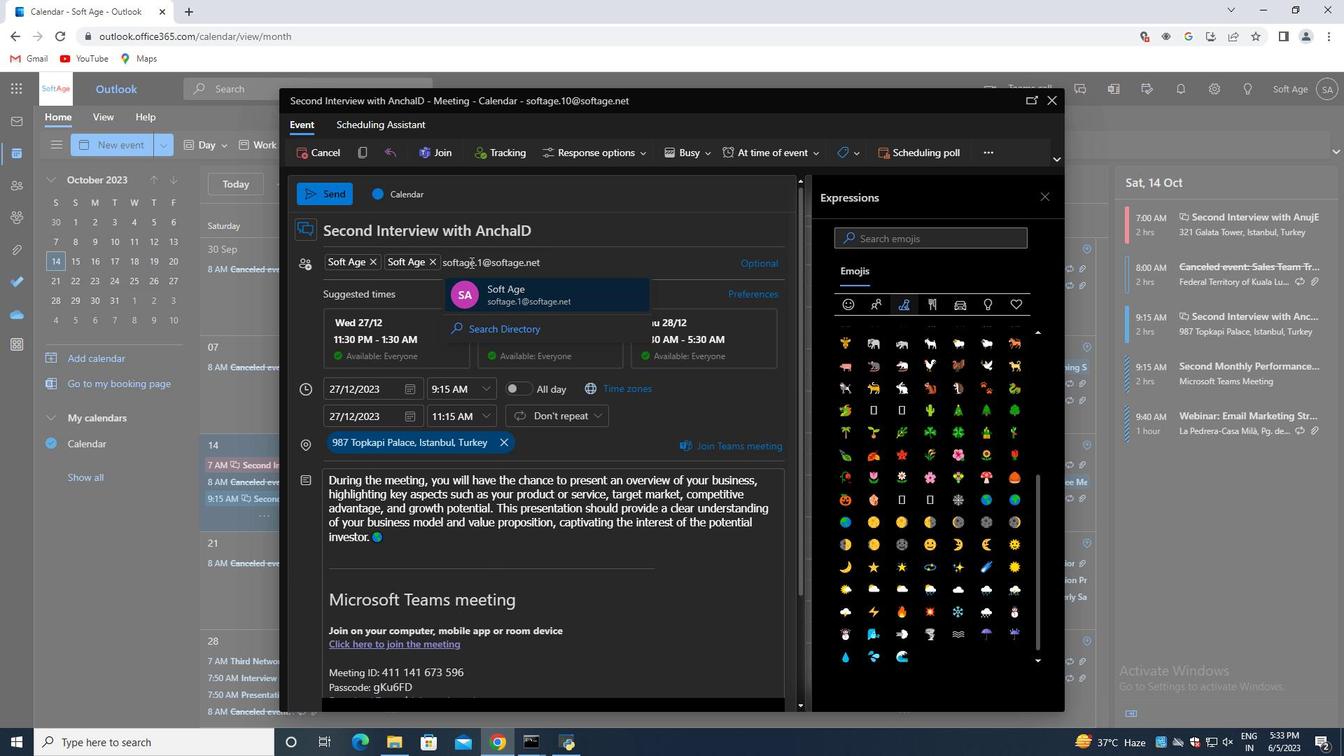 
Action: Mouse moved to (542, 505)
Screenshot: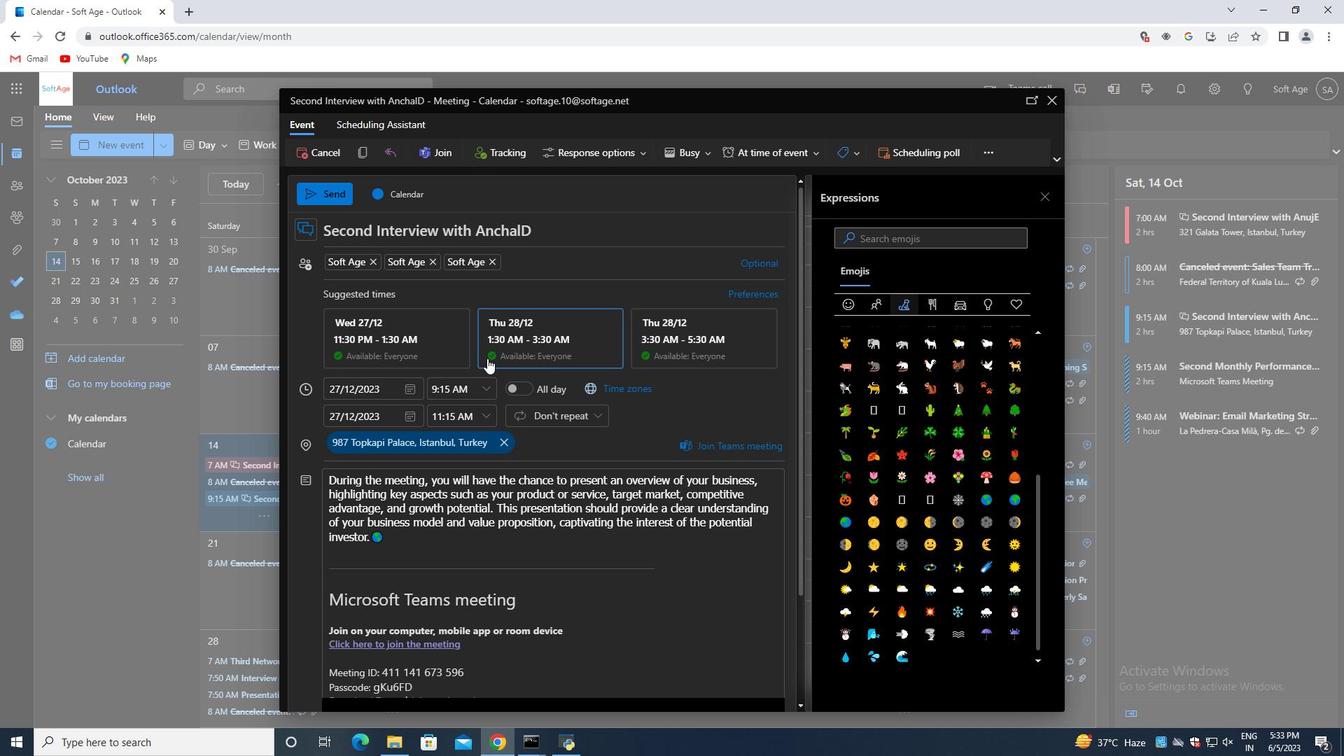 
Action: Mouse scrolled (542, 504) with delta (0, 0)
Screenshot: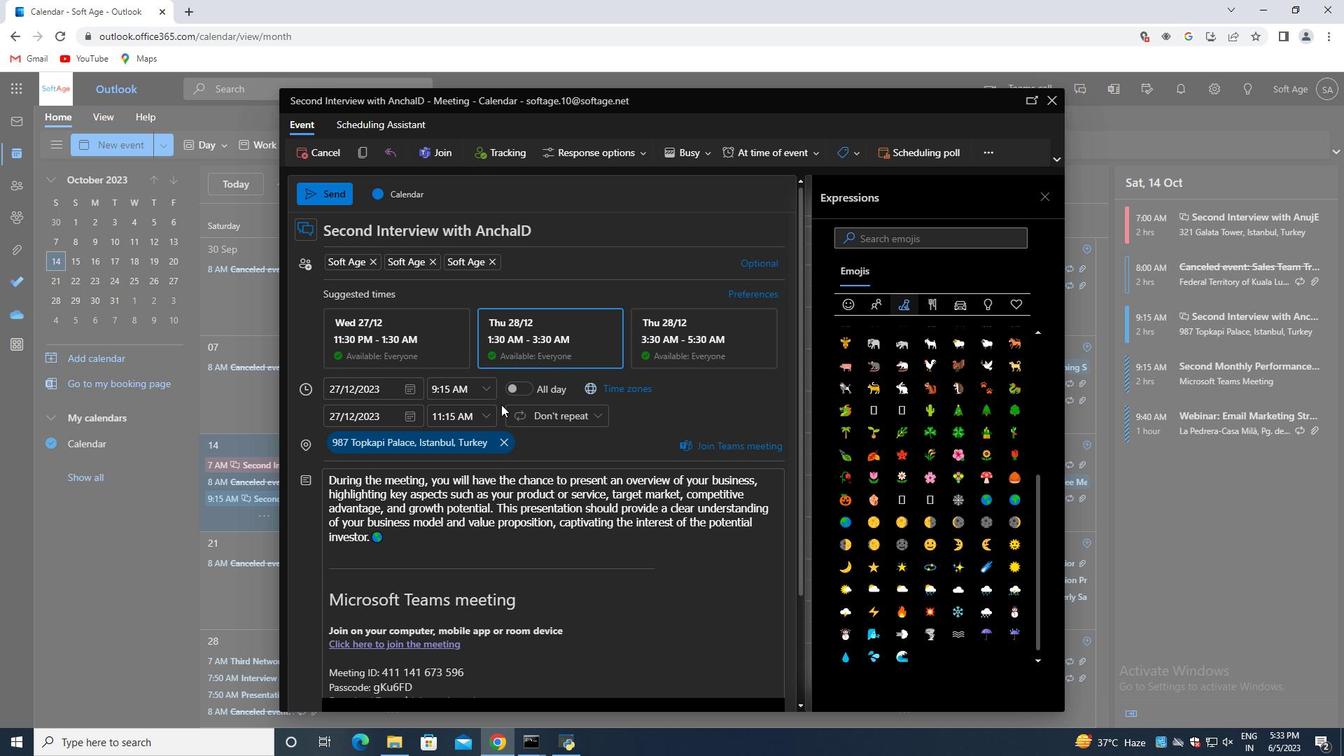 
Action: Mouse moved to (400, 465)
Screenshot: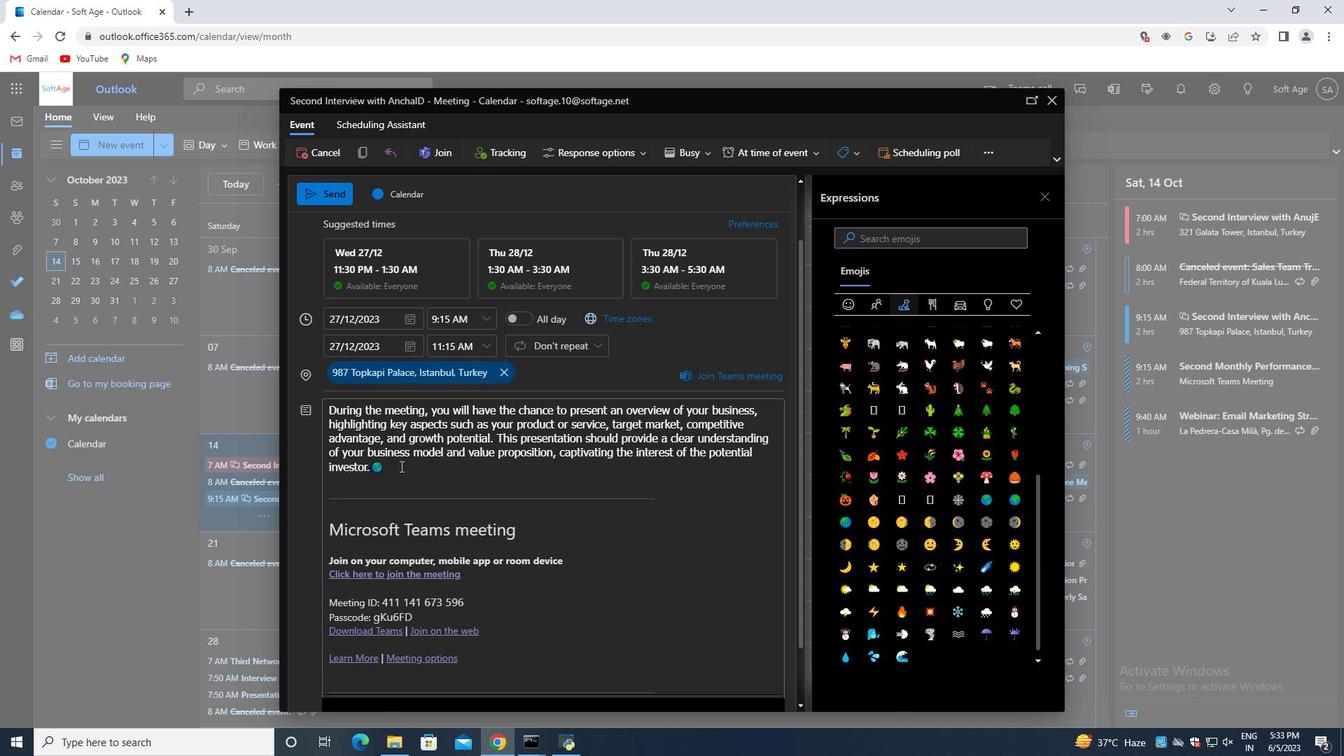 
Action: Mouse pressed left at (400, 465)
Screenshot: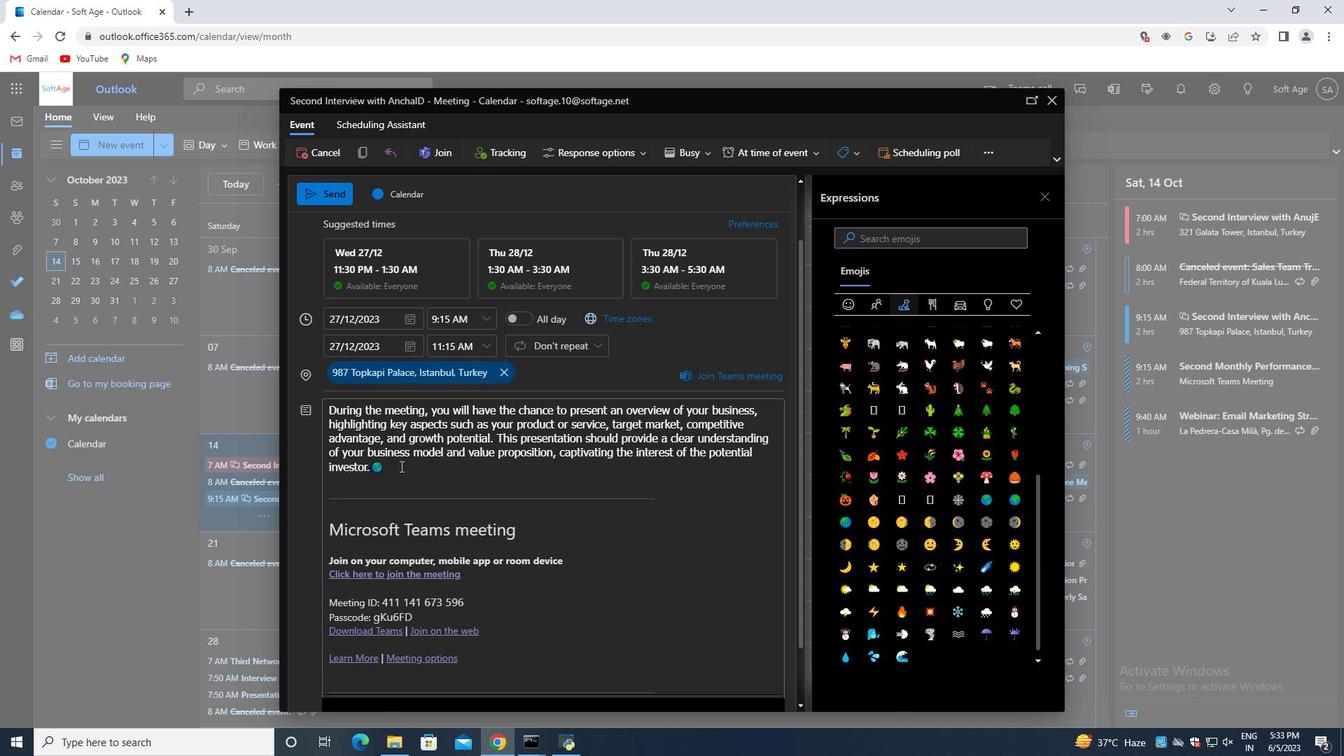 
Action: Mouse moved to (611, 587)
Screenshot: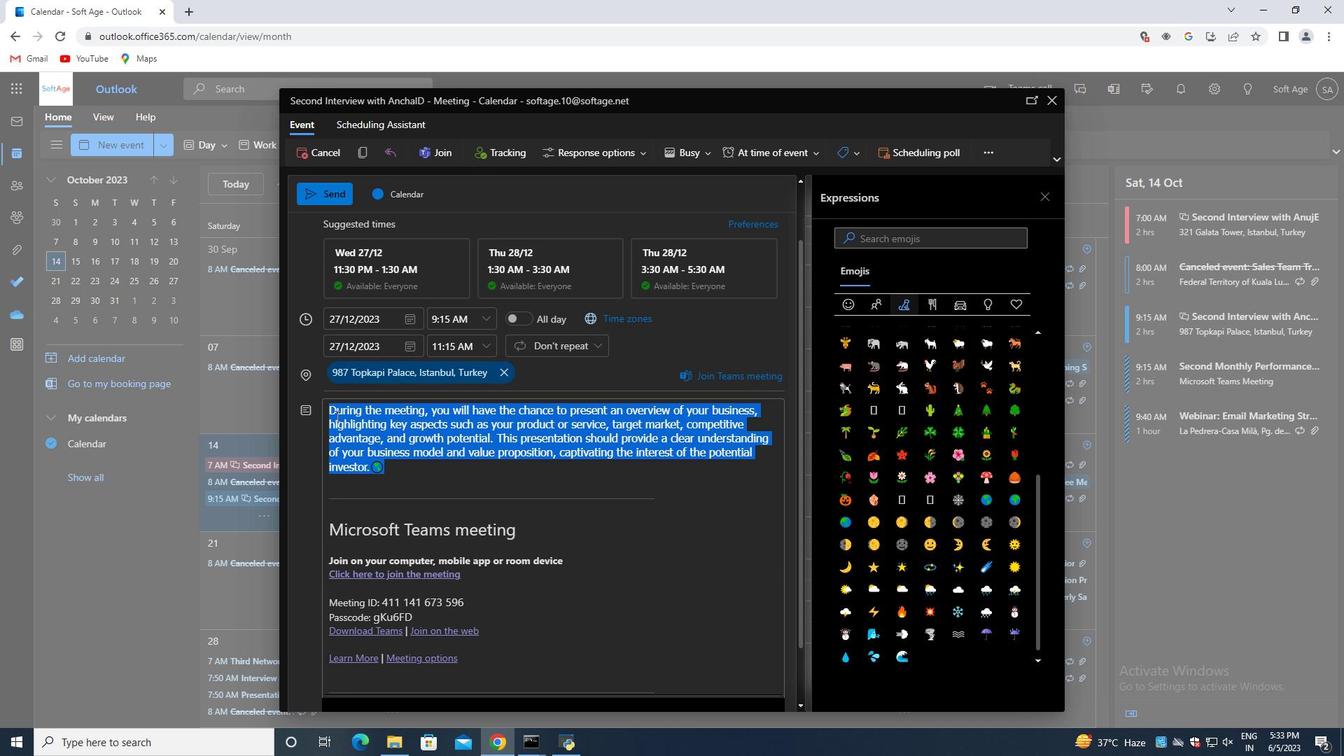 
Action: Mouse scrolled (611, 586) with delta (0, 0)
Screenshot: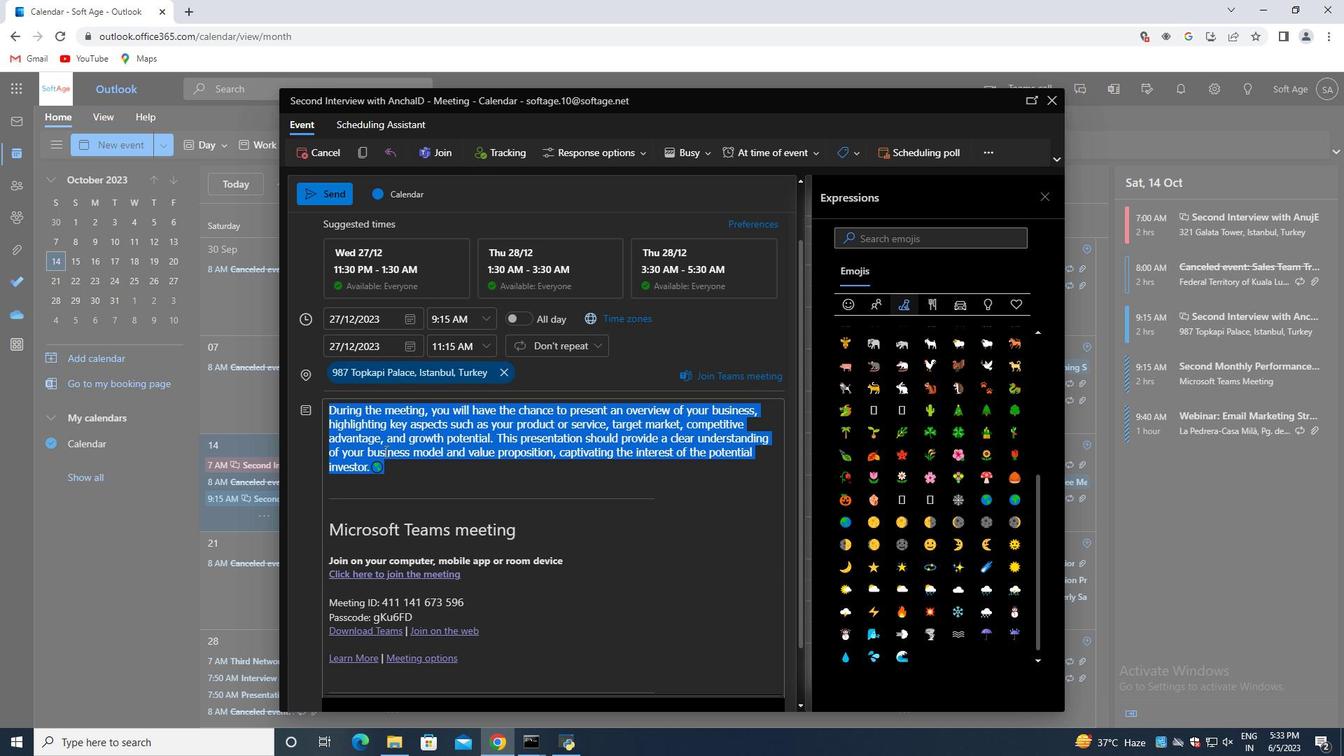 
Action: Mouse scrolled (611, 586) with delta (0, 0)
Screenshot: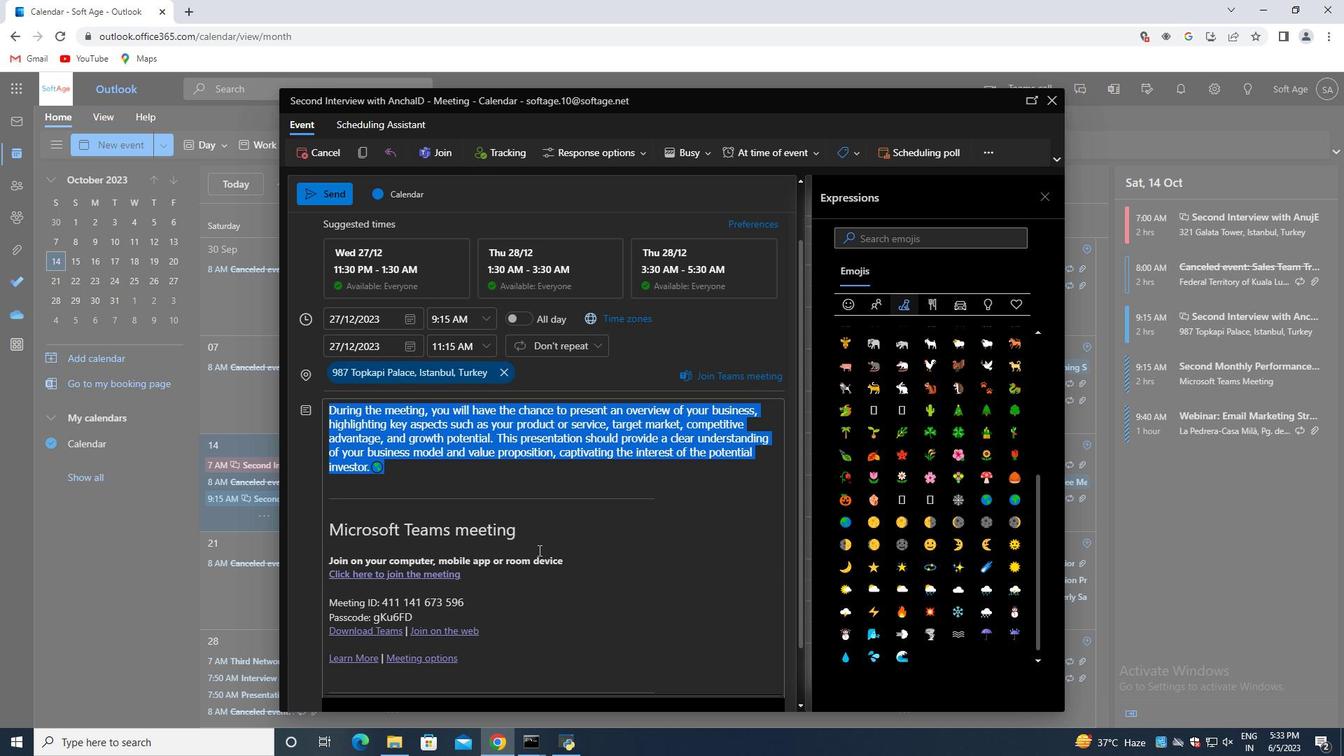 
Action: Mouse moved to (611, 587)
Screenshot: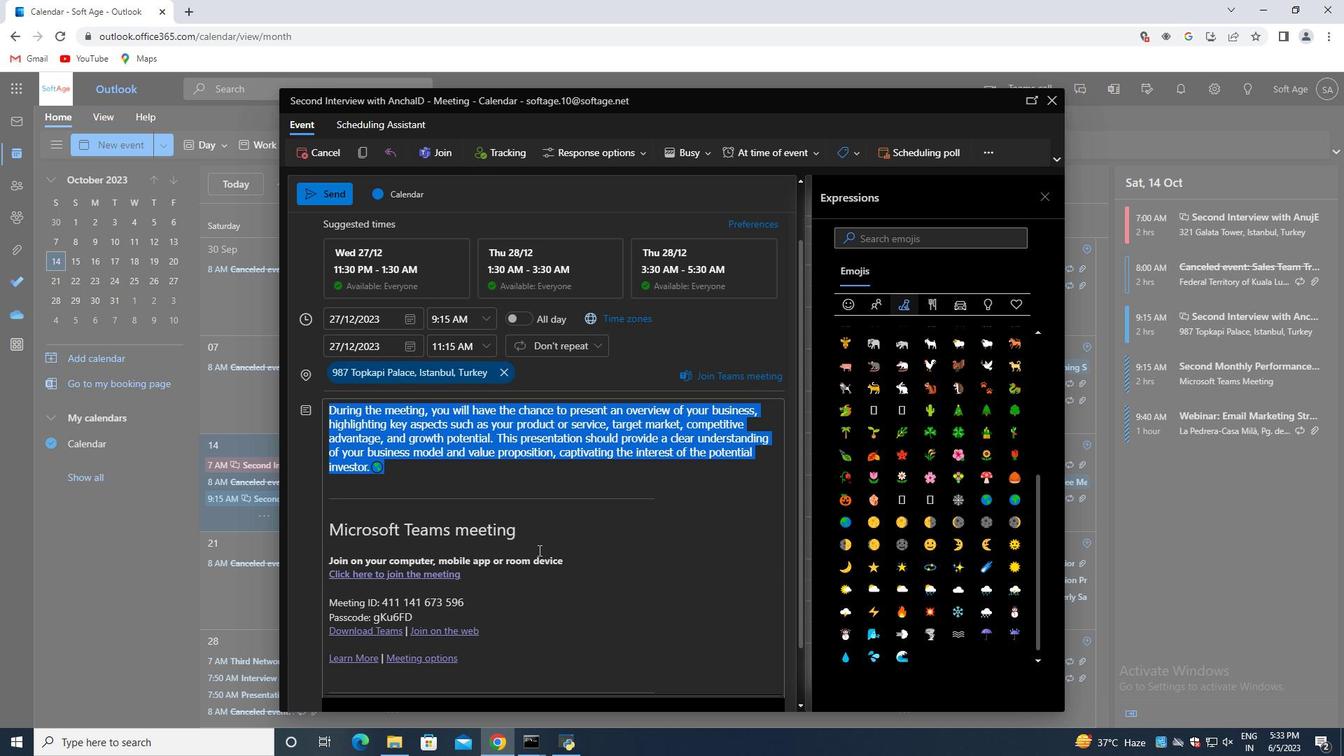 
Action: Mouse scrolled (611, 586) with delta (0, 0)
Screenshot: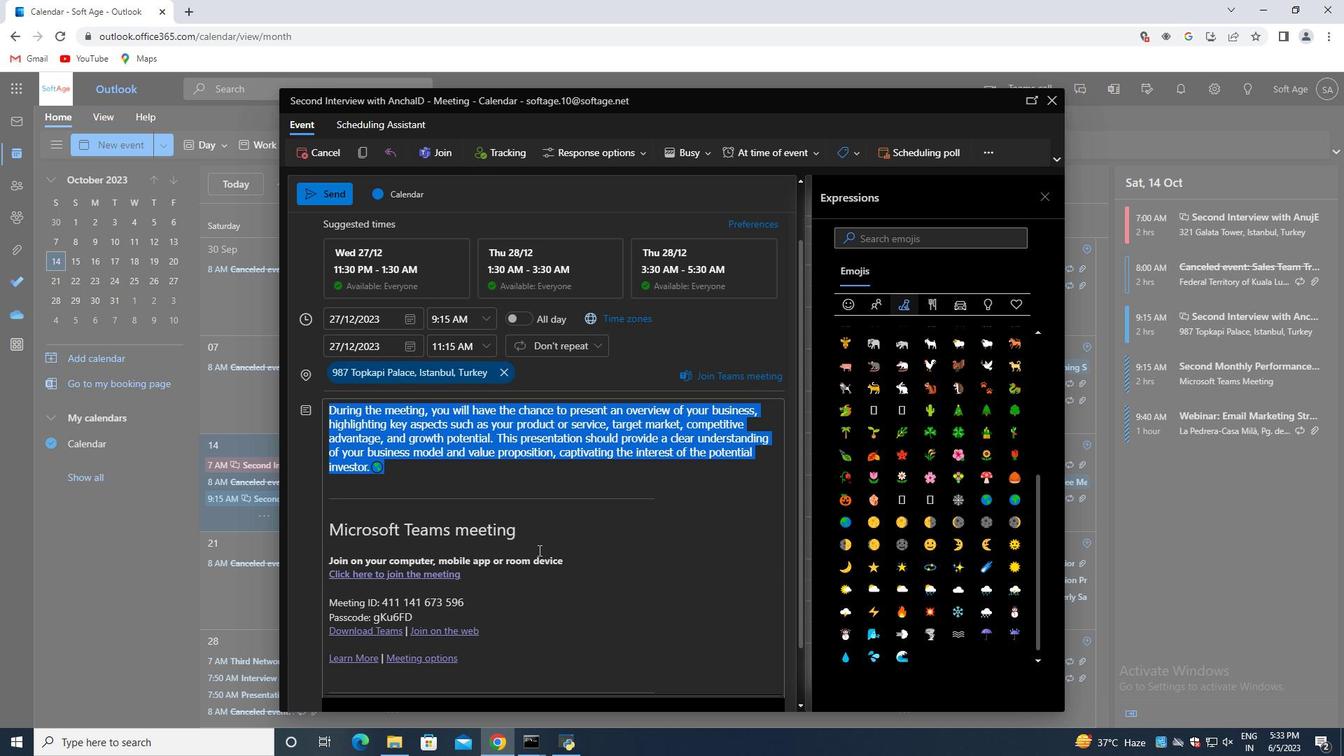 
Action: Mouse moved to (611, 588)
Screenshot: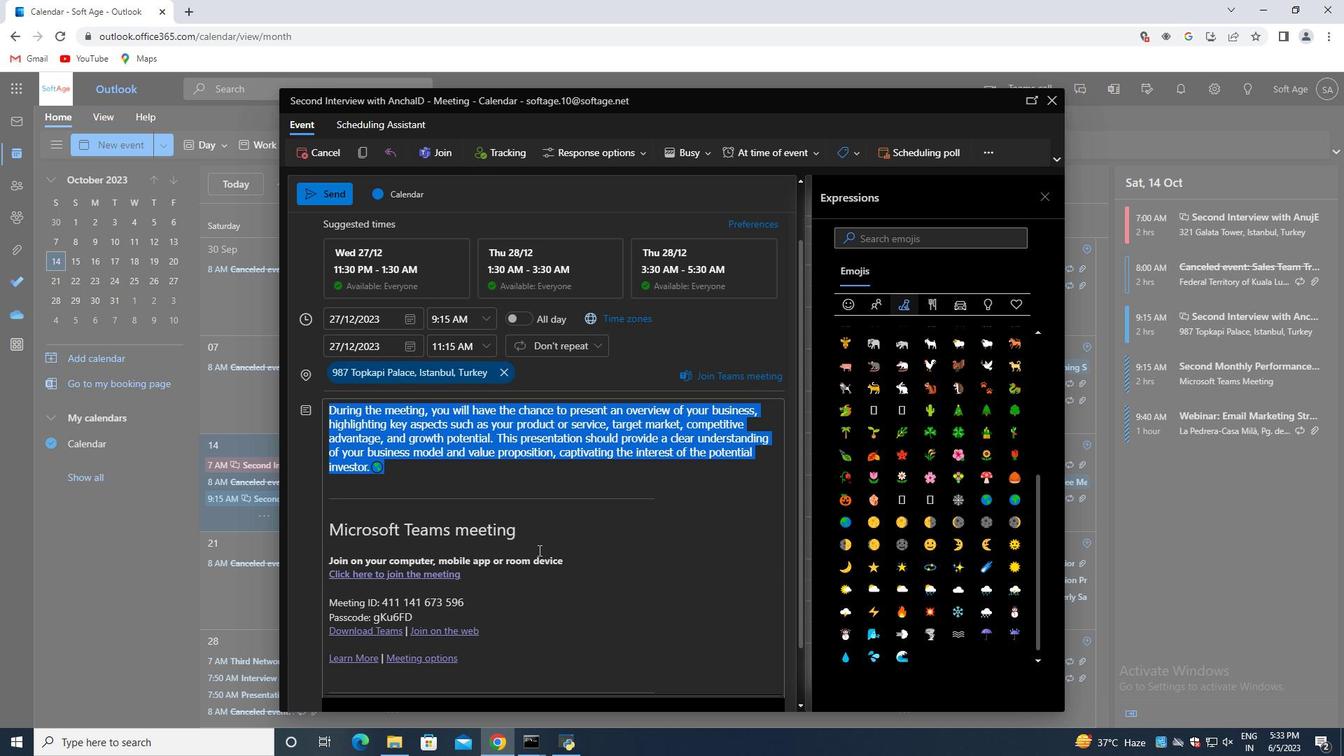 
Action: Mouse scrolled (611, 587) with delta (0, 0)
Screenshot: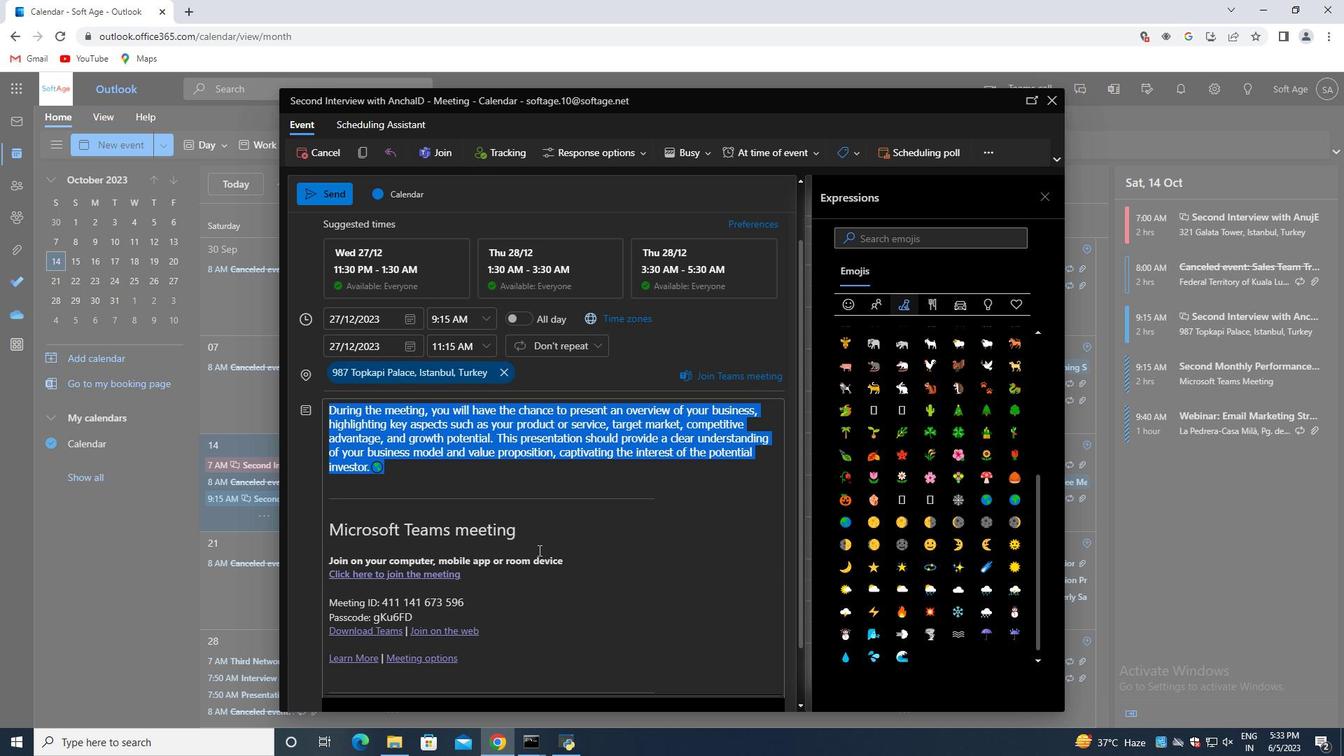 
Action: Mouse moved to (612, 589)
Screenshot: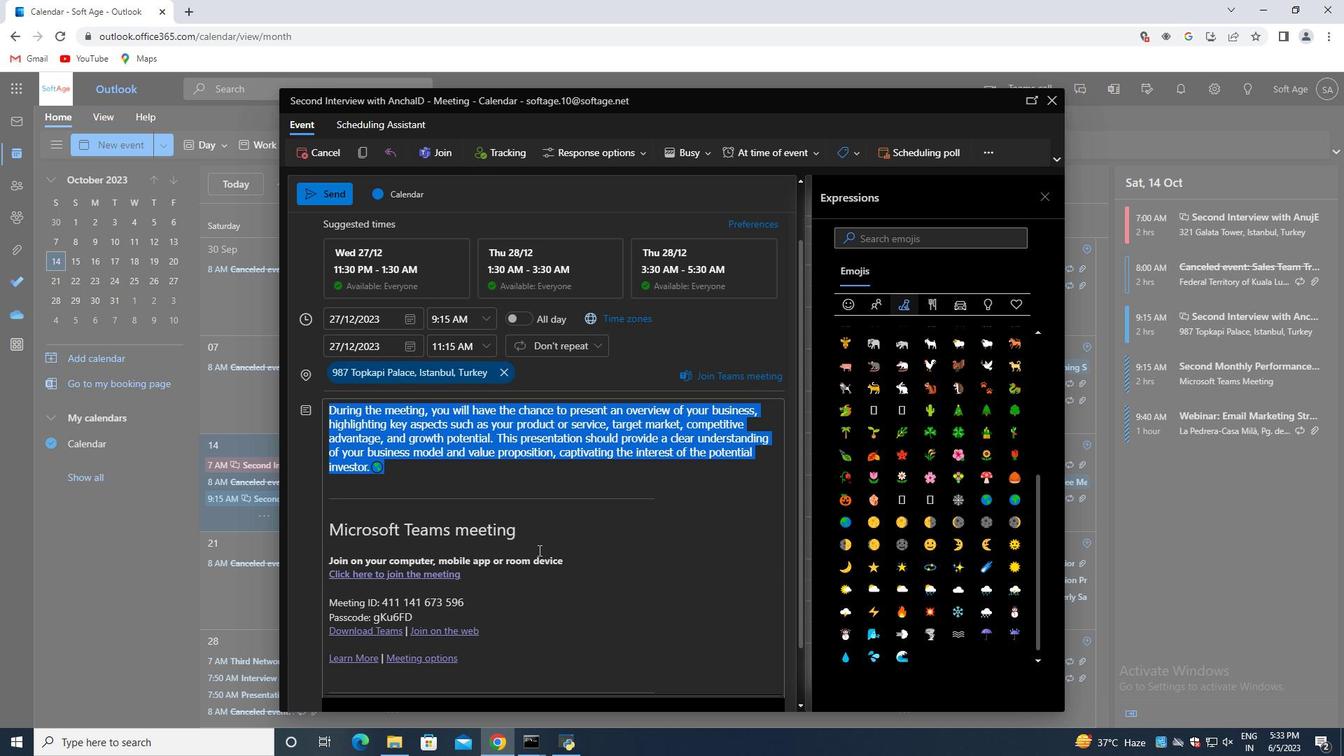 
Action: Mouse scrolled (612, 589) with delta (0, 0)
Screenshot: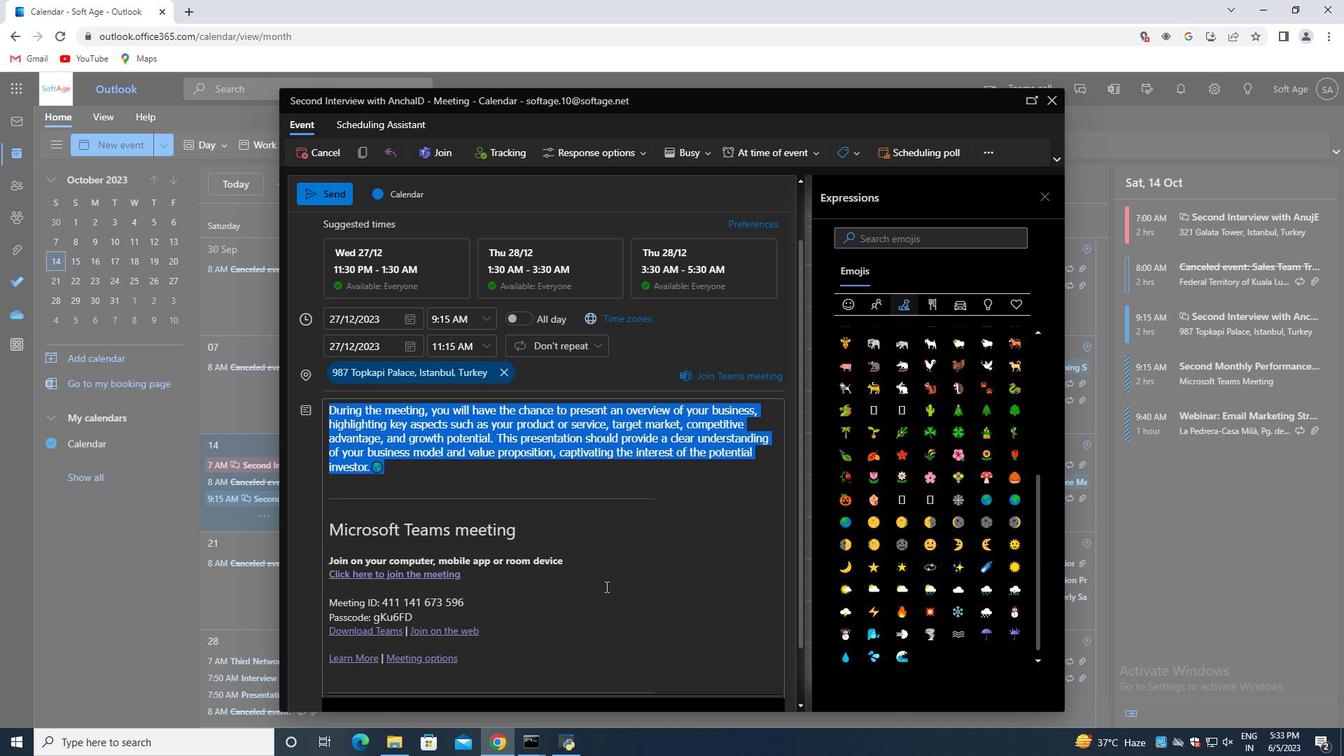 
Action: Mouse moved to (712, 651)
Screenshot: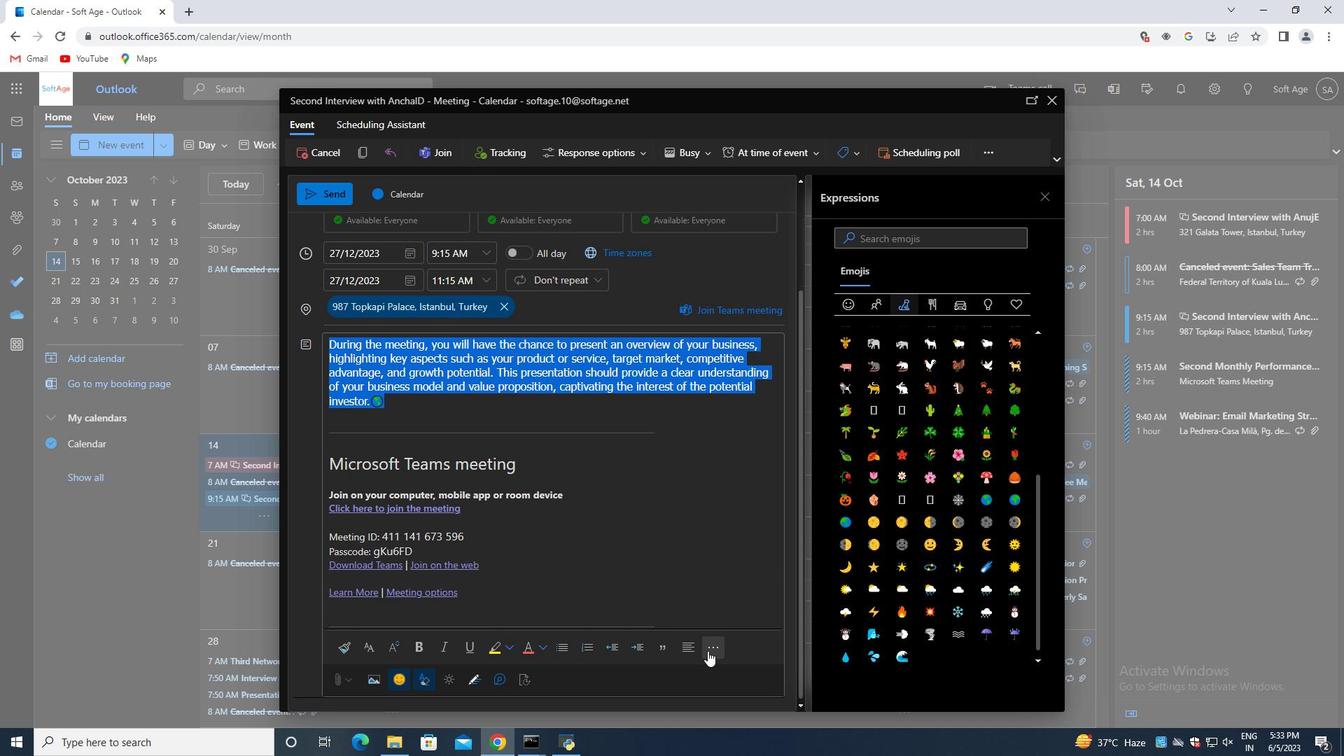 
Action: Mouse pressed left at (712, 651)
Screenshot: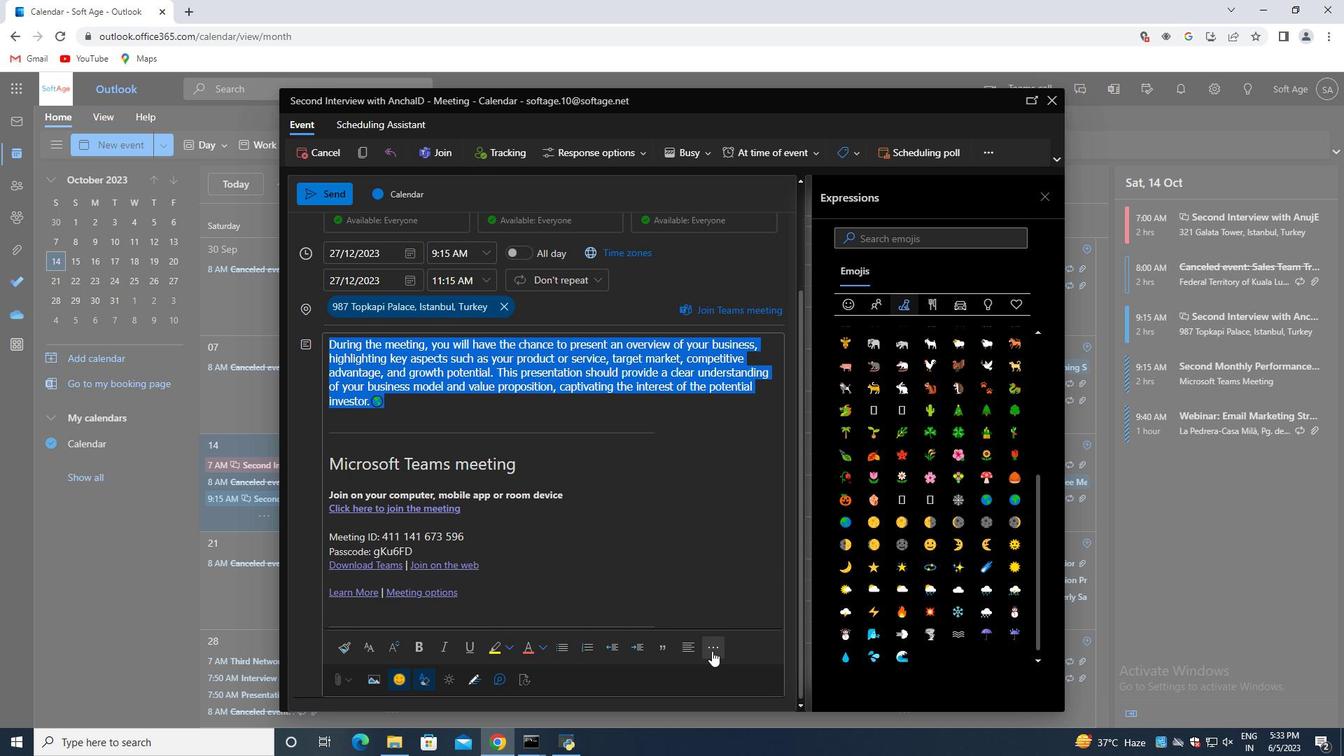 
Action: Mouse moved to (693, 572)
Screenshot: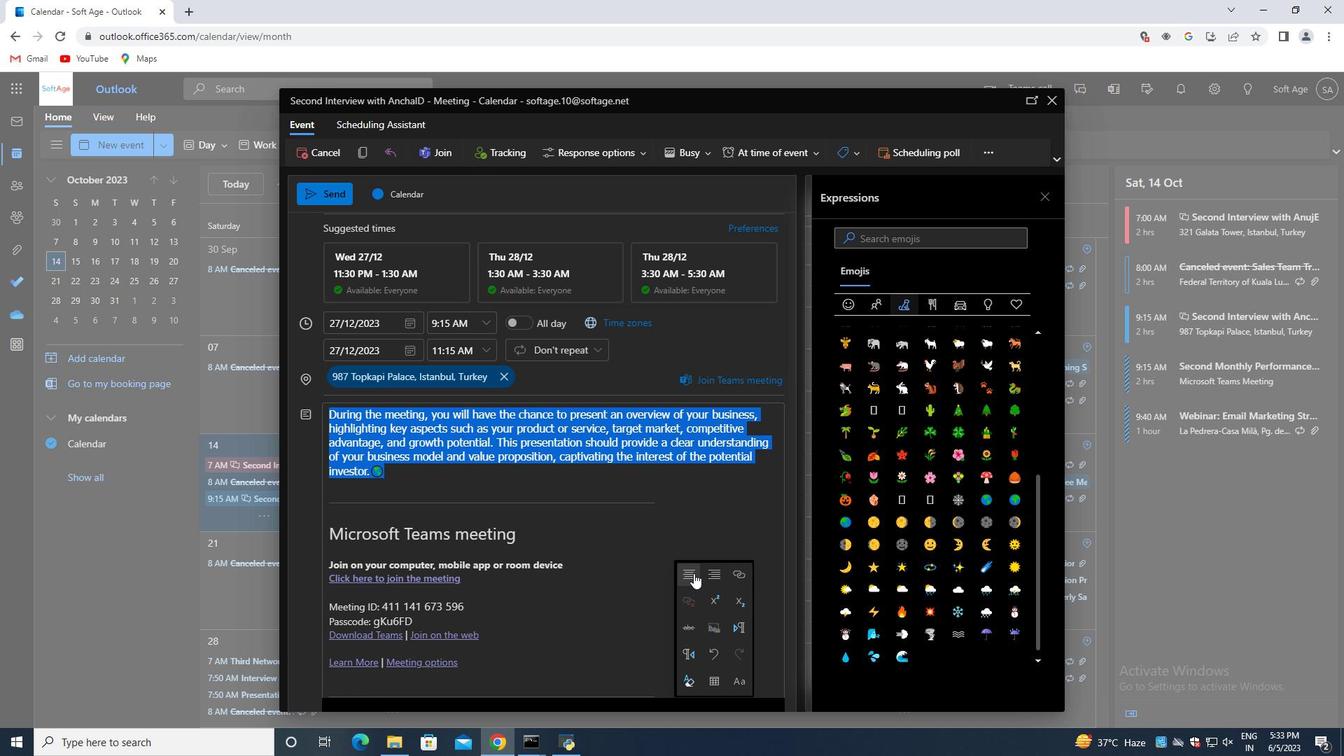 
Action: Mouse pressed left at (693, 572)
Screenshot: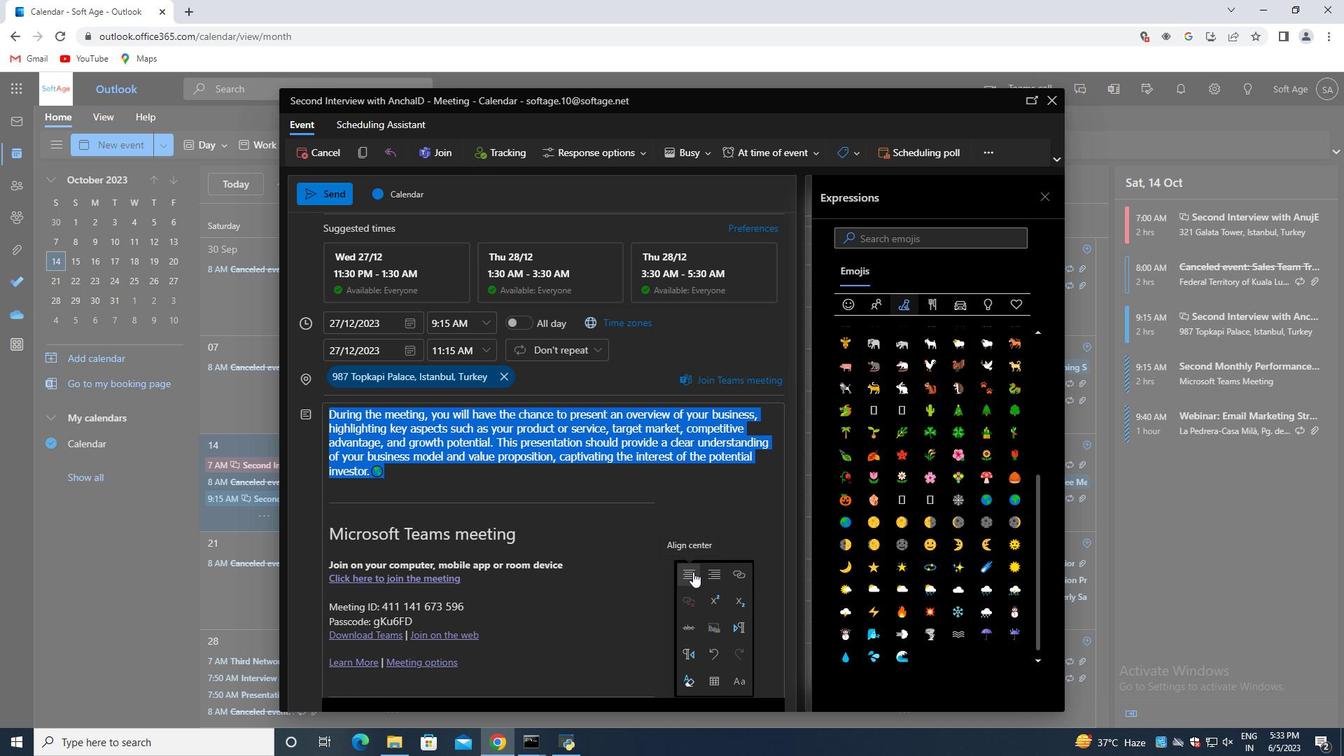 
Action: Mouse moved to (594, 545)
Screenshot: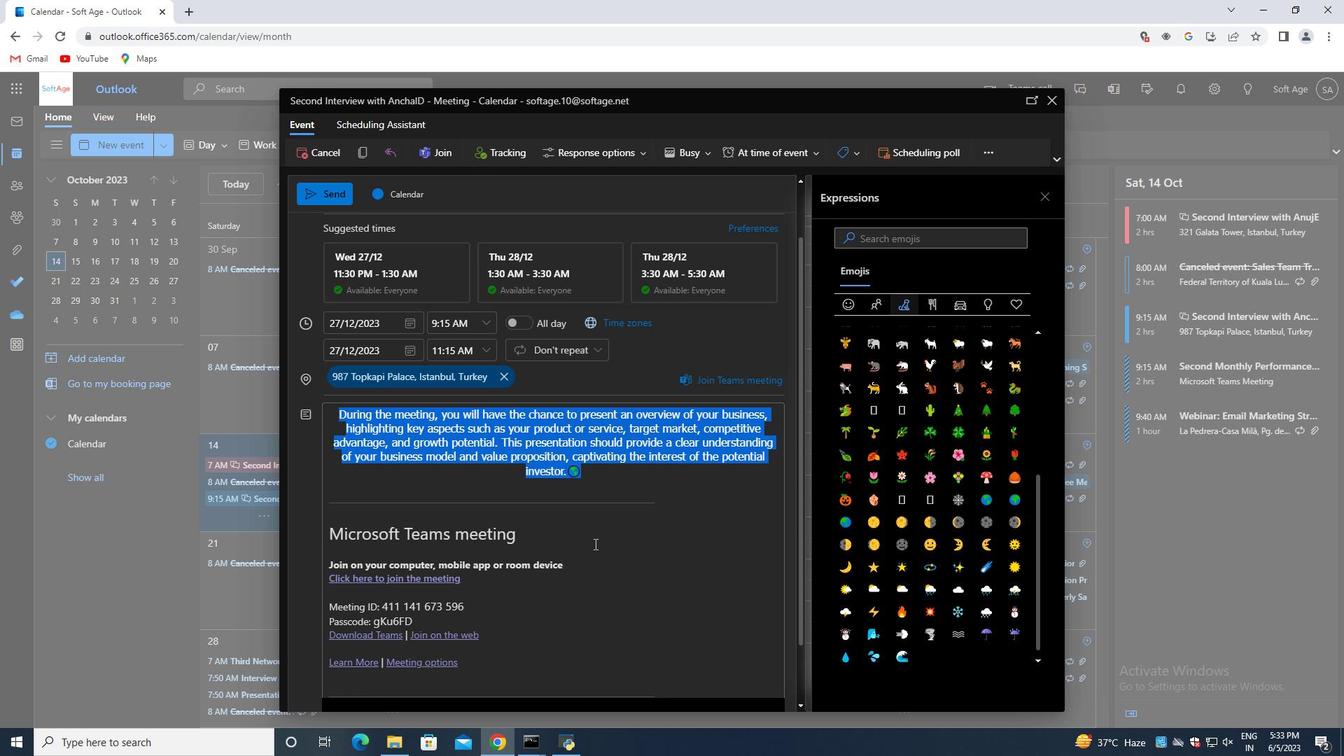 
Action: Mouse scrolled (594, 544) with delta (0, 0)
Screenshot: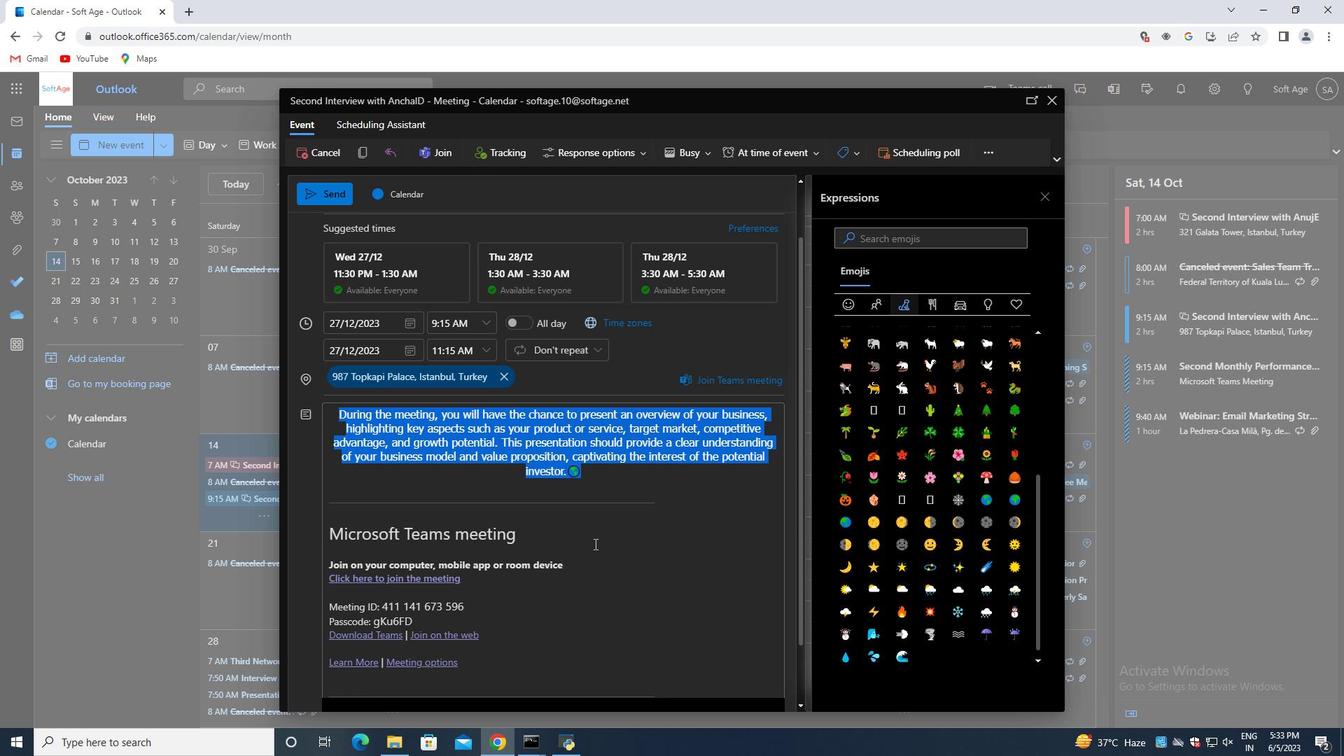 
Action: Mouse moved to (594, 546)
Screenshot: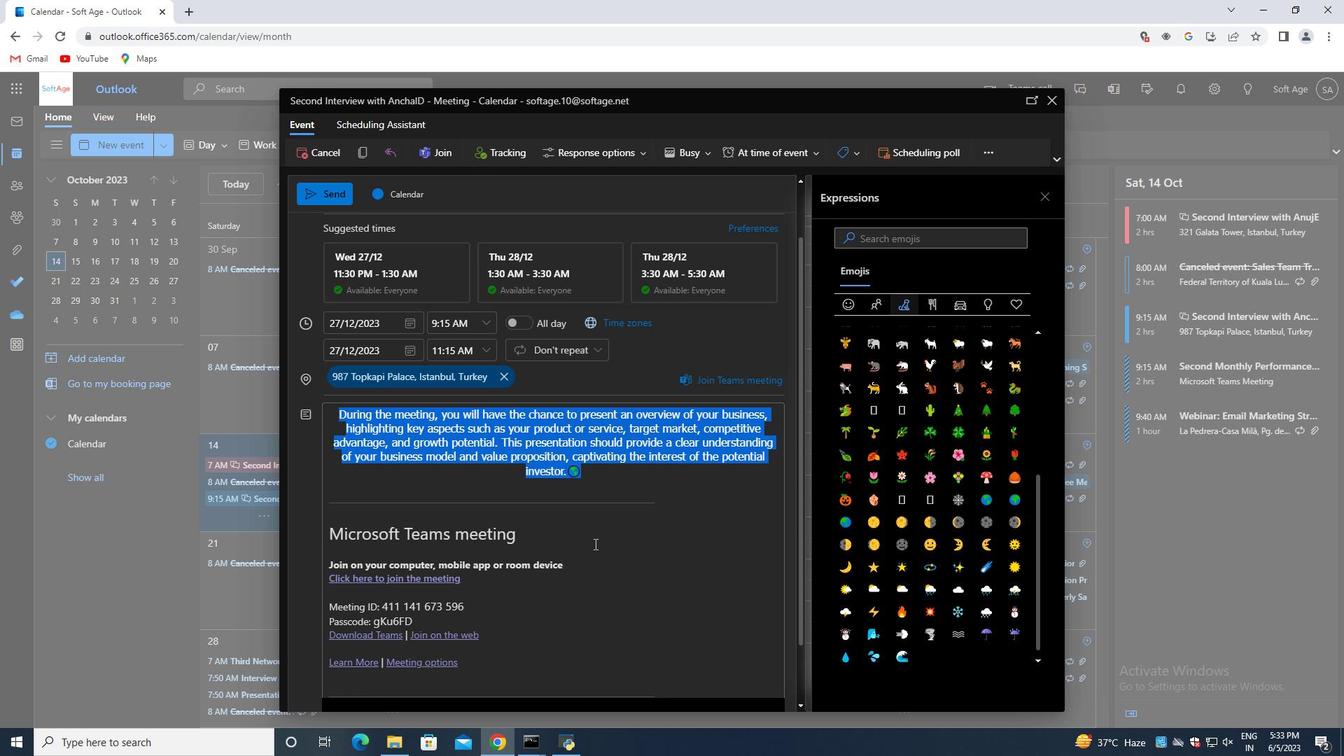 
Action: Mouse scrolled (594, 545) with delta (0, 0)
Screenshot: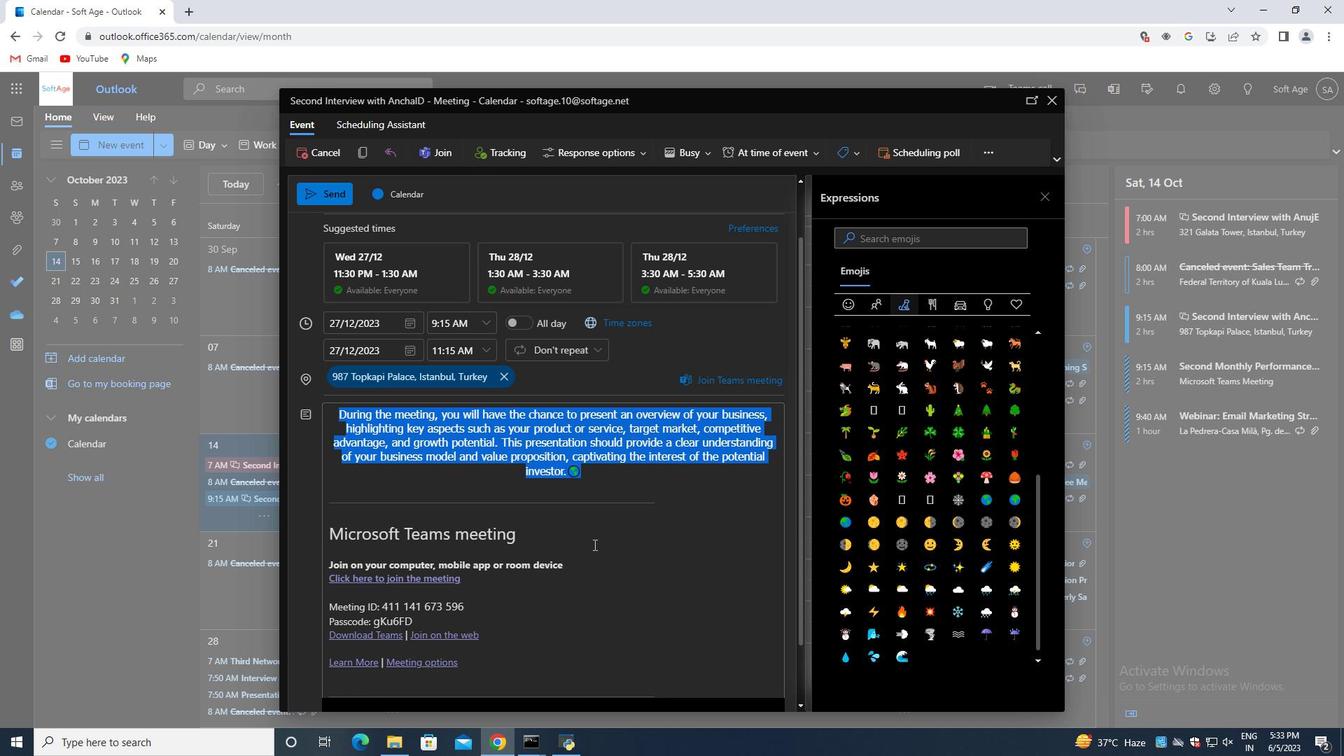 
Action: Mouse moved to (540, 645)
Screenshot: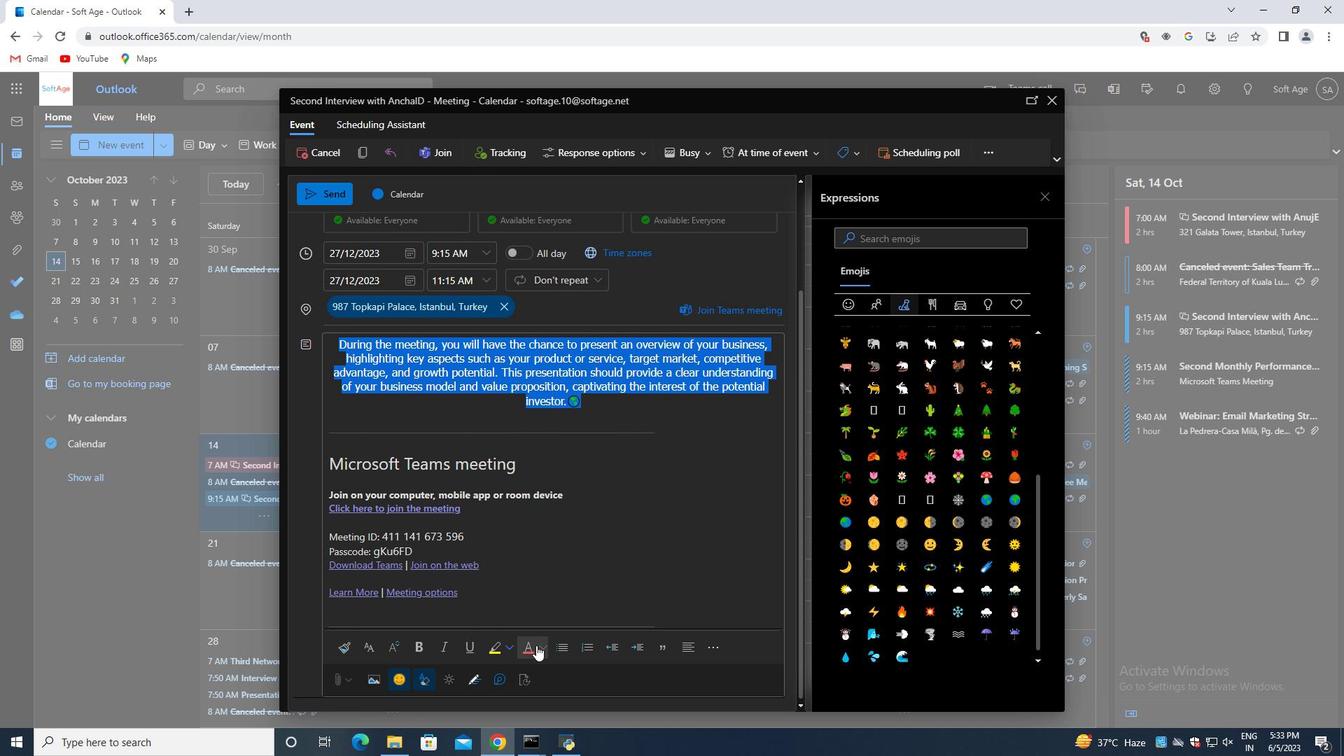 
Action: Mouse pressed left at (540, 645)
Screenshot: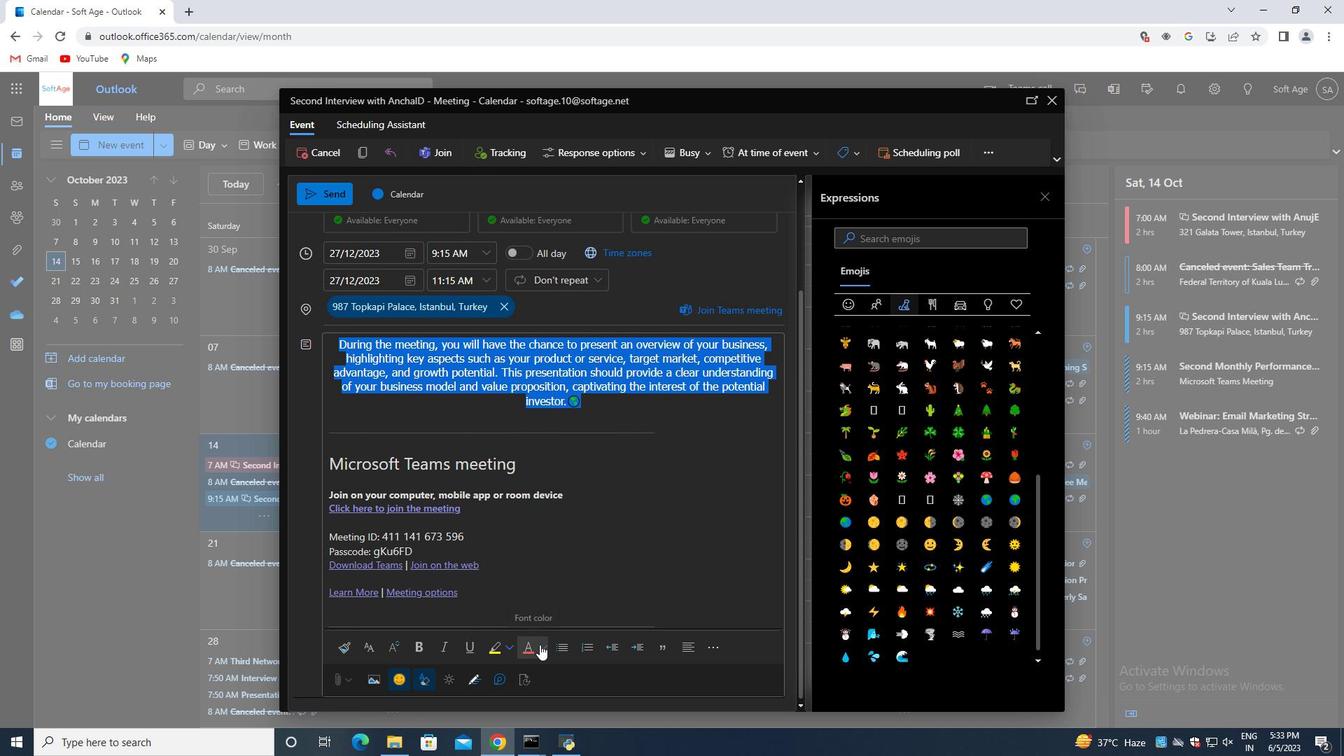 
Action: Mouse moved to (530, 592)
Screenshot: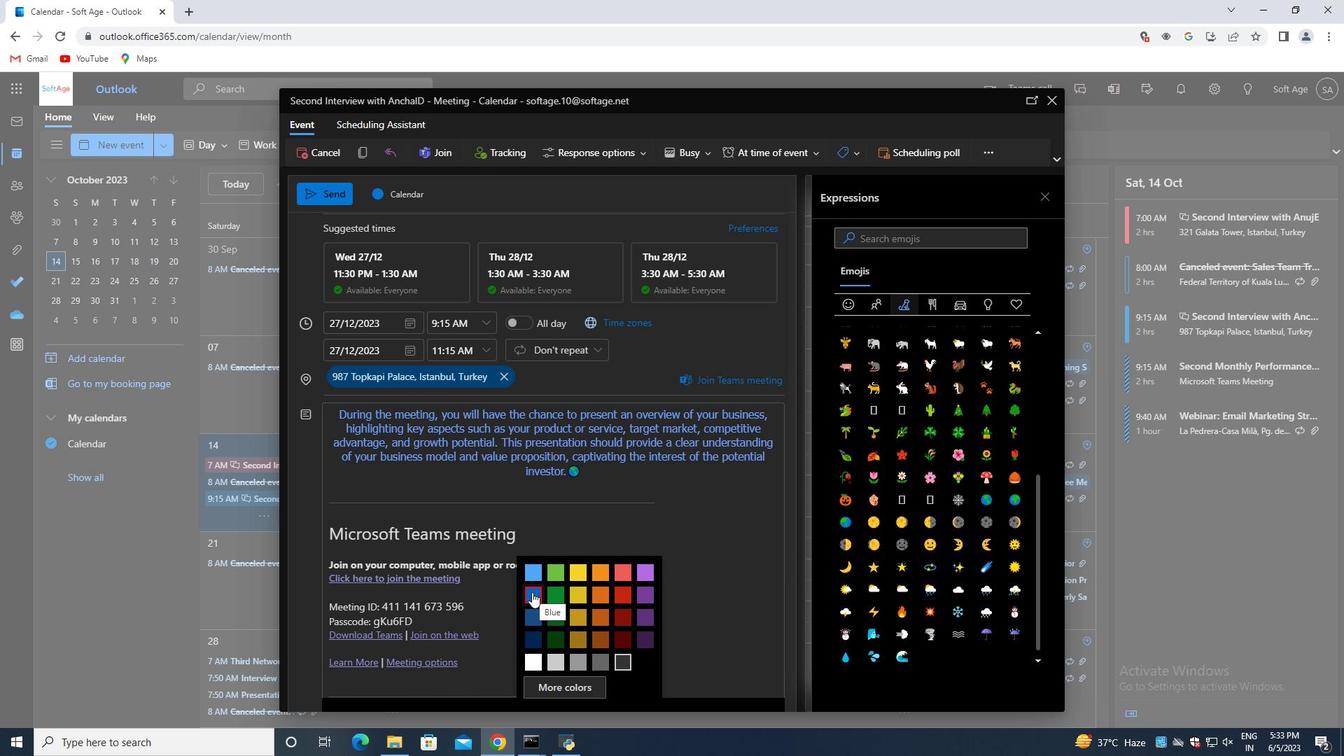 
Action: Mouse pressed left at (530, 592)
Screenshot: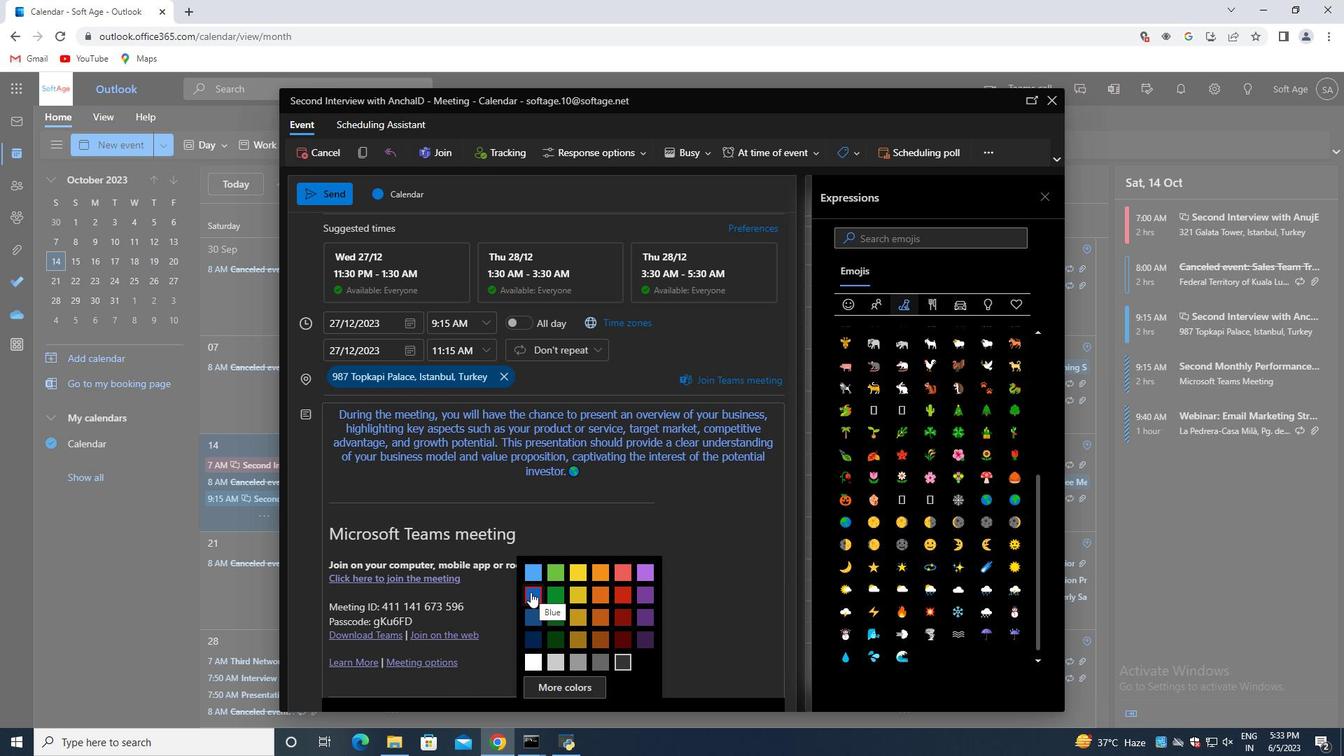 
Action: Mouse moved to (603, 479)
Screenshot: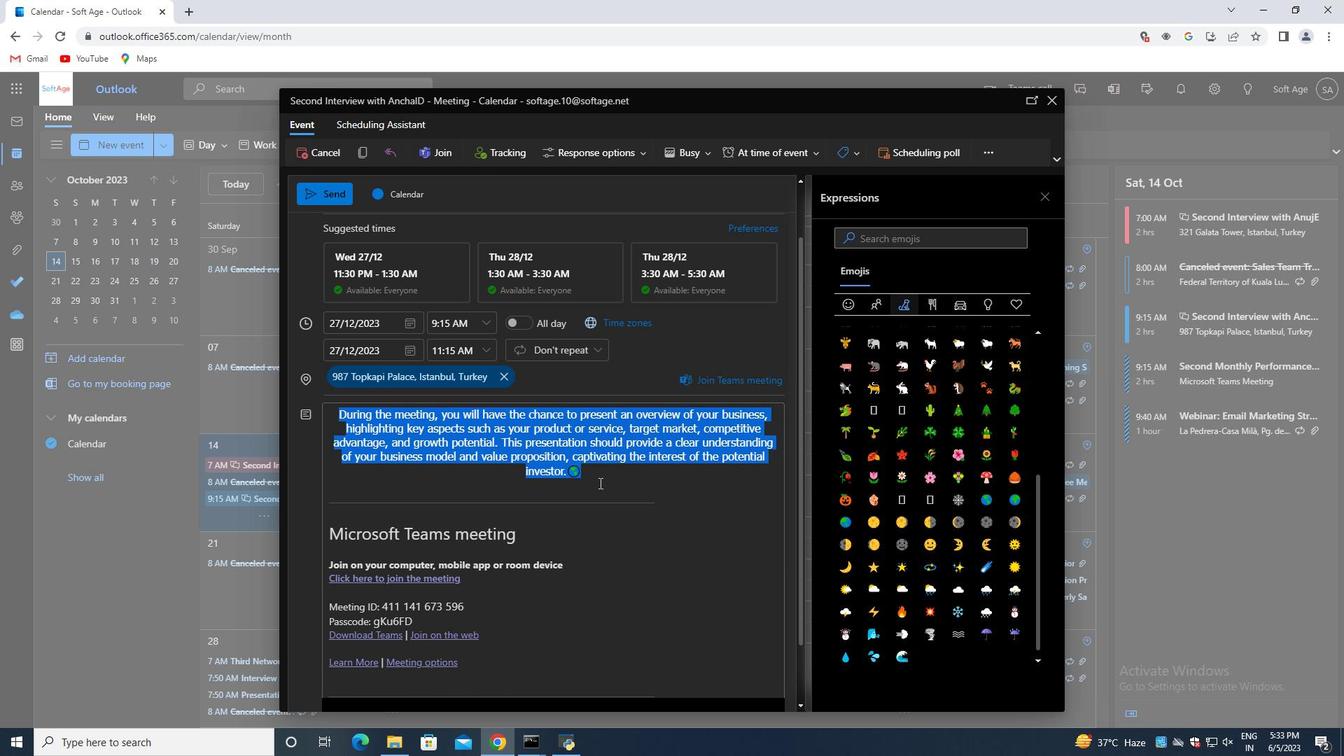 
Action: Mouse pressed left at (603, 479)
Screenshot: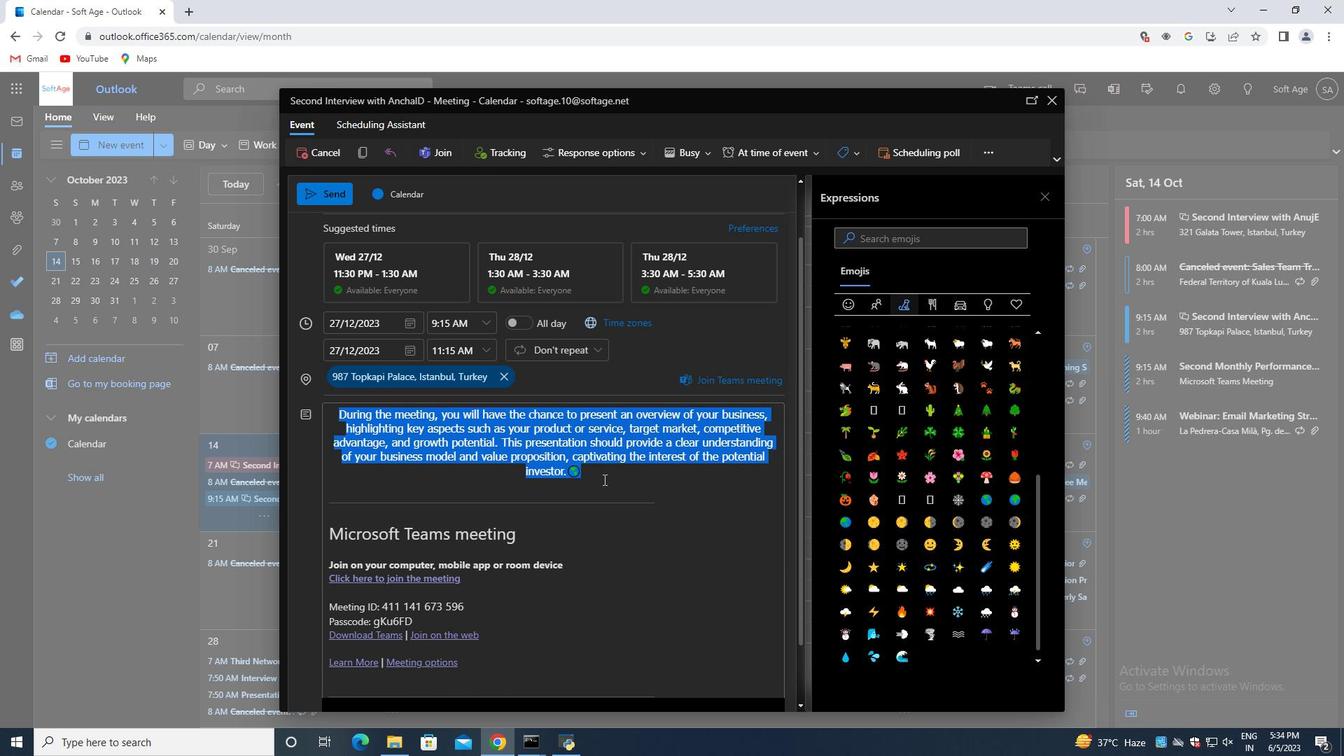 
Action: Mouse scrolled (603, 480) with delta (0, 0)
Screenshot: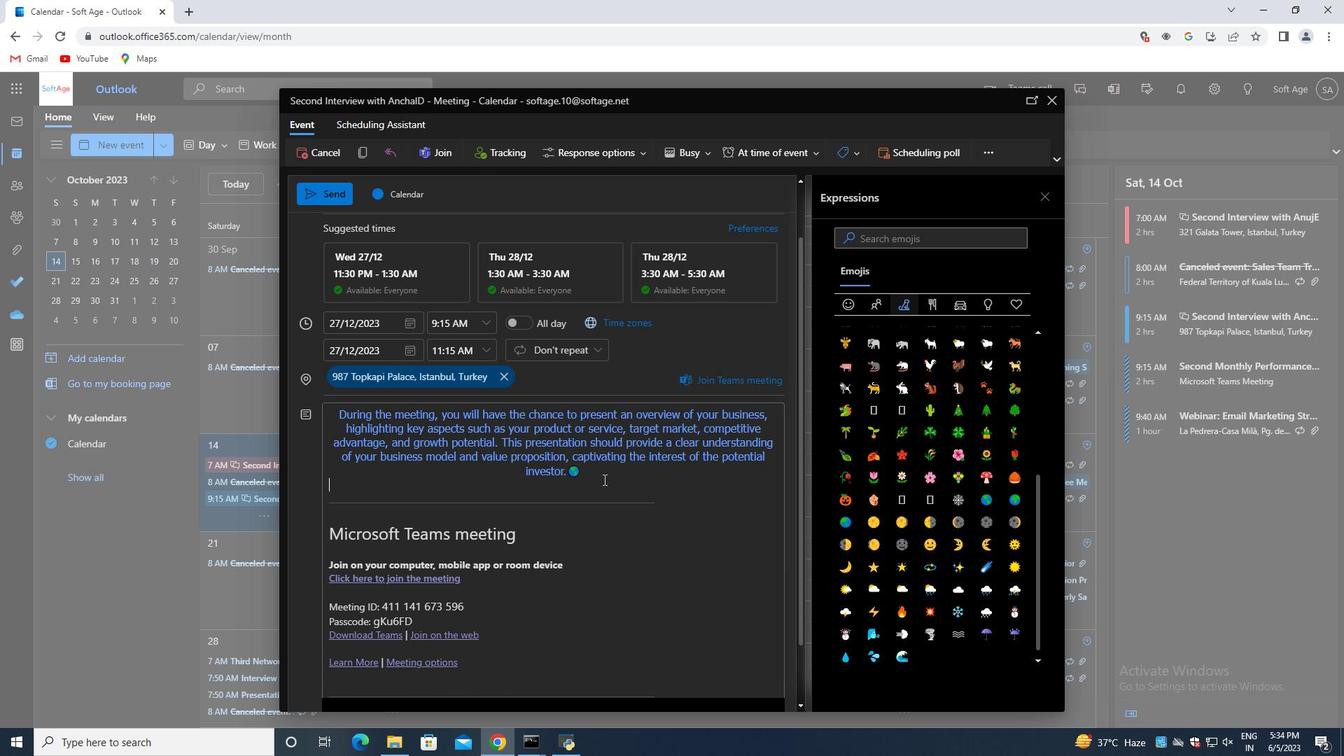 
Action: Mouse moved to (603, 479)
Screenshot: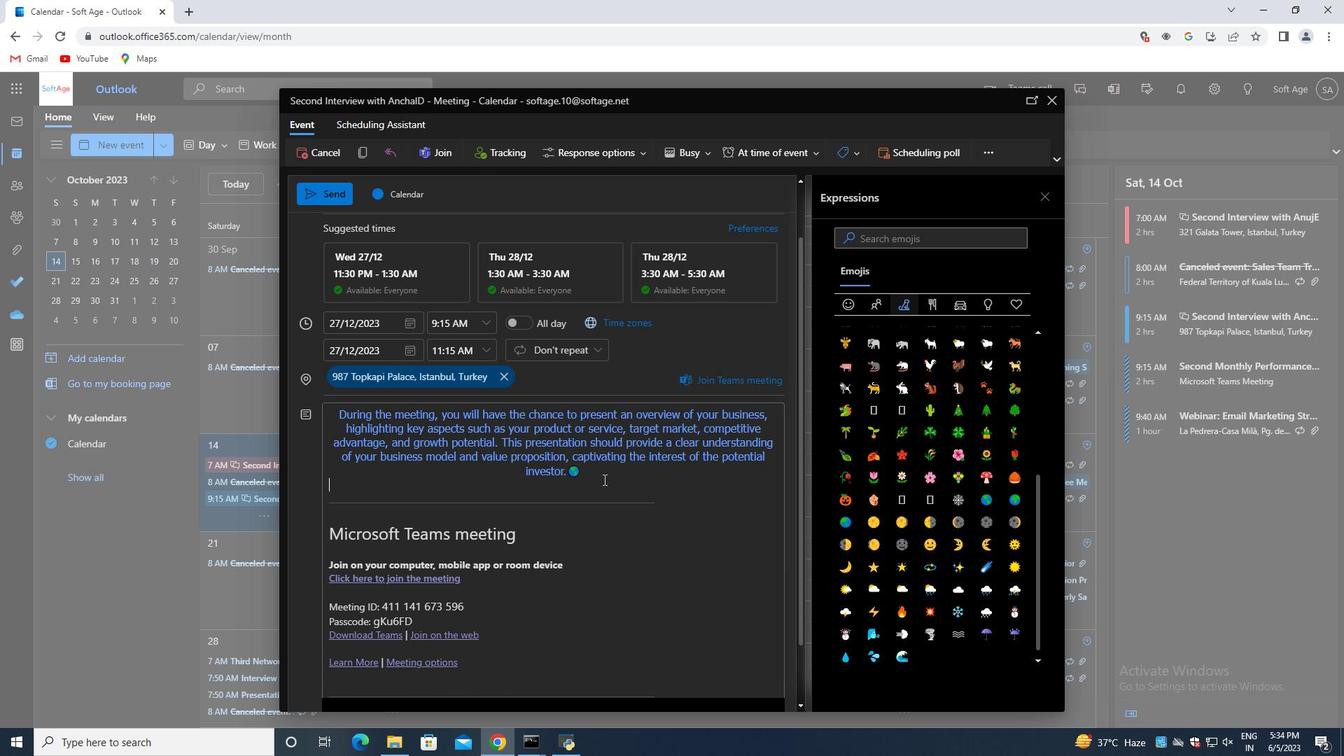 
Action: Mouse scrolled (603, 480) with delta (0, 0)
Screenshot: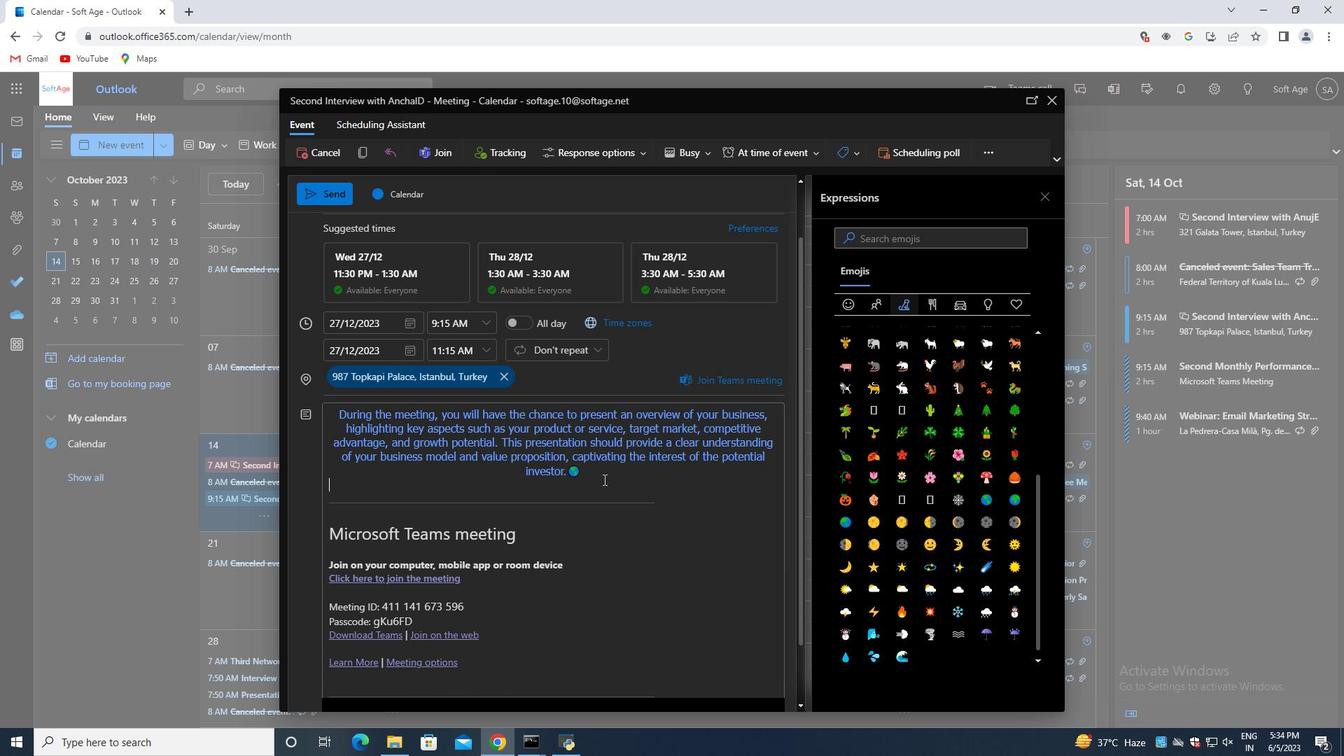 
Action: Mouse scrolled (603, 480) with delta (0, 0)
Screenshot: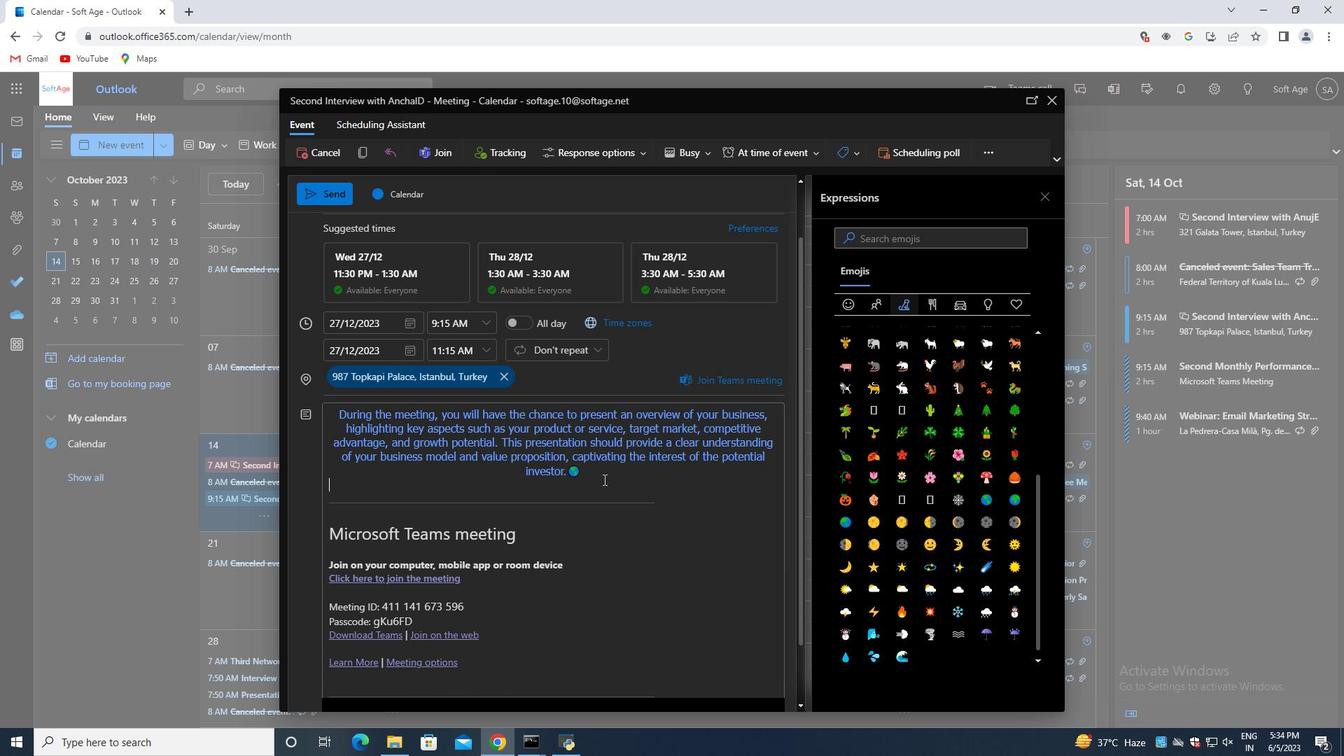 
Action: Mouse scrolled (603, 480) with delta (0, 0)
Screenshot: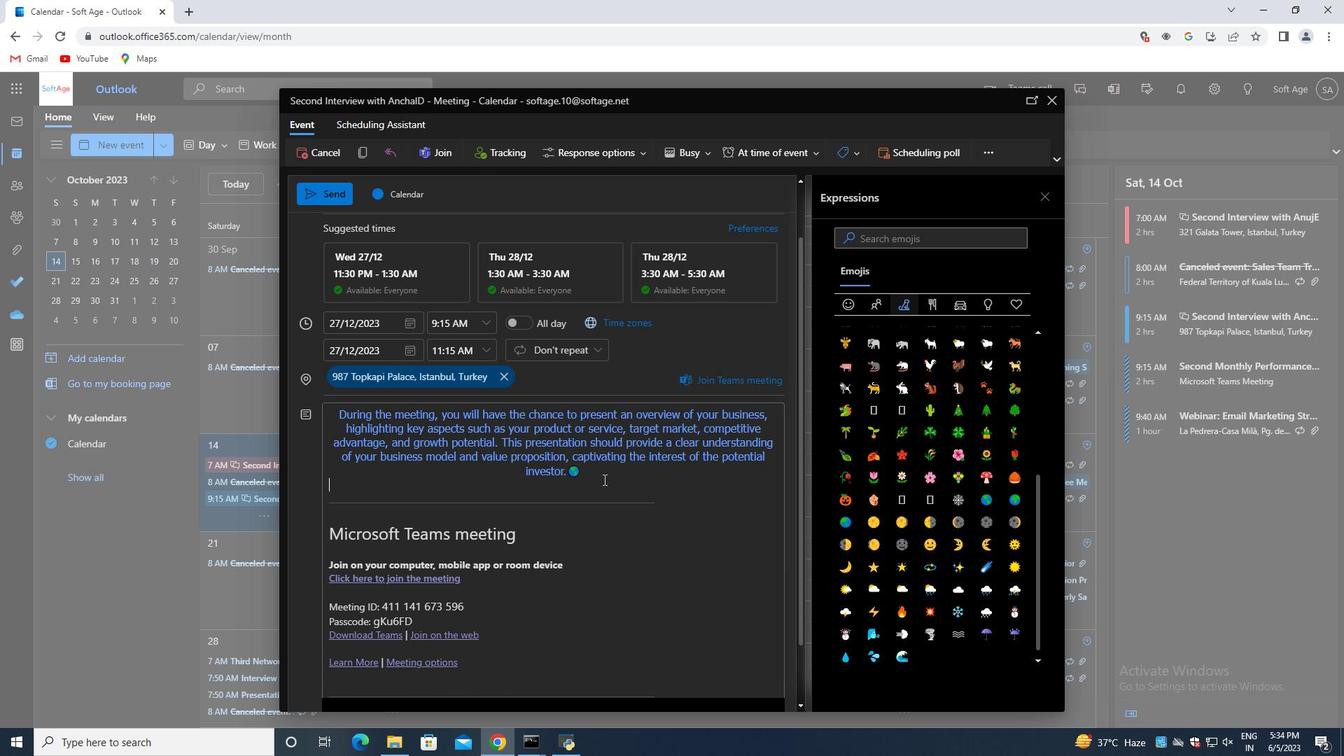
Action: Mouse scrolled (603, 480) with delta (0, 0)
Screenshot: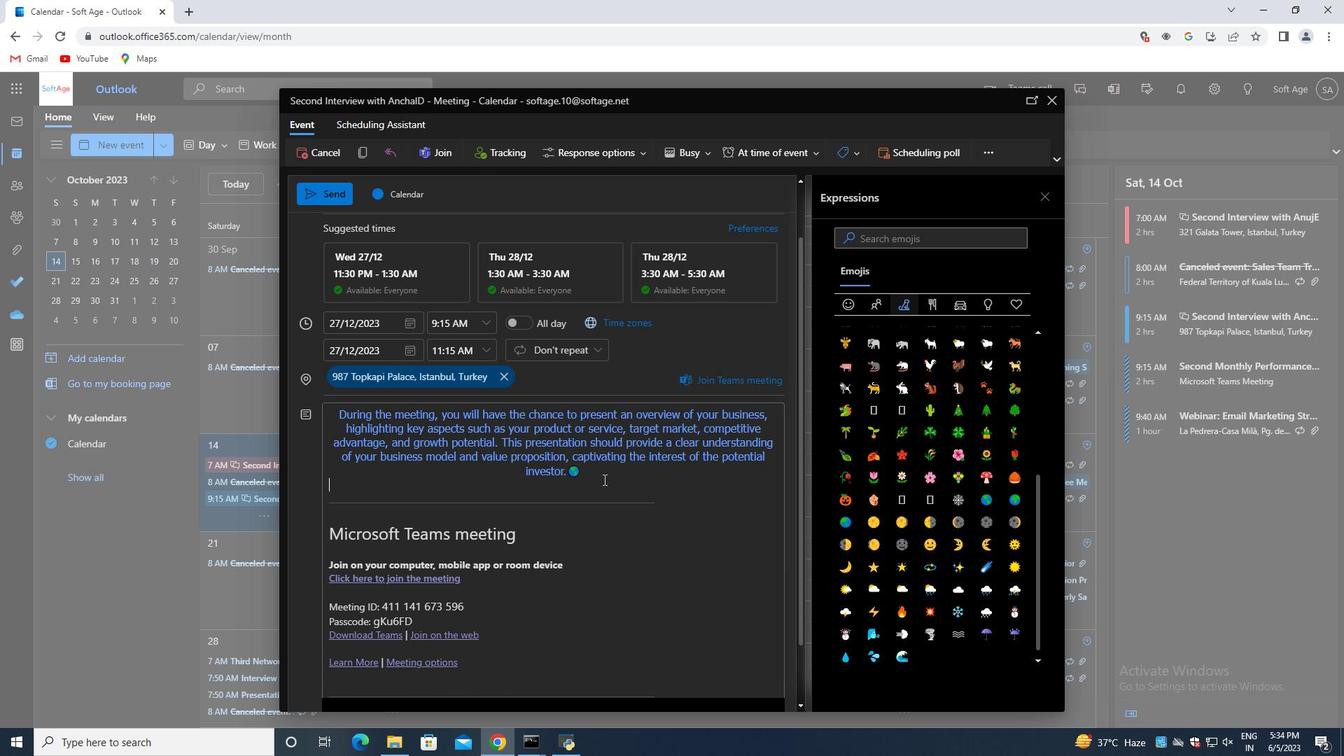 
Action: Mouse scrolled (603, 480) with delta (0, 0)
Screenshot: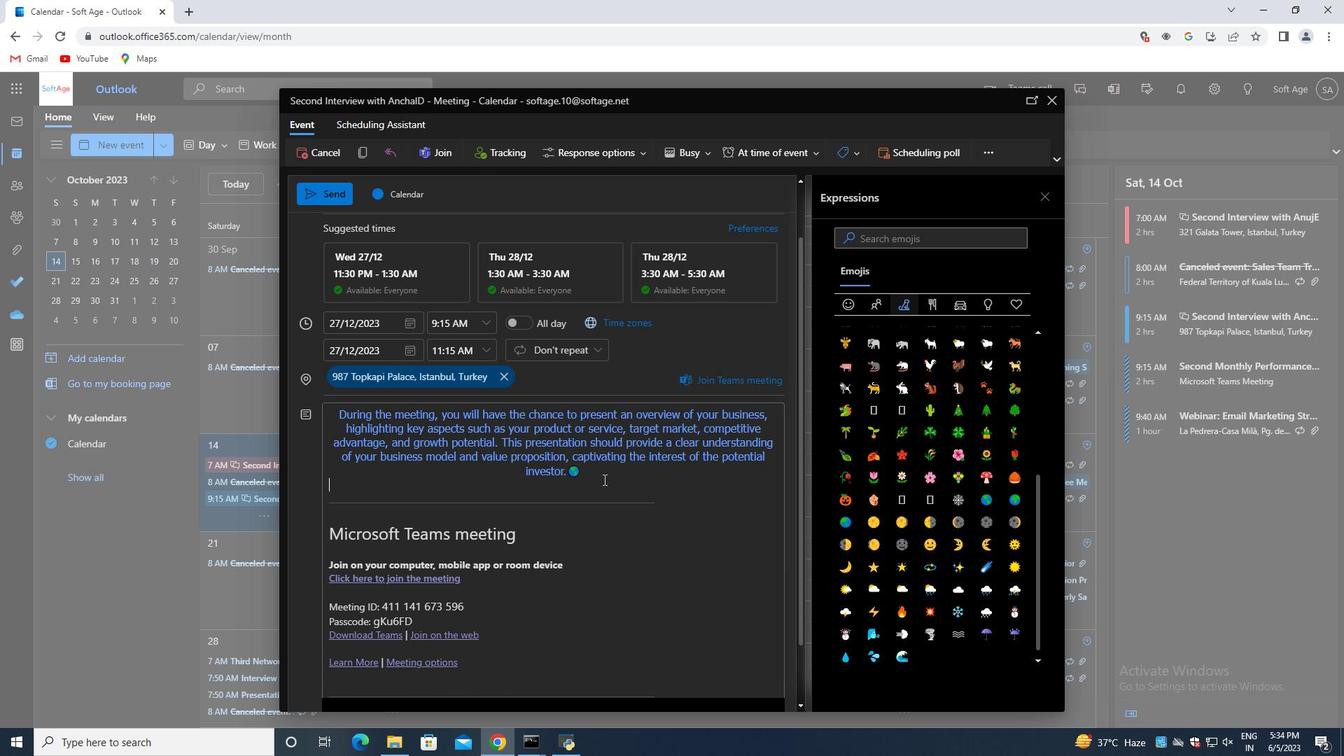 
Action: Mouse scrolled (603, 480) with delta (0, 0)
Screenshot: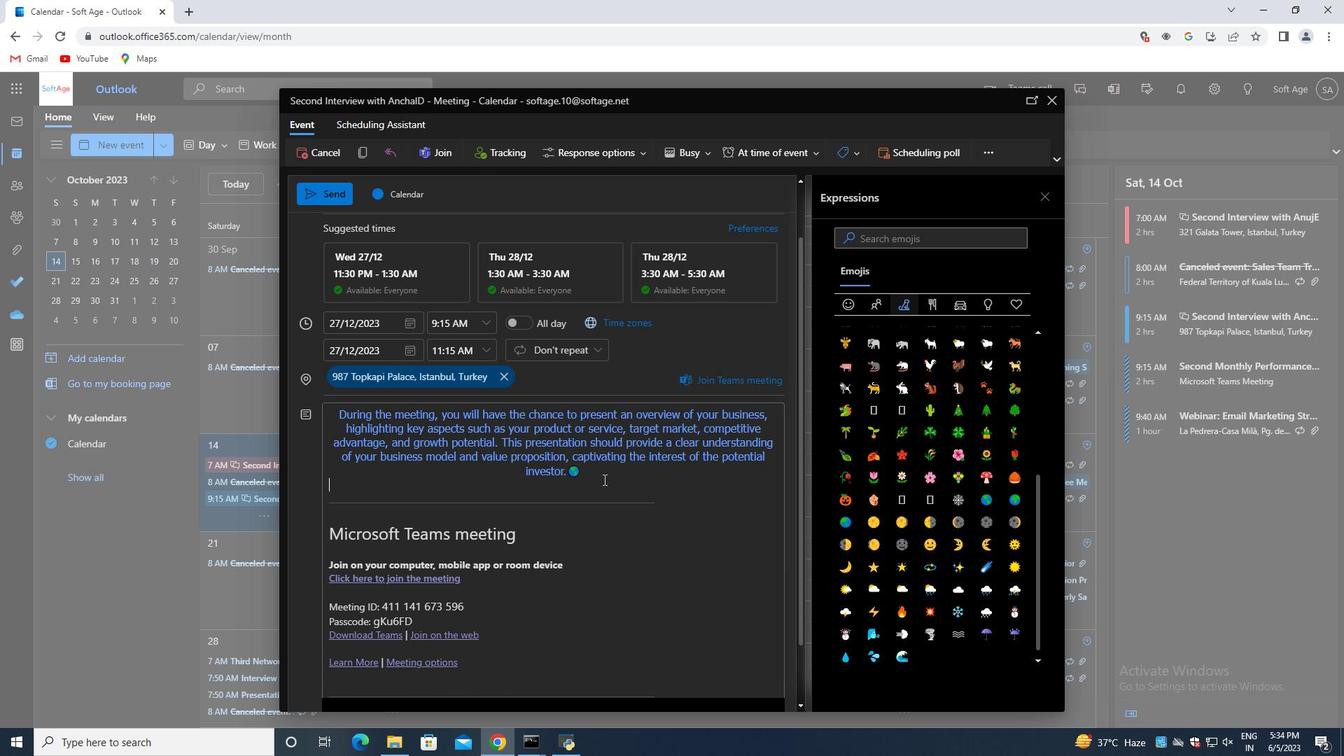 
Action: Mouse moved to (603, 470)
Screenshot: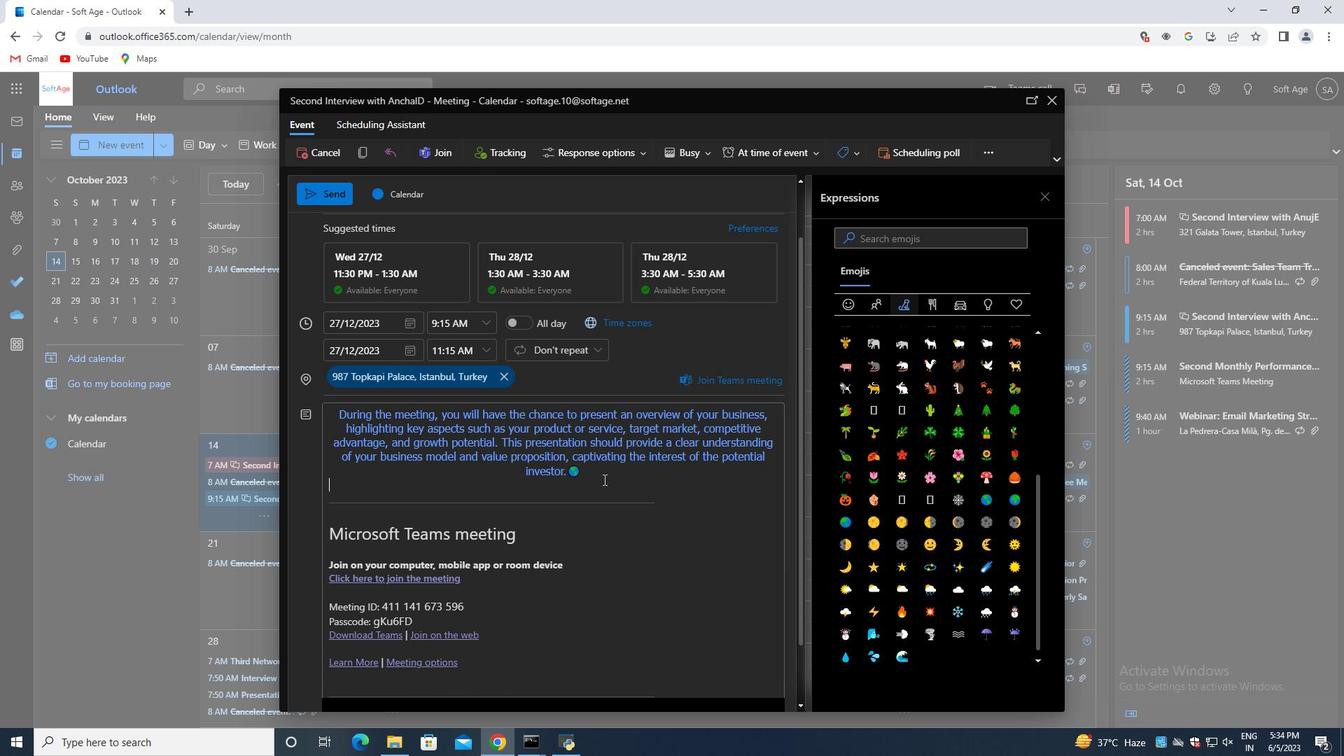 
Action: Mouse scrolled (603, 471) with delta (0, 0)
Screenshot: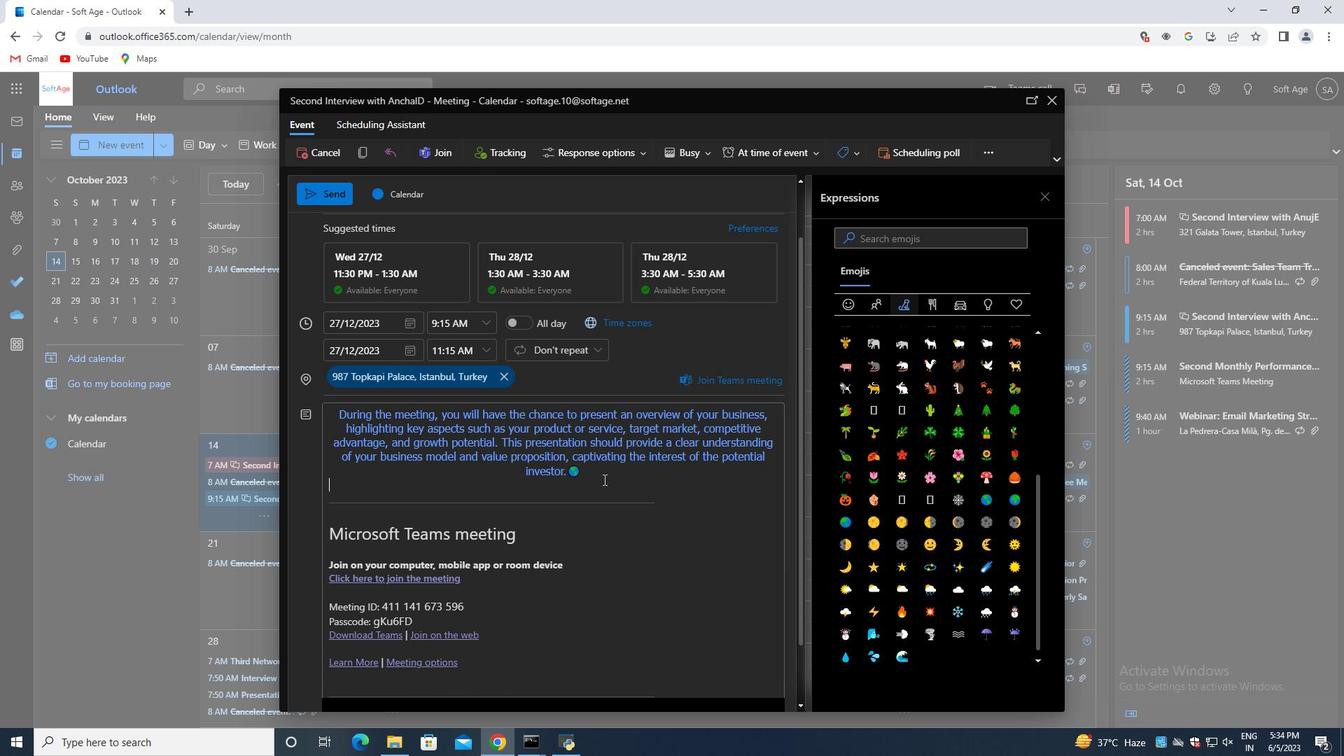 
Action: Mouse moved to (313, 225)
Screenshot: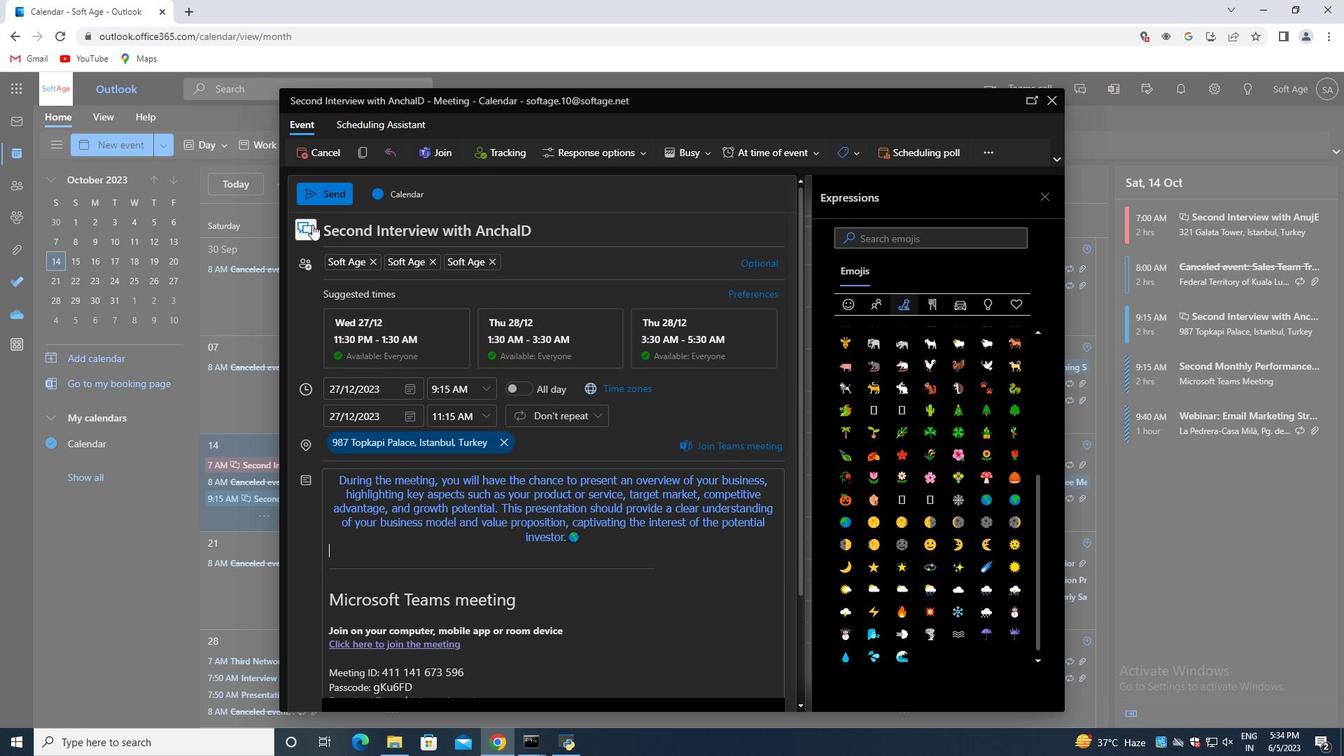
Action: Mouse pressed left at (313, 225)
Screenshot: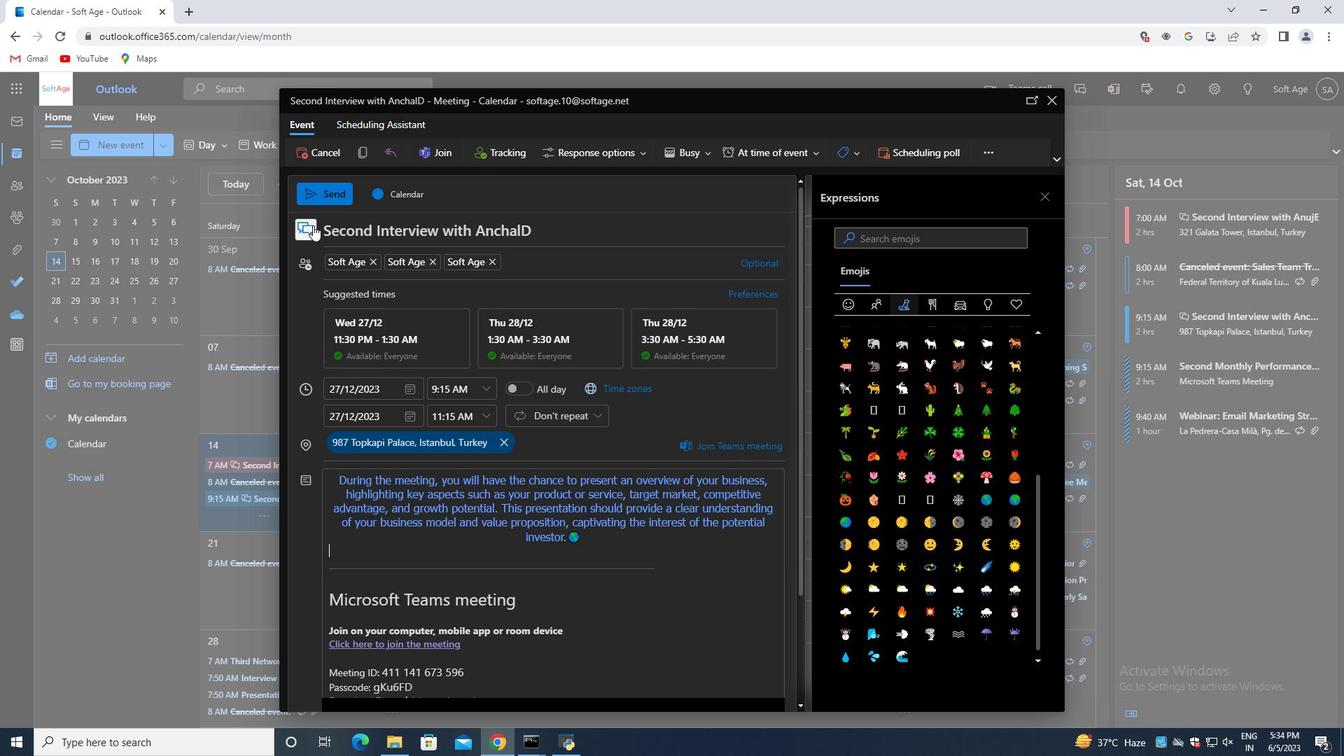 
Action: Mouse moved to (309, 261)
Screenshot: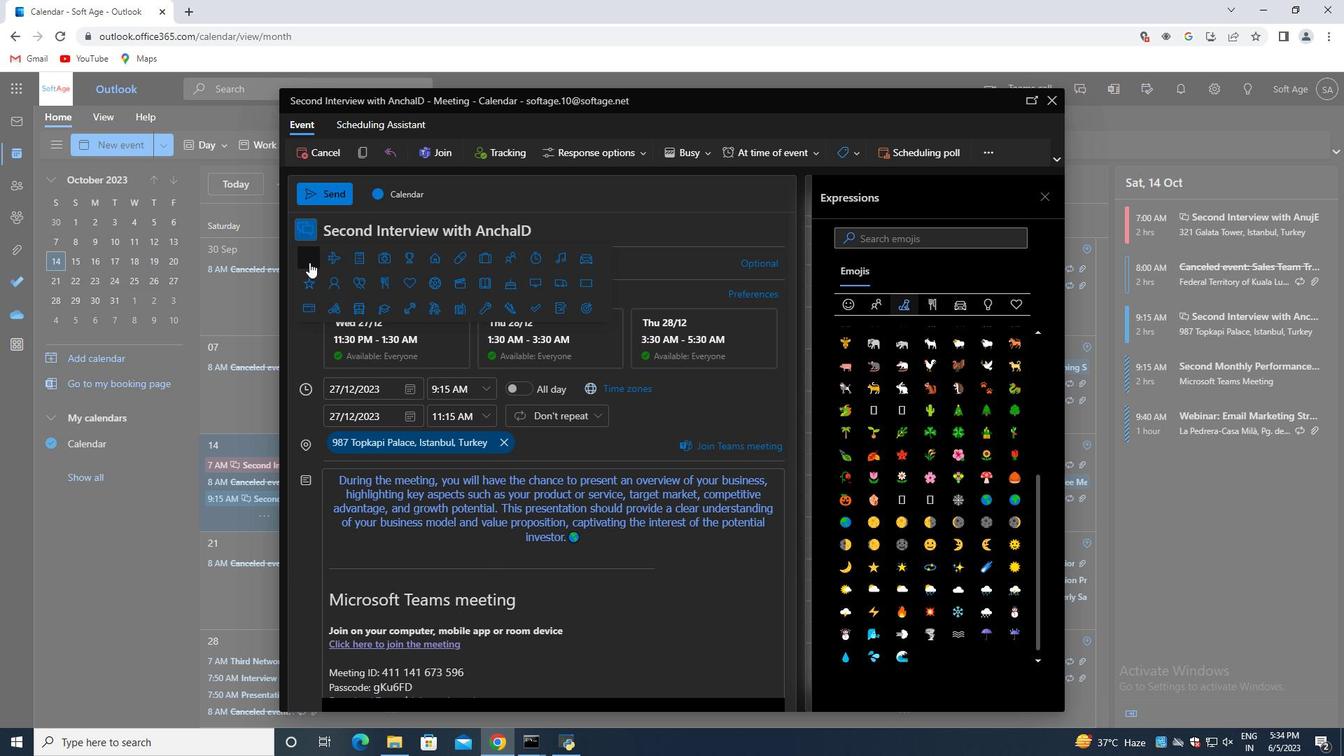 
Action: Mouse pressed left at (309, 261)
Screenshot: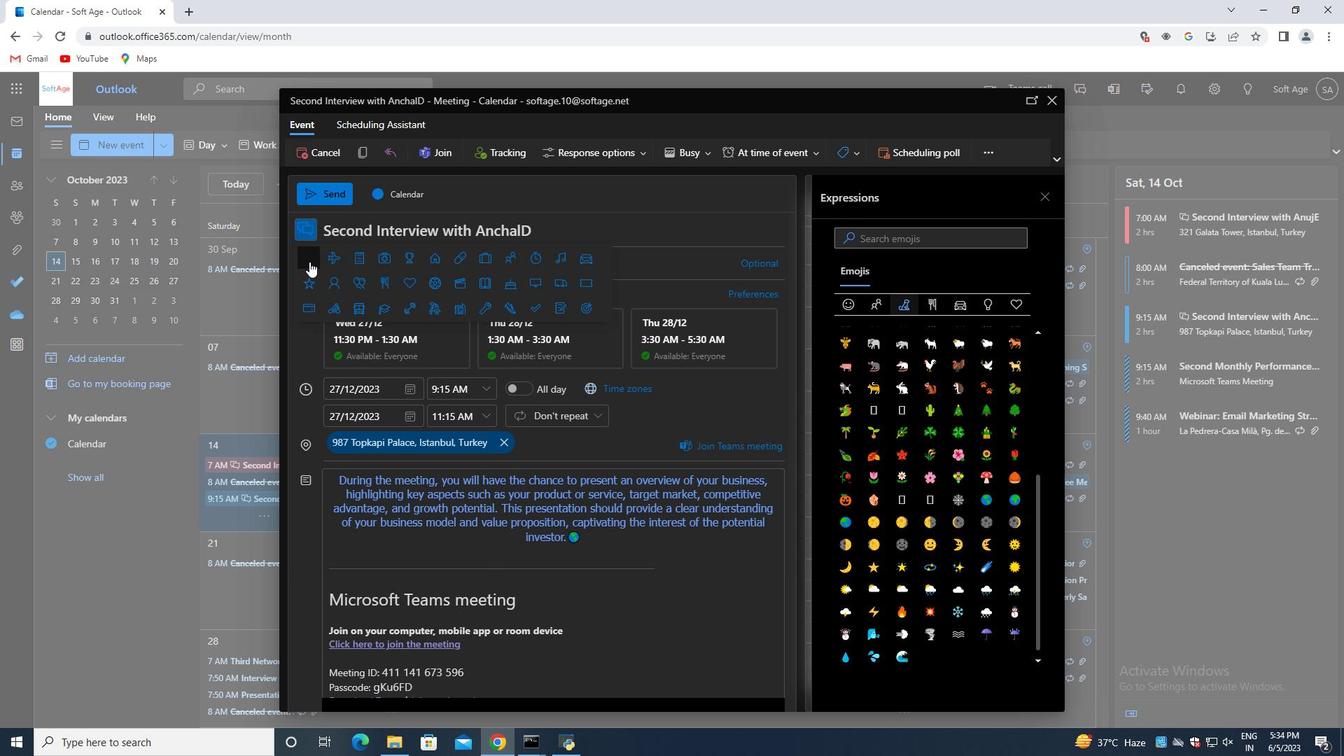 
Action: Mouse moved to (330, 189)
Screenshot: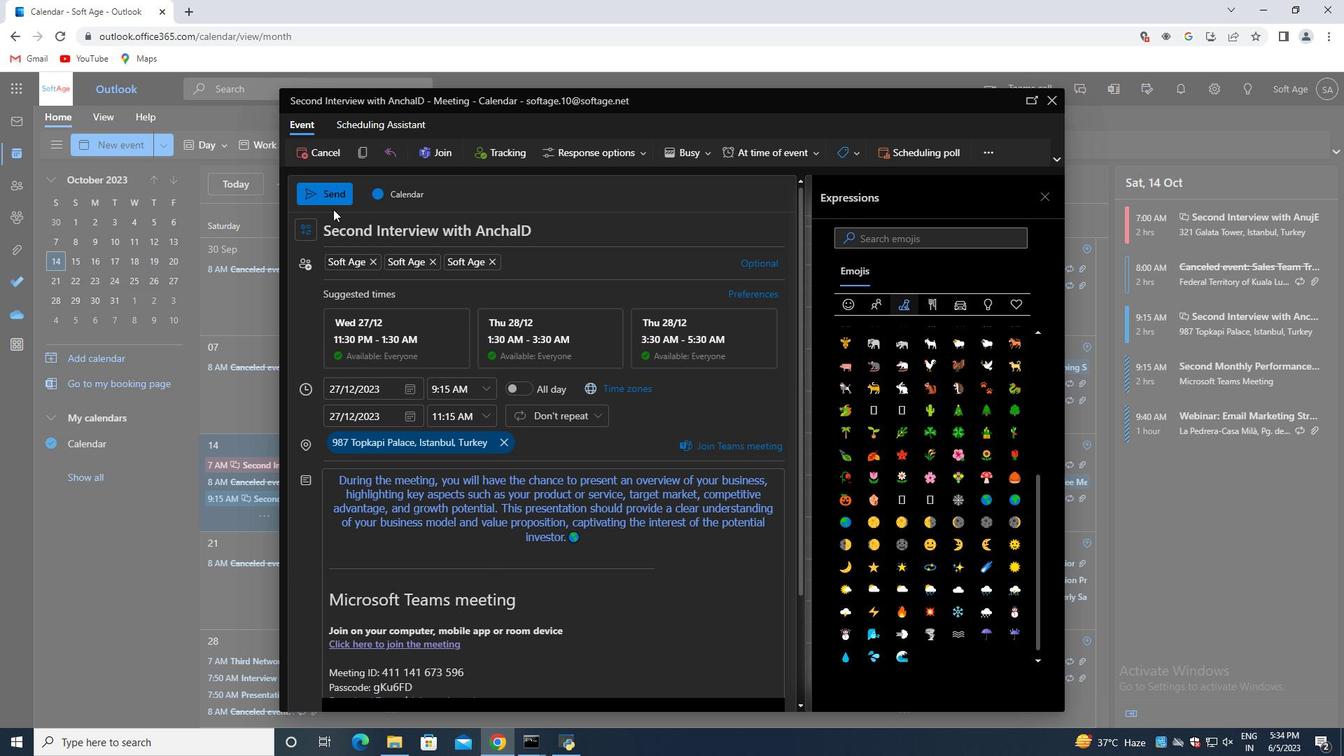 
Action: Mouse pressed left at (330, 189)
Screenshot: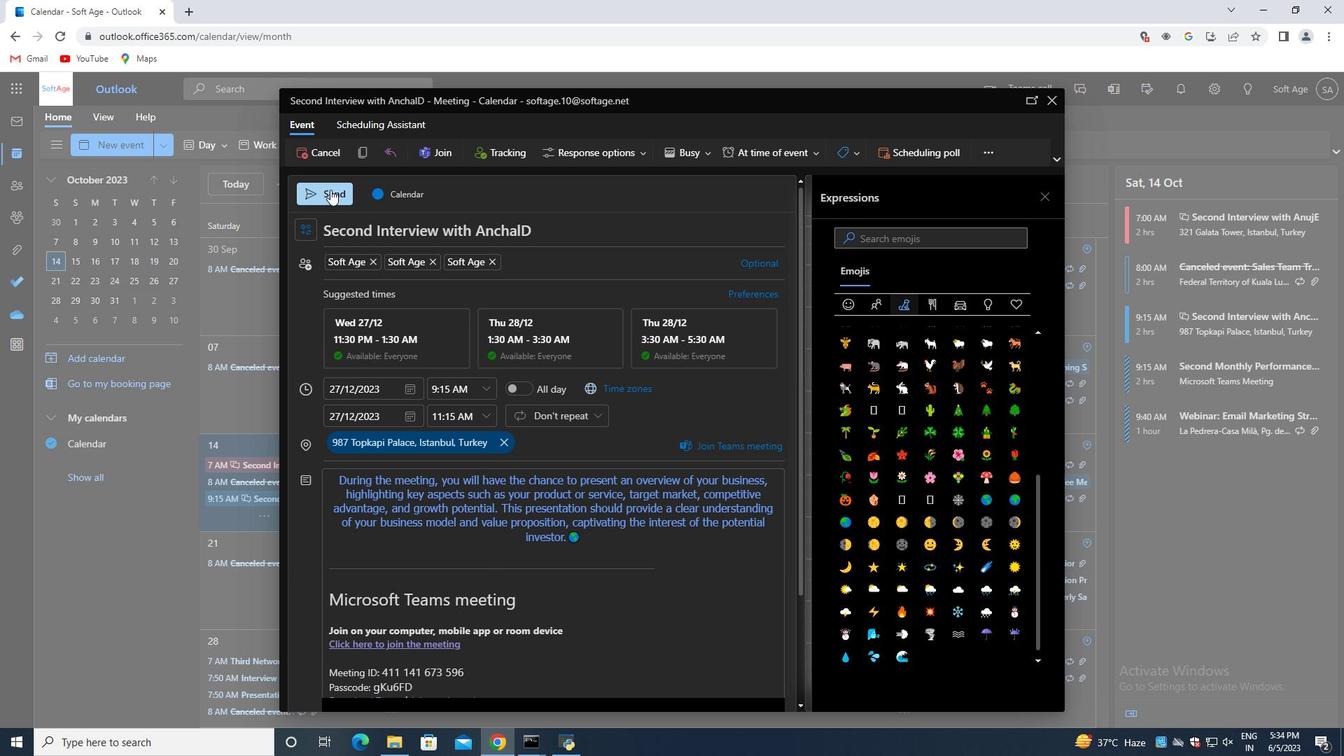 
